 Task: Creation of Loops in Flows
Action: Mouse moved to (369, 205)
Screenshot: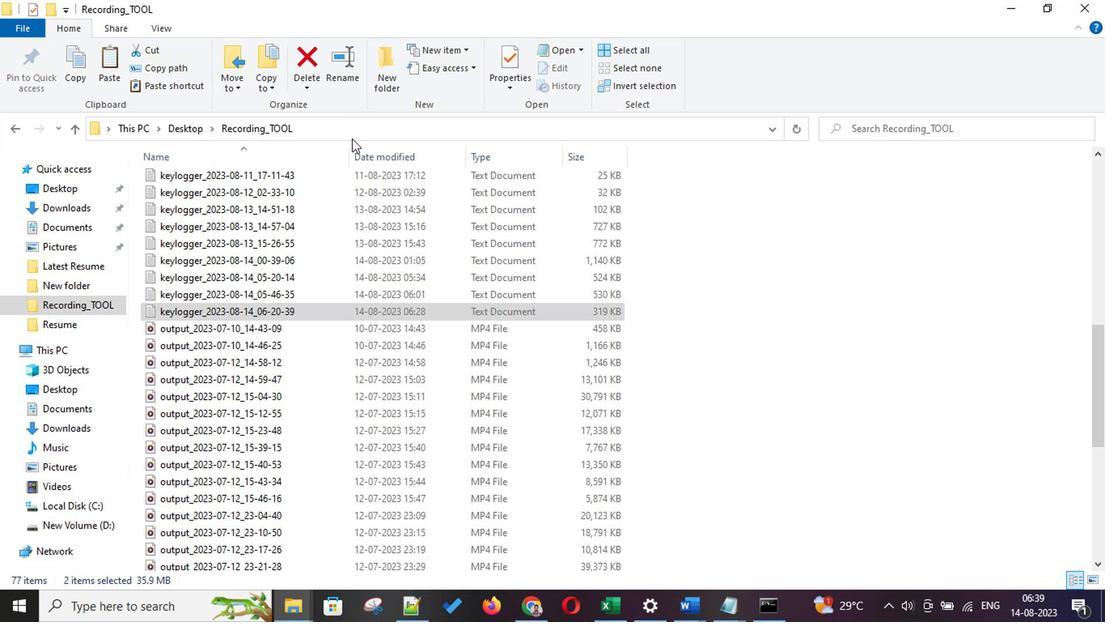 
Action: Key pressed <Key.alt_l><Key.tab><Key.tab>
Screenshot: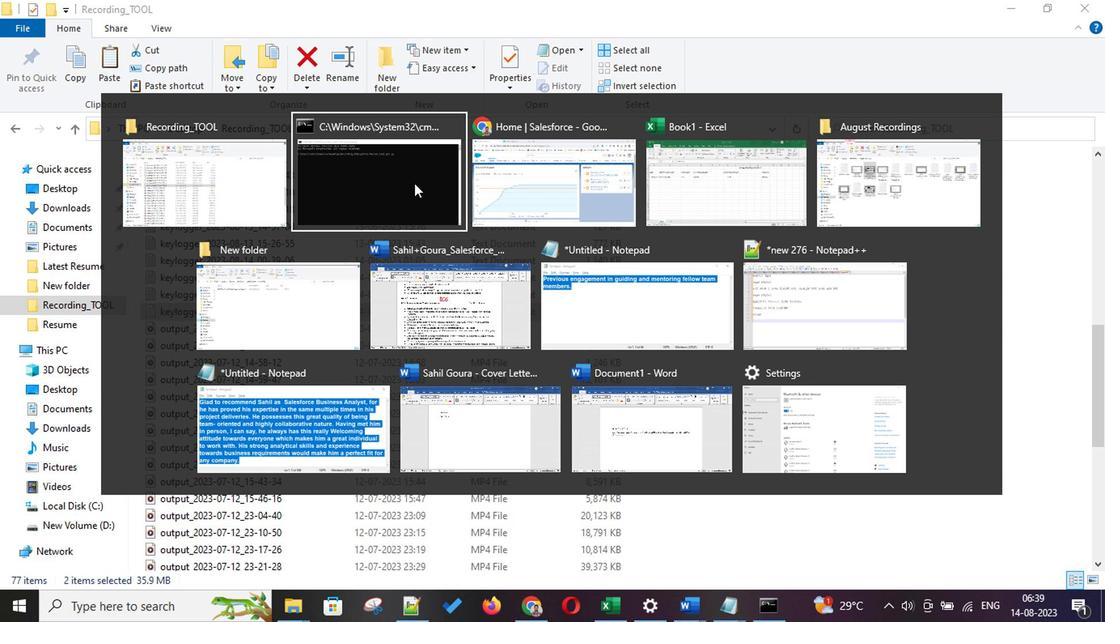 
Action: Mouse moved to (267, 74)
Screenshot: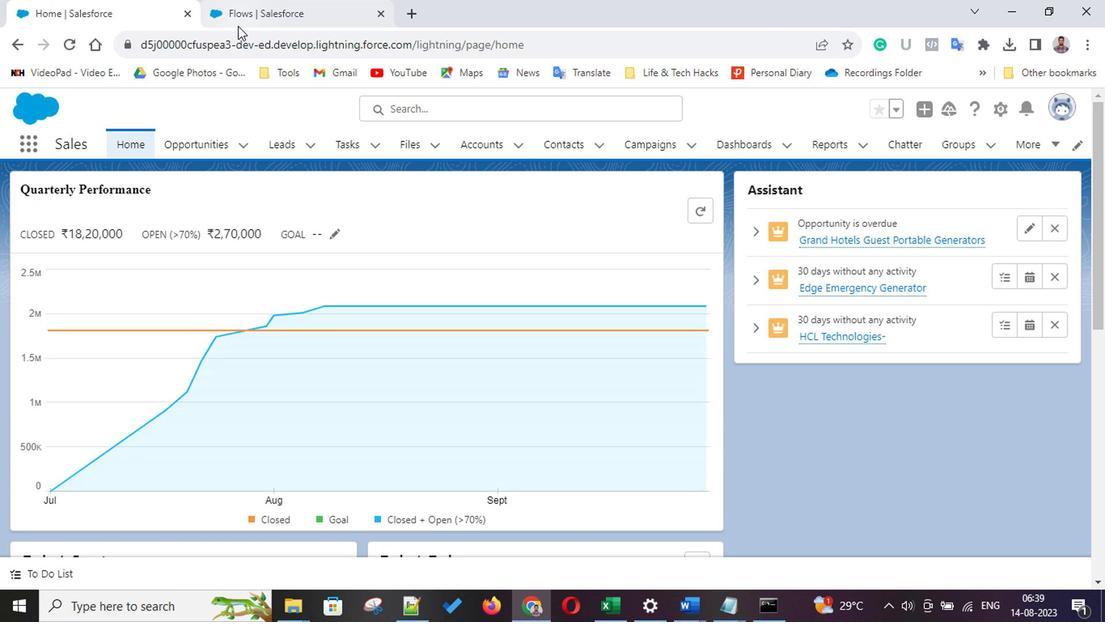 
Action: Mouse pressed left at (267, 74)
Screenshot: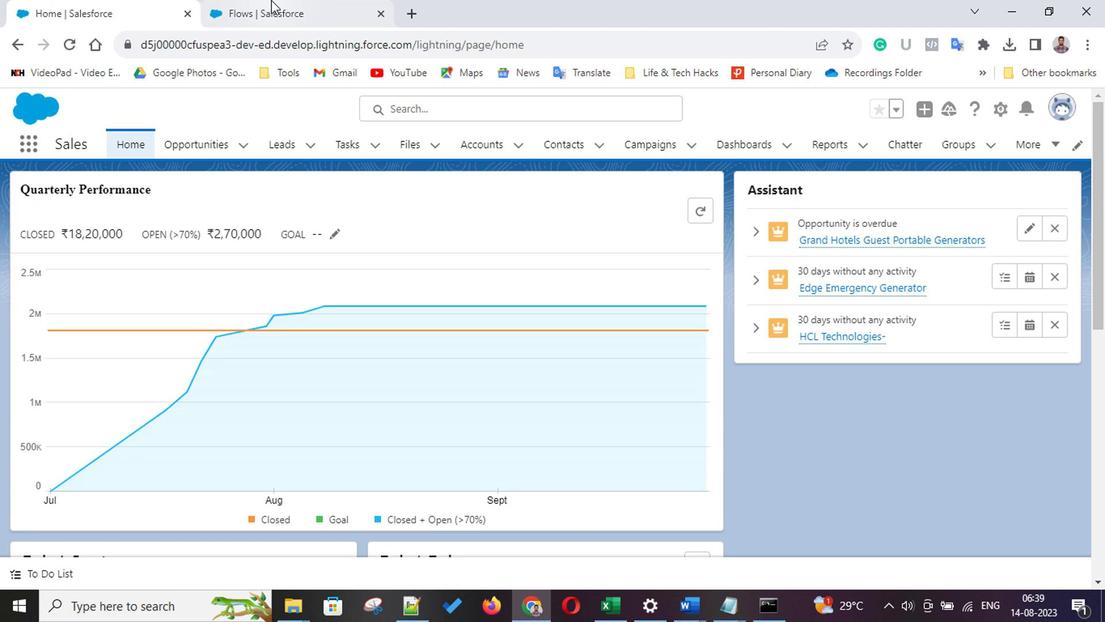 
Action: Mouse moved to (817, 215)
Screenshot: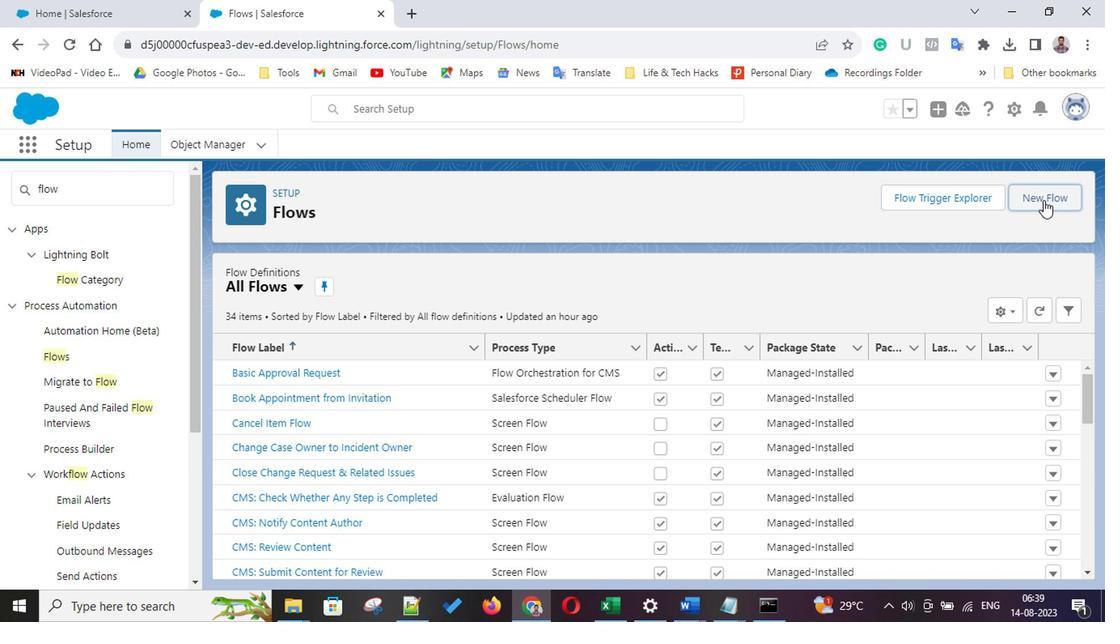 
Action: Mouse pressed left at (817, 215)
Screenshot: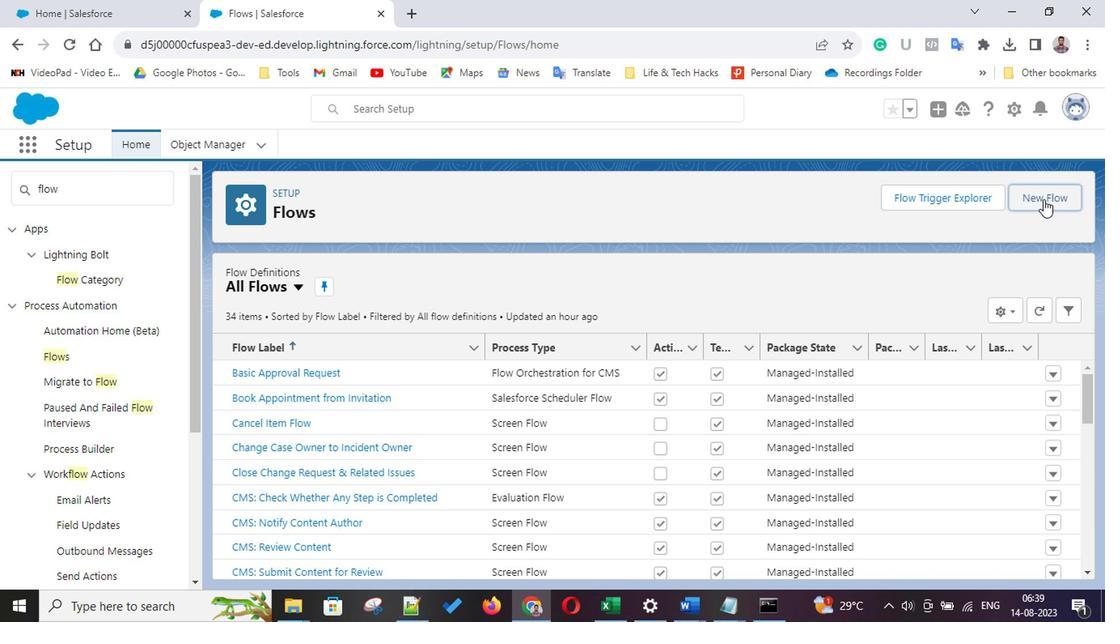 
Action: Mouse moved to (780, 428)
Screenshot: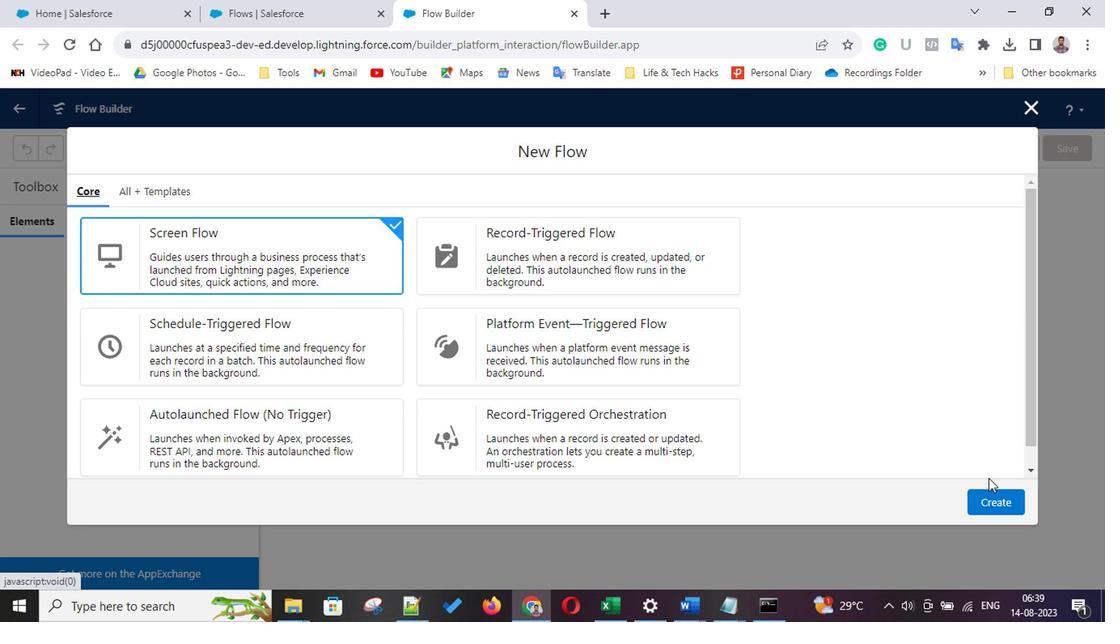 
Action: Mouse pressed left at (780, 428)
Screenshot: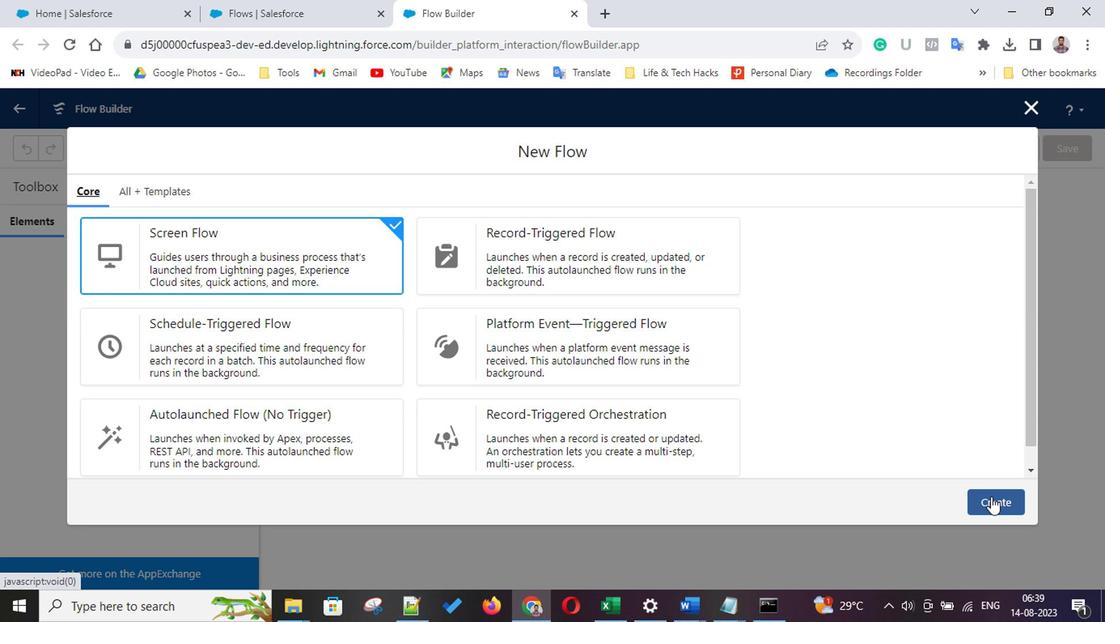 
Action: Mouse moved to (468, 290)
Screenshot: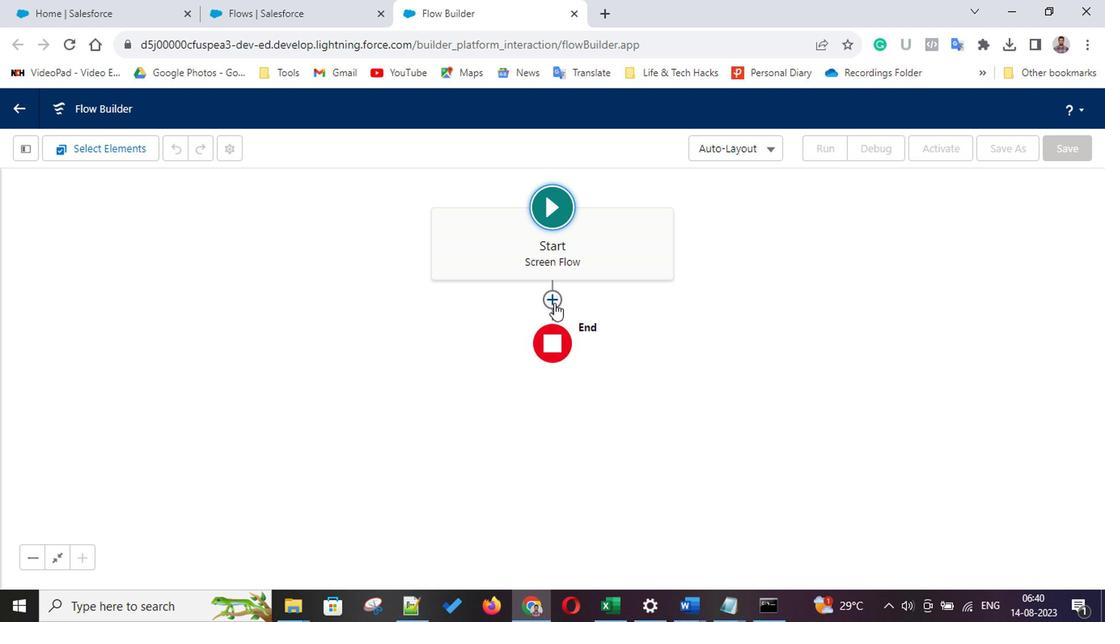
Action: Mouse pressed left at (468, 290)
Screenshot: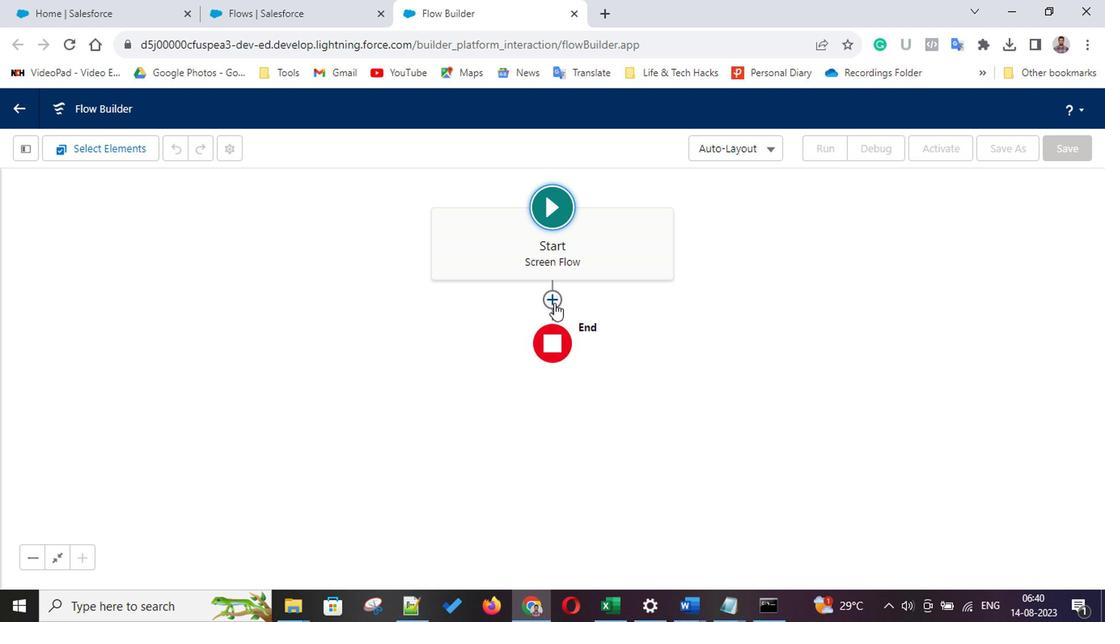 
Action: Mouse moved to (525, 298)
Screenshot: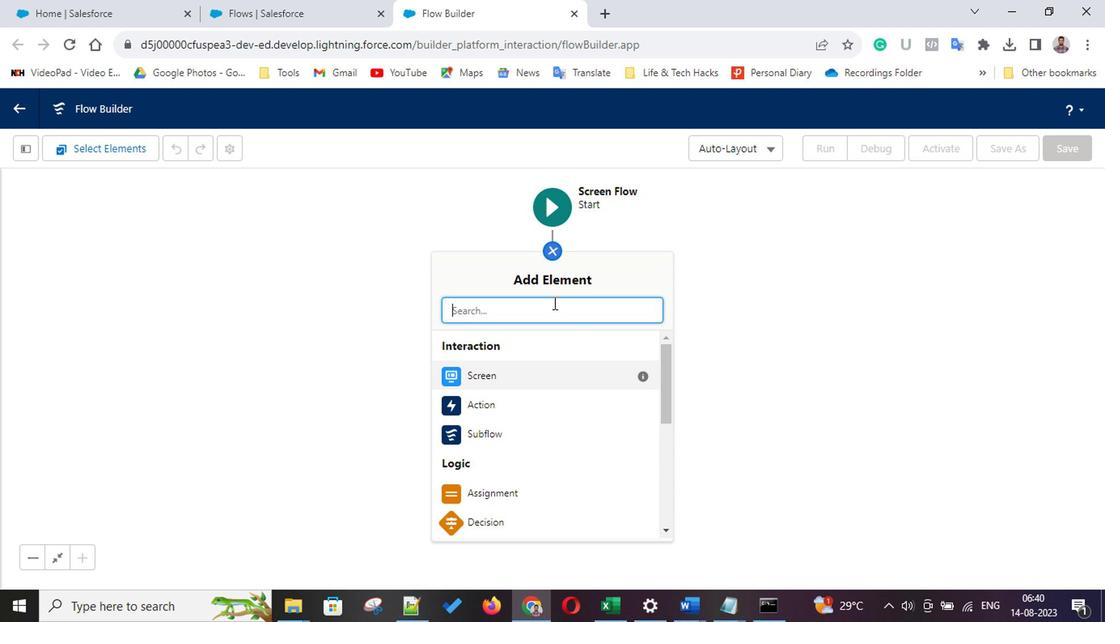 
Action: Key pressed loo
Screenshot: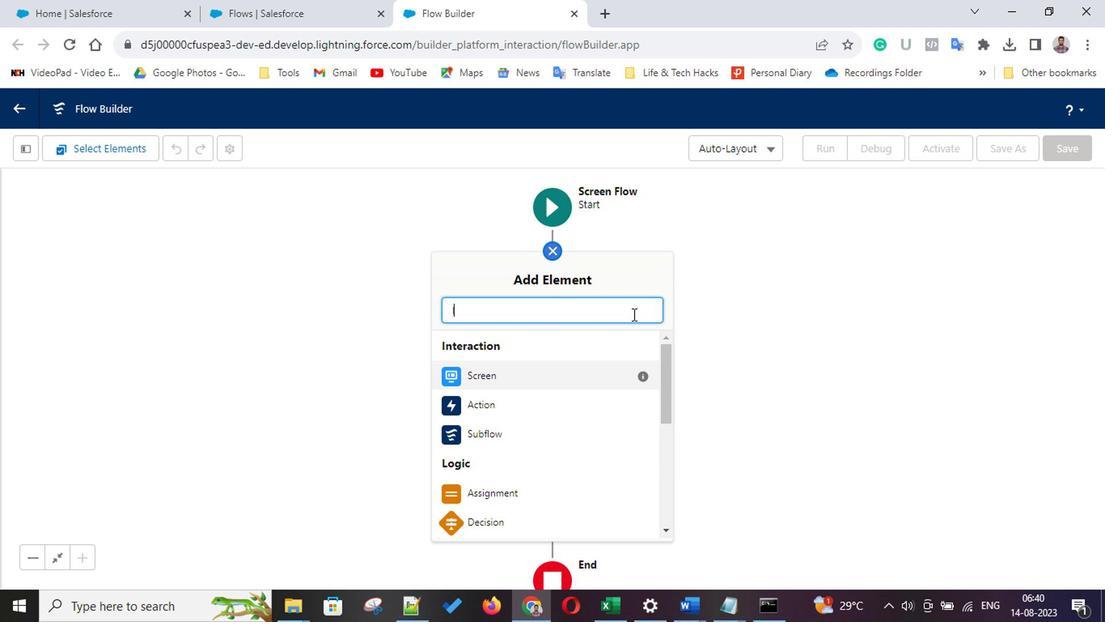 
Action: Mouse moved to (491, 322)
Screenshot: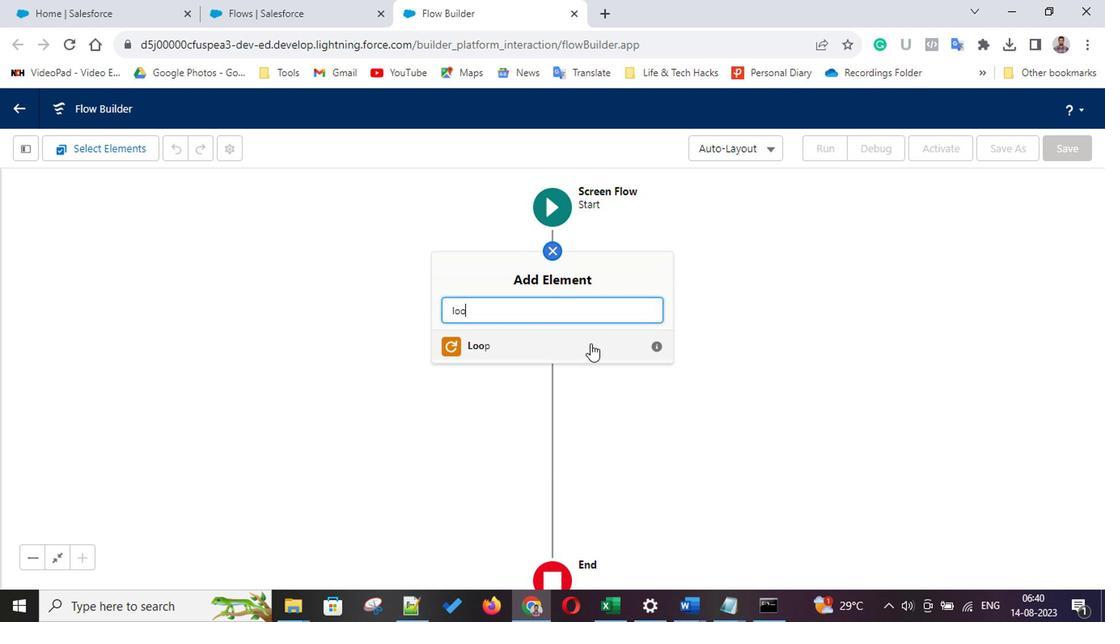 
Action: Mouse pressed left at (491, 322)
Screenshot: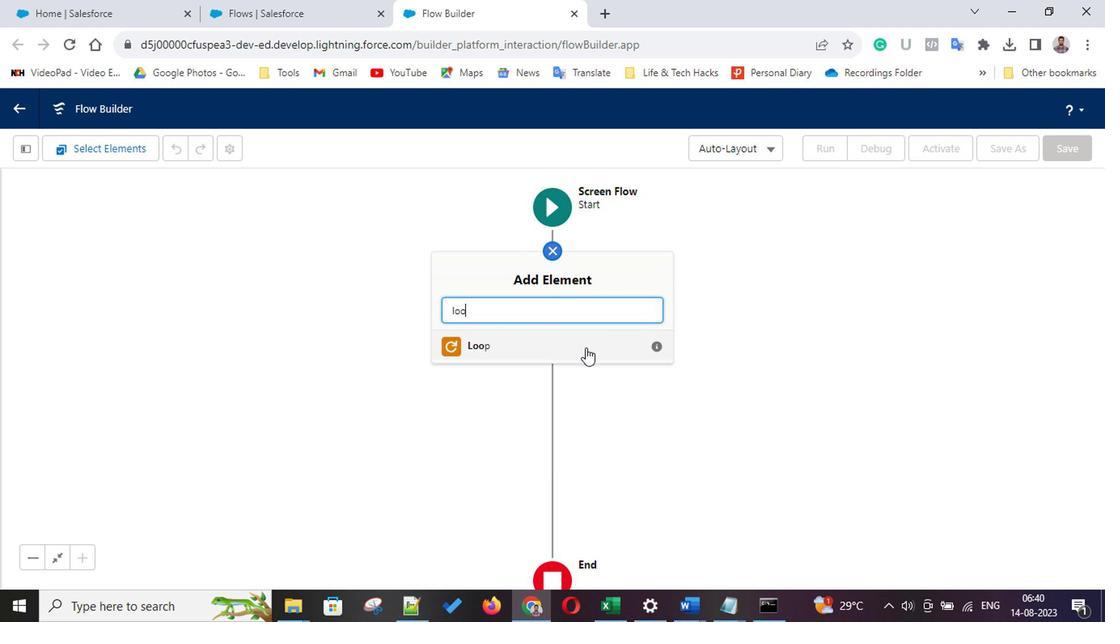 
Action: Mouse moved to (303, 263)
Screenshot: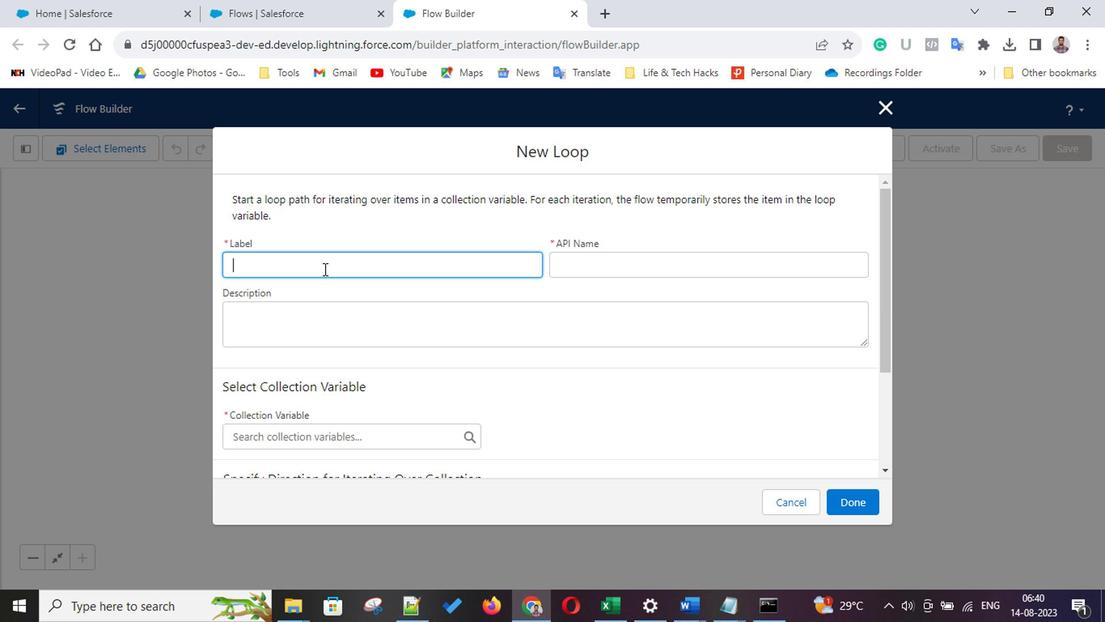 
Action: Mouse pressed left at (303, 263)
Screenshot: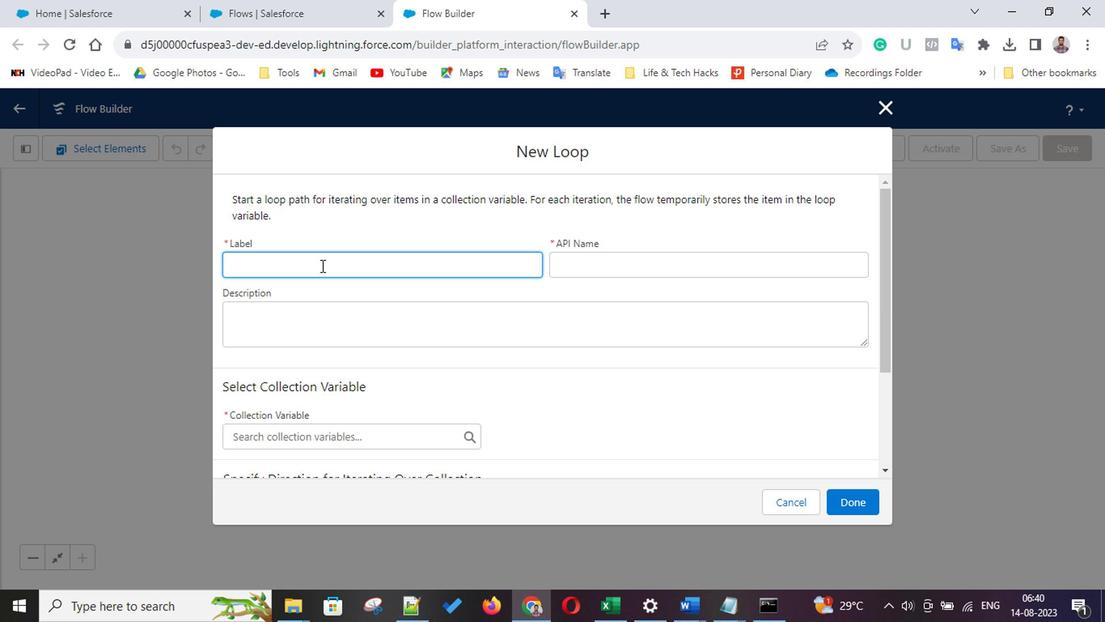 
Action: Mouse moved to (347, 338)
Screenshot: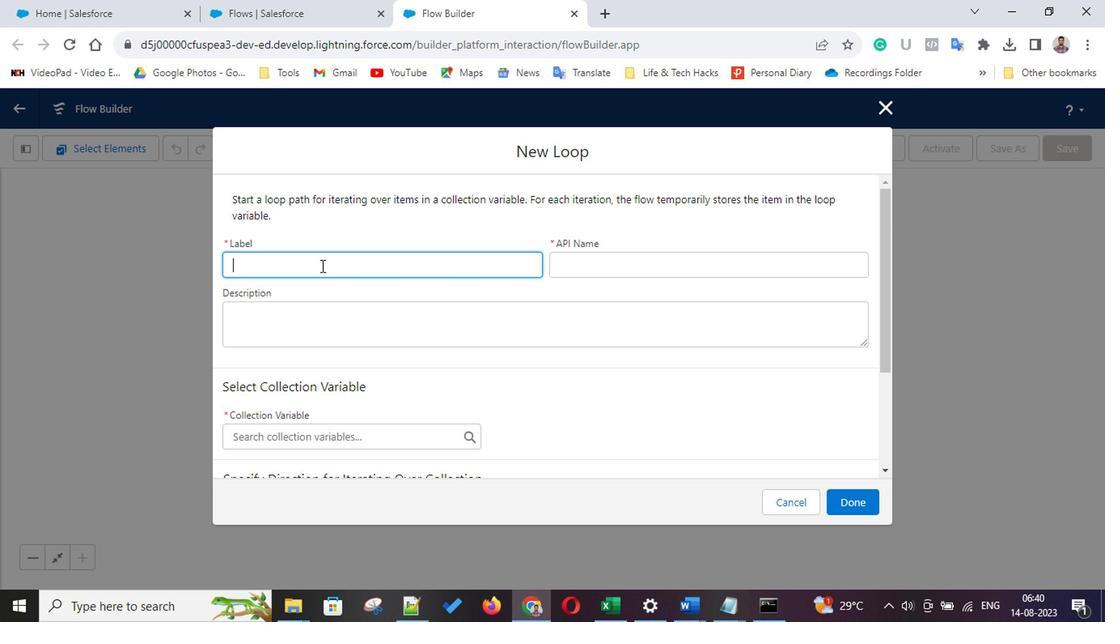 
Action: Mouse scrolled (347, 338) with delta (0, 0)
Screenshot: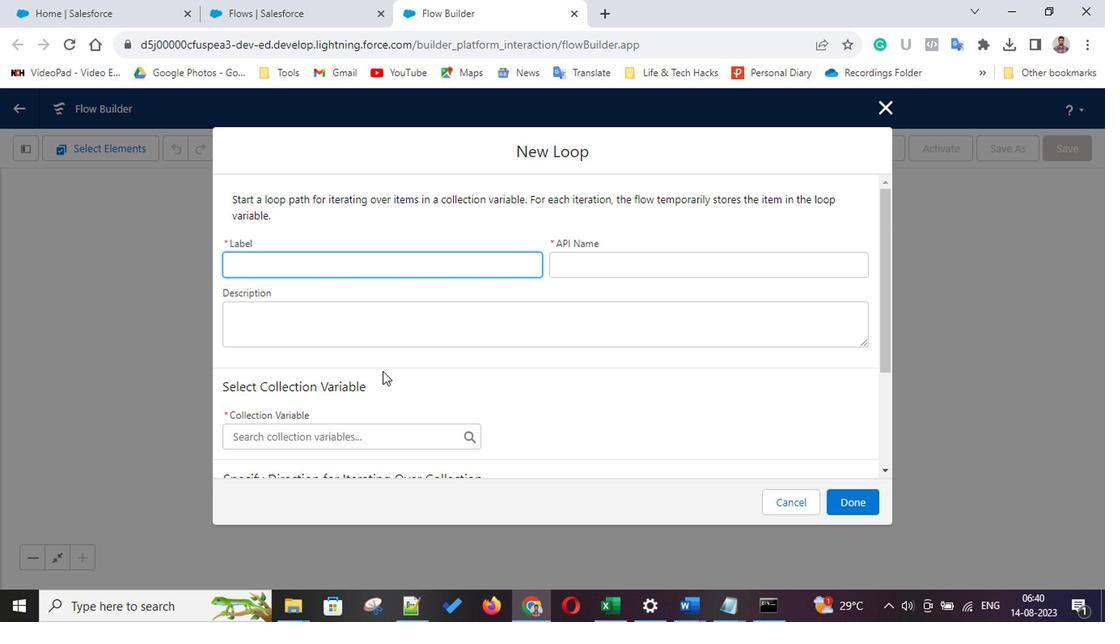 
Action: Mouse scrolled (347, 338) with delta (0, 0)
Screenshot: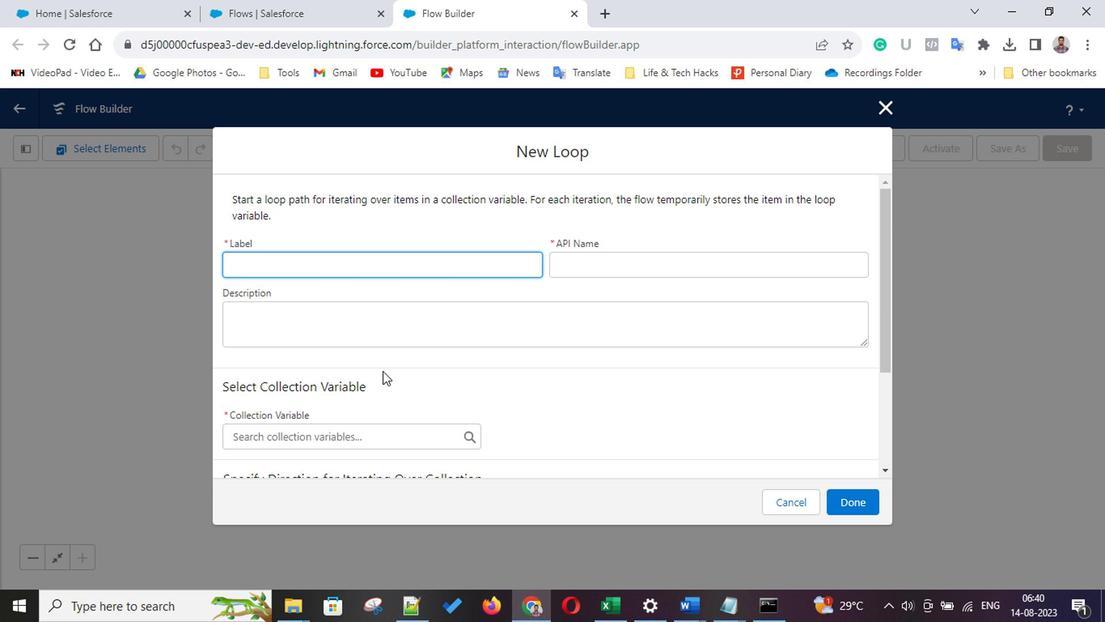 
Action: Mouse scrolled (347, 338) with delta (0, 0)
Screenshot: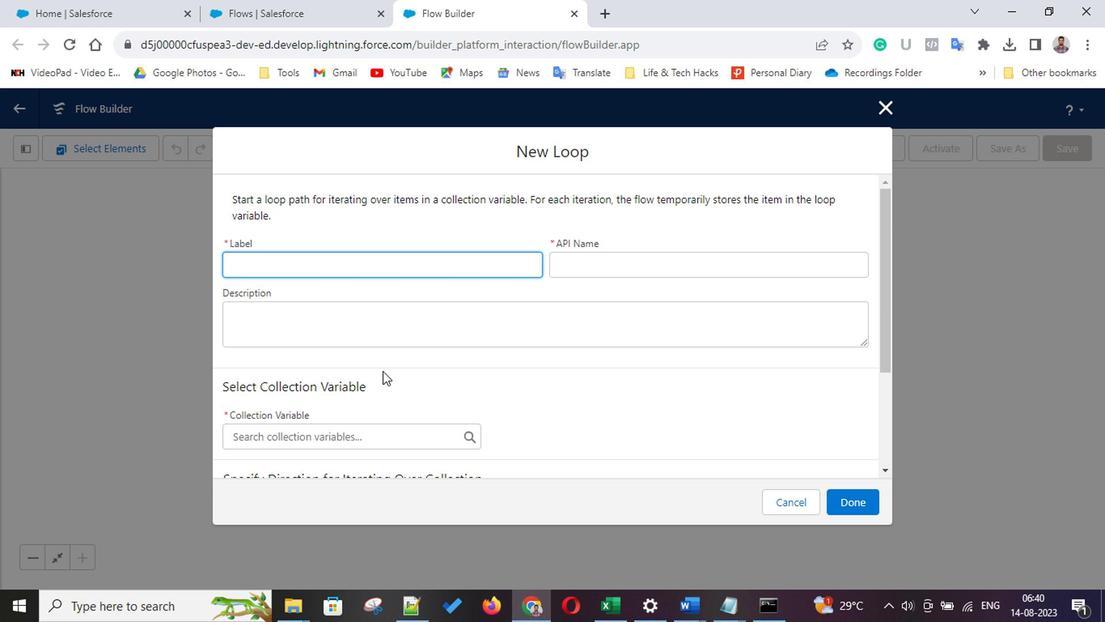 
Action: Mouse scrolled (347, 338) with delta (0, 0)
Screenshot: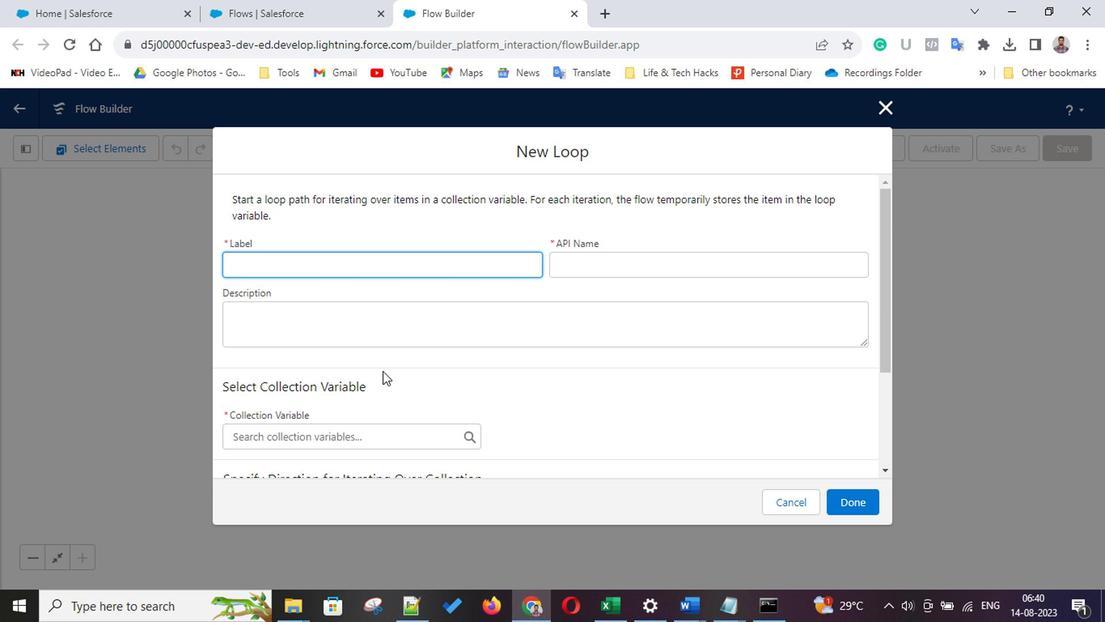 
Action: Mouse scrolled (347, 338) with delta (0, 0)
Screenshot: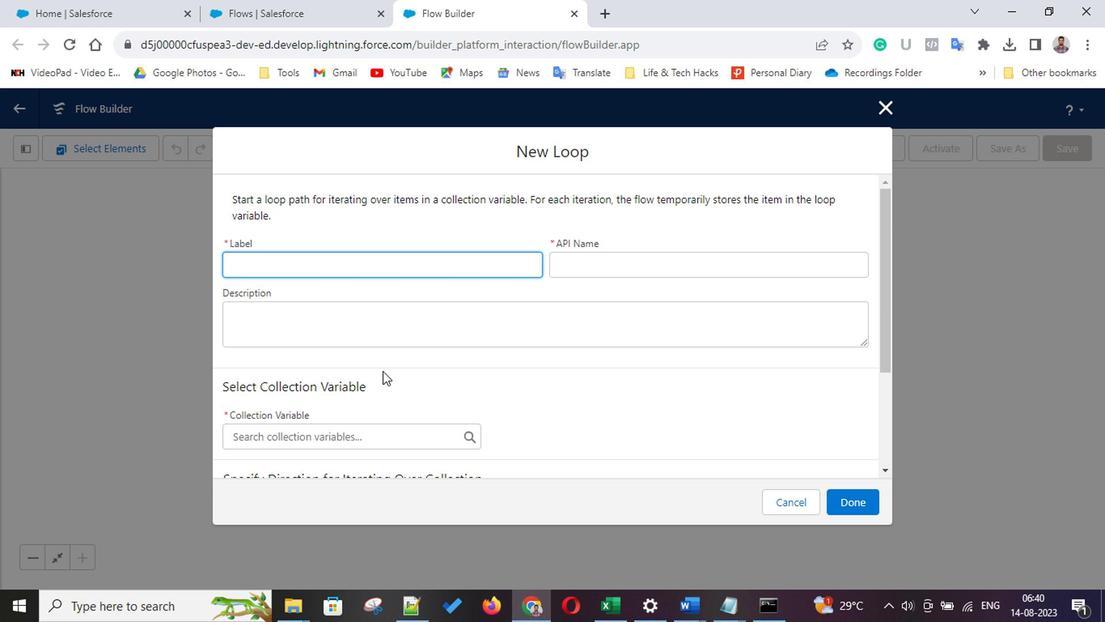 
Action: Mouse scrolled (347, 338) with delta (0, 0)
Screenshot: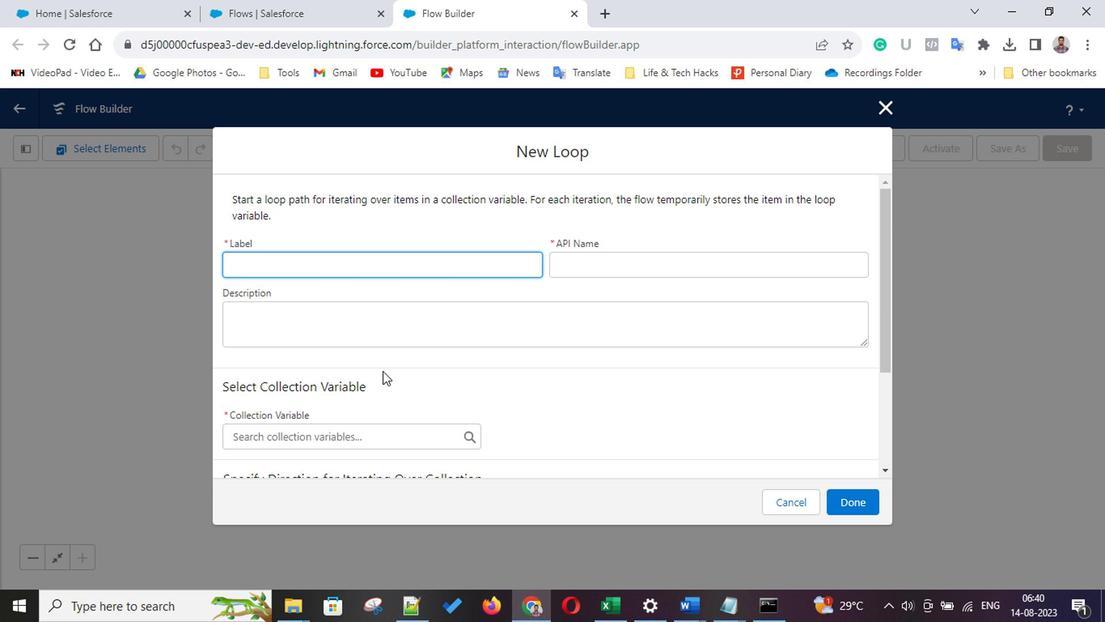 
Action: Mouse scrolled (347, 338) with delta (0, 0)
Screenshot: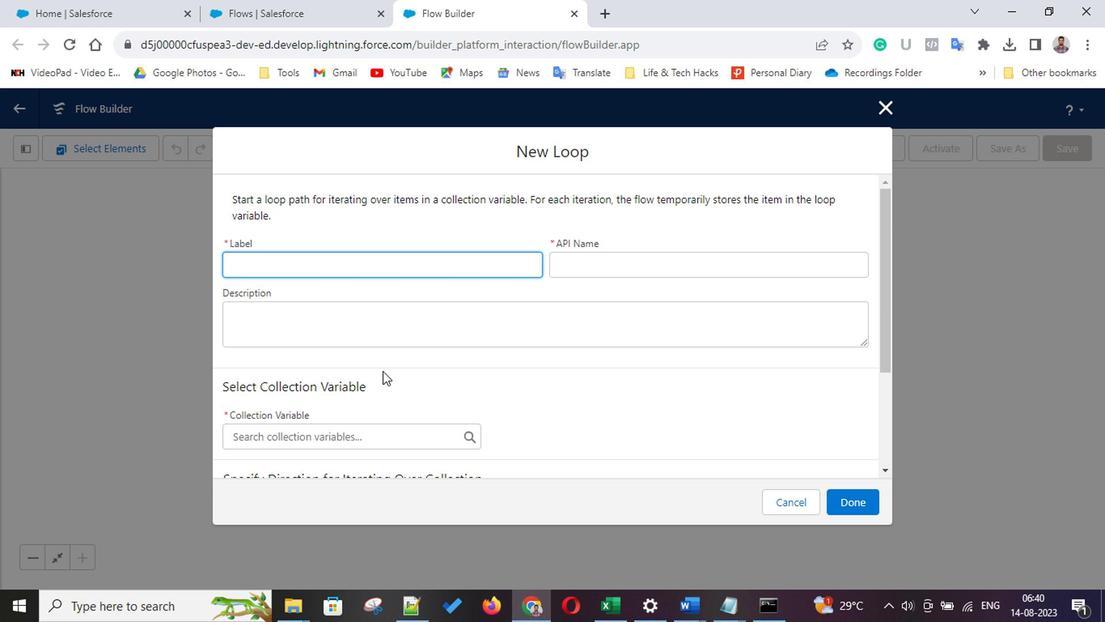
Action: Mouse scrolled (347, 338) with delta (0, 0)
Screenshot: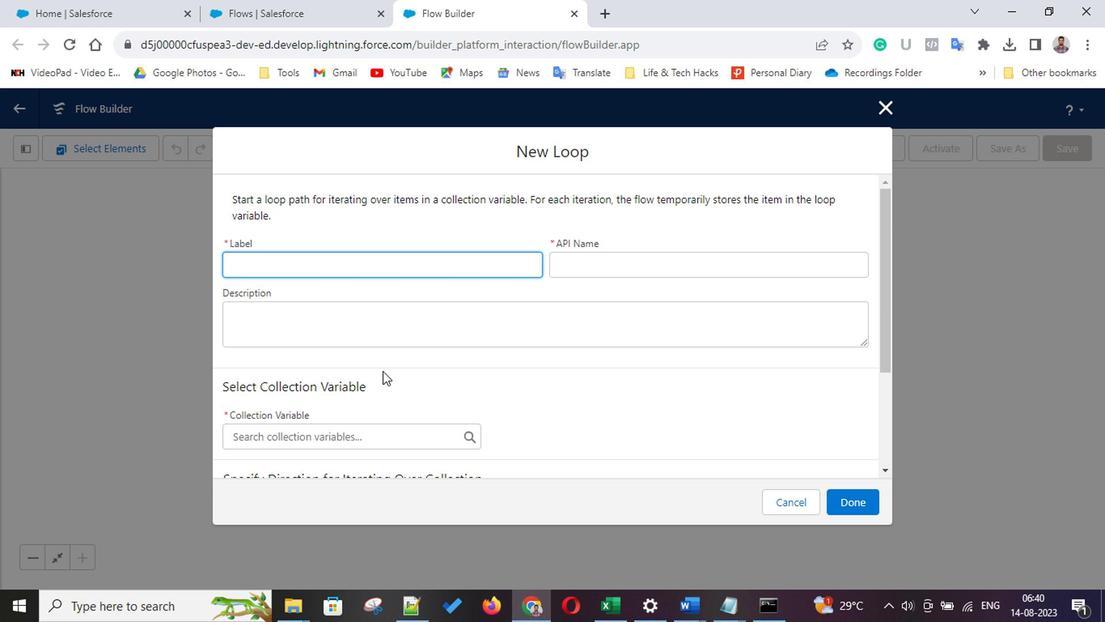 
Action: Mouse scrolled (347, 338) with delta (0, 0)
Screenshot: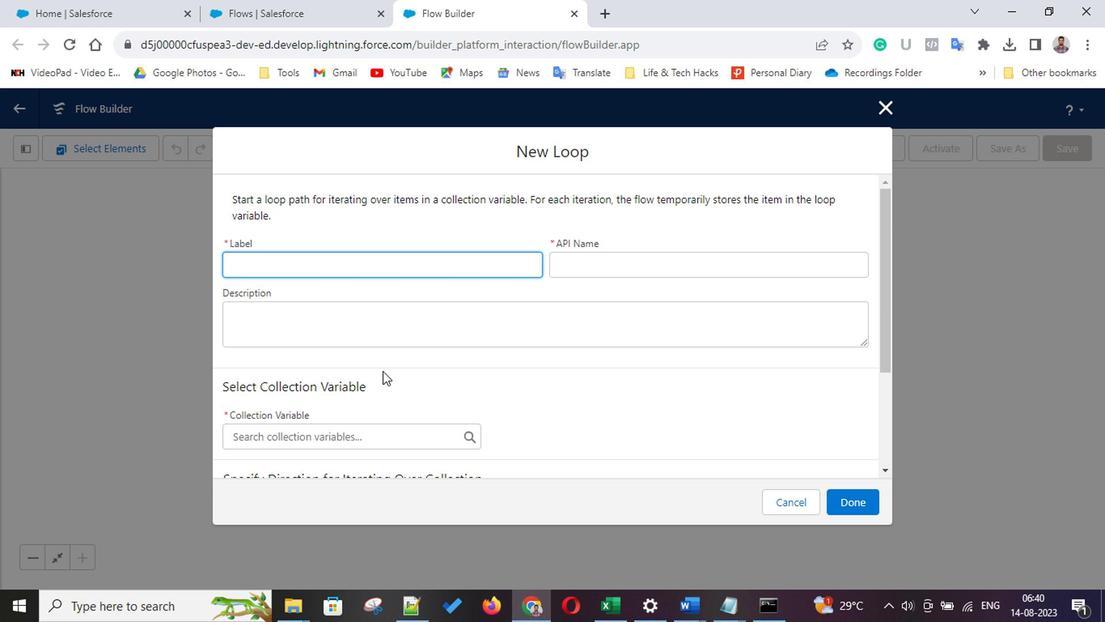 
Action: Mouse scrolled (347, 338) with delta (0, 0)
Screenshot: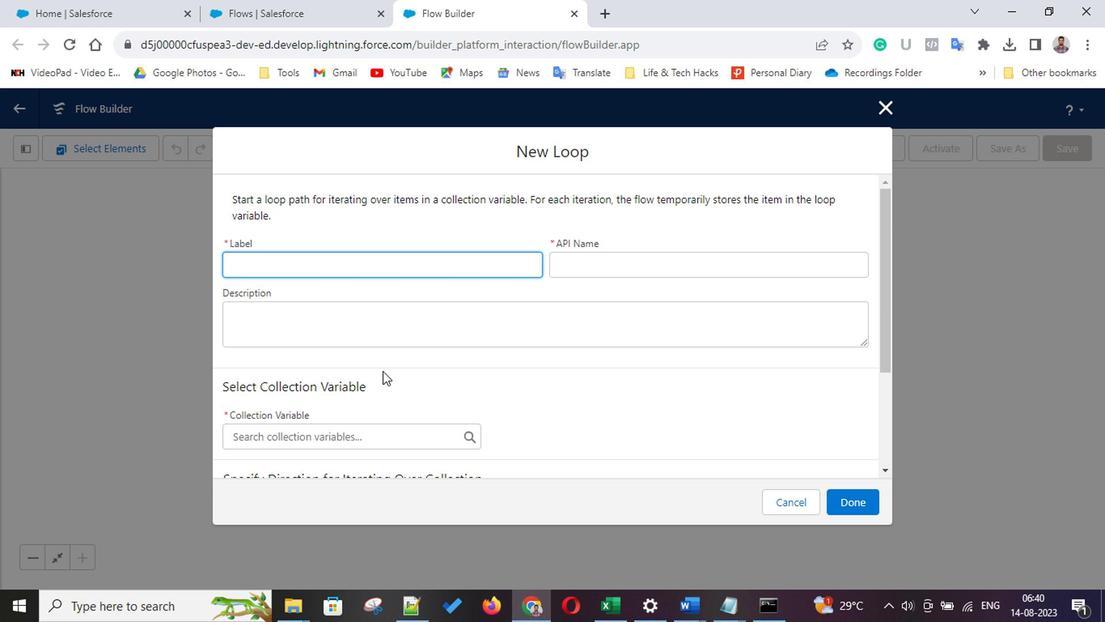 
Action: Mouse scrolled (347, 338) with delta (0, 0)
Screenshot: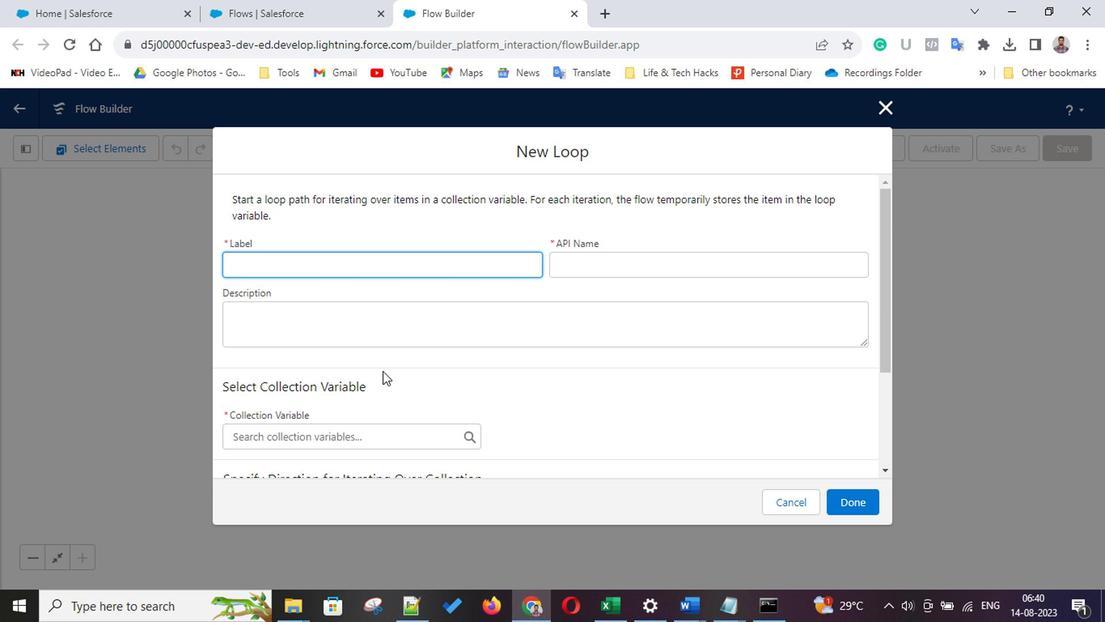 
Action: Mouse scrolled (347, 338) with delta (0, 0)
Screenshot: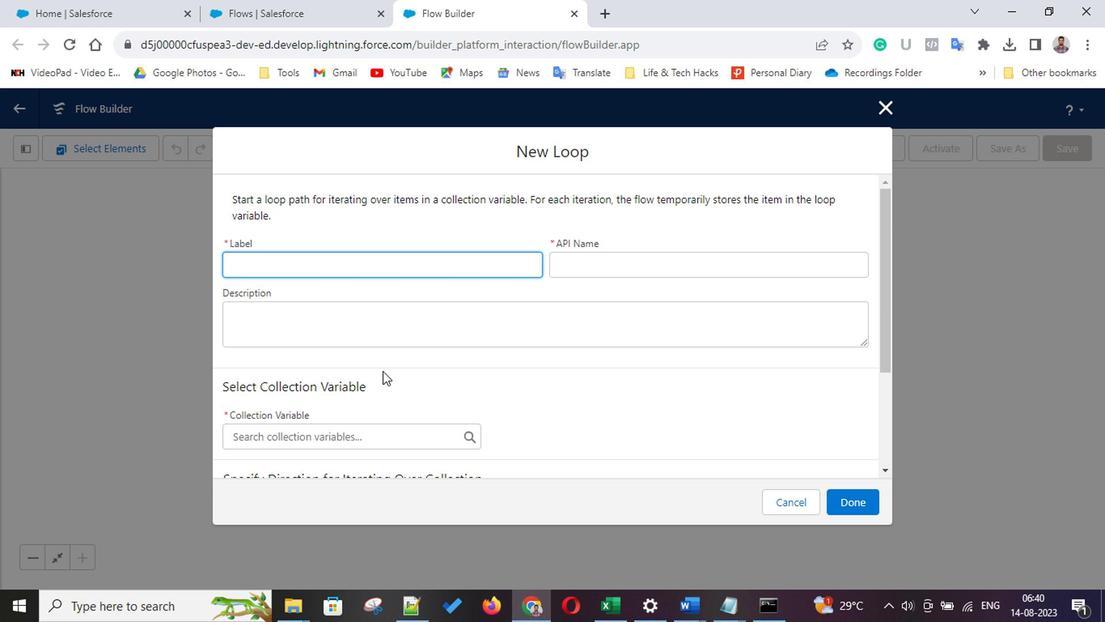 
Action: Mouse scrolled (347, 338) with delta (0, 0)
Screenshot: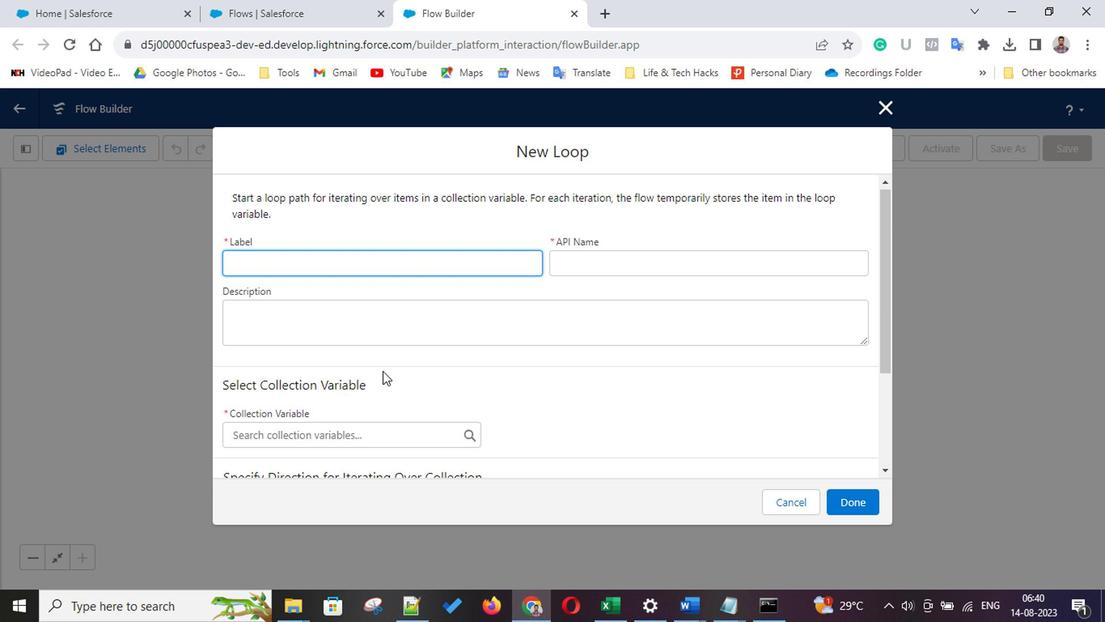 
Action: Mouse scrolled (347, 338) with delta (0, 0)
Screenshot: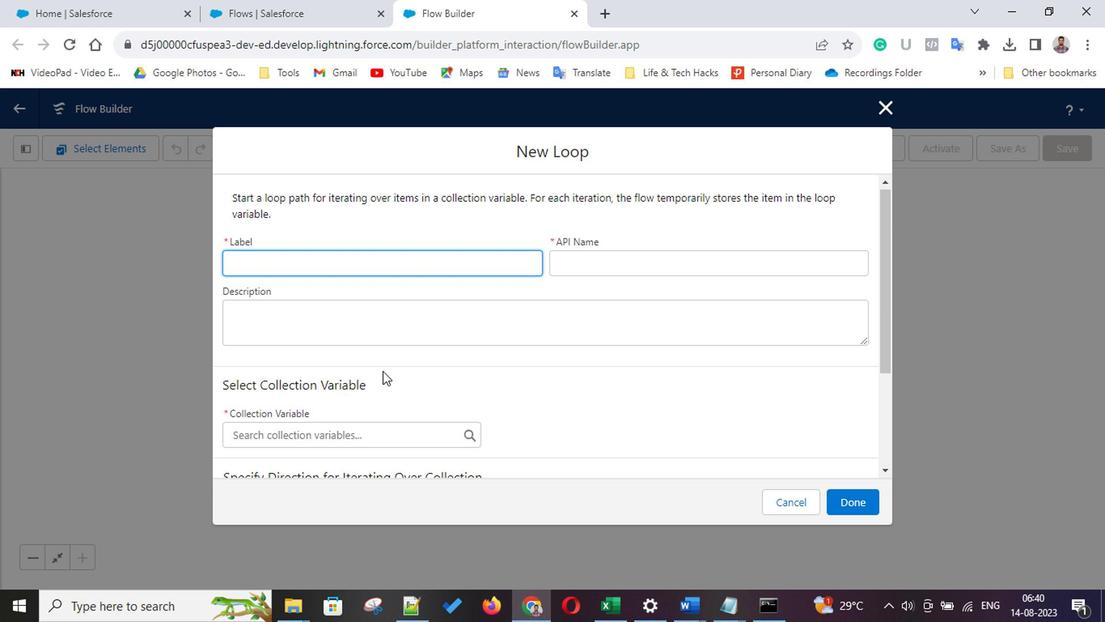 
Action: Mouse scrolled (347, 338) with delta (0, 0)
Screenshot: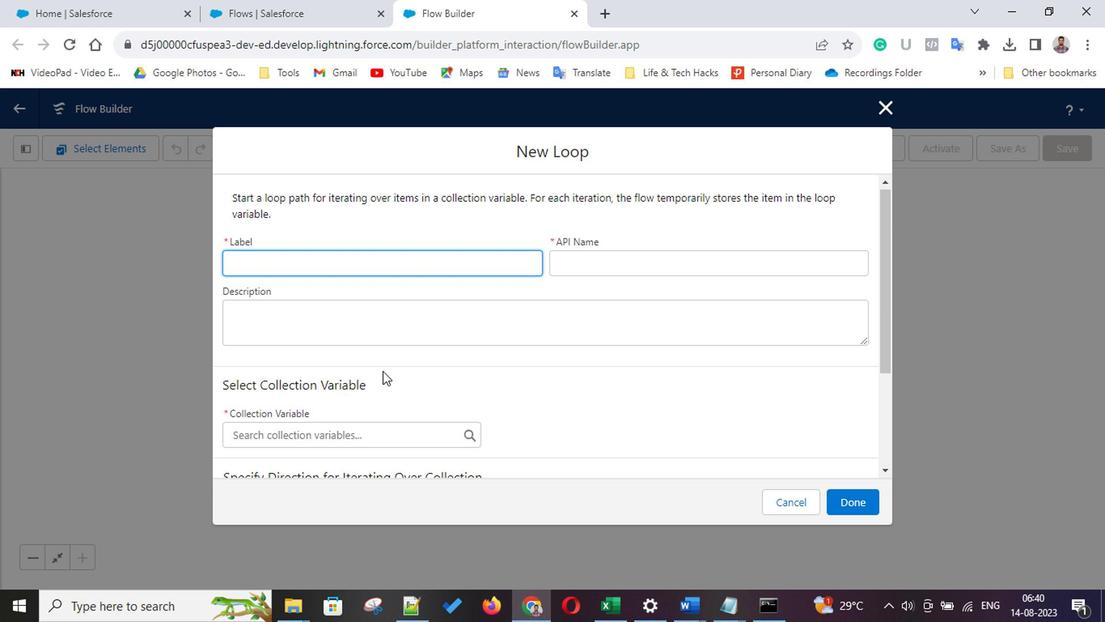 
Action: Mouse scrolled (347, 338) with delta (0, 0)
Screenshot: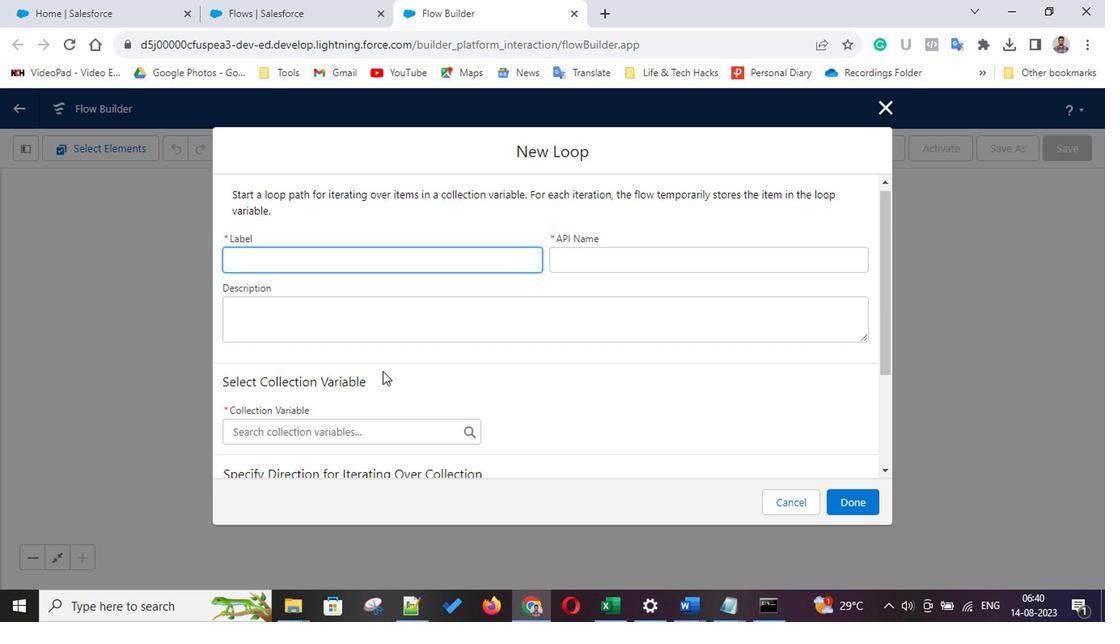 
Action: Mouse scrolled (347, 338) with delta (0, 0)
Screenshot: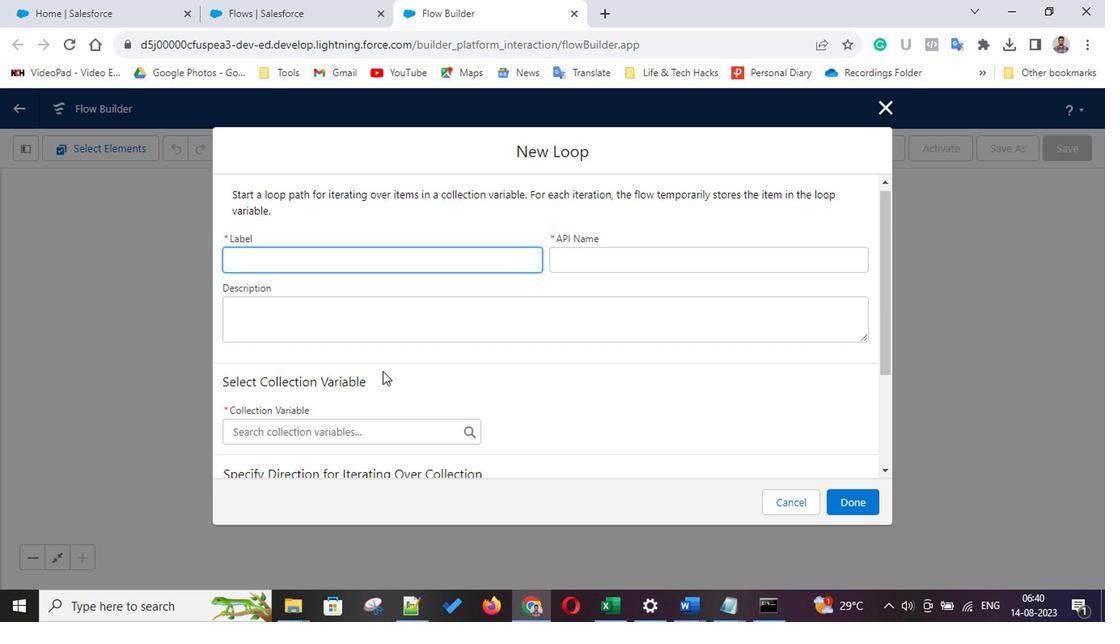 
Action: Mouse scrolled (347, 338) with delta (0, 0)
Screenshot: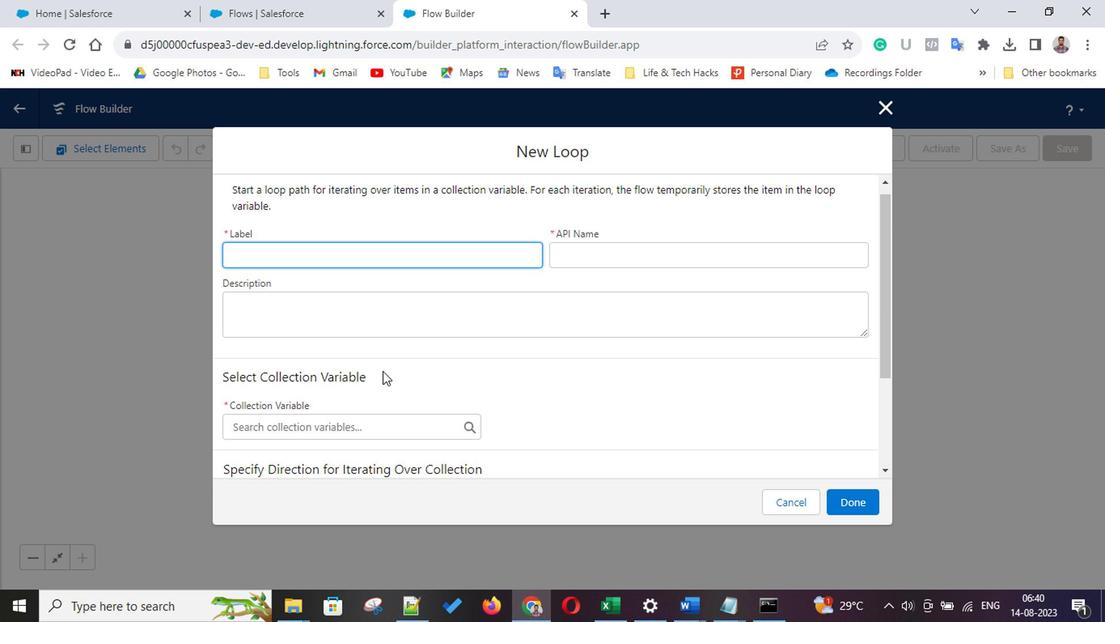 
Action: Mouse scrolled (347, 338) with delta (0, 0)
Screenshot: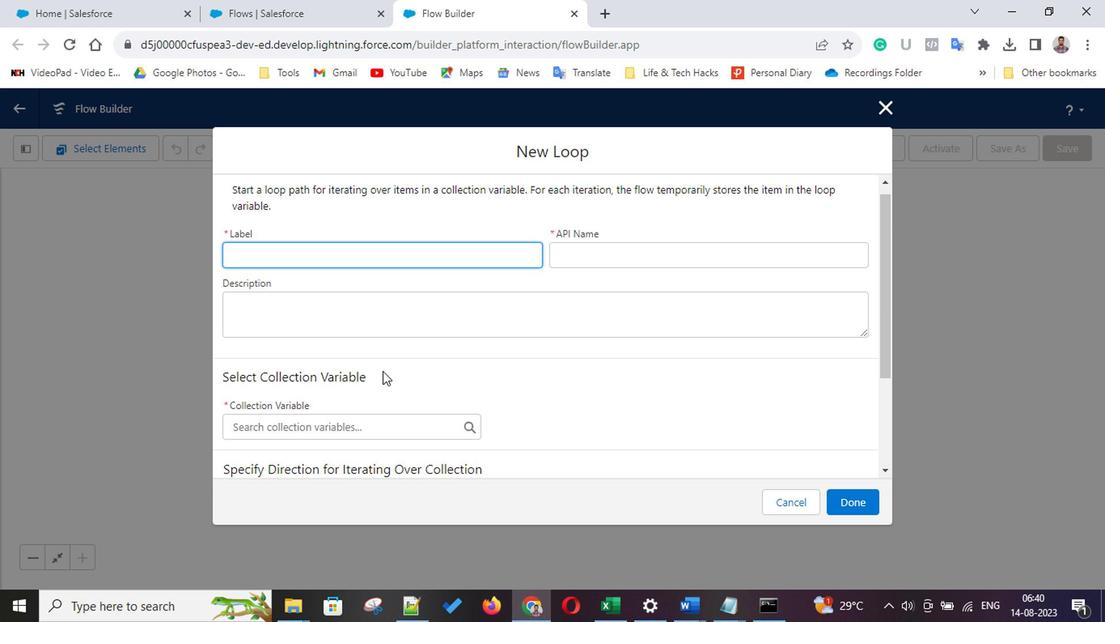 
Action: Mouse moved to (704, 148)
Screenshot: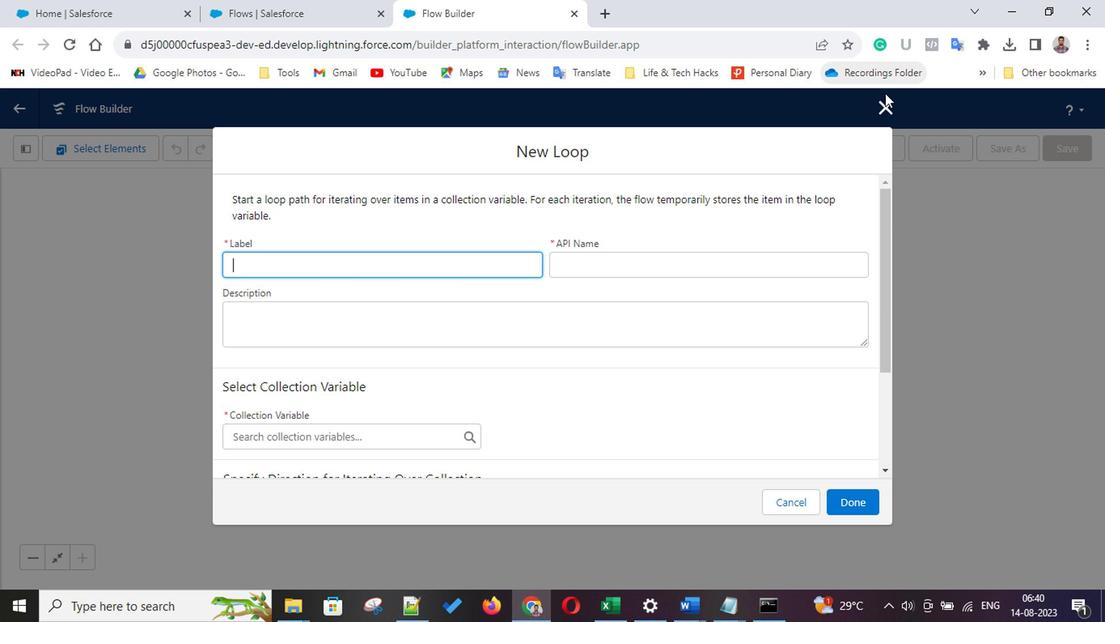 
Action: Mouse pressed left at (704, 148)
Screenshot: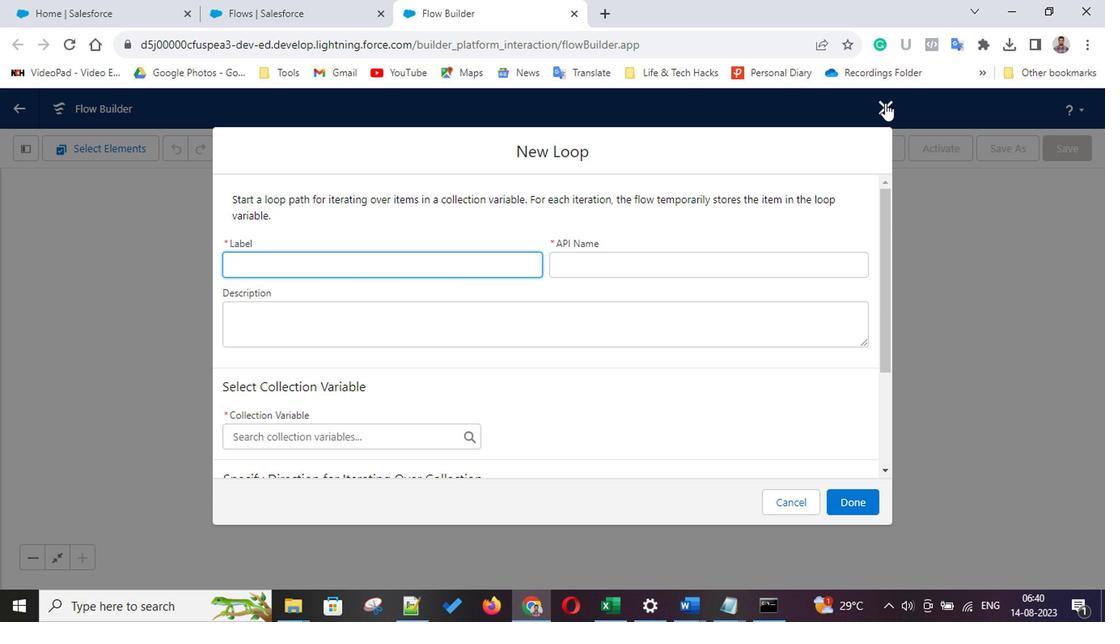 
Action: Mouse moved to (468, 256)
Screenshot: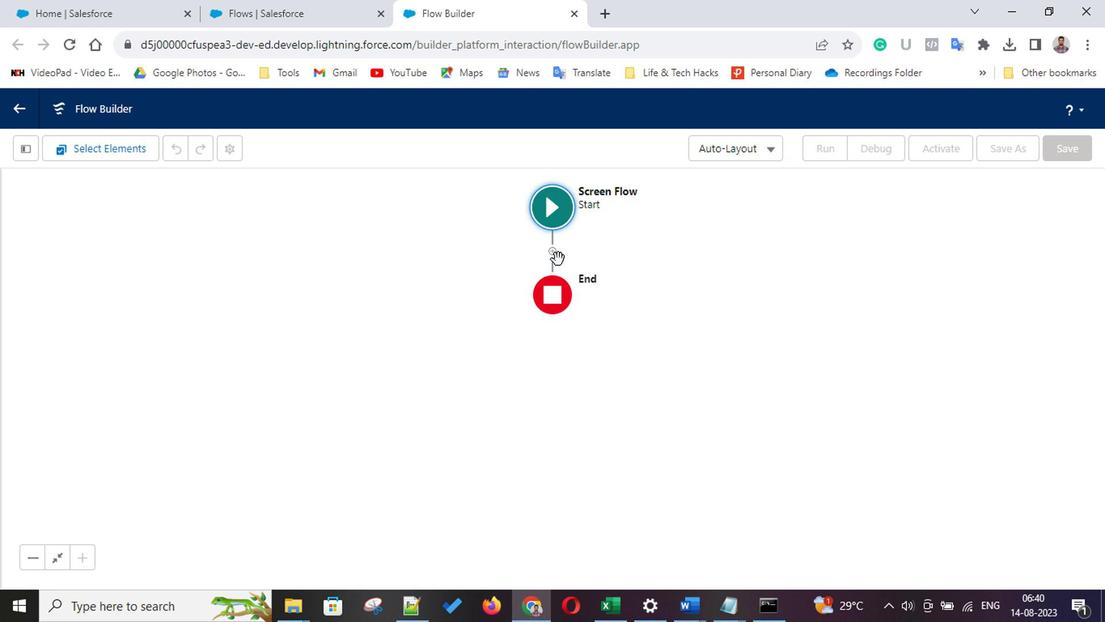 
Action: Mouse pressed left at (468, 256)
Screenshot: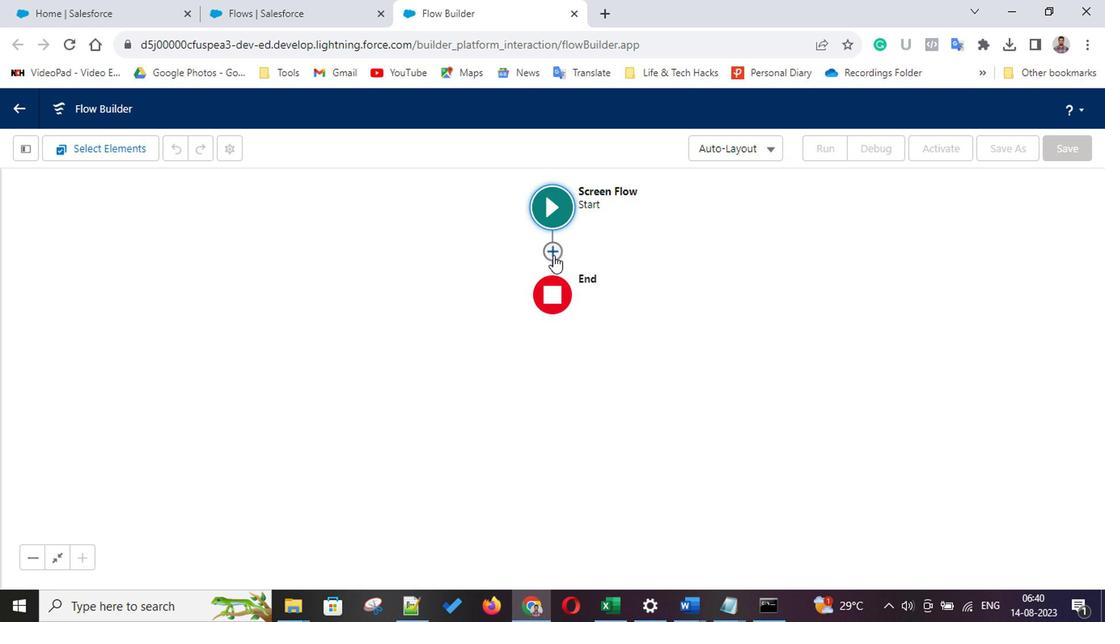 
Action: Mouse moved to (448, 296)
Screenshot: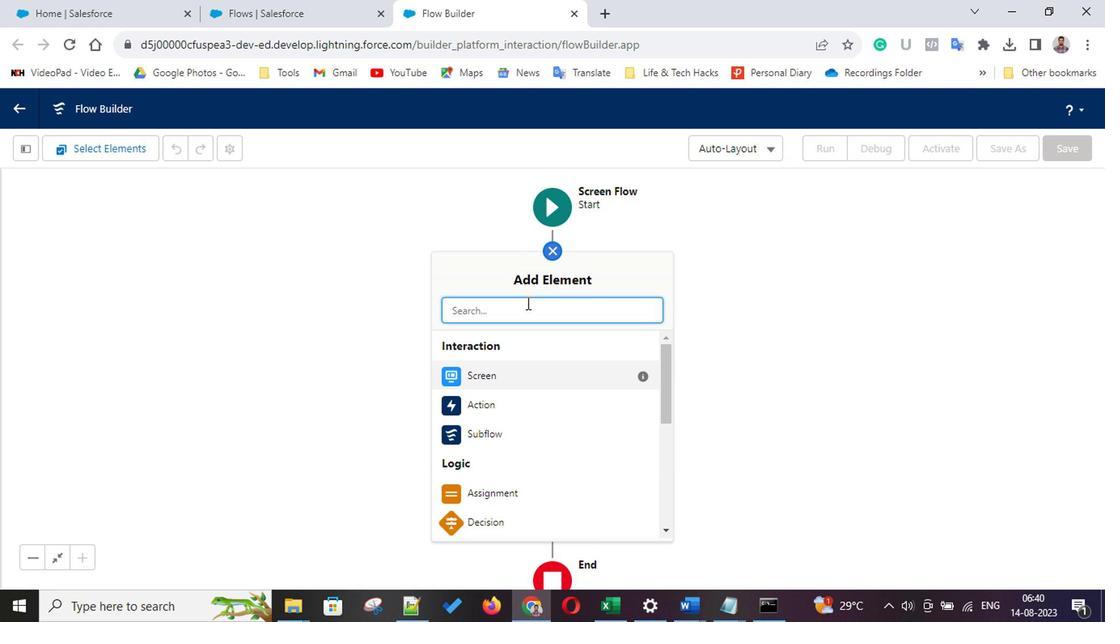 
Action: Key pressed get
Screenshot: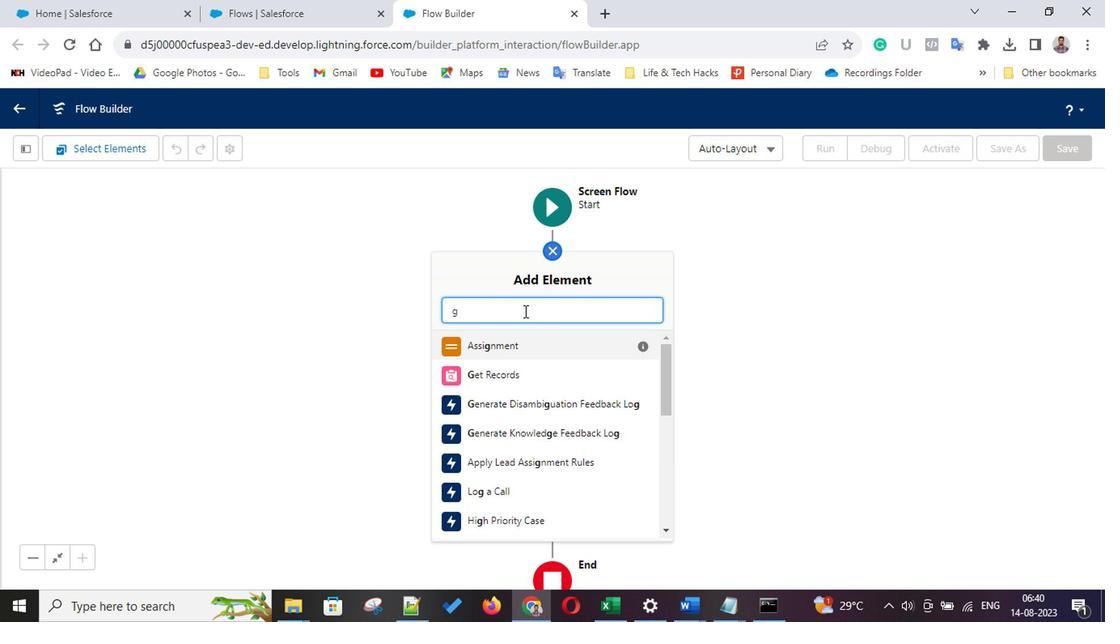 
Action: Mouse moved to (428, 320)
Screenshot: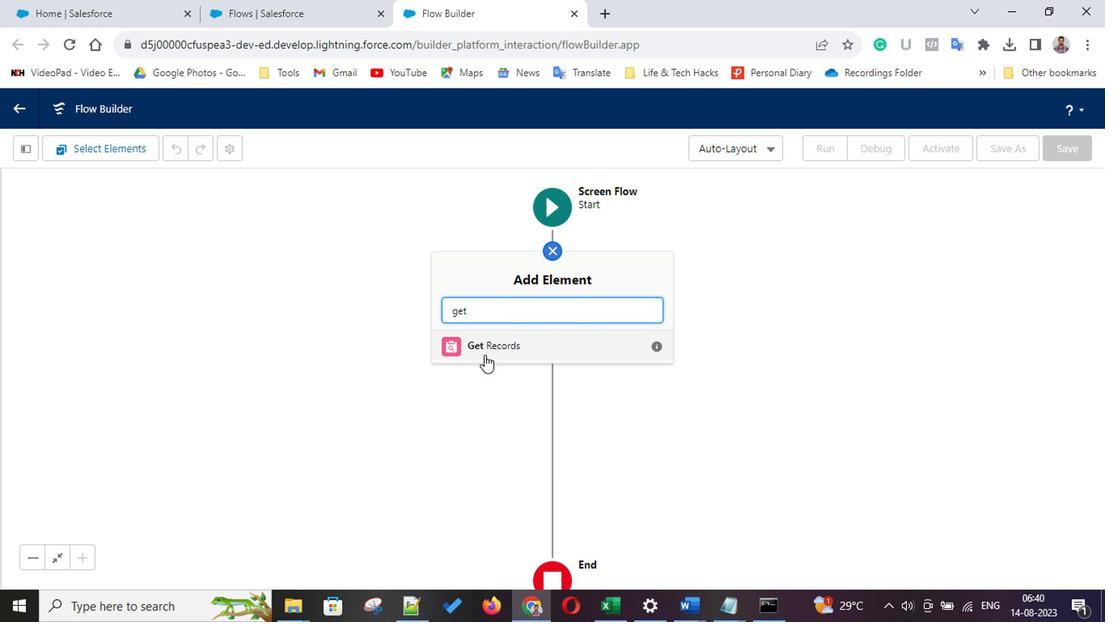 
Action: Mouse pressed left at (428, 320)
Screenshot: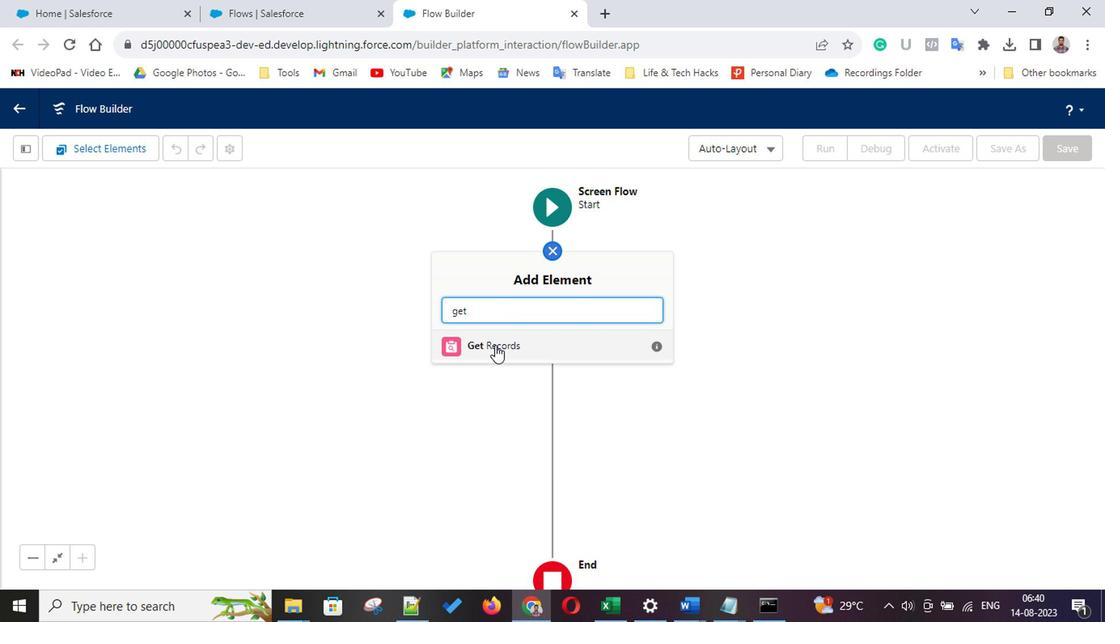 
Action: Mouse moved to (321, 264)
Screenshot: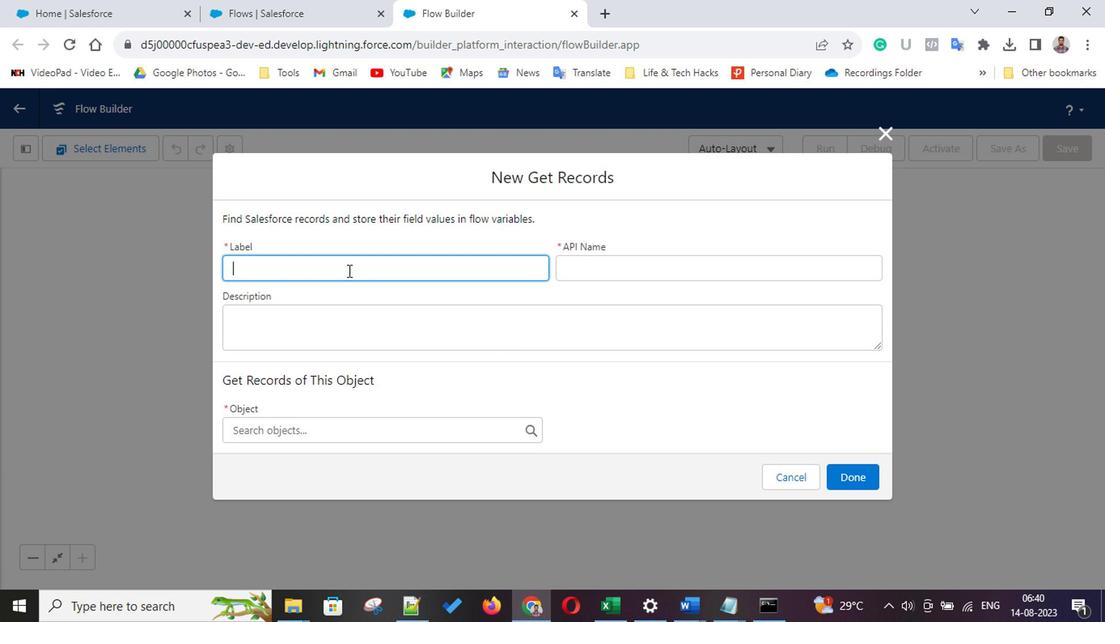 
Action: Key pressed <Key.shift>All<Key.space><Key.shift>Accio<Key.backspace><Key.backspace>ounts
Screenshot: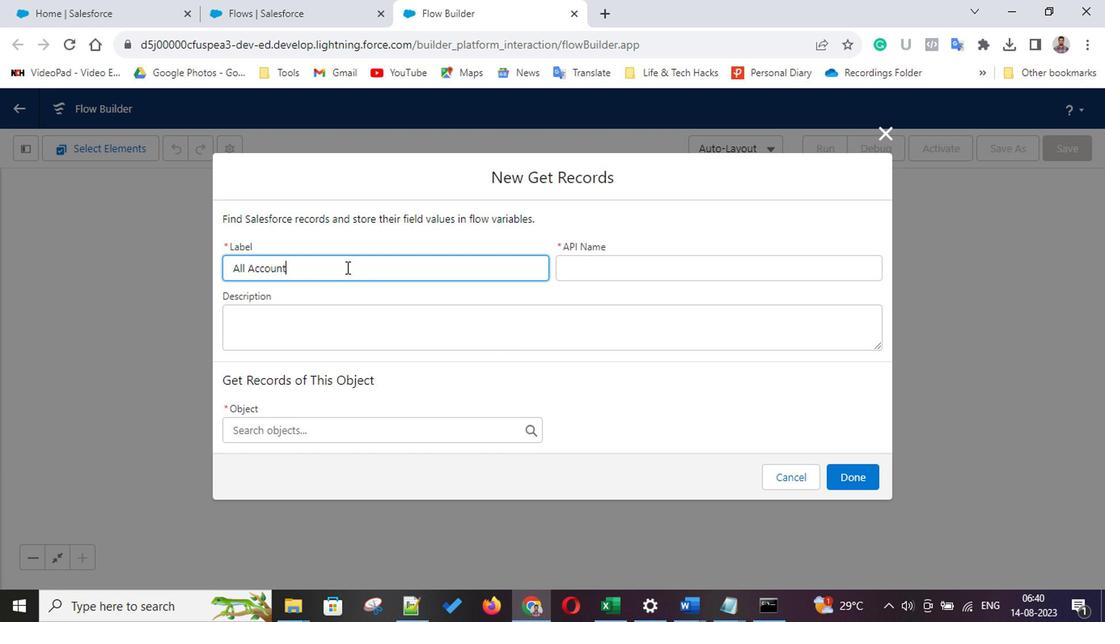 
Action: Mouse moved to (507, 258)
Screenshot: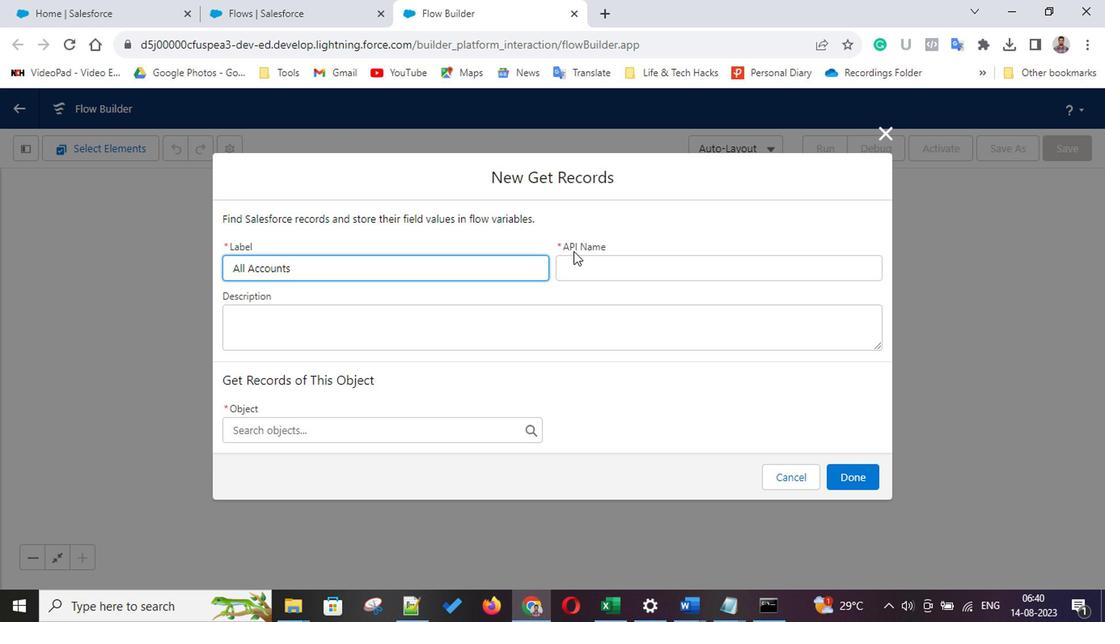 
Action: Mouse pressed left at (507, 258)
Screenshot: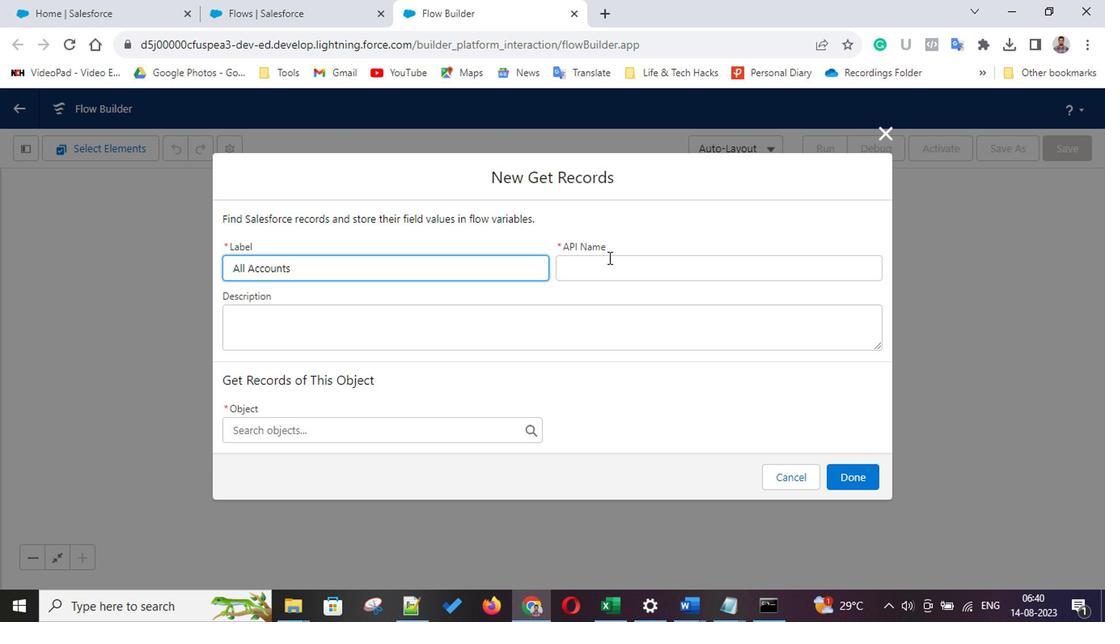 
Action: Mouse moved to (468, 302)
Screenshot: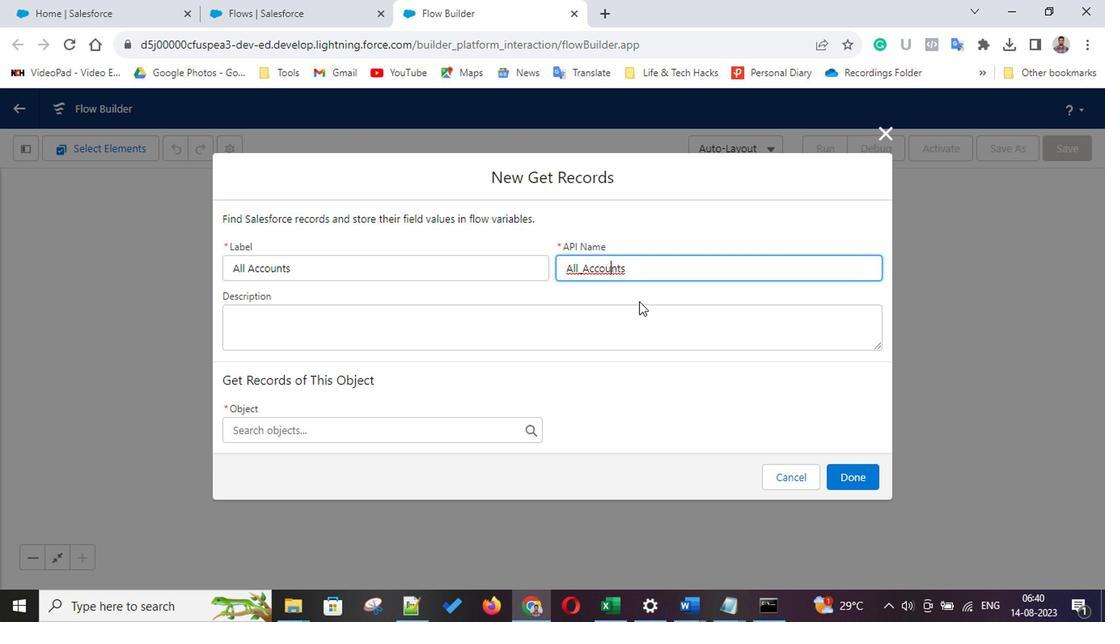 
Action: Mouse pressed left at (468, 302)
Screenshot: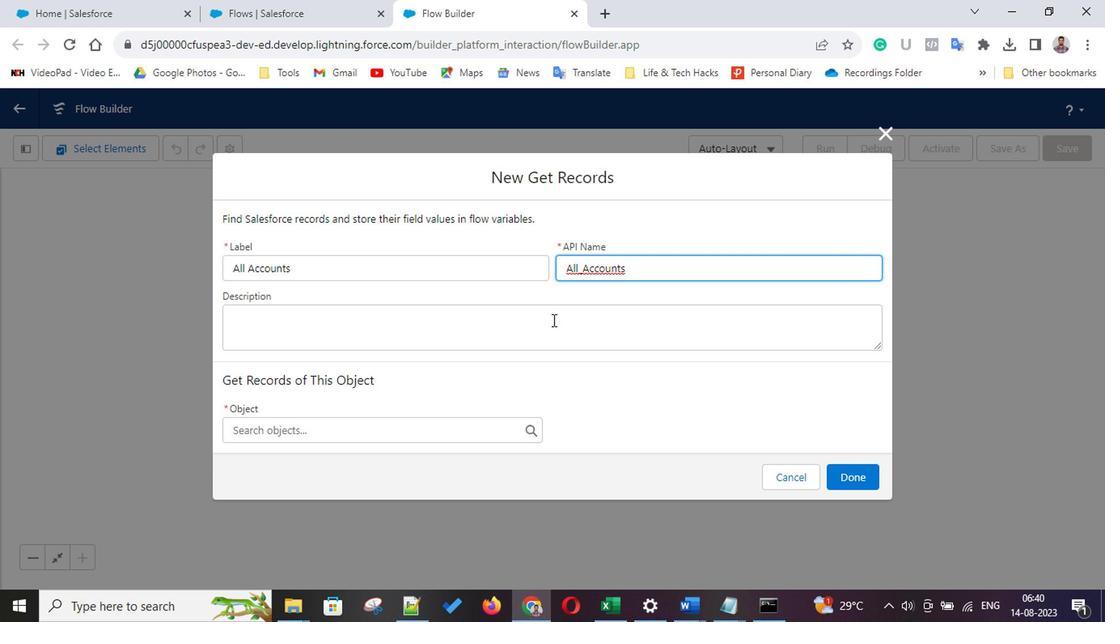 
Action: Mouse scrolled (468, 301) with delta (0, 0)
Screenshot: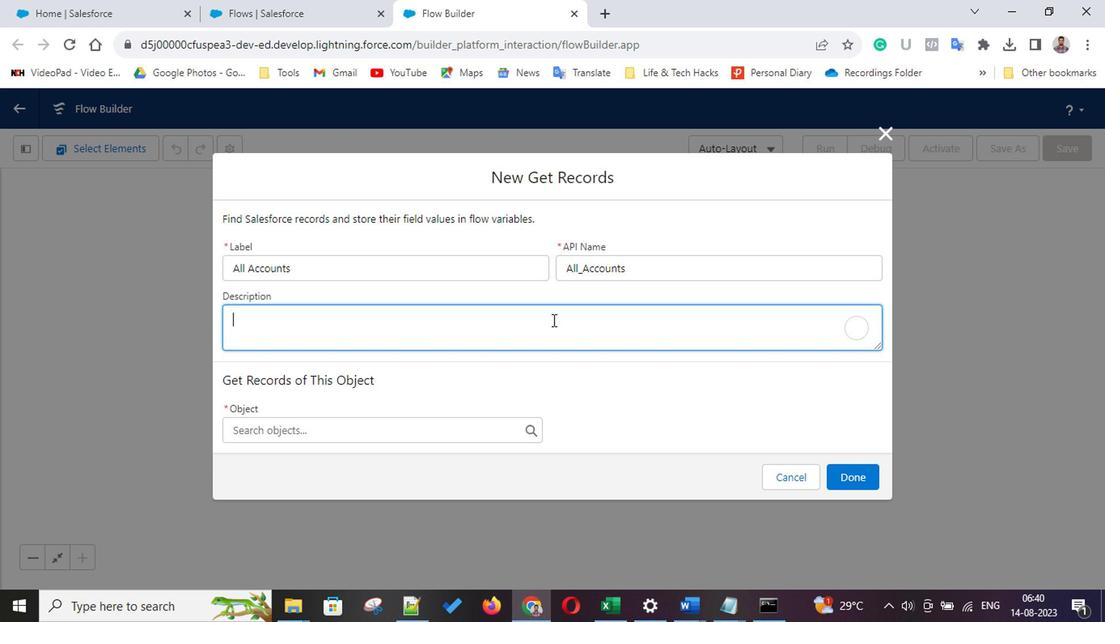 
Action: Mouse scrolled (468, 301) with delta (0, 0)
Screenshot: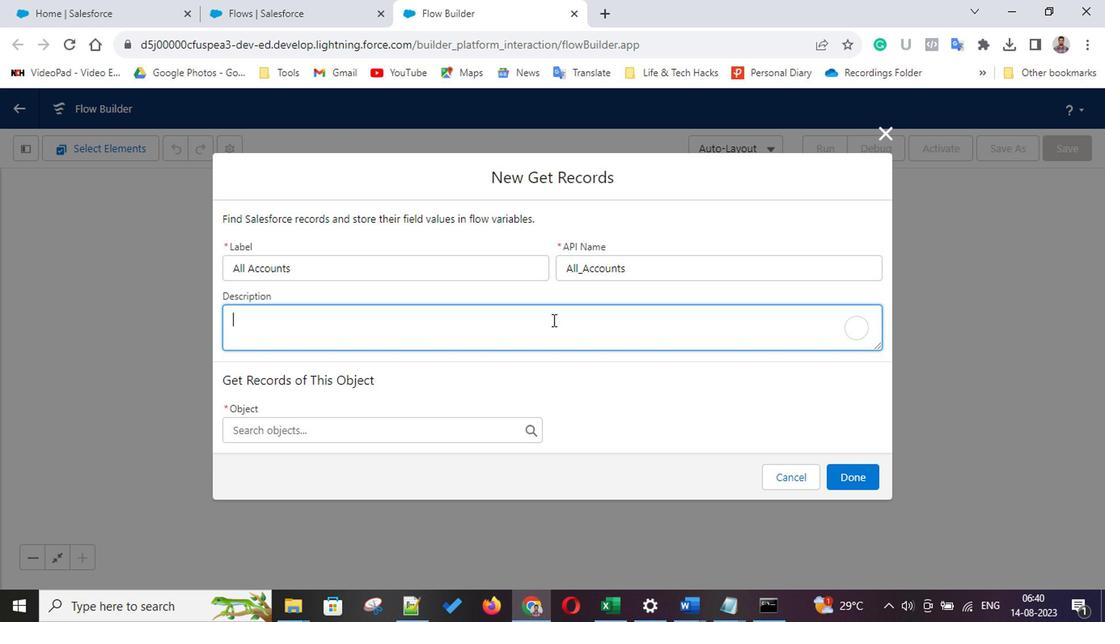 
Action: Mouse scrolled (468, 301) with delta (0, 0)
Screenshot: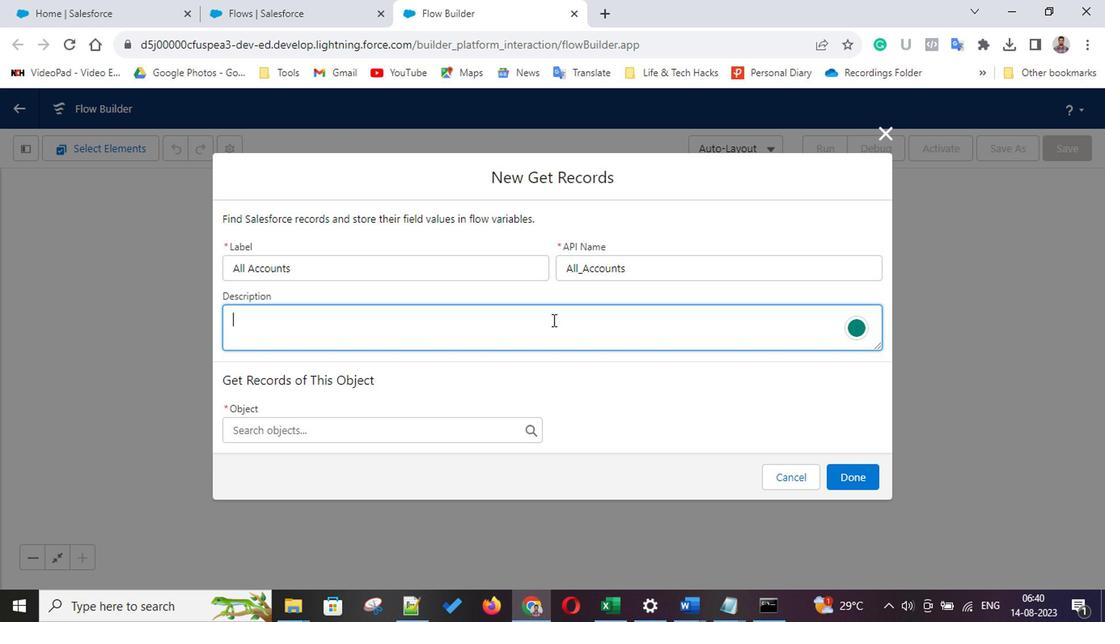 
Action: Mouse scrolled (468, 301) with delta (0, 0)
Screenshot: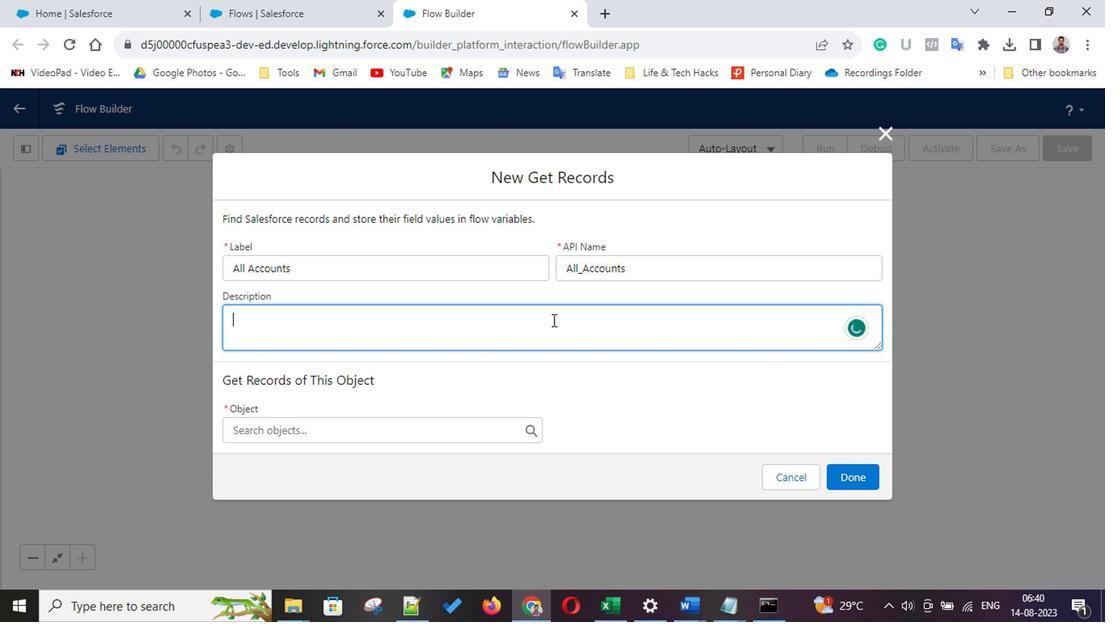
Action: Mouse scrolled (468, 301) with delta (0, 0)
Screenshot: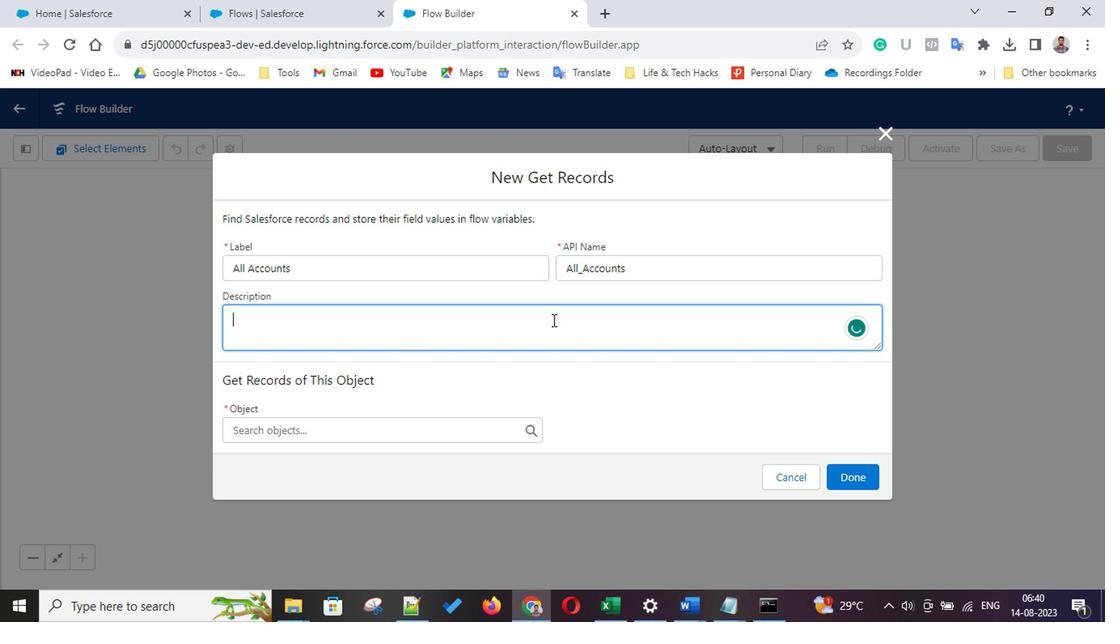 
Action: Mouse scrolled (468, 301) with delta (0, 0)
Screenshot: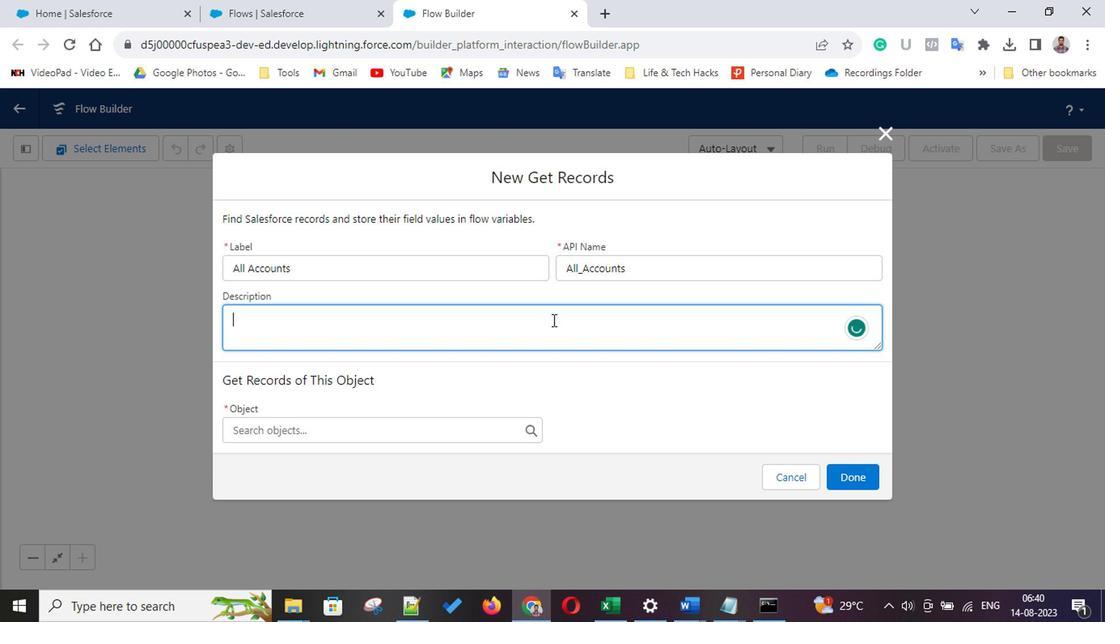 
Action: Mouse scrolled (468, 301) with delta (0, 0)
Screenshot: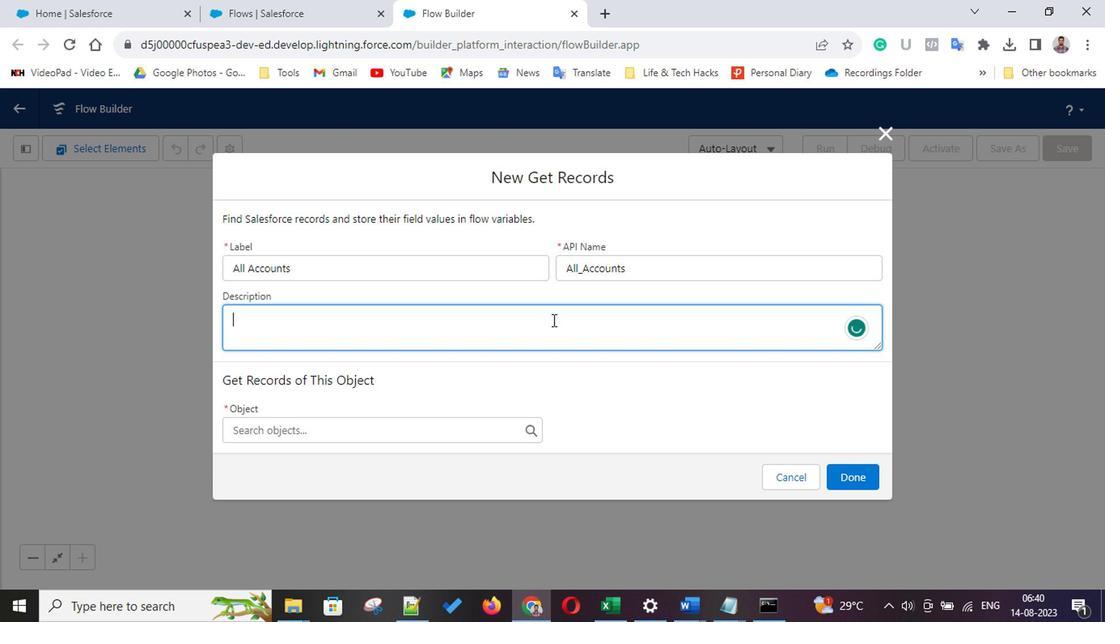 
Action: Mouse moved to (355, 372)
Screenshot: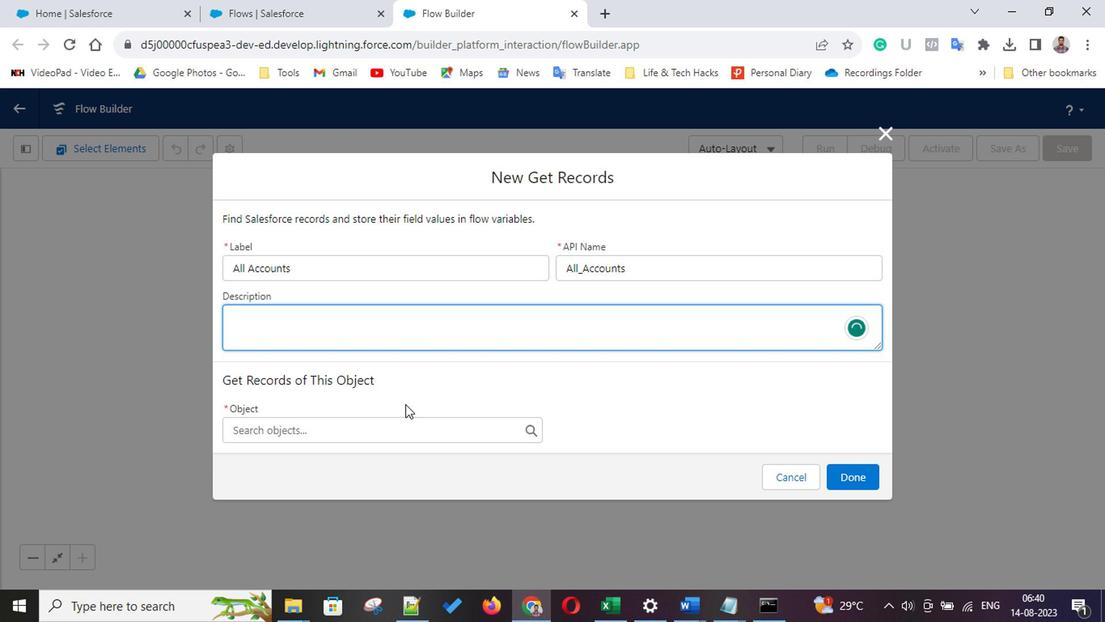 
Action: Mouse pressed left at (355, 372)
Screenshot: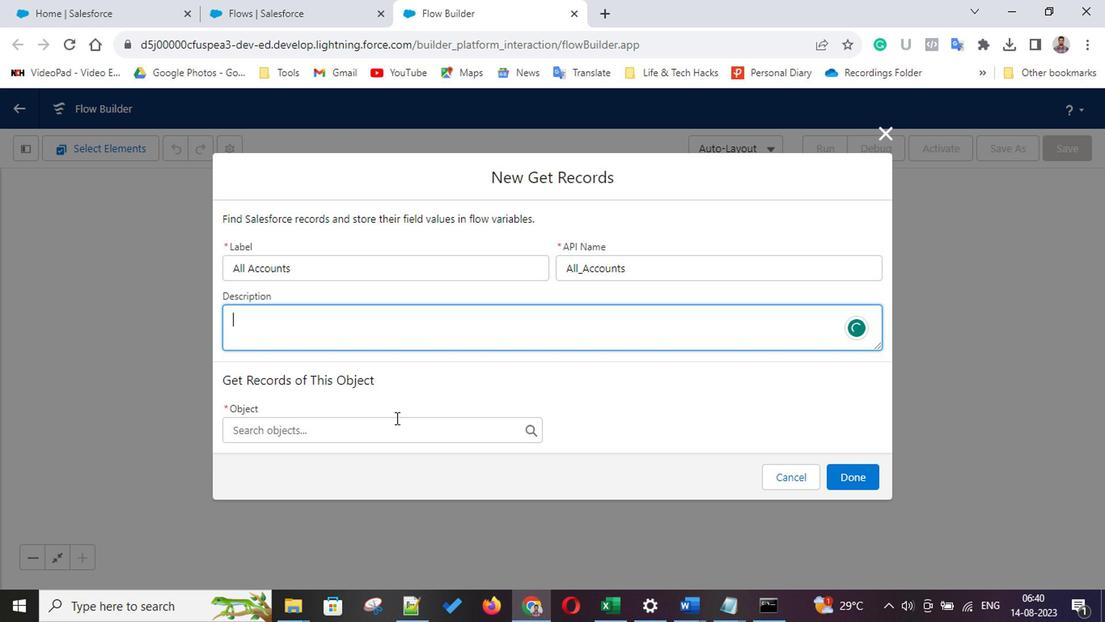 
Action: Key pressed <Key.shift>Acc
Screenshot: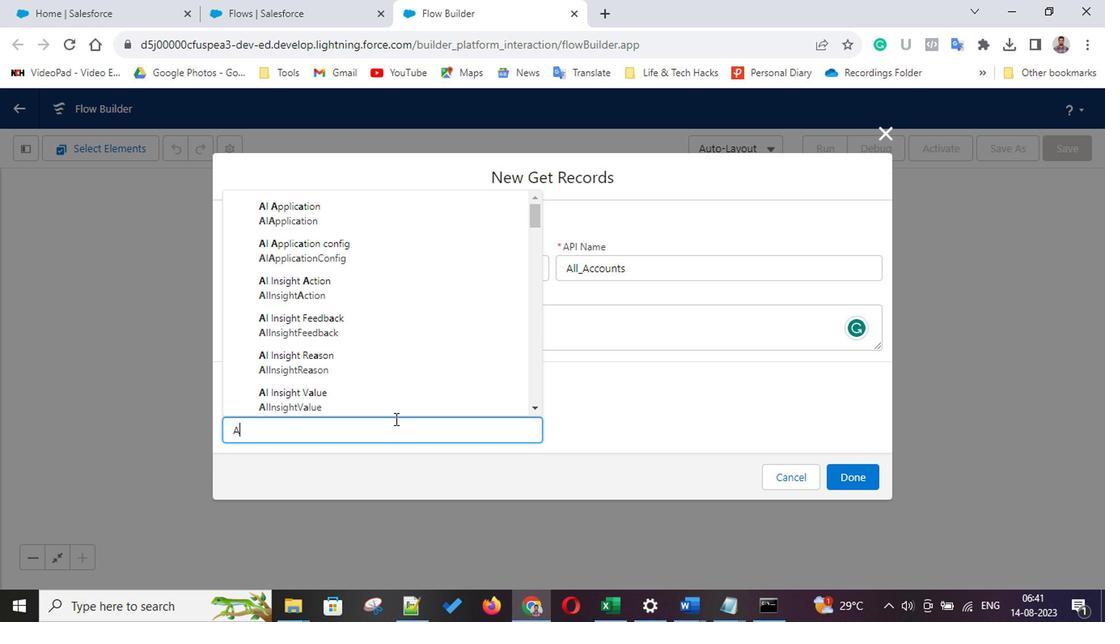 
Action: Mouse moved to (305, 249)
Screenshot: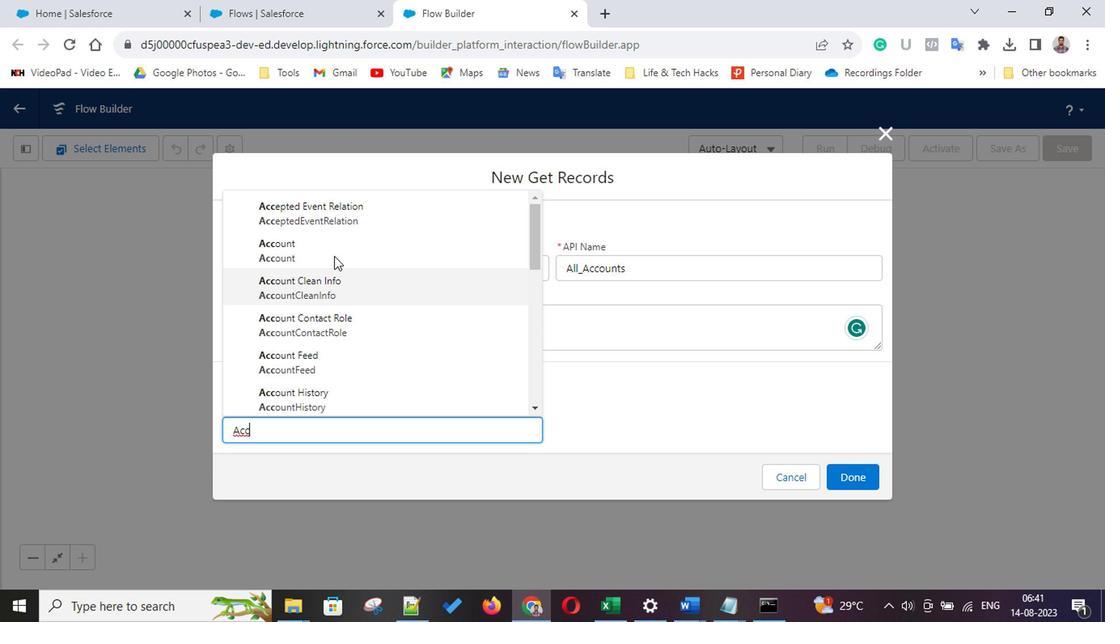 
Action: Mouse pressed left at (305, 249)
Screenshot: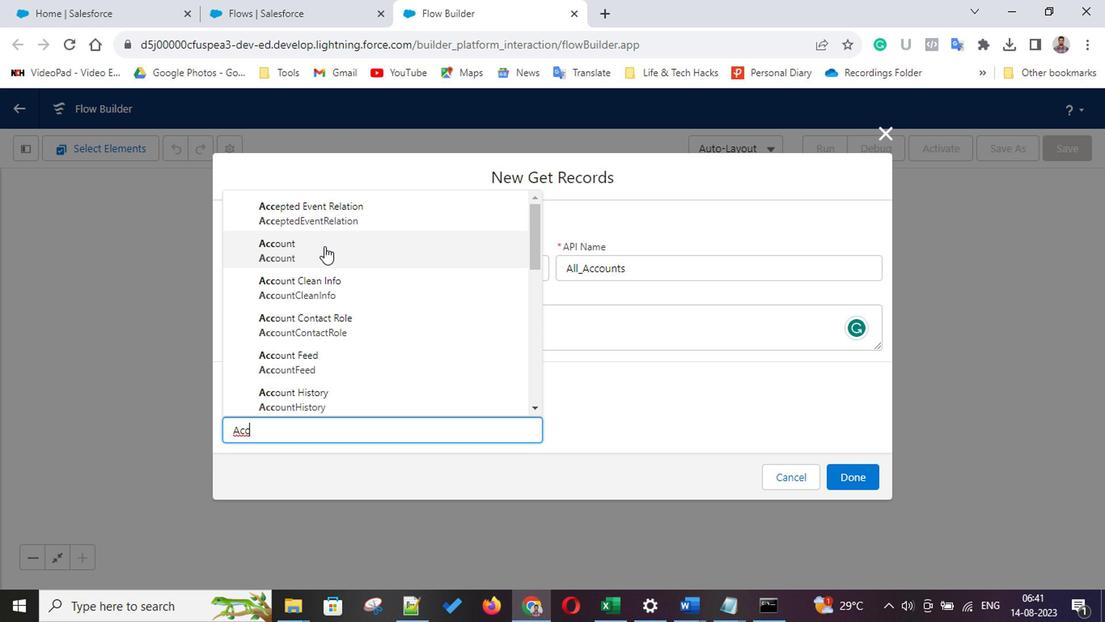 
Action: Mouse moved to (433, 339)
Screenshot: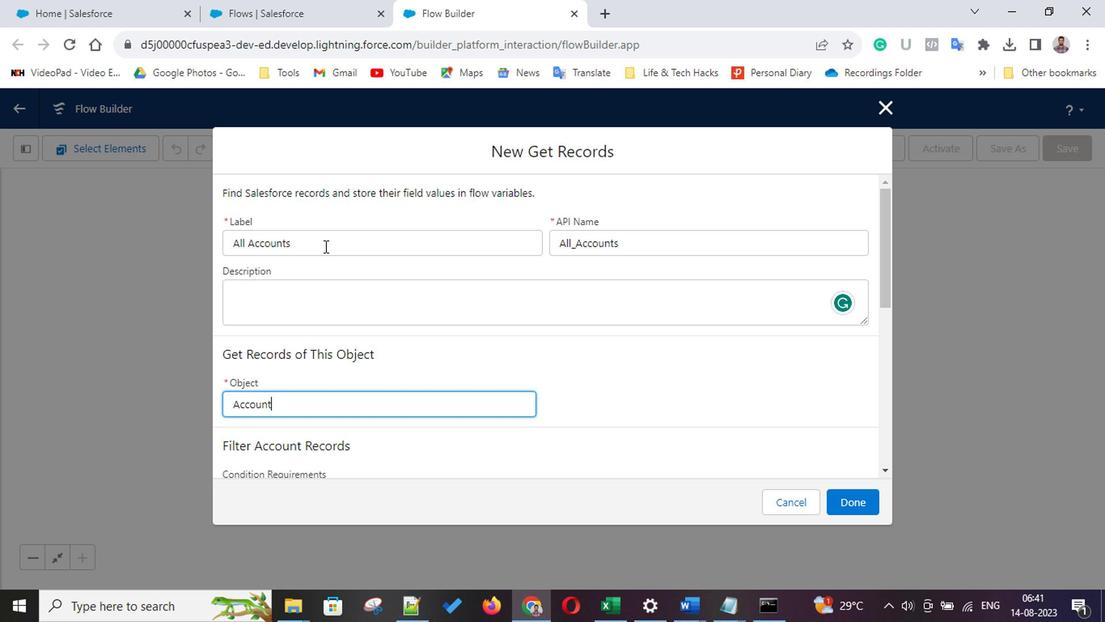 
Action: Mouse scrolled (433, 339) with delta (0, 0)
Screenshot: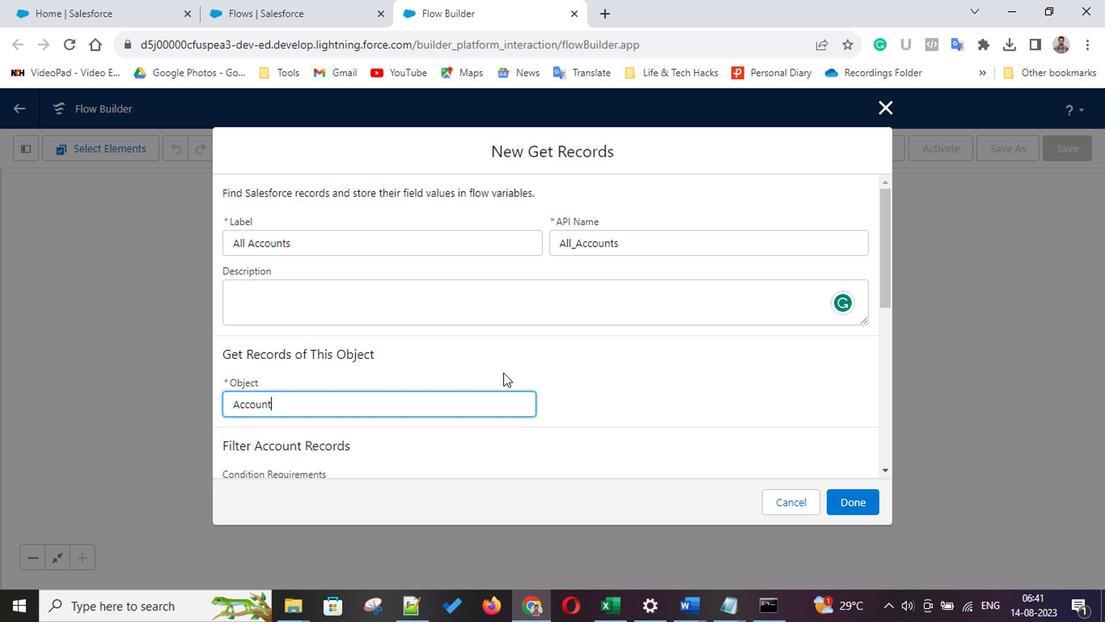 
Action: Mouse scrolled (433, 339) with delta (0, 0)
Screenshot: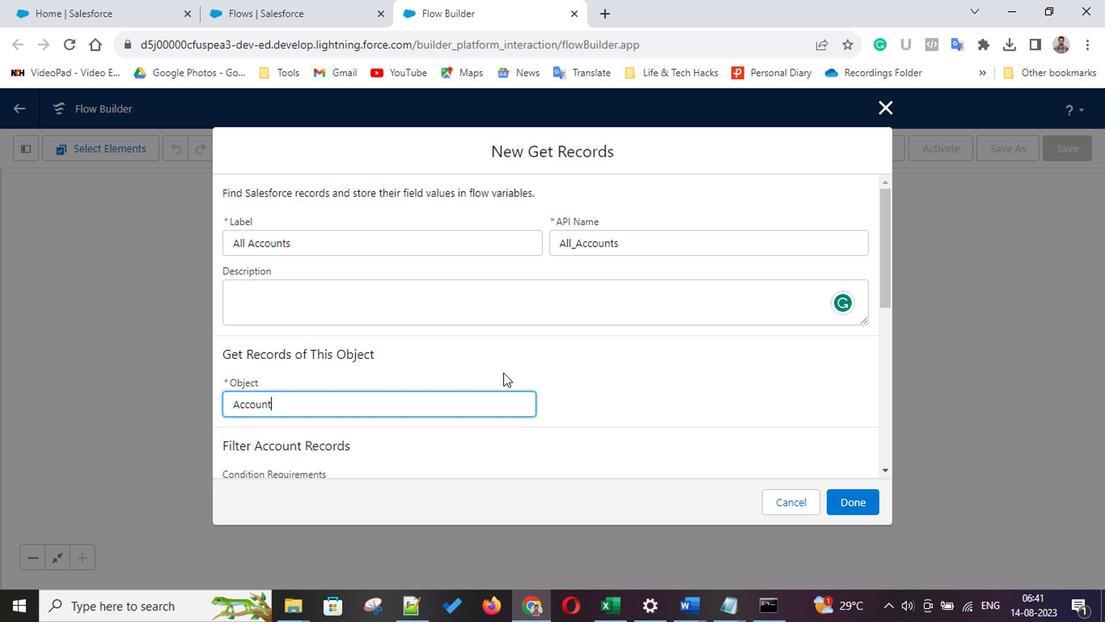 
Action: Mouse scrolled (433, 339) with delta (0, 0)
Screenshot: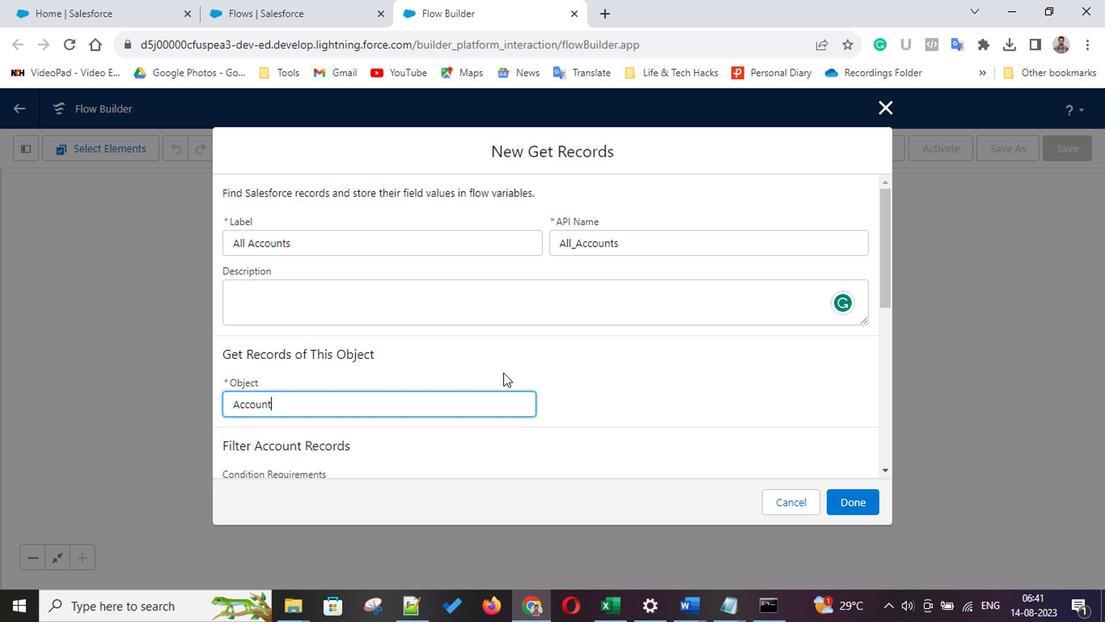 
Action: Mouse scrolled (433, 339) with delta (0, 0)
Screenshot: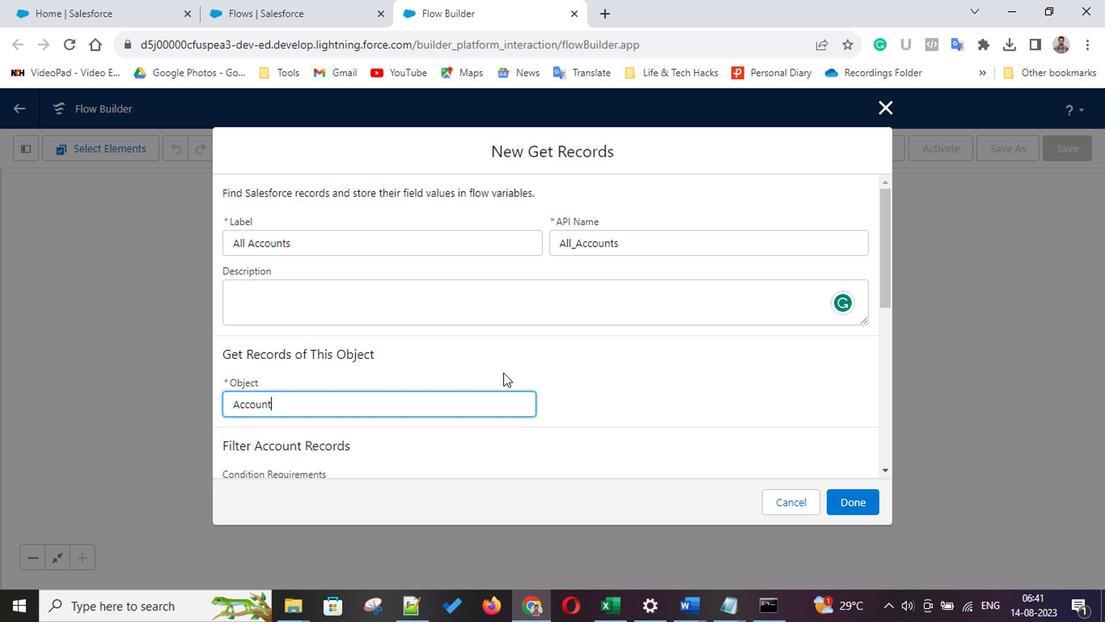 
Action: Mouse scrolled (433, 339) with delta (0, 0)
Screenshot: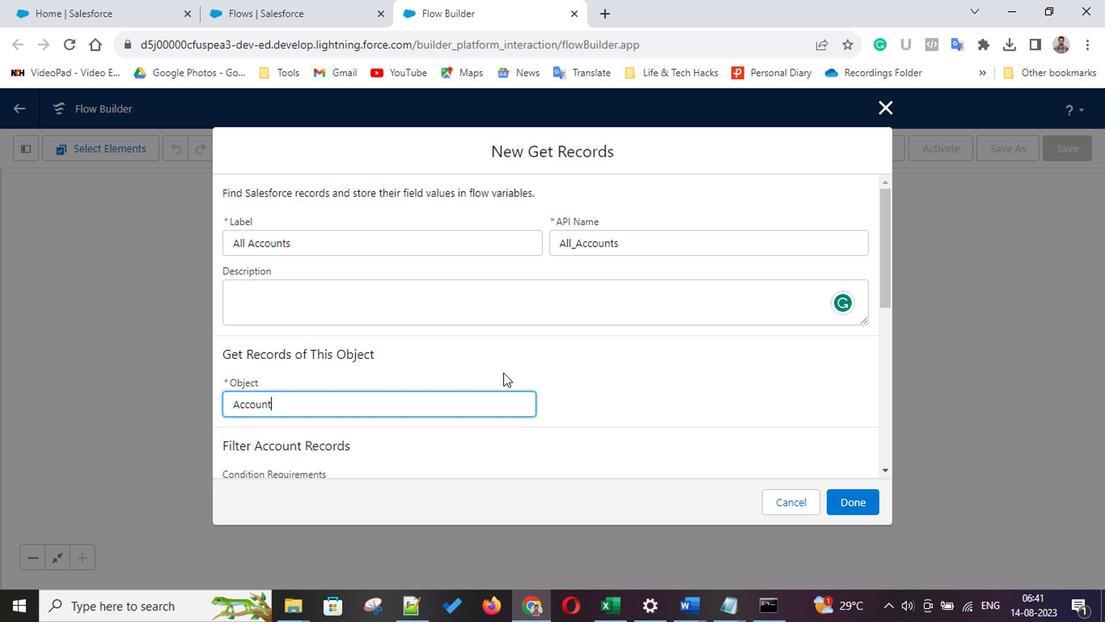 
Action: Mouse scrolled (433, 339) with delta (0, 0)
Screenshot: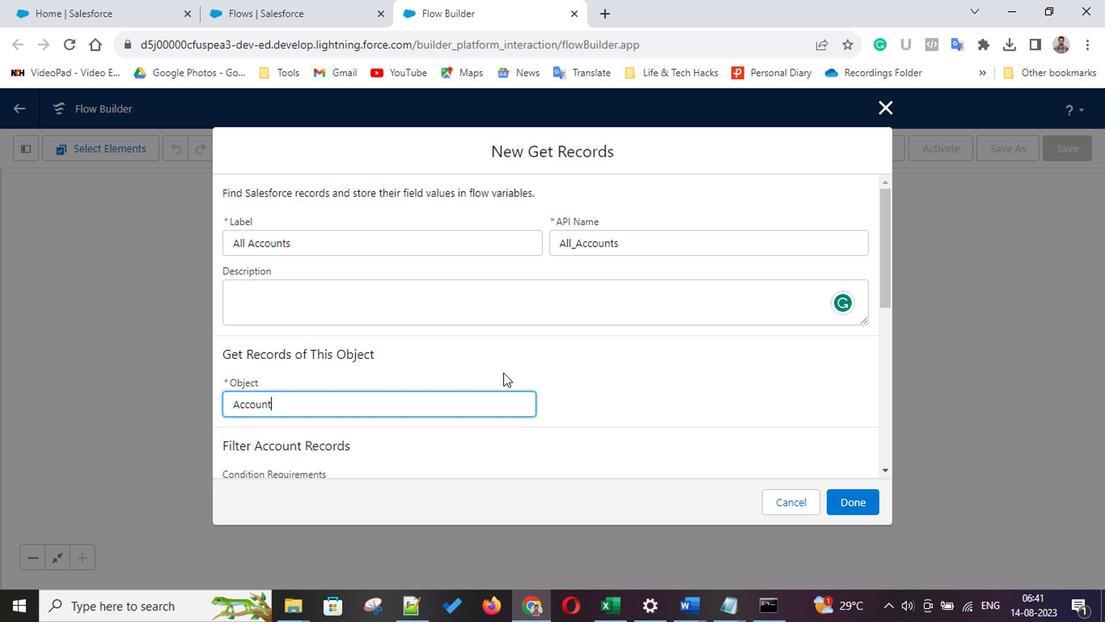 
Action: Mouse scrolled (433, 339) with delta (0, 0)
Screenshot: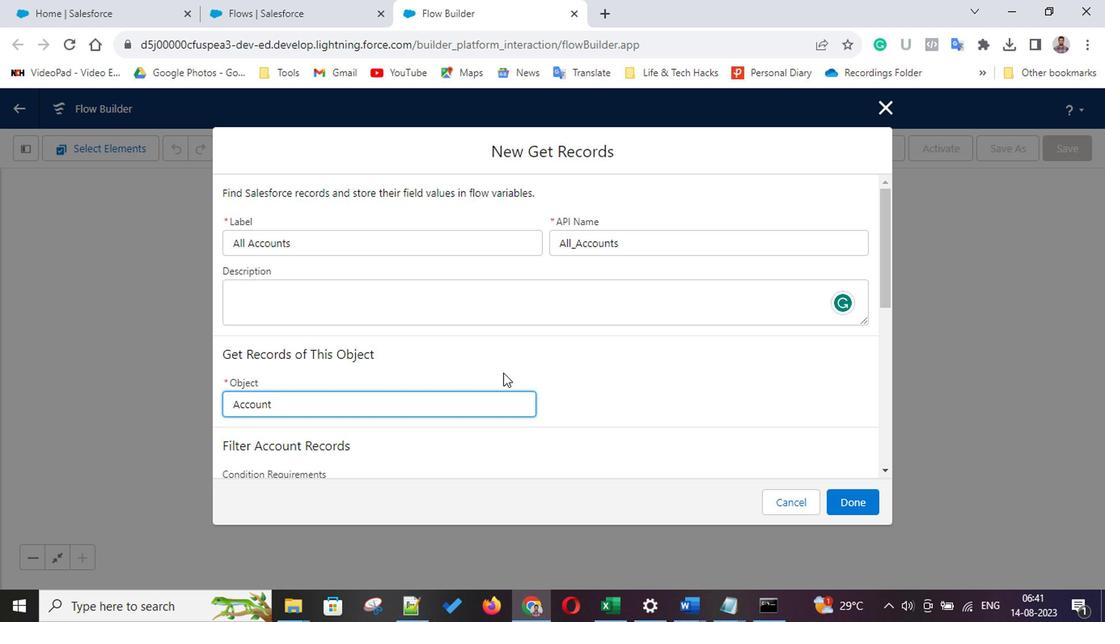 
Action: Mouse scrolled (433, 339) with delta (0, 0)
Screenshot: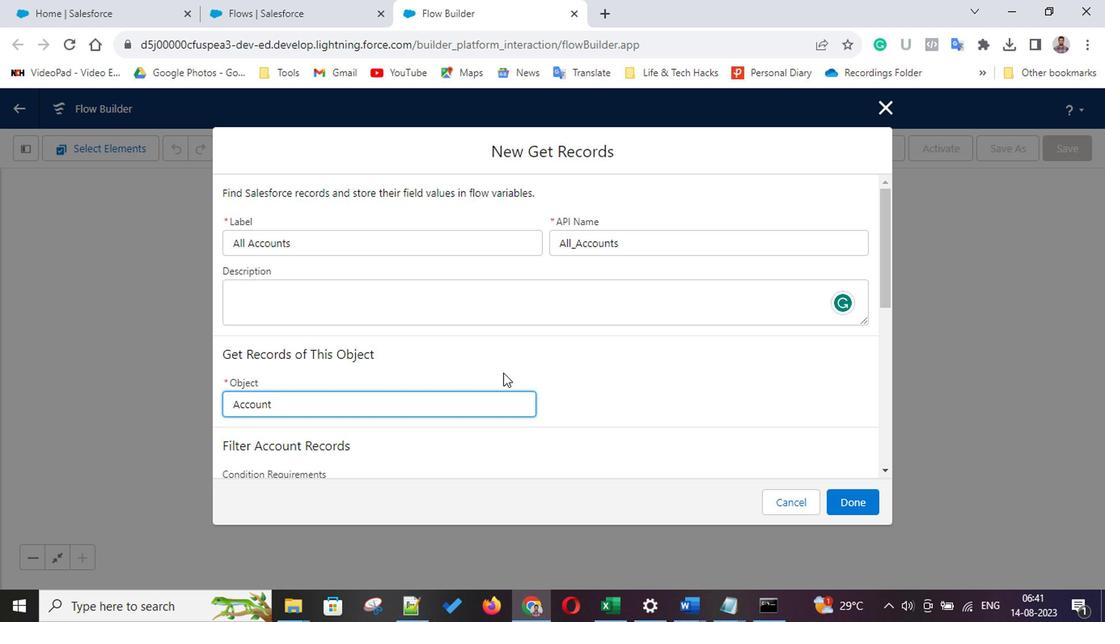 
Action: Mouse scrolled (433, 339) with delta (0, 0)
Screenshot: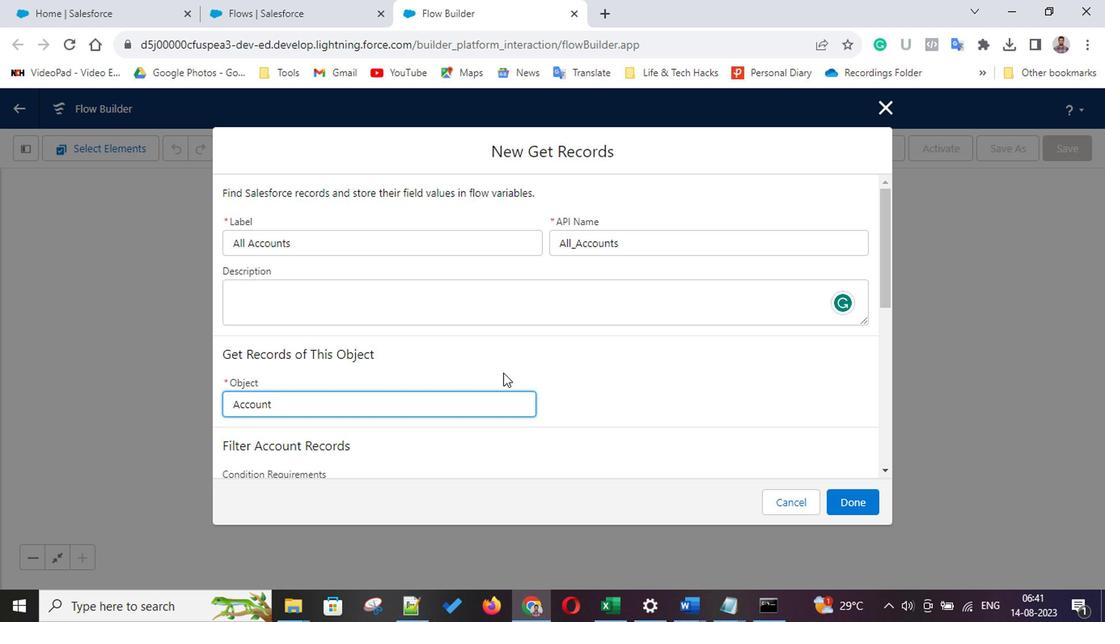 
Action: Mouse moved to (347, 301)
Screenshot: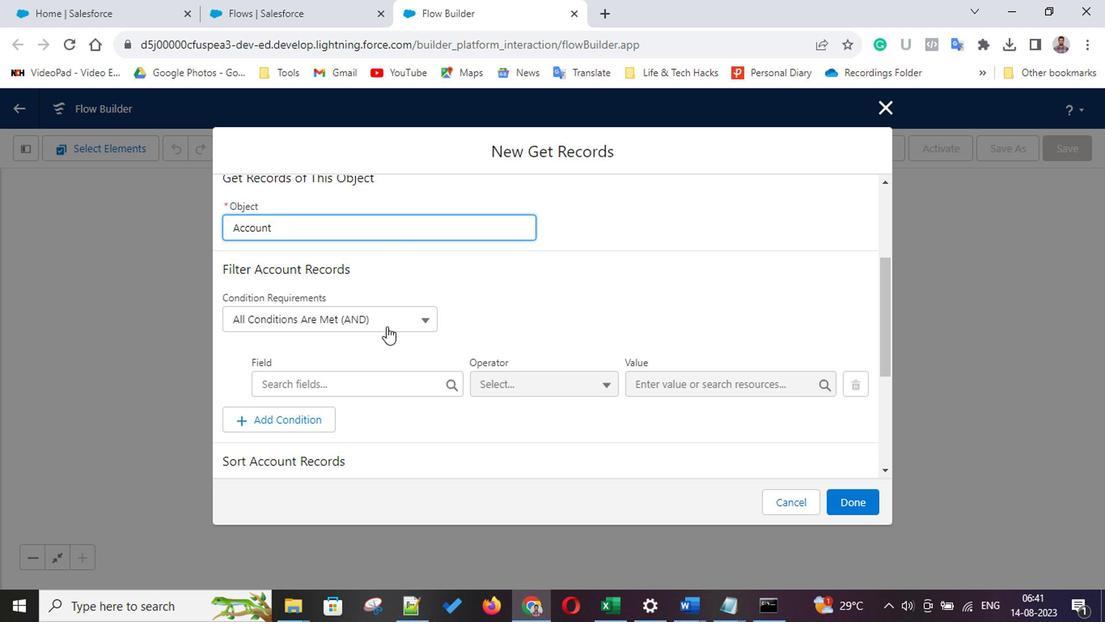 
Action: Mouse scrolled (347, 300) with delta (0, 0)
Screenshot: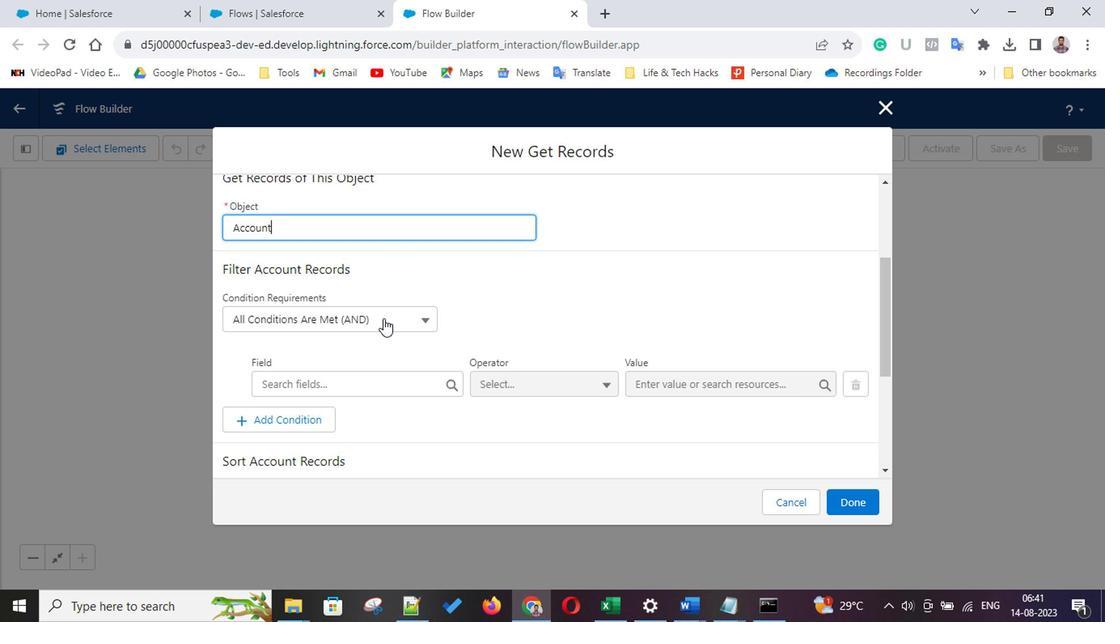 
Action: Mouse scrolled (347, 300) with delta (0, 0)
Screenshot: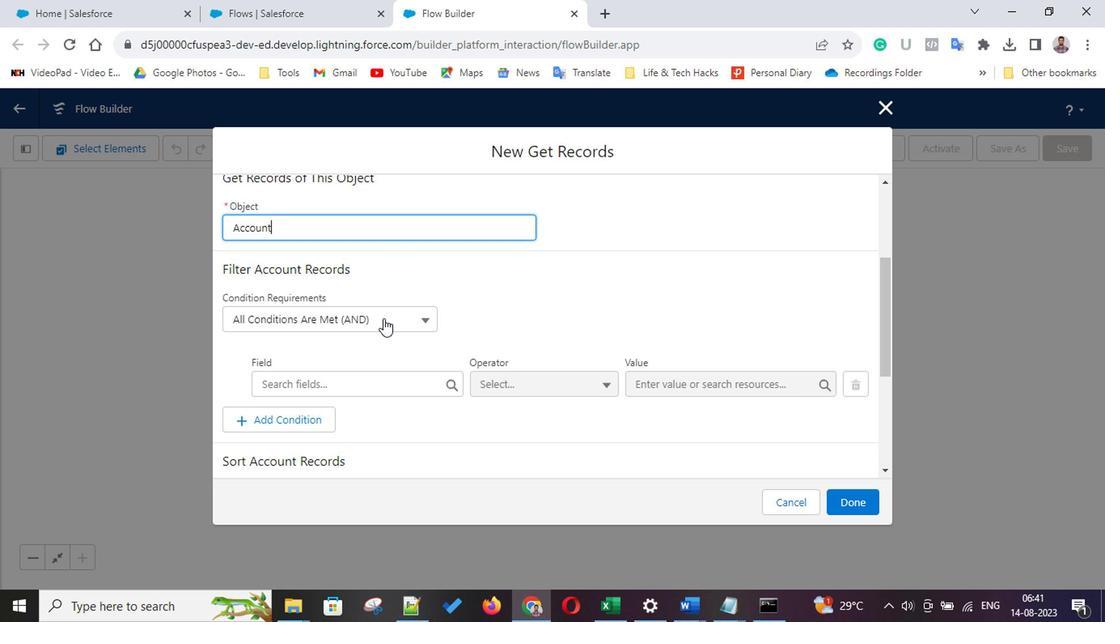 
Action: Mouse scrolled (347, 300) with delta (0, 0)
Screenshot: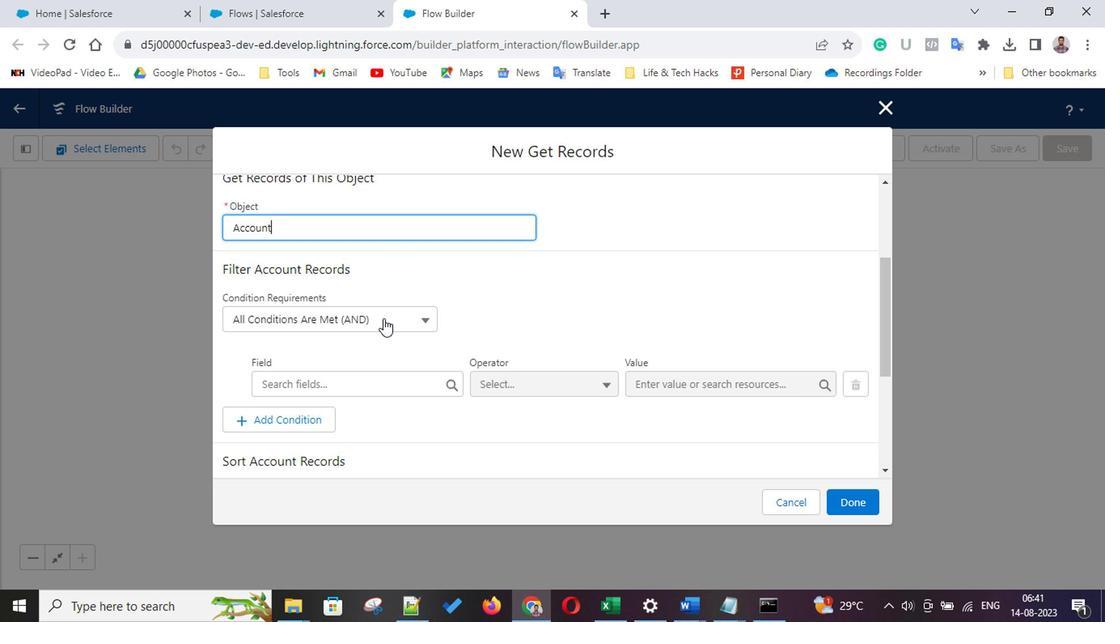 
Action: Mouse scrolled (347, 300) with delta (0, 0)
Screenshot: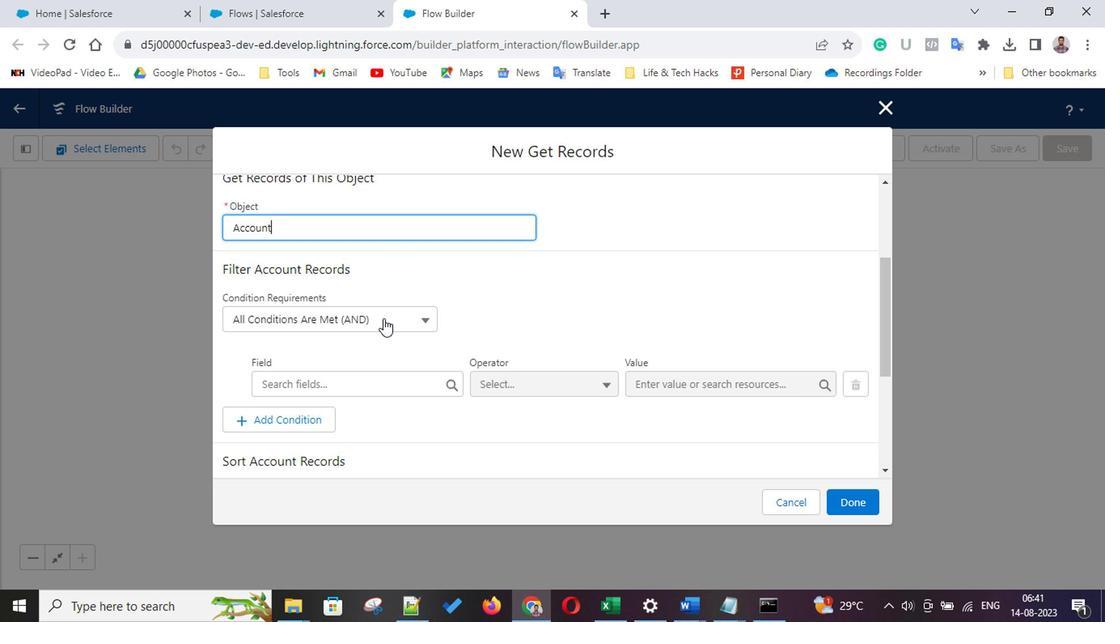 
Action: Mouse scrolled (347, 300) with delta (0, 0)
Screenshot: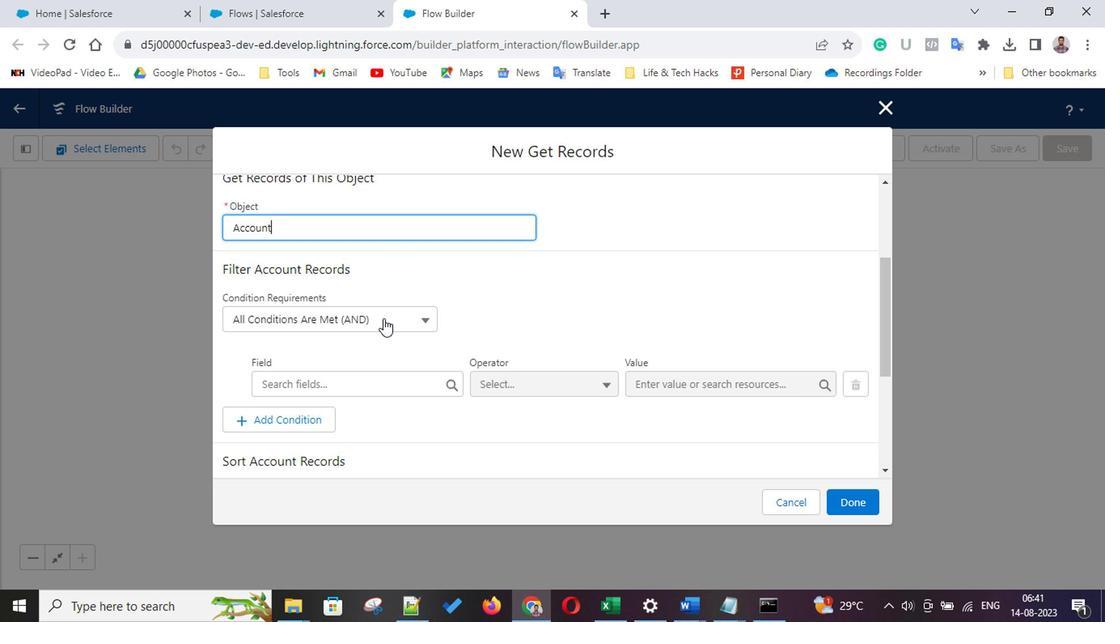 
Action: Mouse scrolled (347, 300) with delta (0, 0)
Screenshot: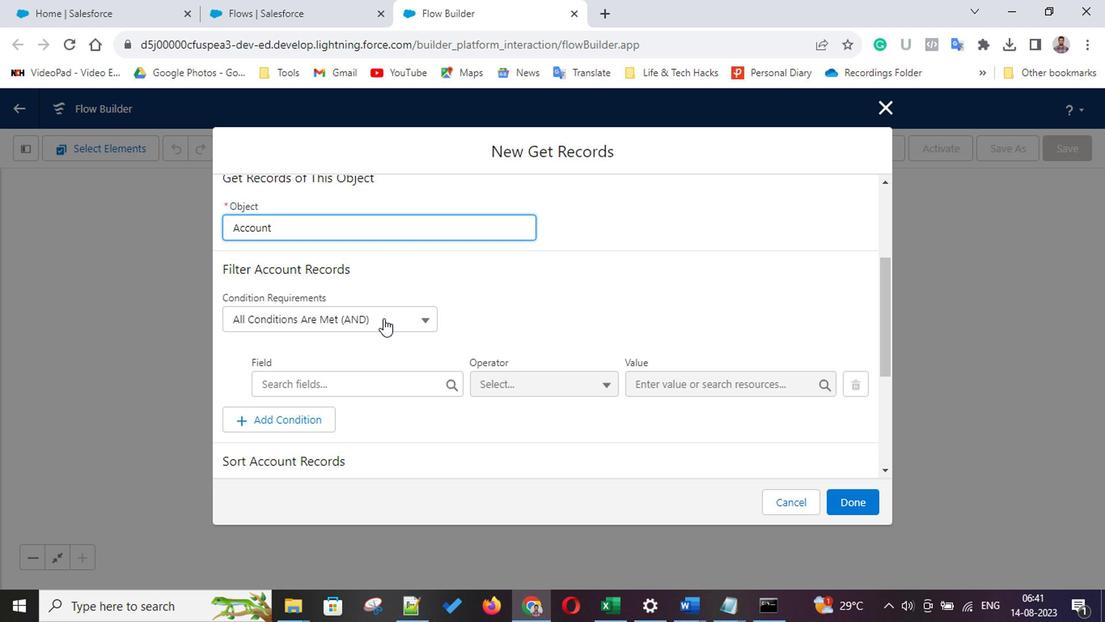 
Action: Mouse scrolled (347, 300) with delta (0, 0)
Screenshot: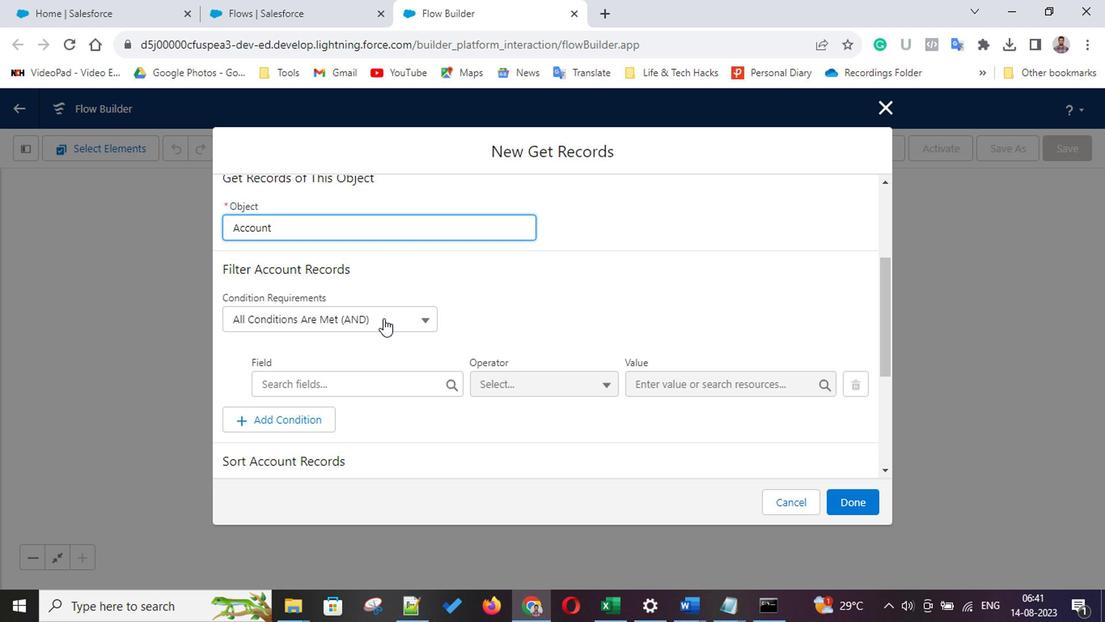 
Action: Mouse moved to (345, 265)
Screenshot: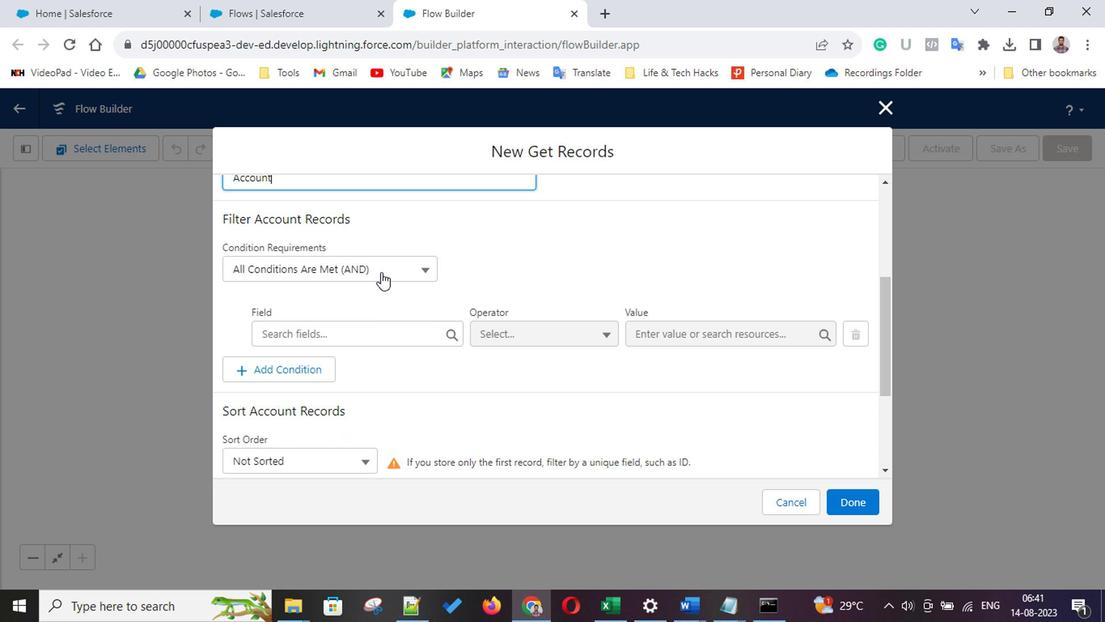 
Action: Mouse pressed left at (345, 265)
Screenshot: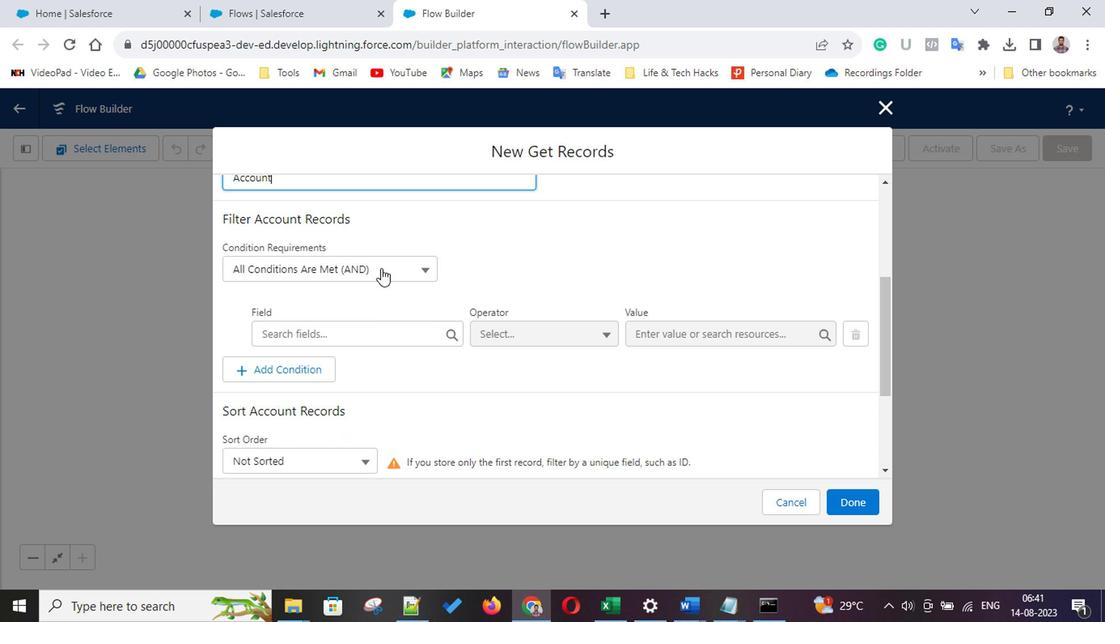 
Action: Mouse moved to (323, 285)
Screenshot: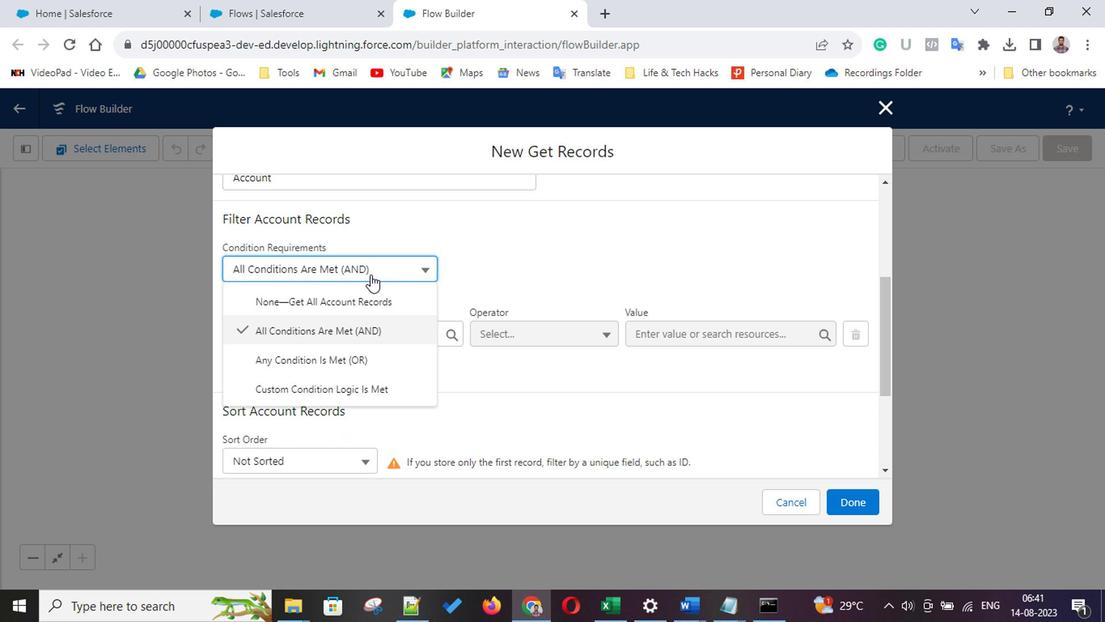 
Action: Mouse pressed left at (323, 285)
Screenshot: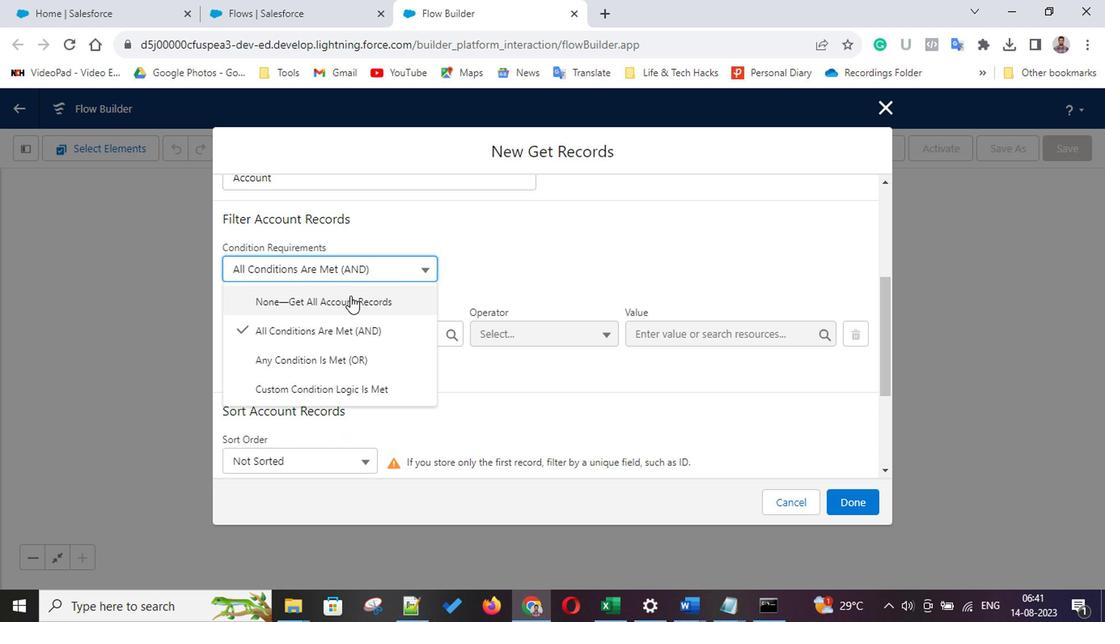 
Action: Mouse moved to (410, 366)
Screenshot: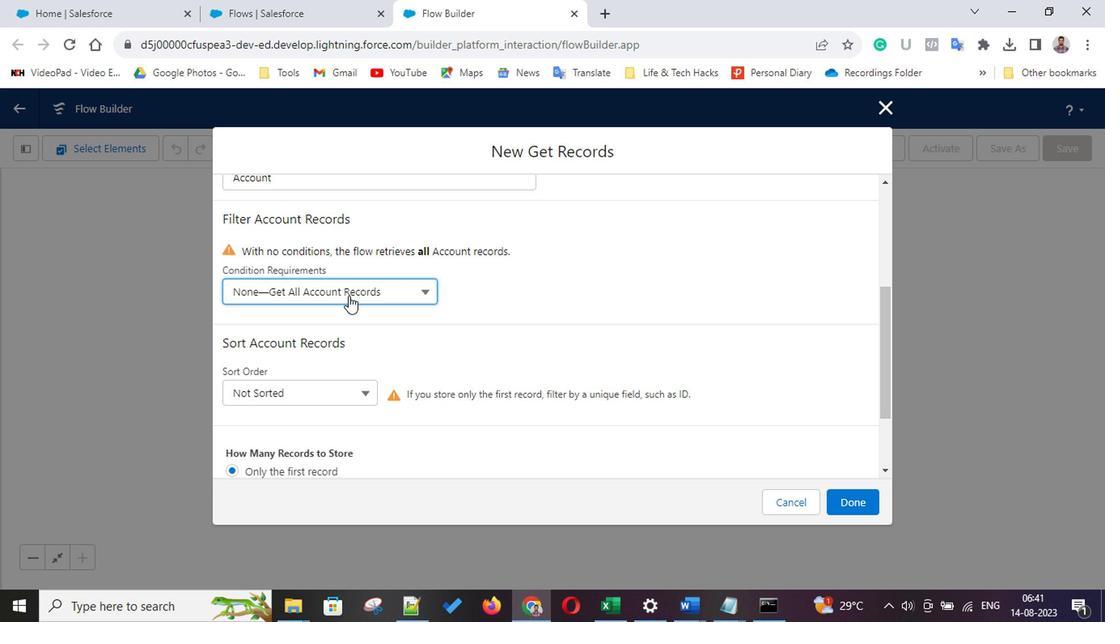 
Action: Mouse scrolled (410, 366) with delta (0, 0)
Screenshot: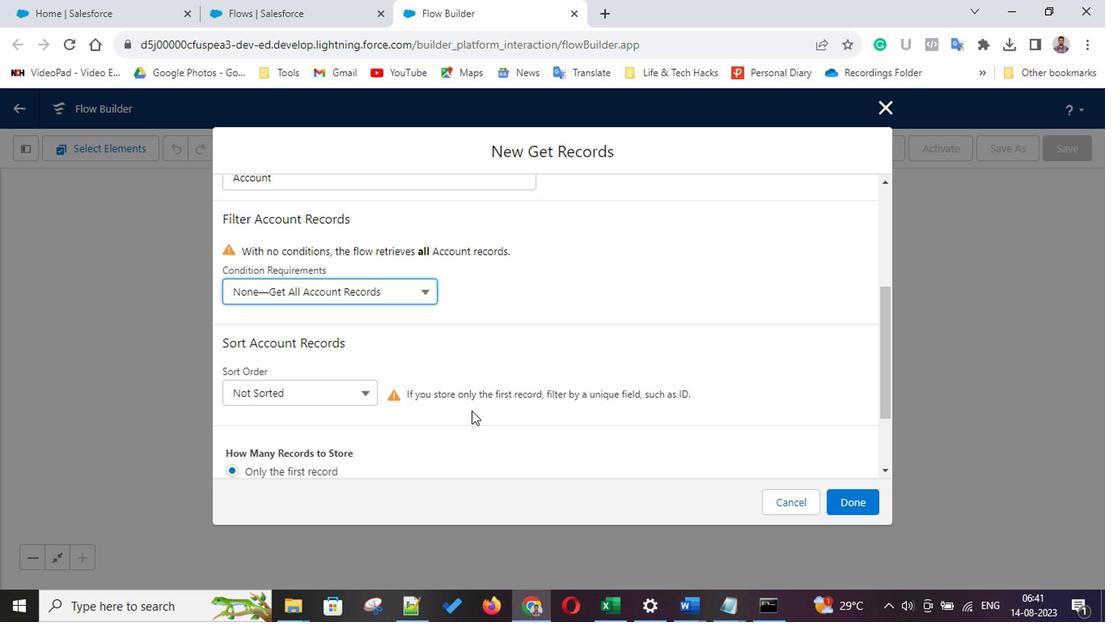 
Action: Mouse scrolled (410, 366) with delta (0, 0)
Screenshot: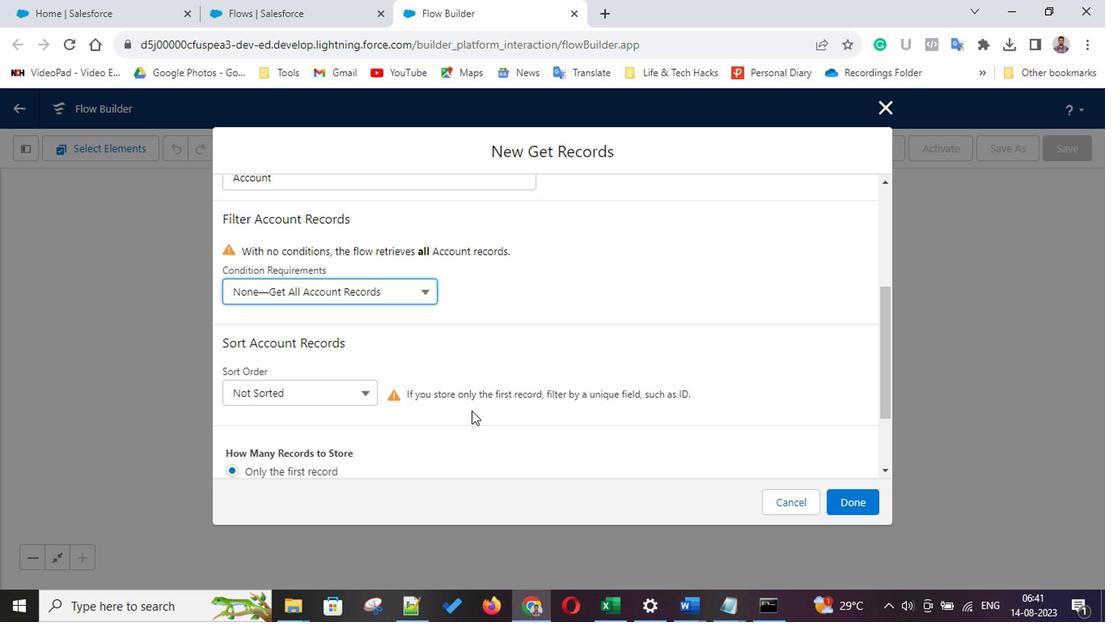 
Action: Mouse scrolled (410, 366) with delta (0, 0)
Screenshot: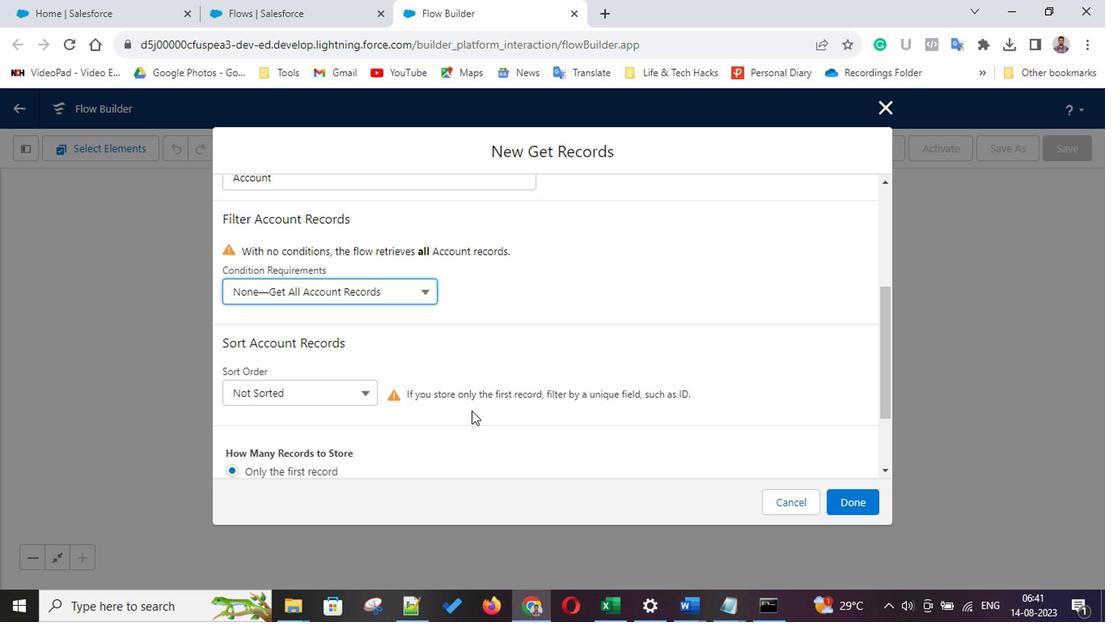 
Action: Mouse scrolled (410, 366) with delta (0, 0)
Screenshot: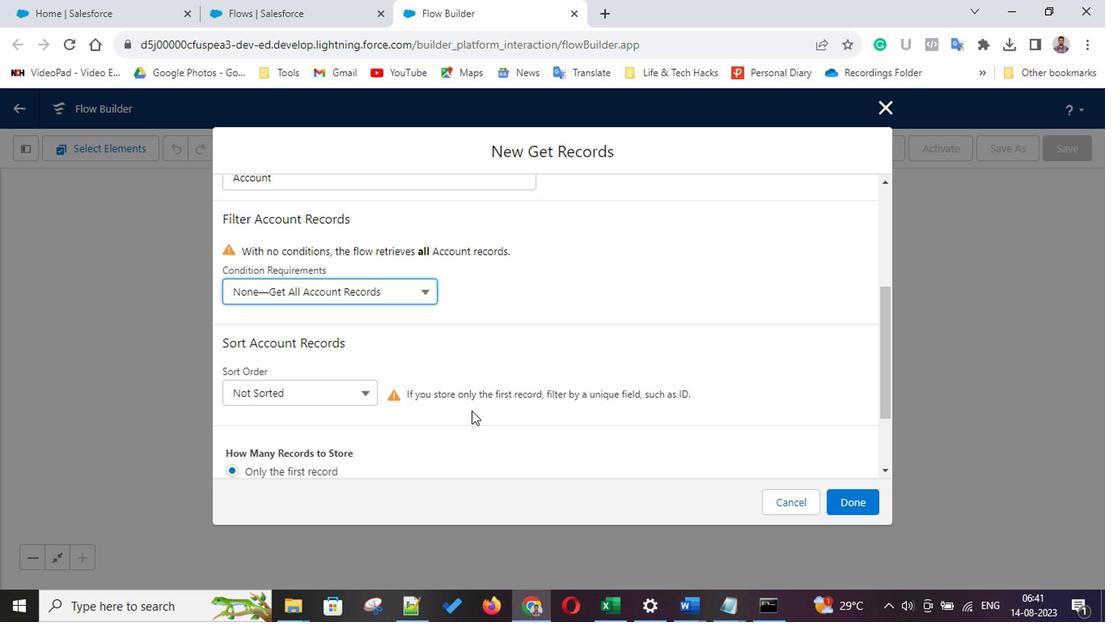 
Action: Mouse scrolled (410, 366) with delta (0, 0)
Screenshot: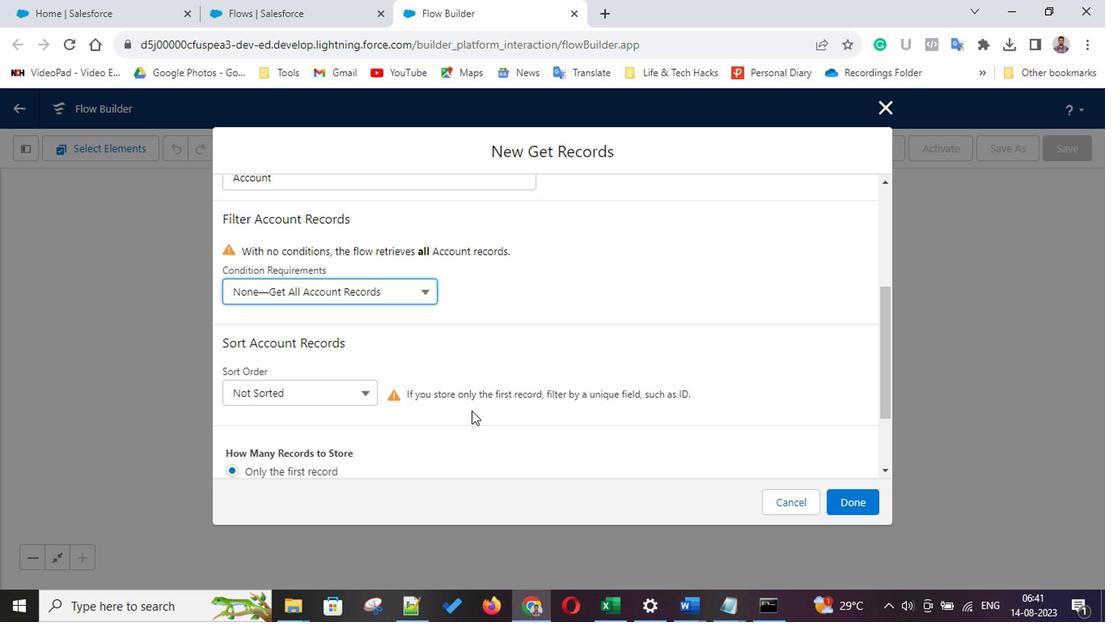 
Action: Mouse scrolled (410, 366) with delta (0, 0)
Screenshot: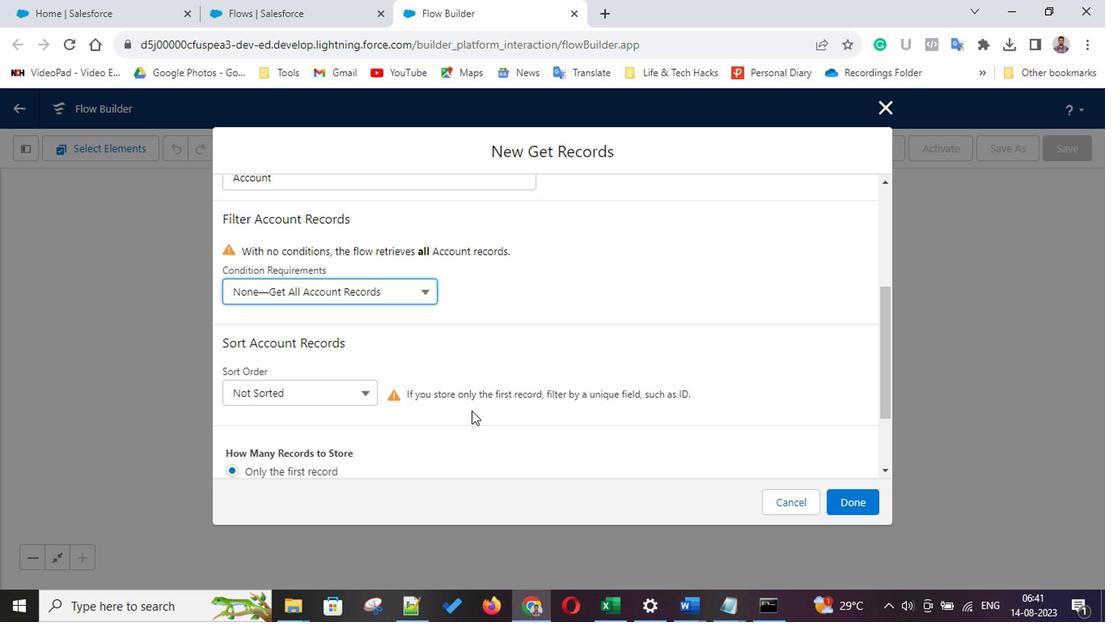 
Action: Mouse scrolled (410, 366) with delta (0, 0)
Screenshot: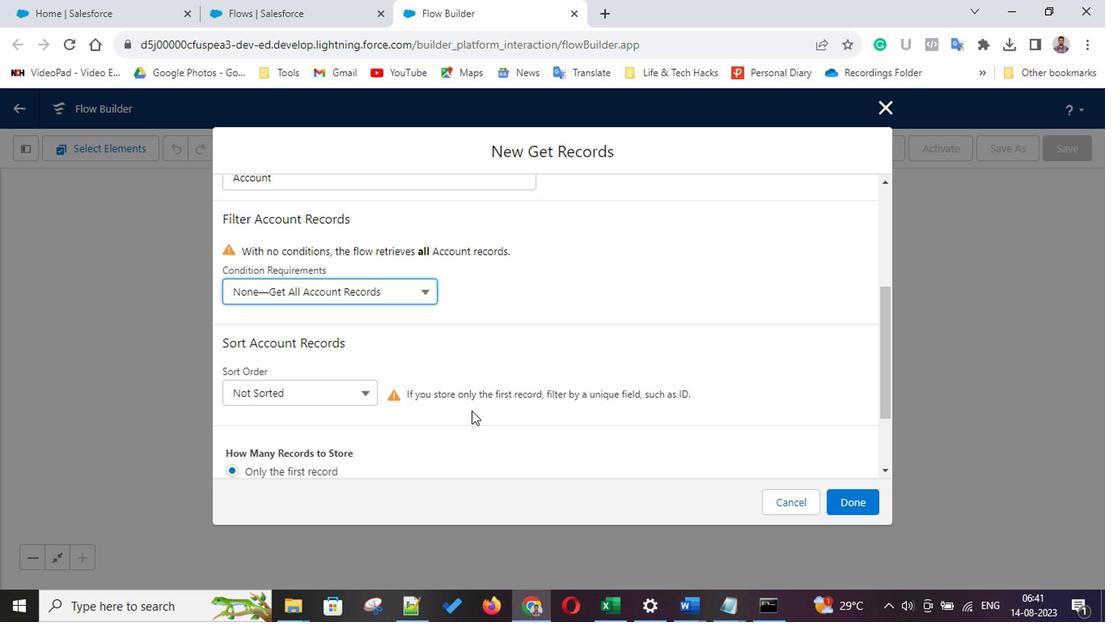 
Action: Mouse scrolled (410, 366) with delta (0, 0)
Screenshot: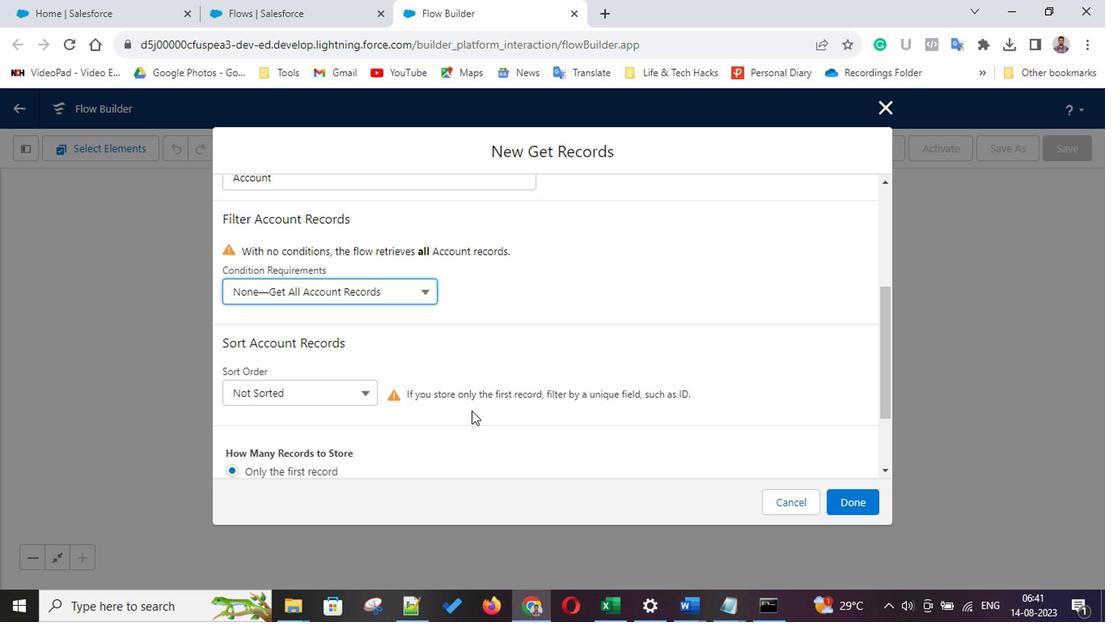 
Action: Mouse scrolled (410, 366) with delta (0, 0)
Screenshot: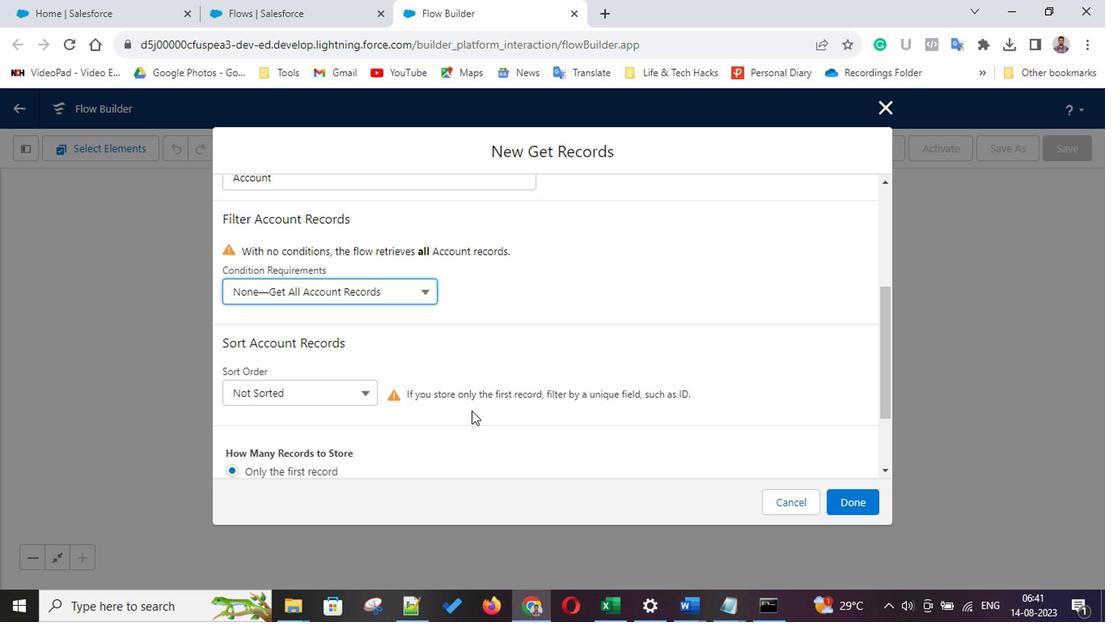 
Action: Mouse scrolled (410, 366) with delta (0, 0)
Screenshot: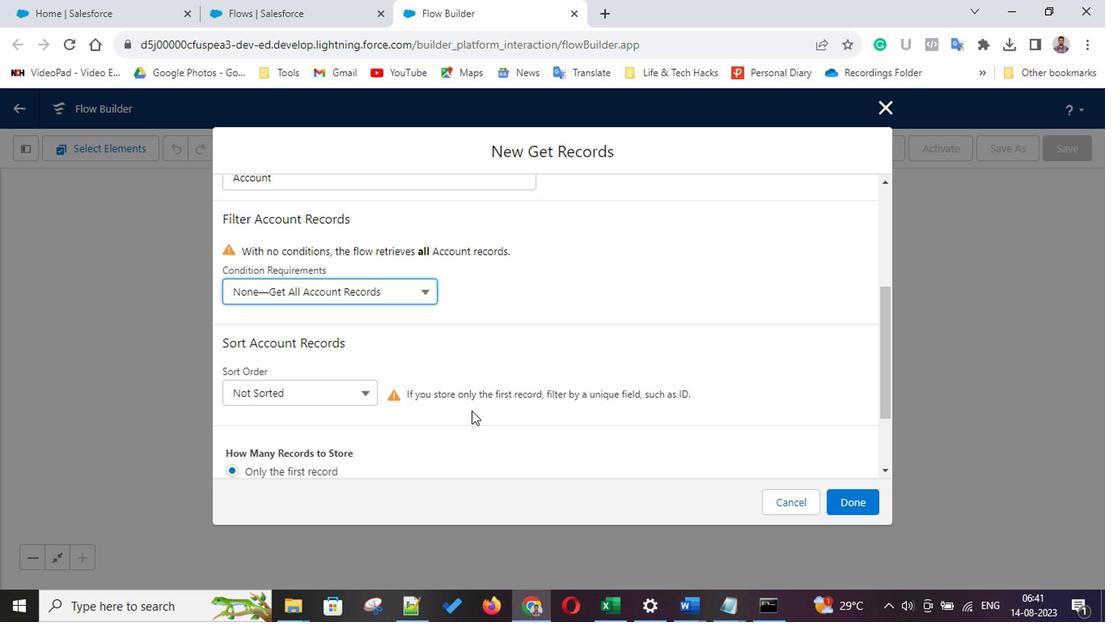 
Action: Mouse moved to (239, 351)
Screenshot: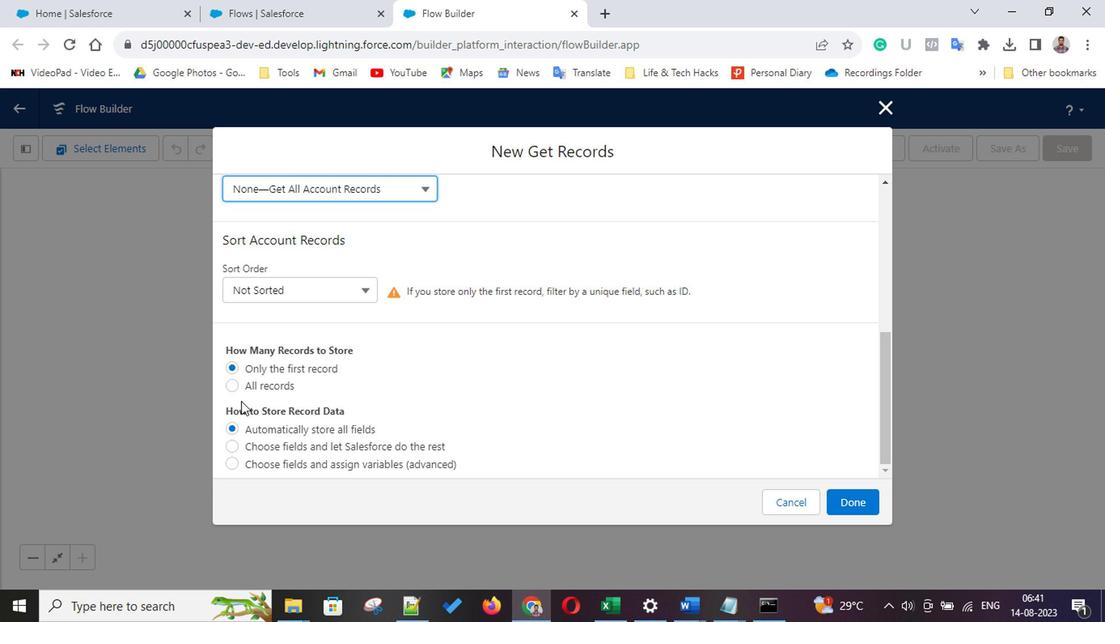 
Action: Mouse pressed left at (239, 351)
Screenshot: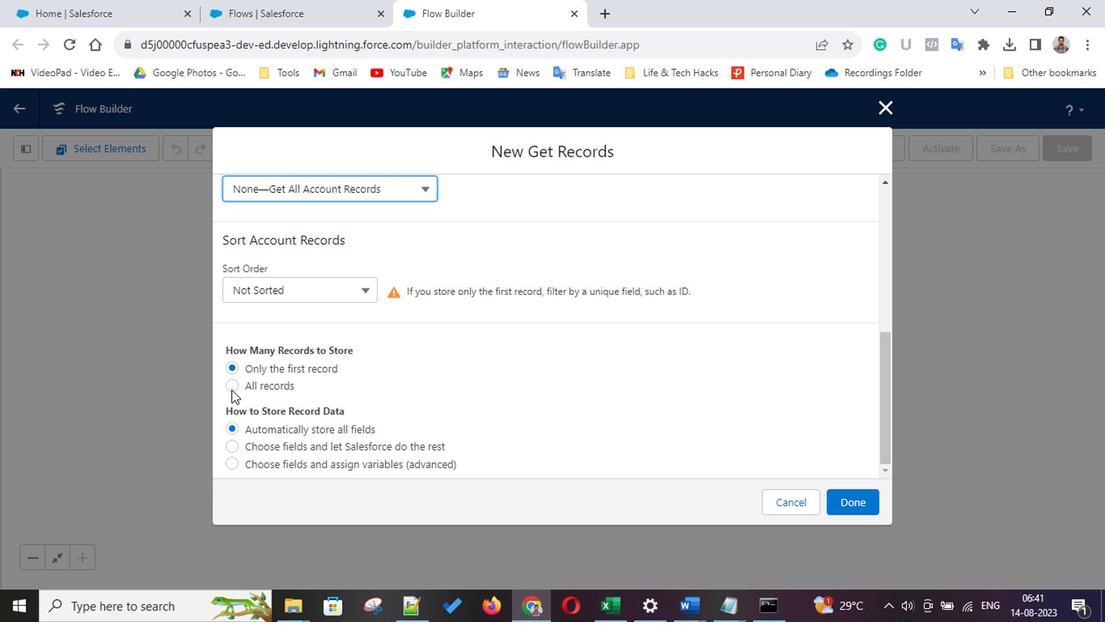 
Action: Mouse moved to (680, 436)
Screenshot: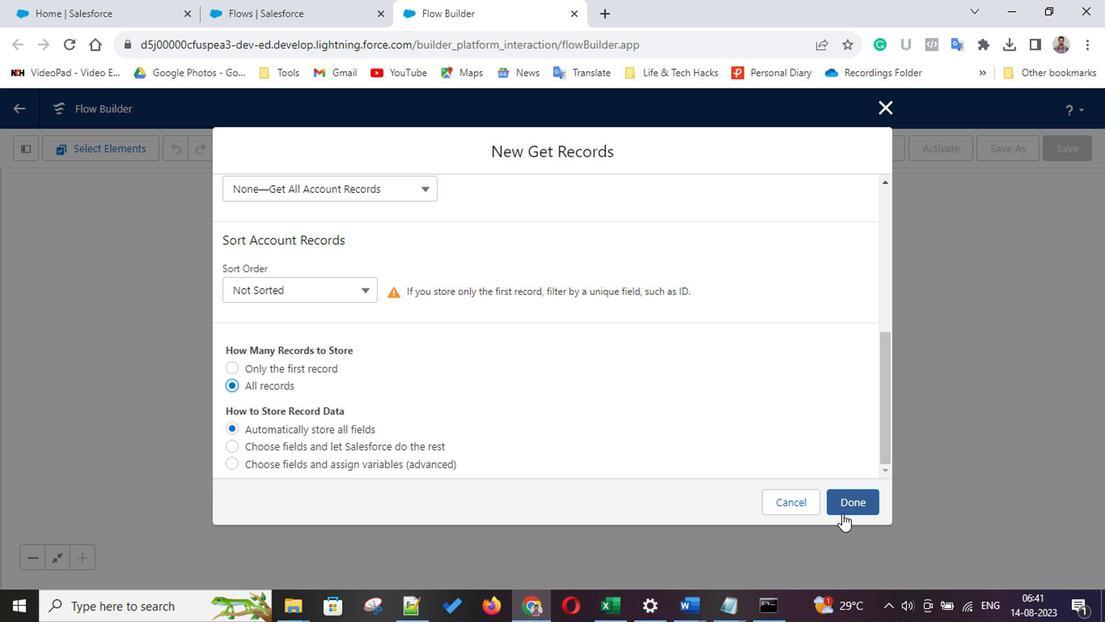 
Action: Mouse pressed left at (680, 436)
Screenshot: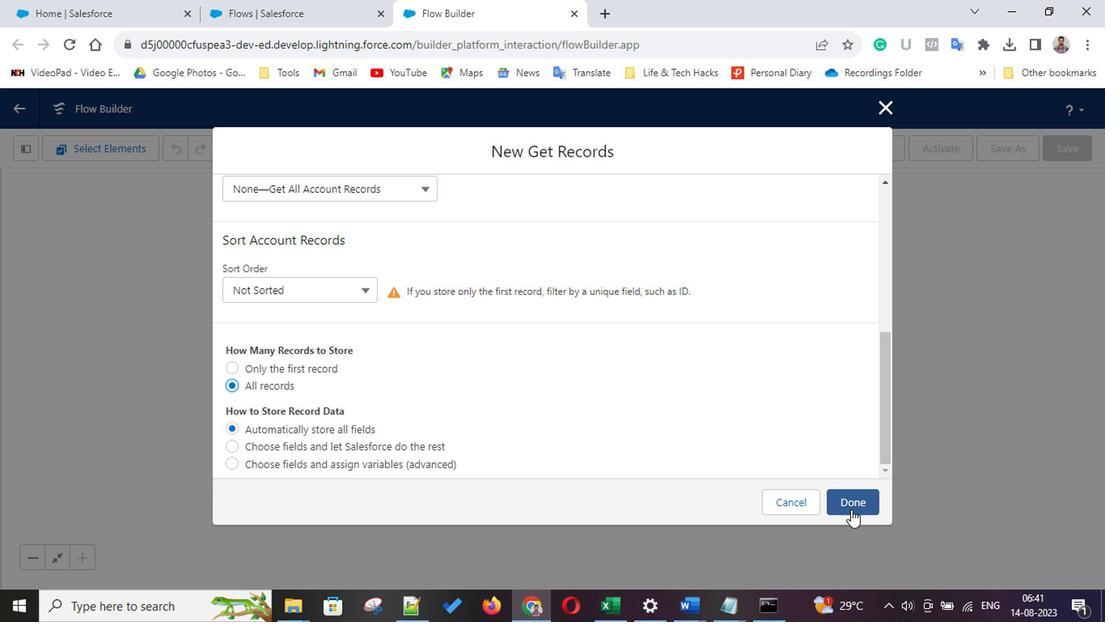 
Action: Mouse moved to (469, 315)
Screenshot: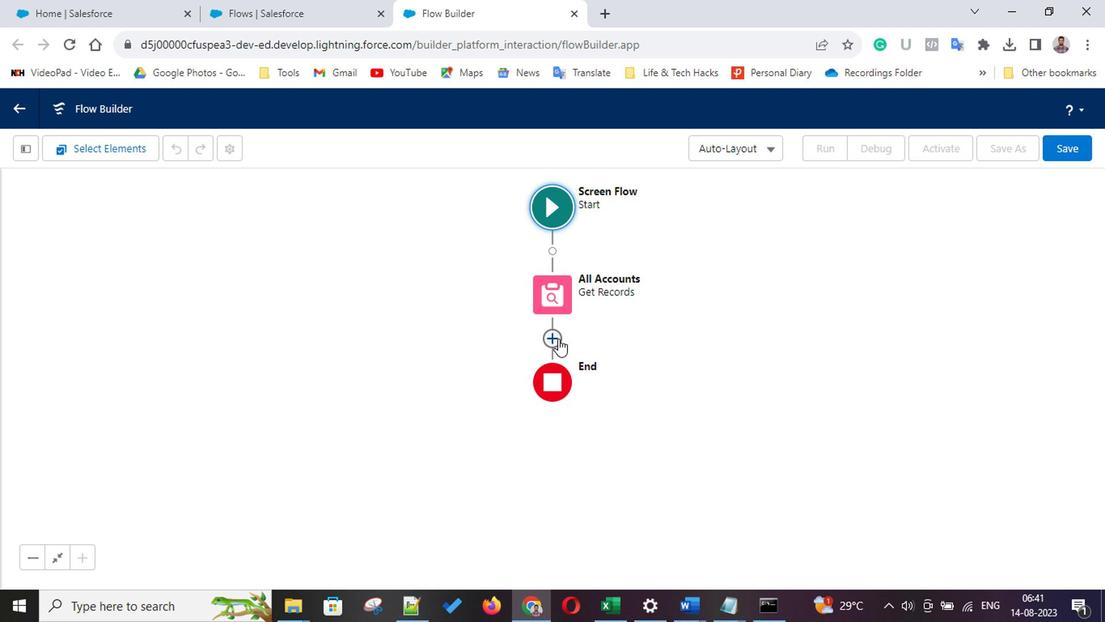 
Action: Mouse pressed left at (469, 315)
Screenshot: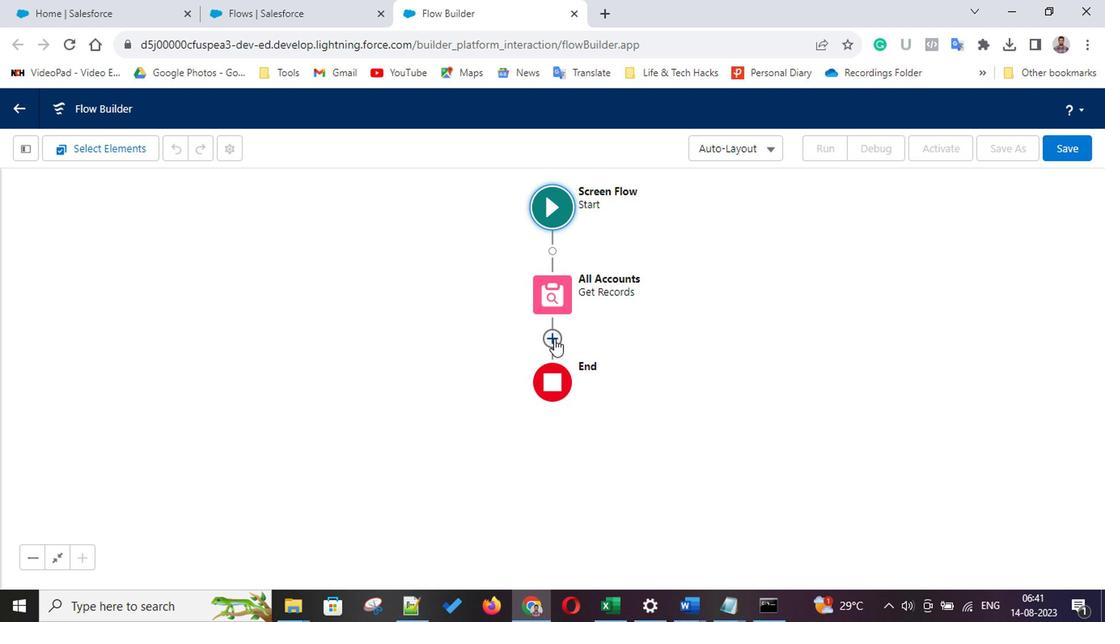 
Action: Key pressed loo
Screenshot: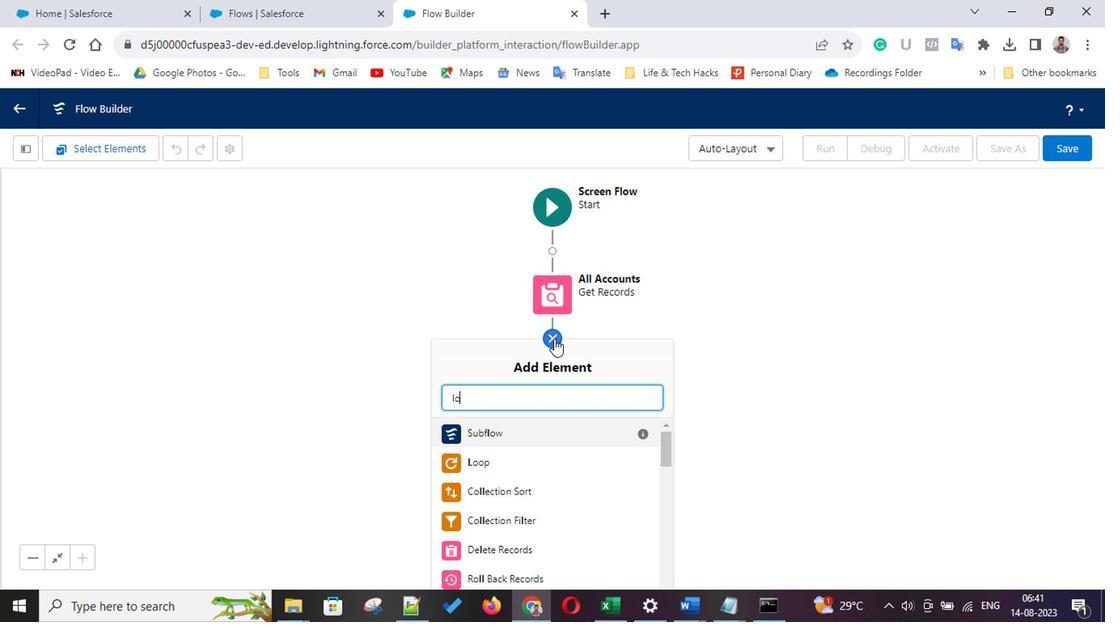 
Action: Mouse moved to (446, 381)
Screenshot: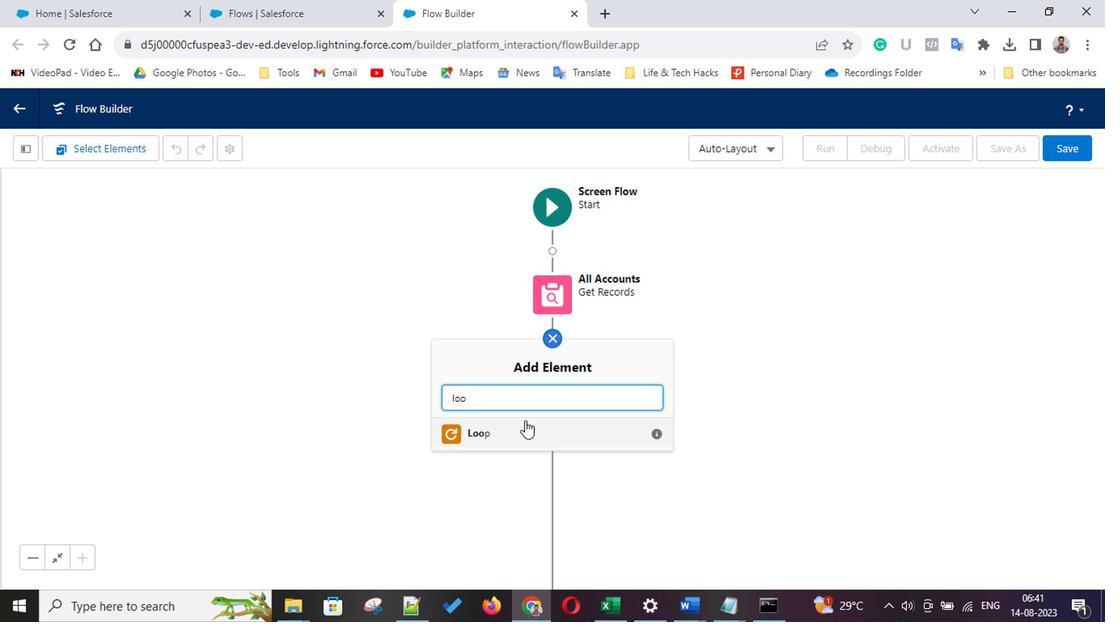 
Action: Mouse pressed left at (446, 381)
Screenshot: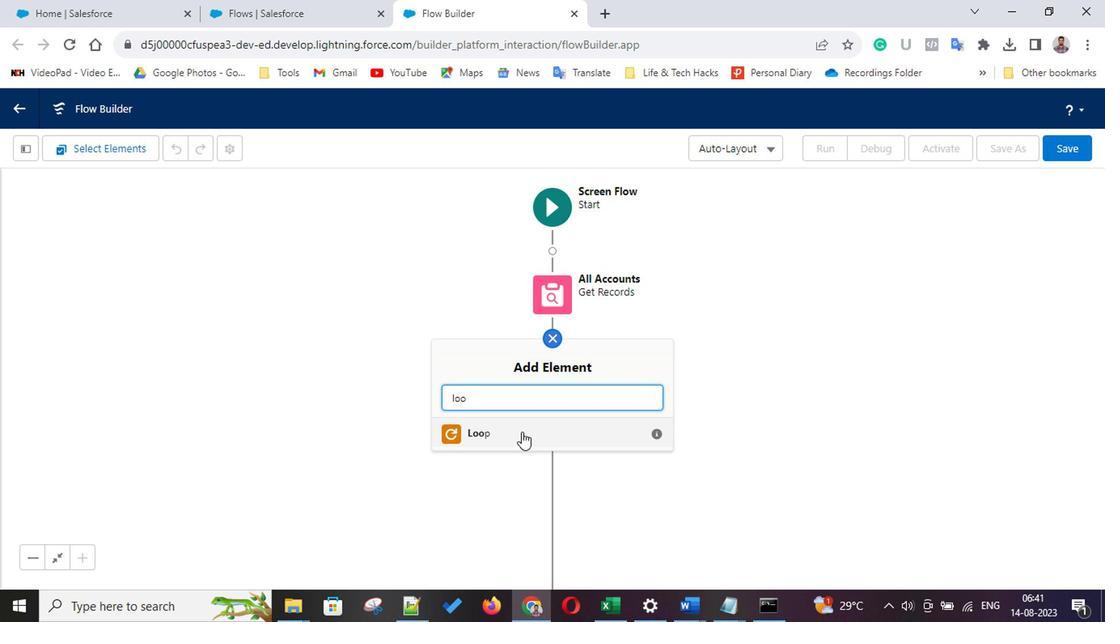 
Action: Mouse moved to (292, 259)
Screenshot: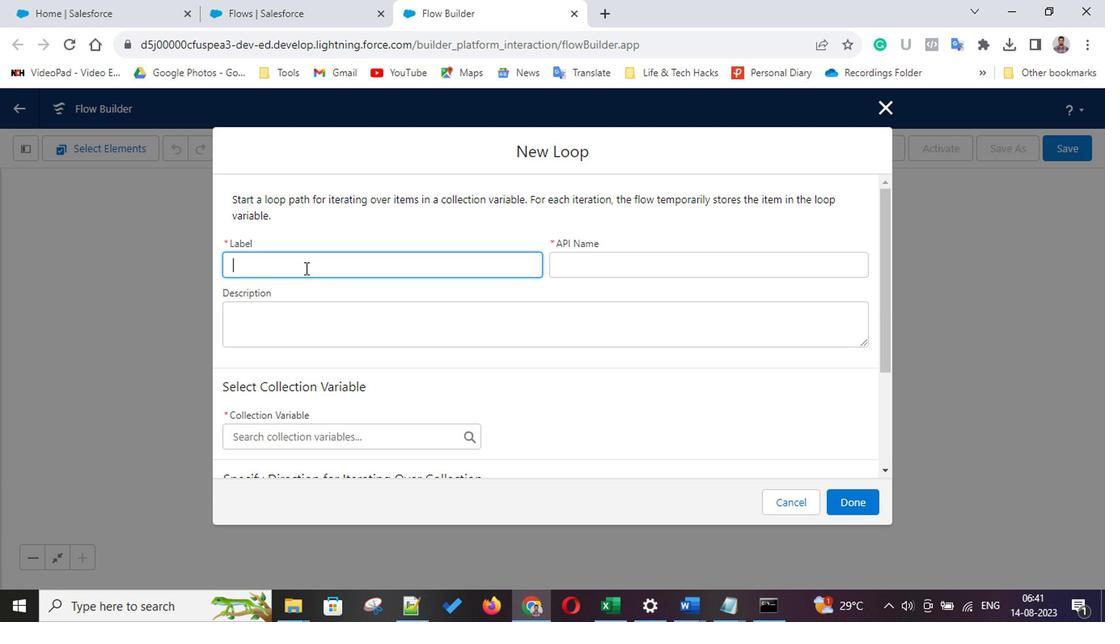 
Action: Key pressed <Key.shift>A<Key.backspace>acc
Screenshot: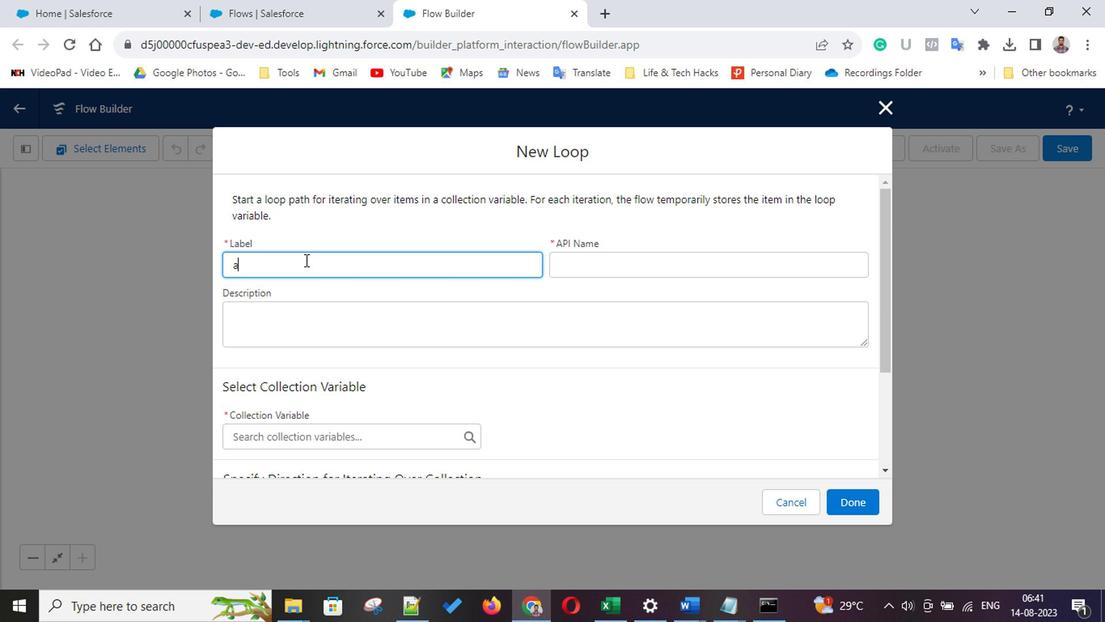 
Action: Mouse moved to (432, 296)
Screenshot: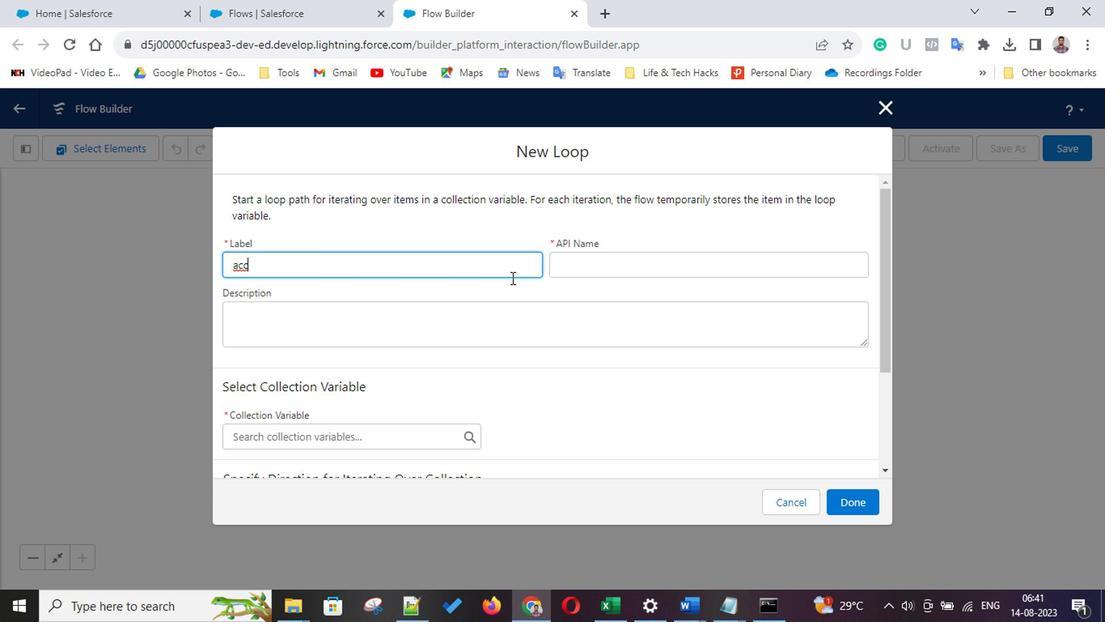
Action: Mouse pressed left at (432, 296)
Screenshot: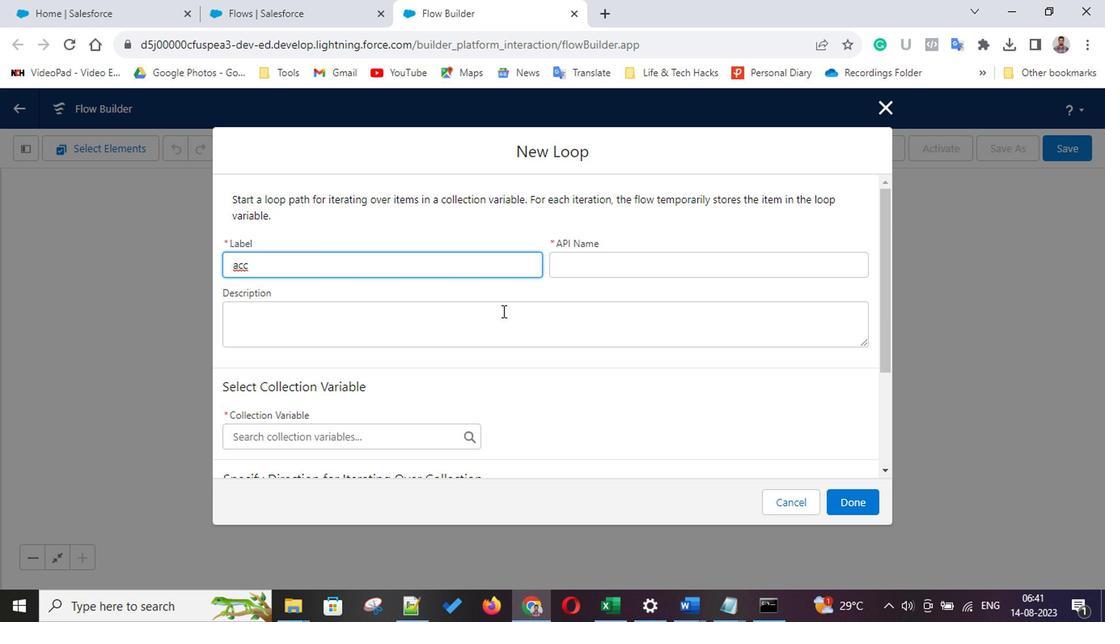 
Action: Mouse moved to (326, 381)
Screenshot: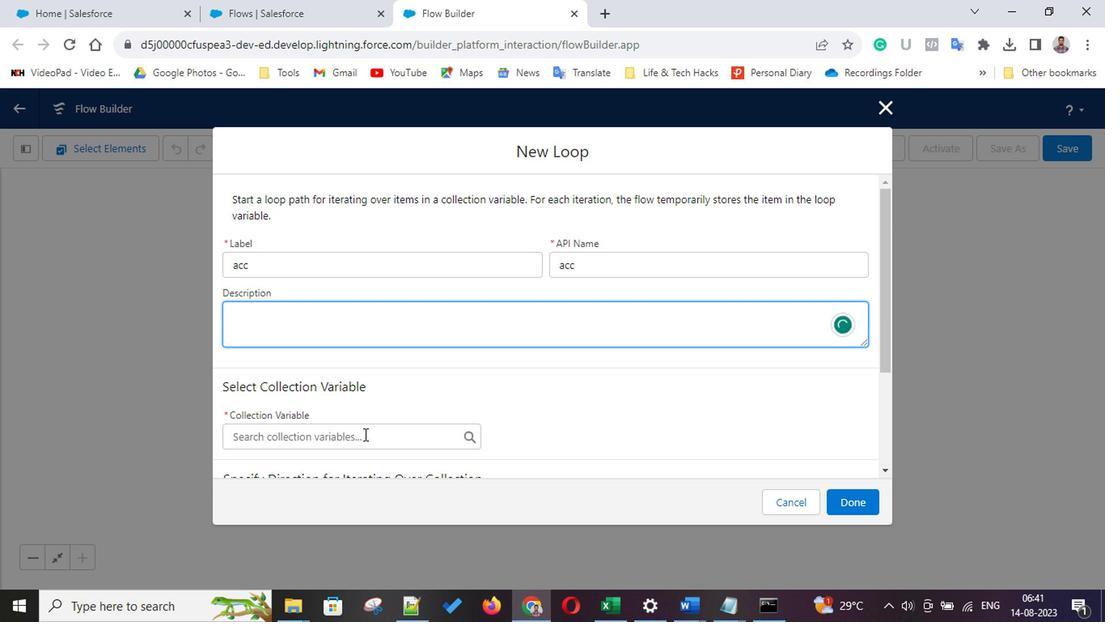 
Action: Mouse pressed left at (326, 381)
Screenshot: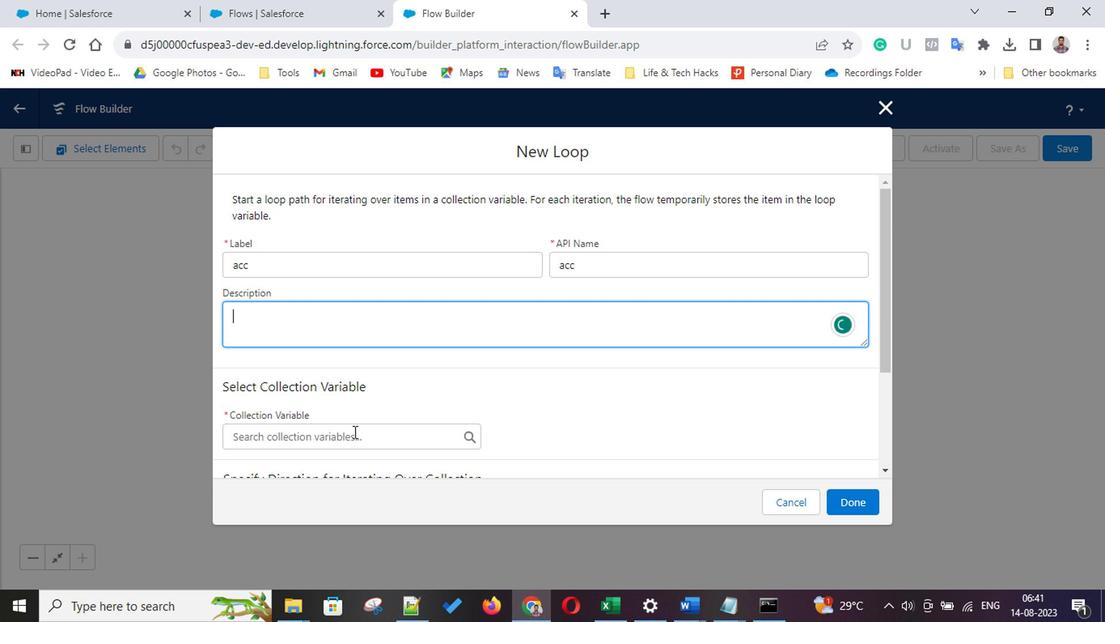 
Action: Mouse moved to (297, 437)
Screenshot: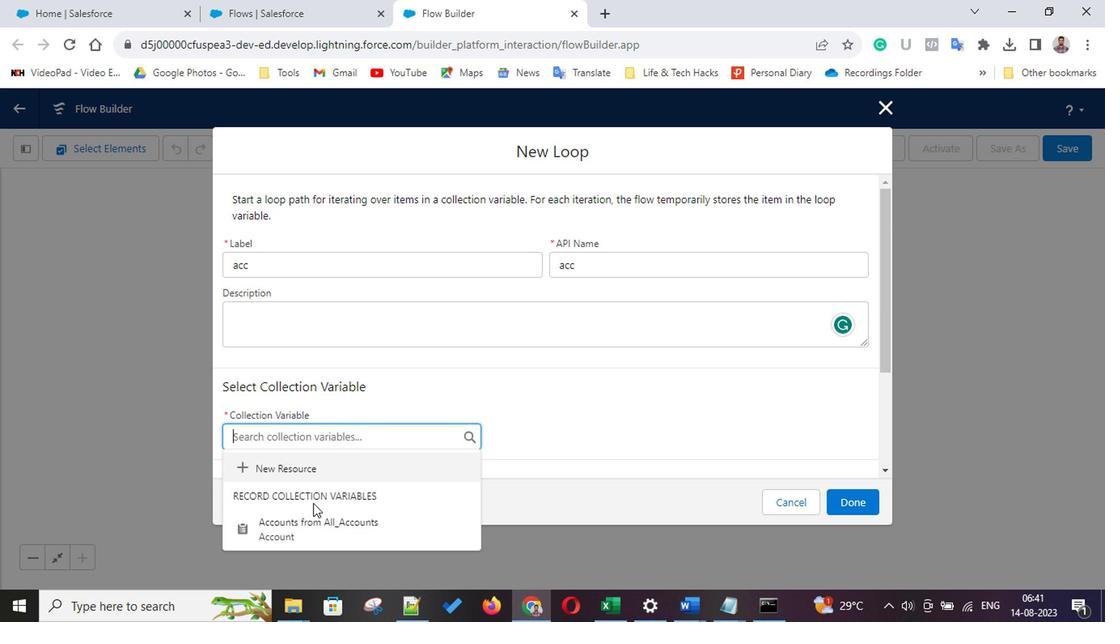 
Action: Mouse pressed left at (297, 437)
Screenshot: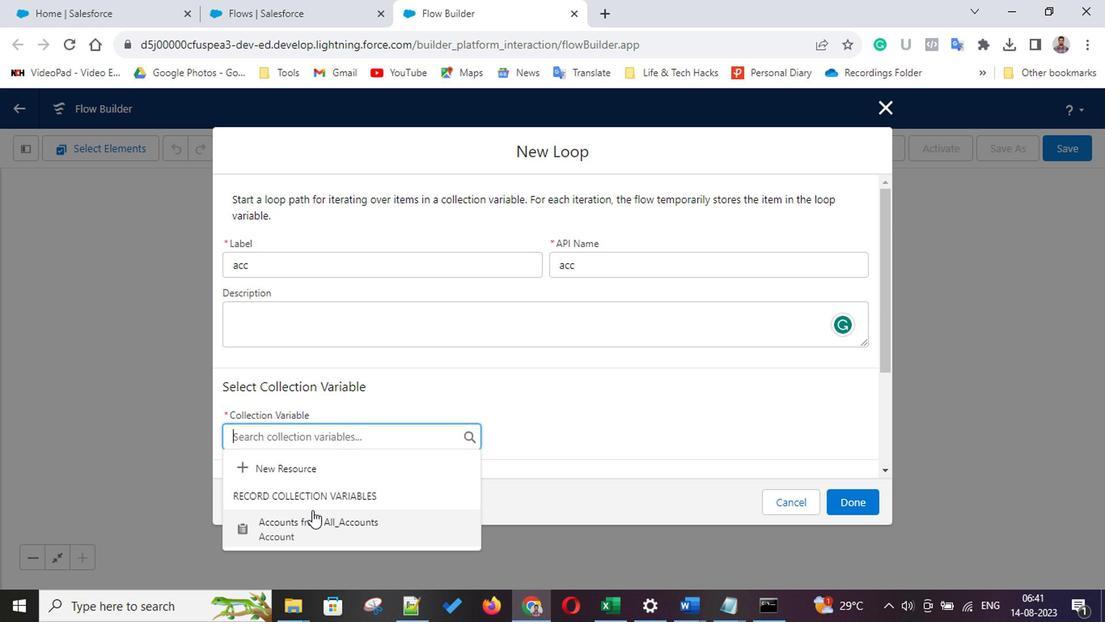 
Action: Mouse moved to (444, 381)
Screenshot: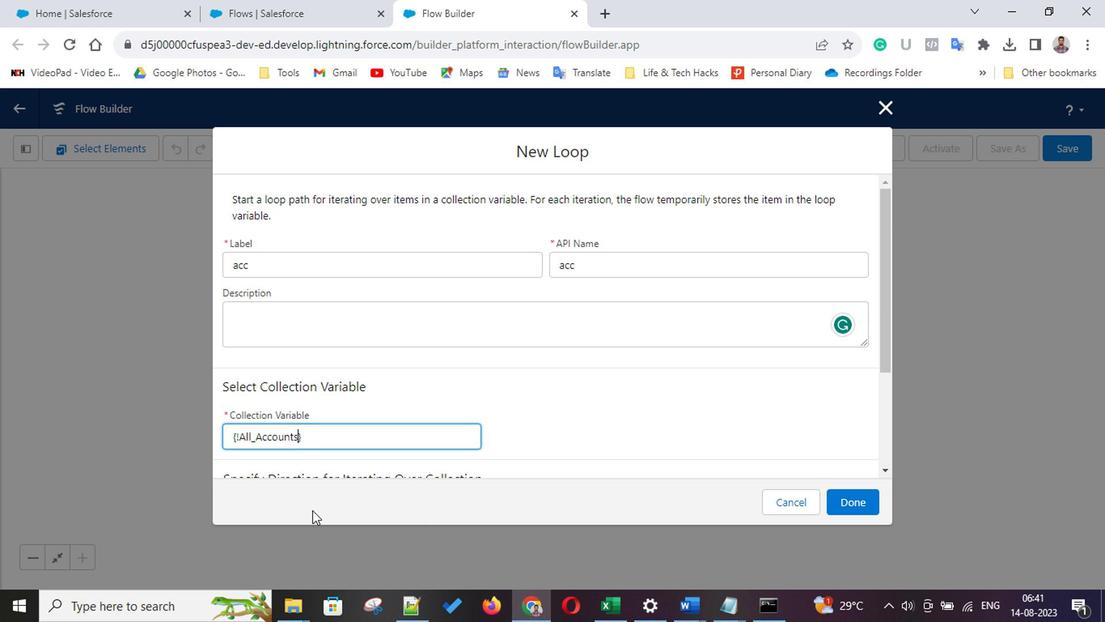 
Action: Mouse scrolled (444, 381) with delta (0, 0)
Screenshot: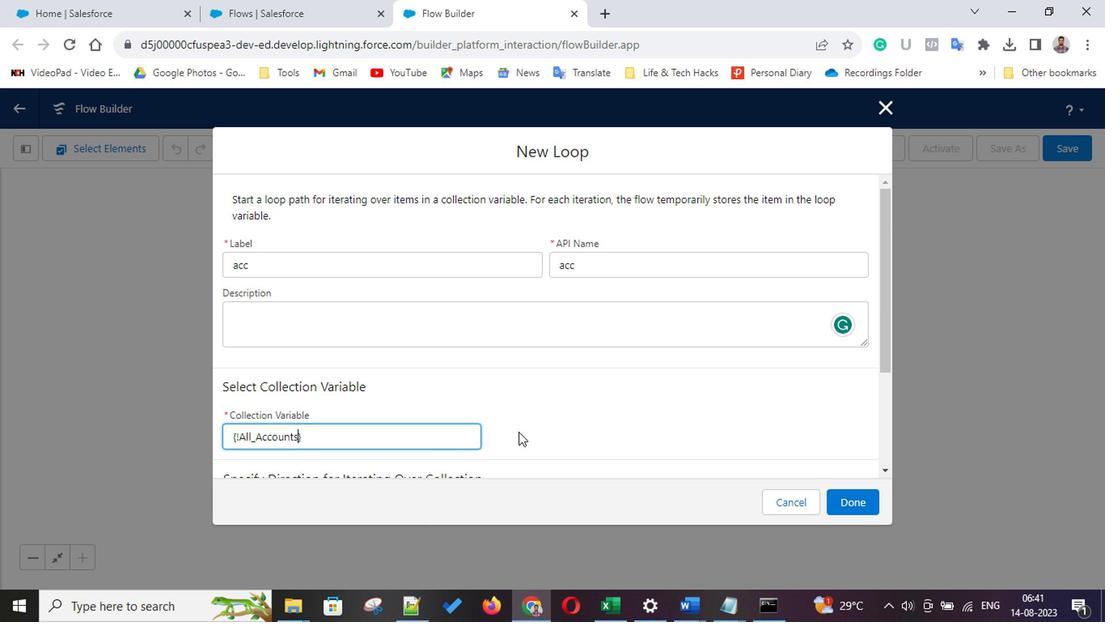 
Action: Mouse scrolled (444, 381) with delta (0, 0)
Screenshot: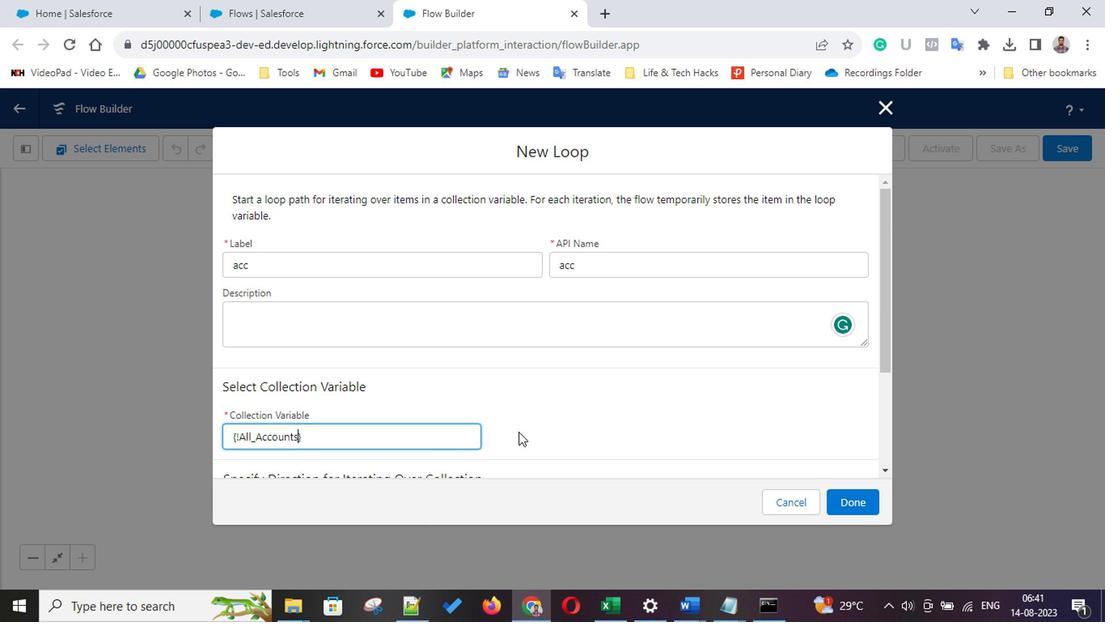 
Action: Mouse scrolled (444, 381) with delta (0, 0)
Screenshot: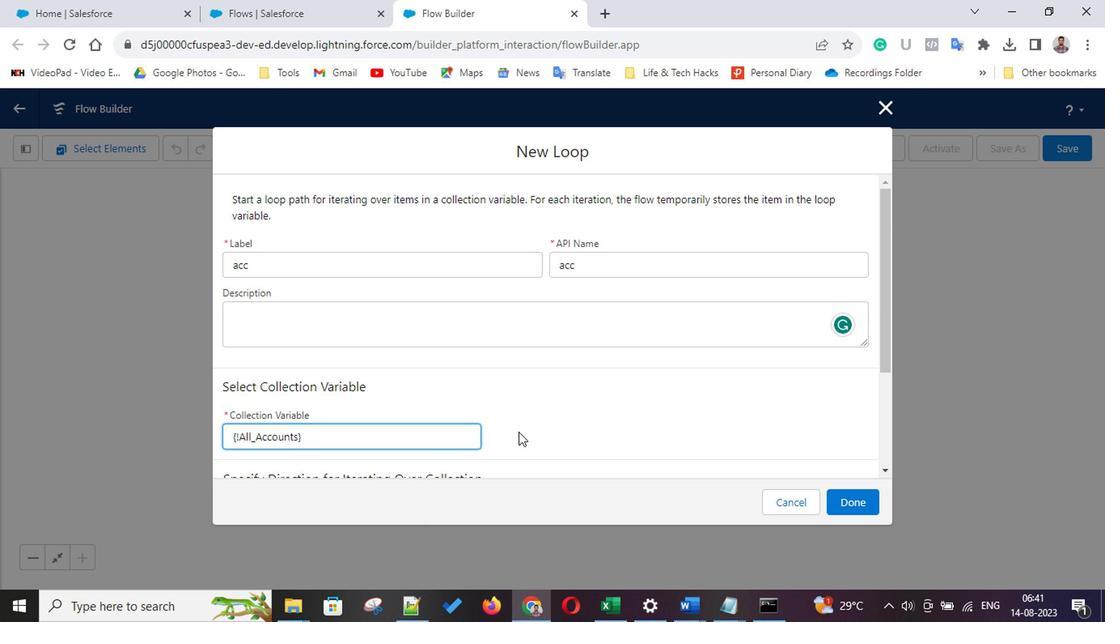 
Action: Mouse scrolled (444, 381) with delta (0, 0)
Screenshot: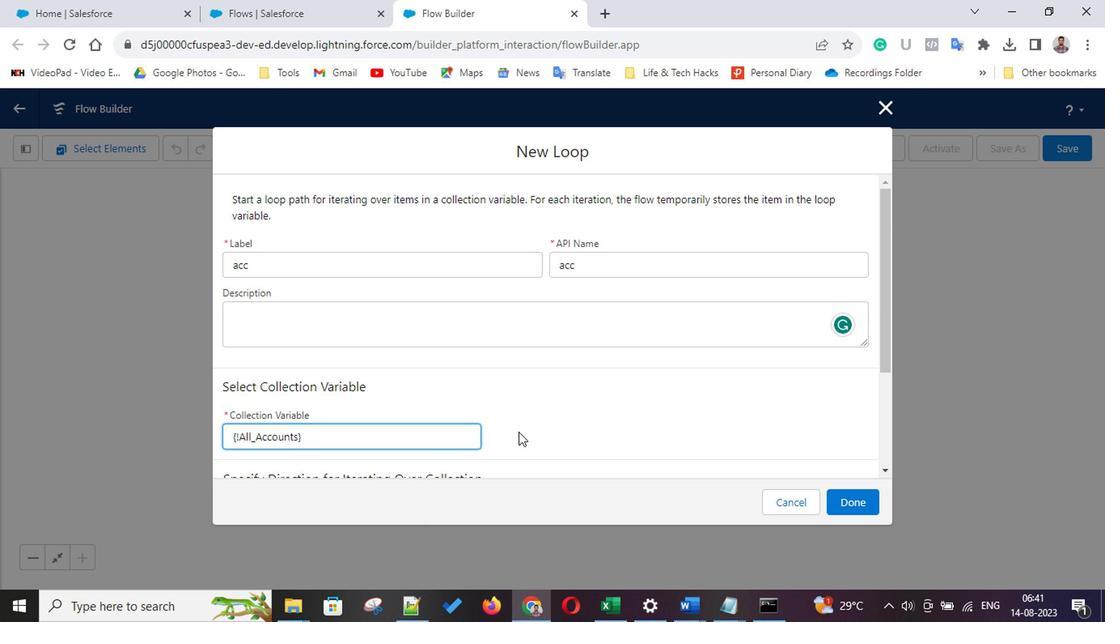
Action: Mouse scrolled (444, 381) with delta (0, 0)
Screenshot: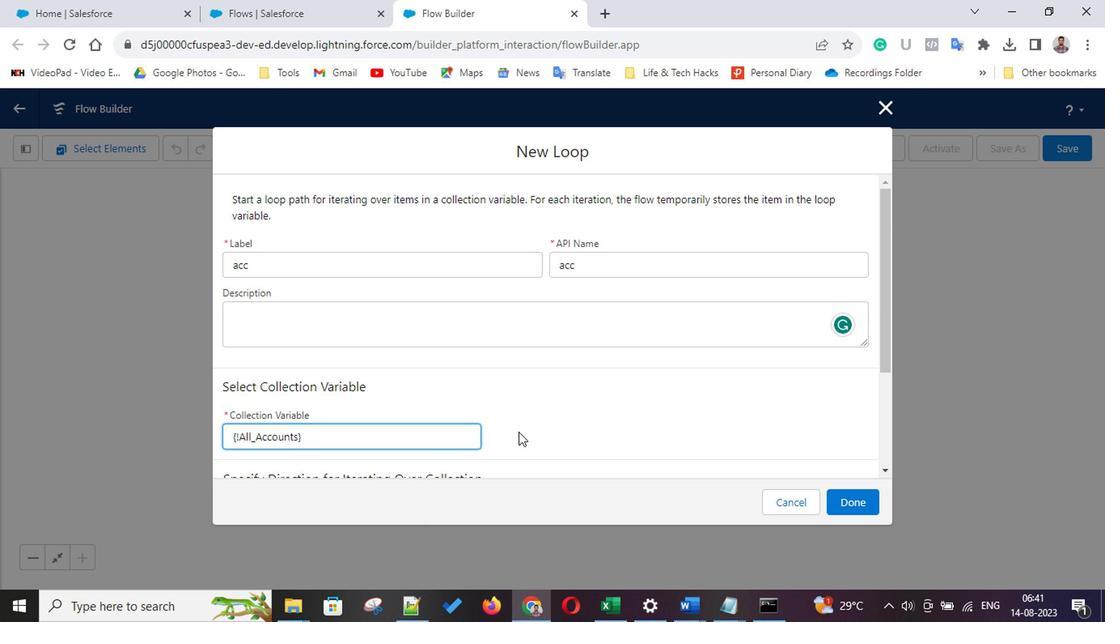 
Action: Mouse scrolled (444, 381) with delta (0, 0)
Screenshot: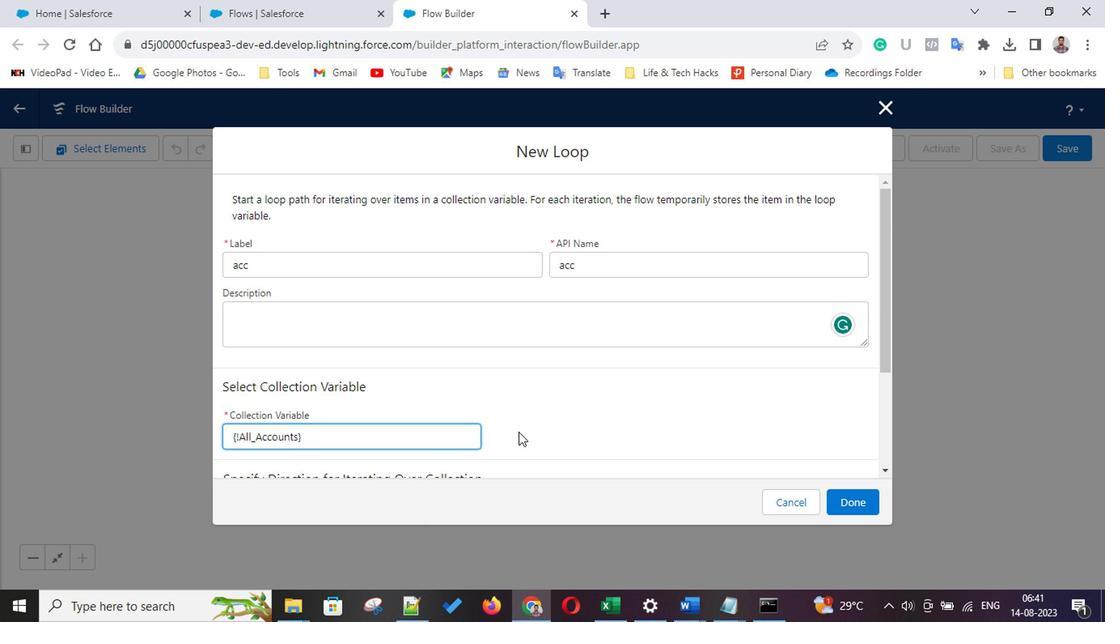 
Action: Mouse scrolled (444, 381) with delta (0, 0)
Screenshot: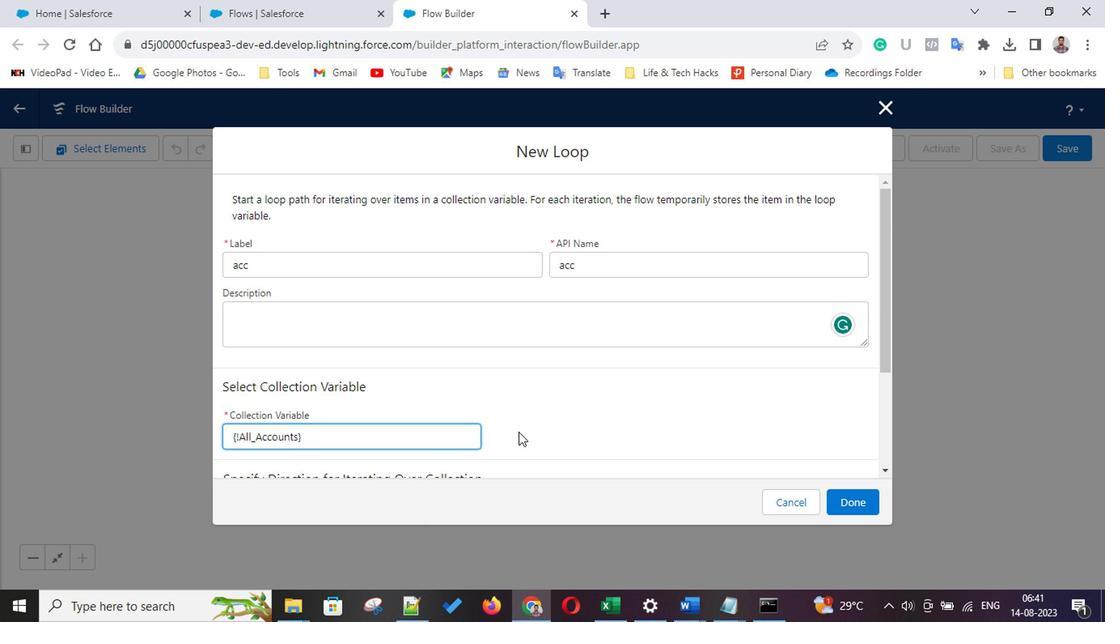 
Action: Mouse scrolled (444, 381) with delta (0, 0)
Screenshot: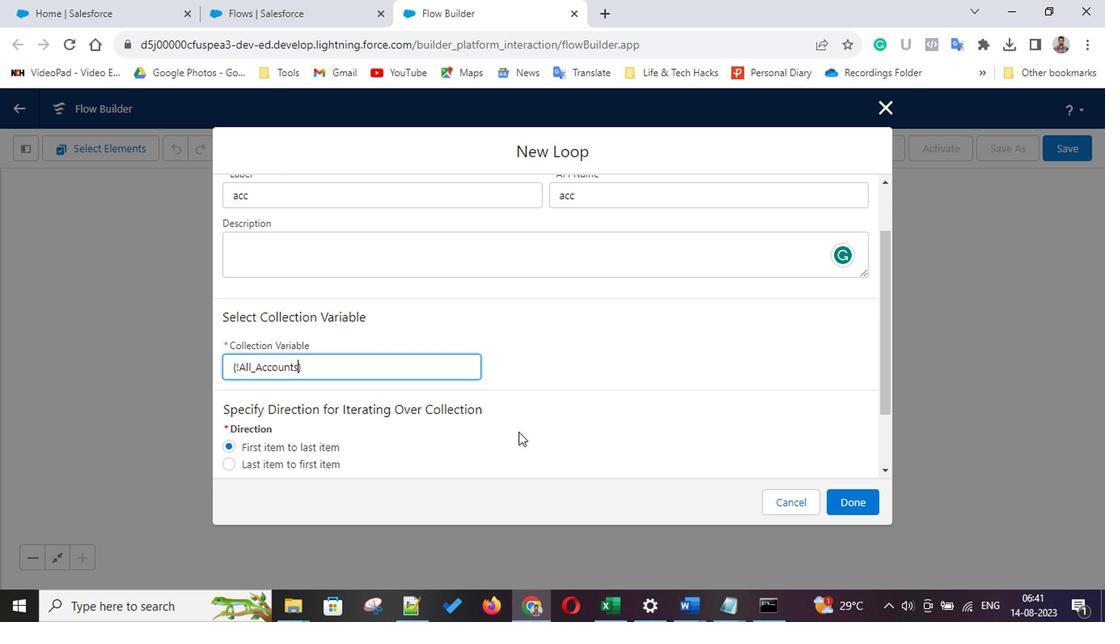 
Action: Mouse scrolled (444, 381) with delta (0, 0)
Screenshot: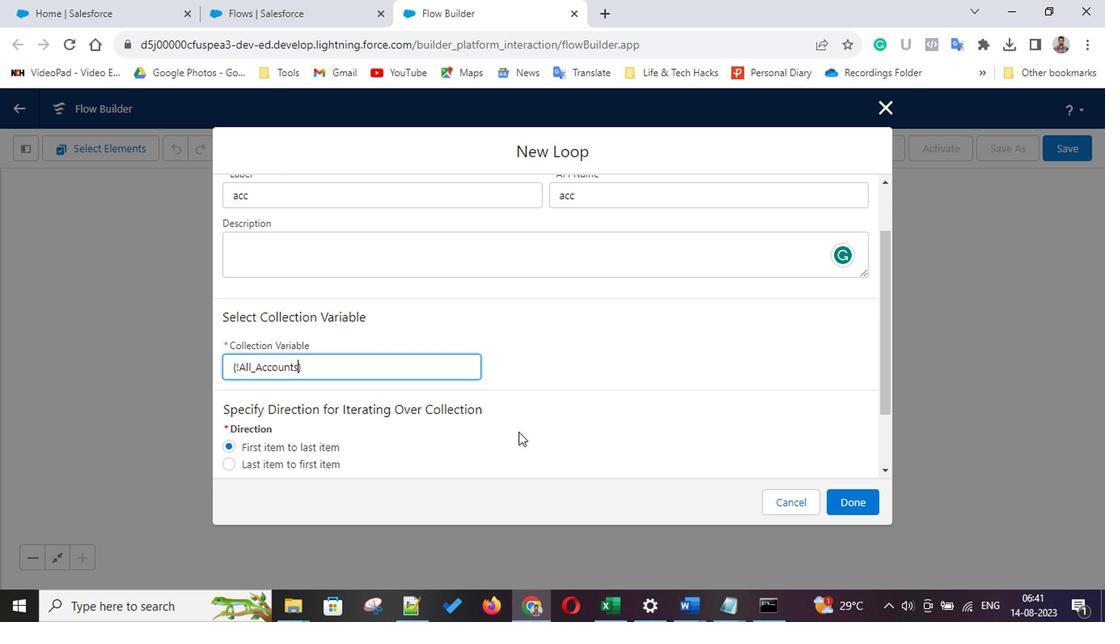 
Action: Mouse scrolled (444, 381) with delta (0, 0)
Screenshot: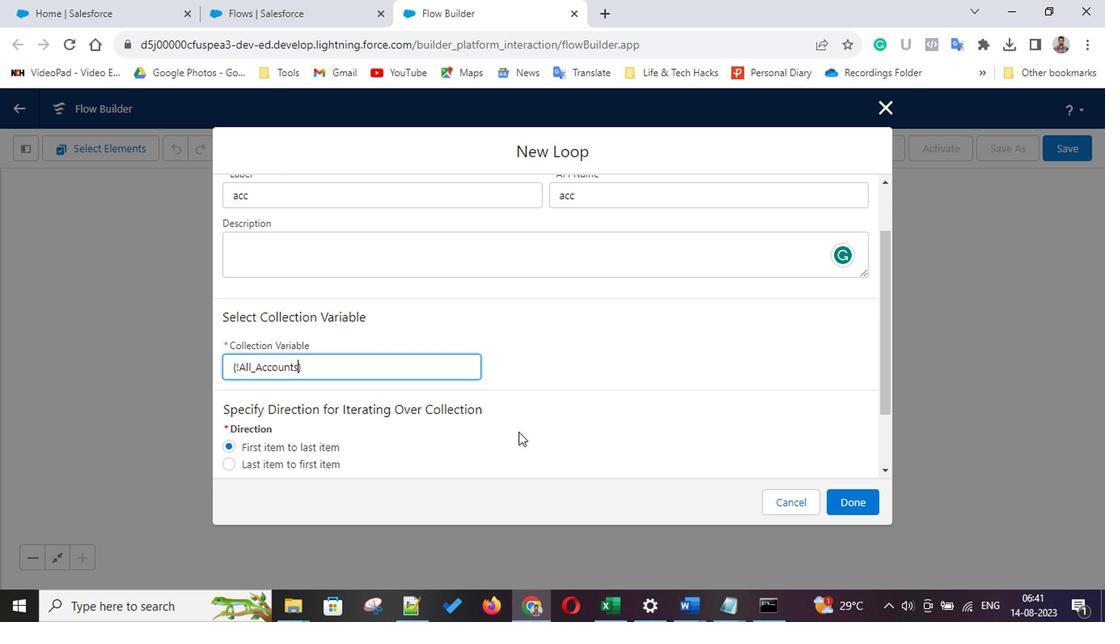 
Action: Mouse scrolled (444, 381) with delta (0, 0)
Screenshot: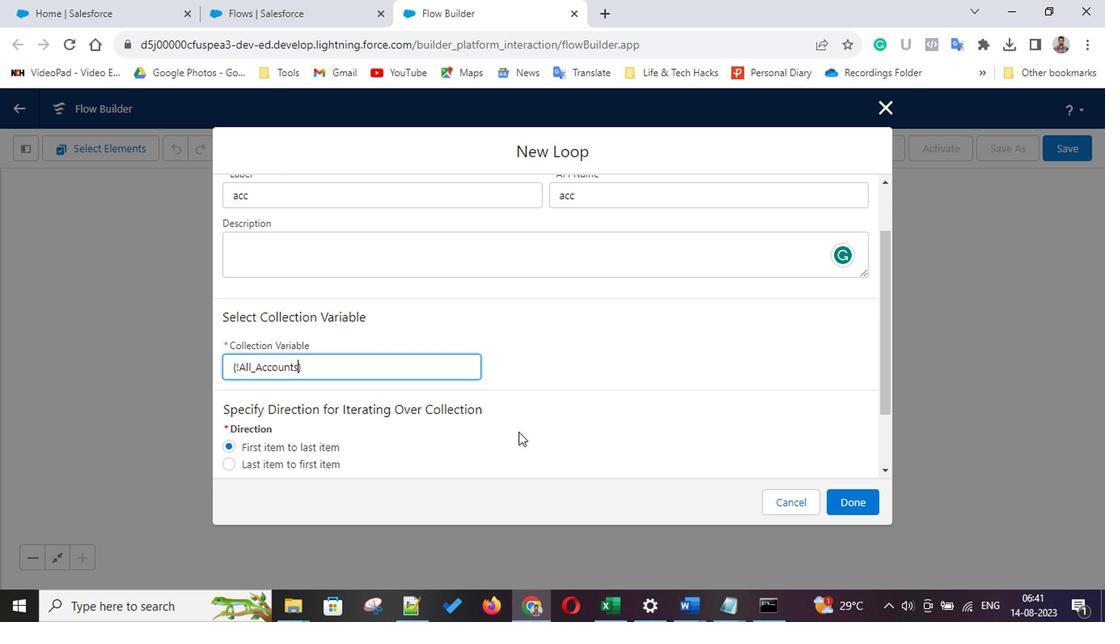 
Action: Mouse scrolled (444, 381) with delta (0, 0)
Screenshot: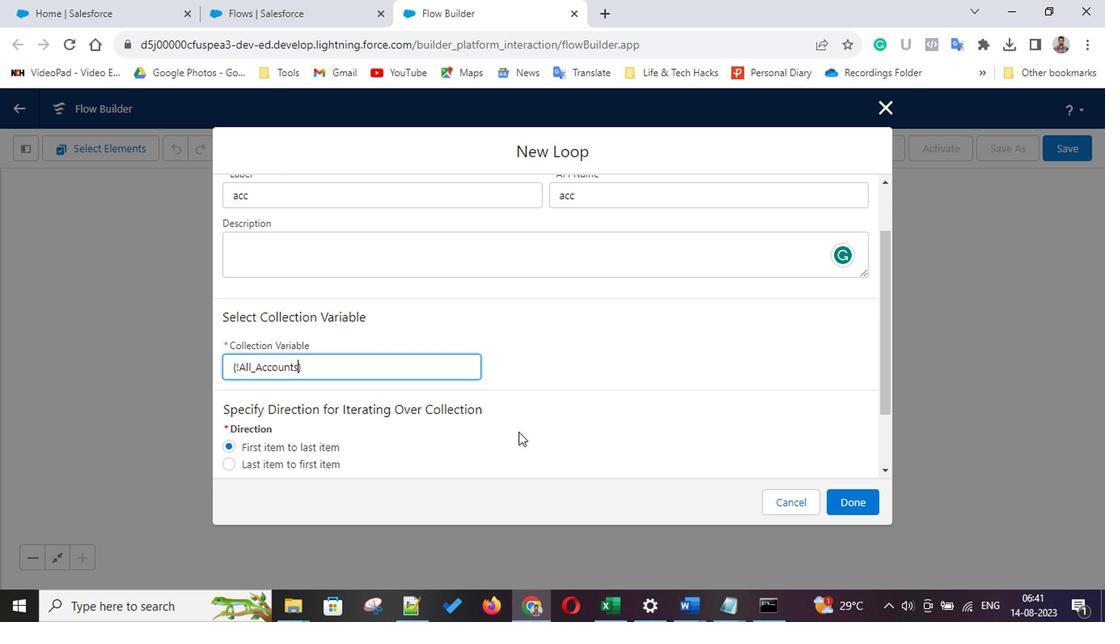 
Action: Mouse scrolled (444, 381) with delta (0, 0)
Screenshot: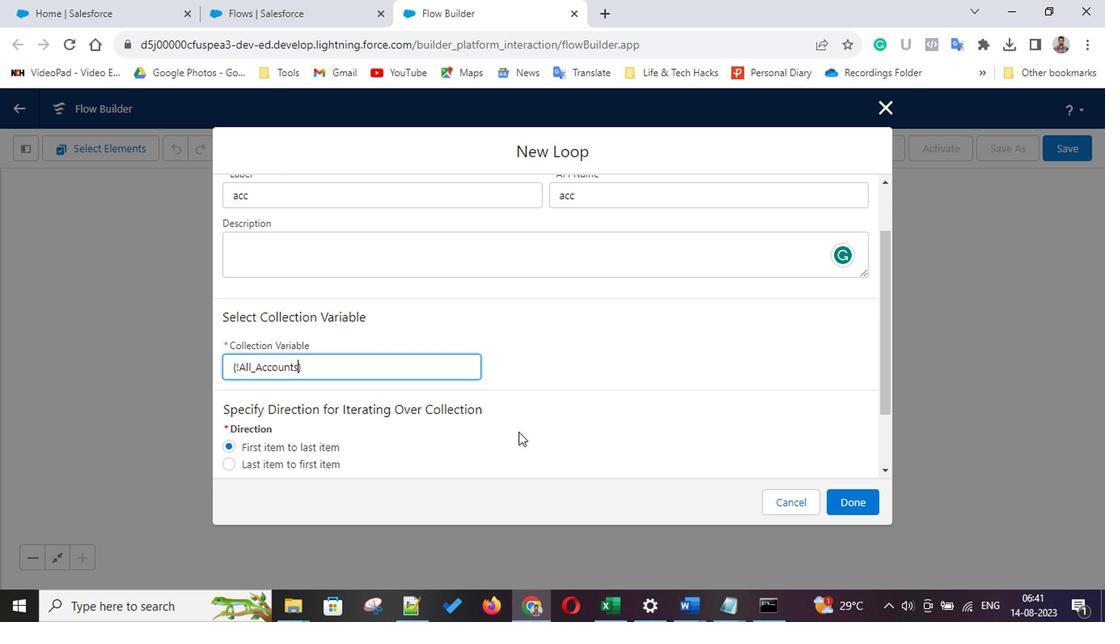 
Action: Mouse scrolled (444, 381) with delta (0, 0)
Screenshot: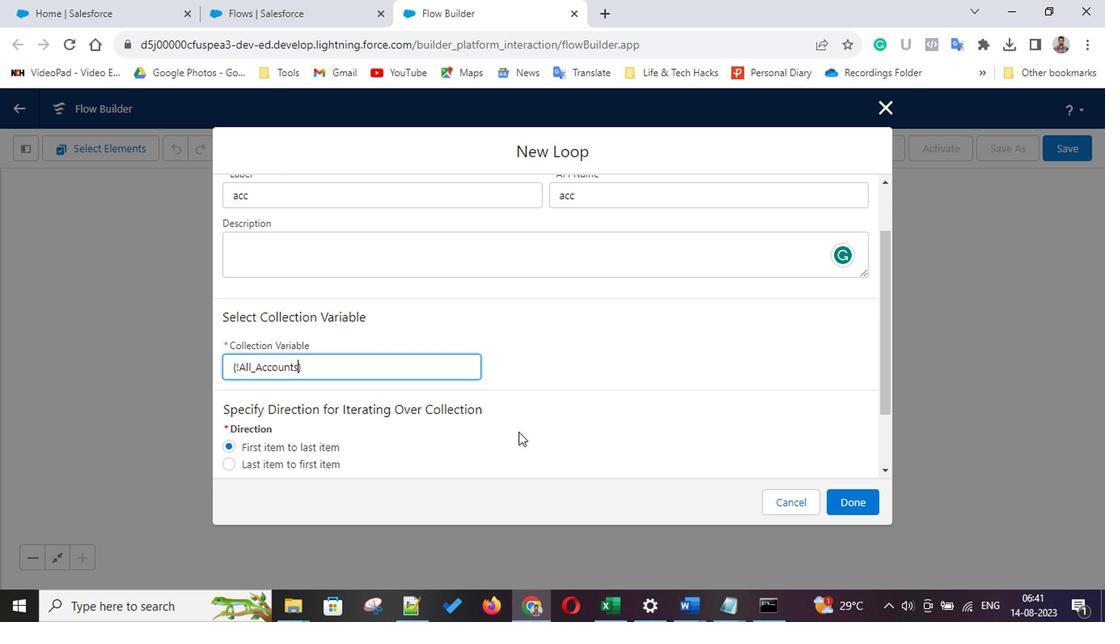 
Action: Mouse scrolled (444, 381) with delta (0, 0)
Screenshot: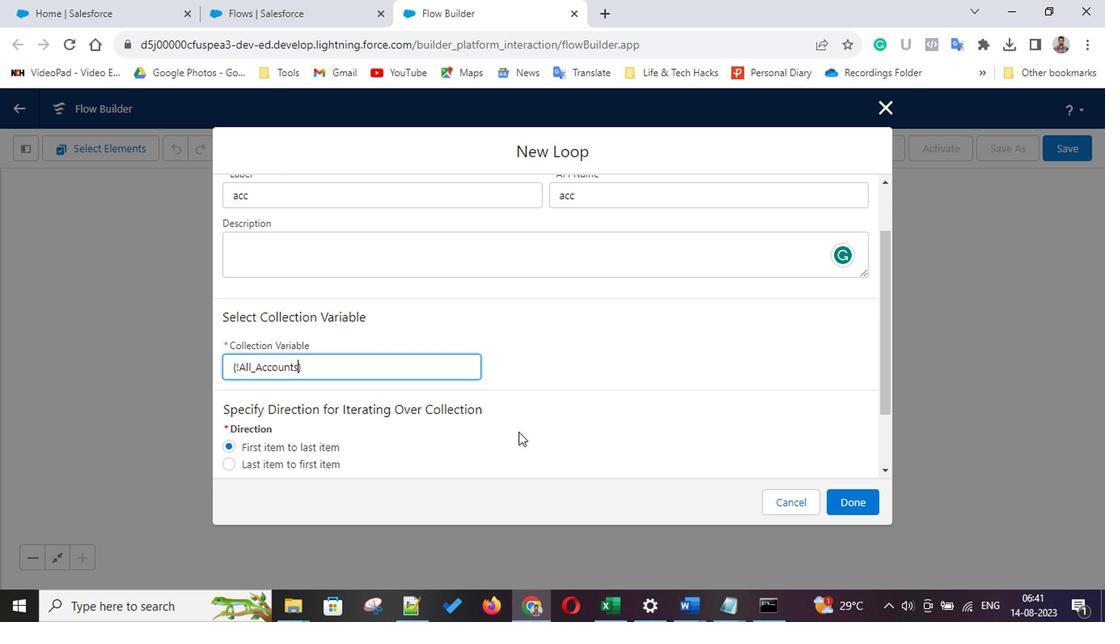 
Action: Mouse moved to (677, 427)
Screenshot: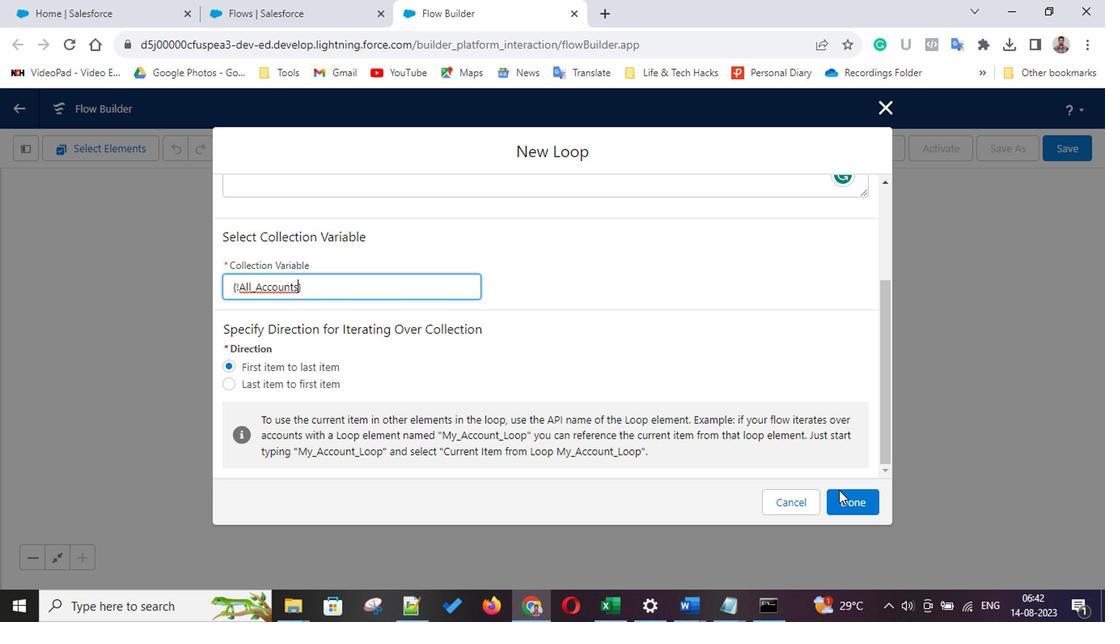 
Action: Mouse pressed left at (677, 427)
Screenshot: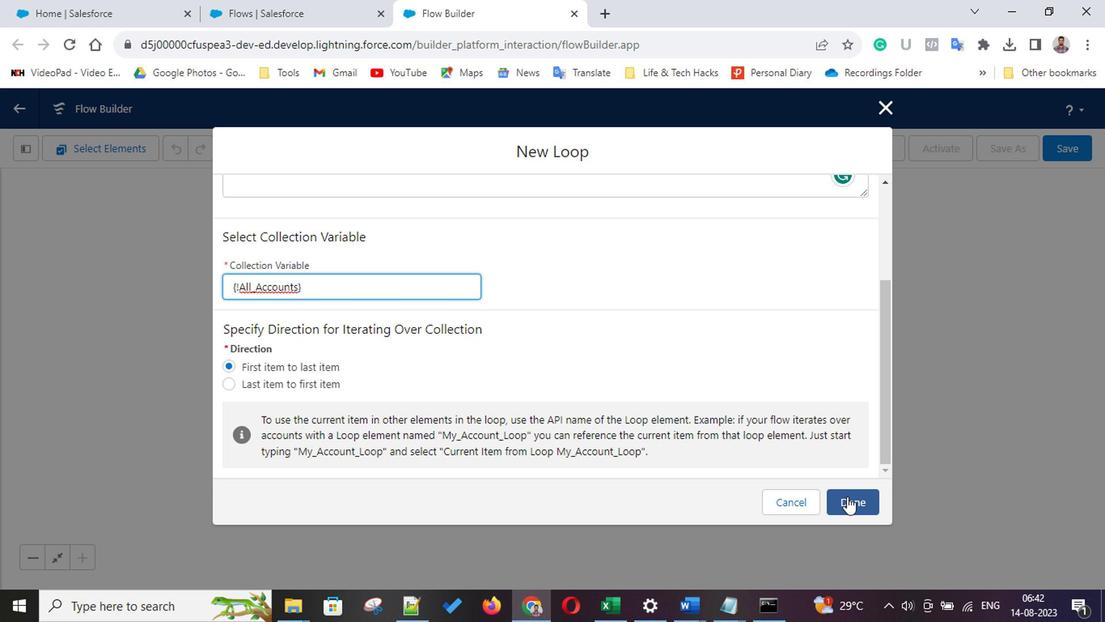 
Action: Mouse moved to (471, 395)
Screenshot: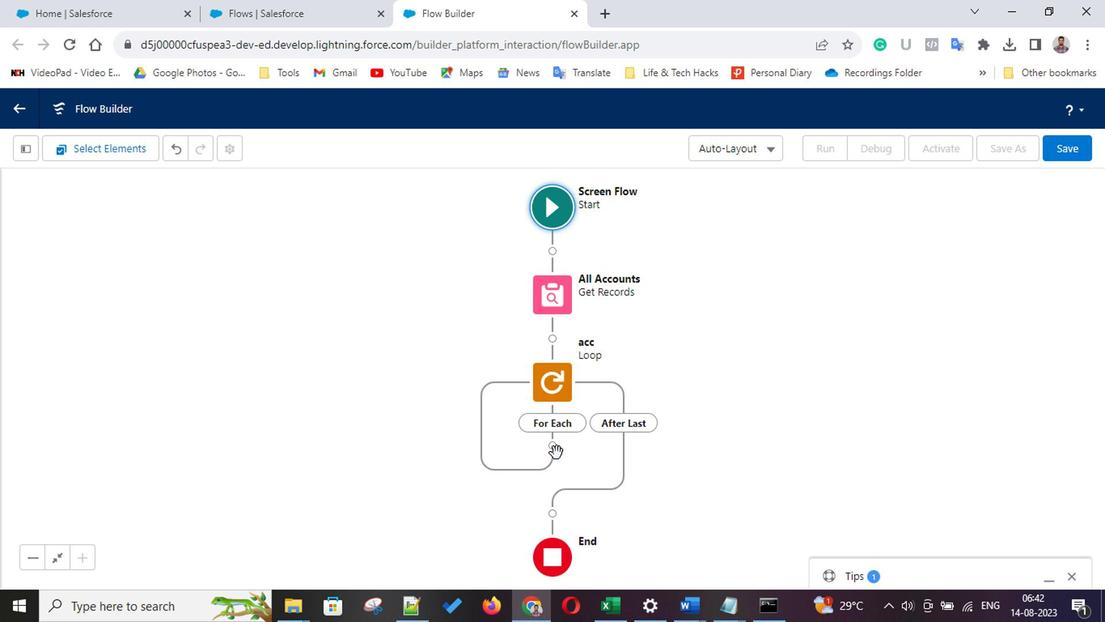 
Action: Mouse pressed left at (471, 395)
Screenshot: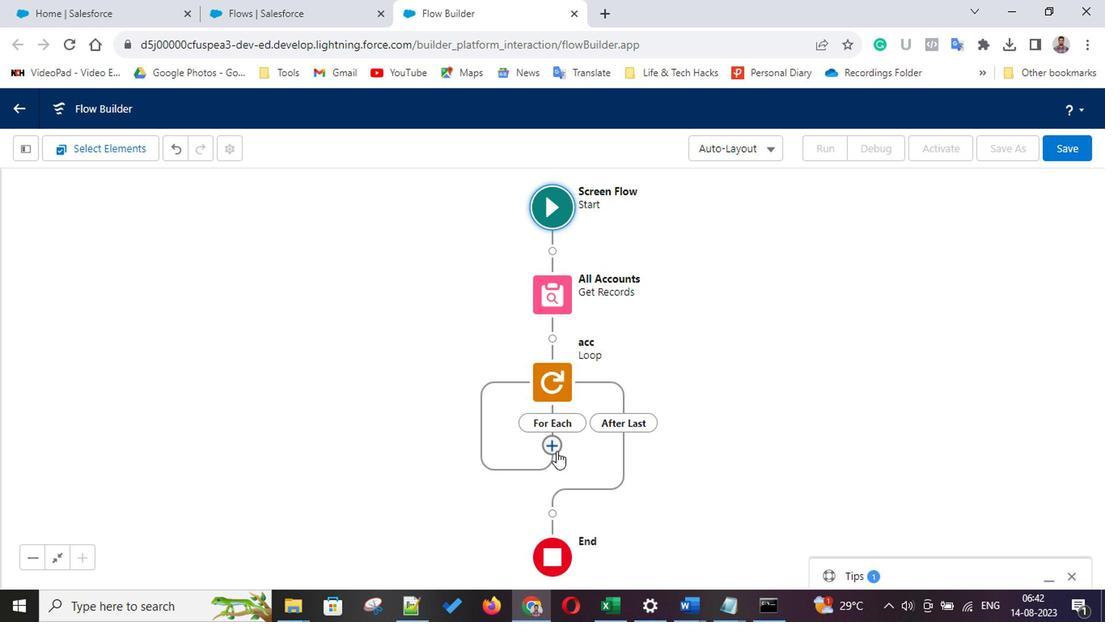 
Action: Mouse moved to (450, 437)
Screenshot: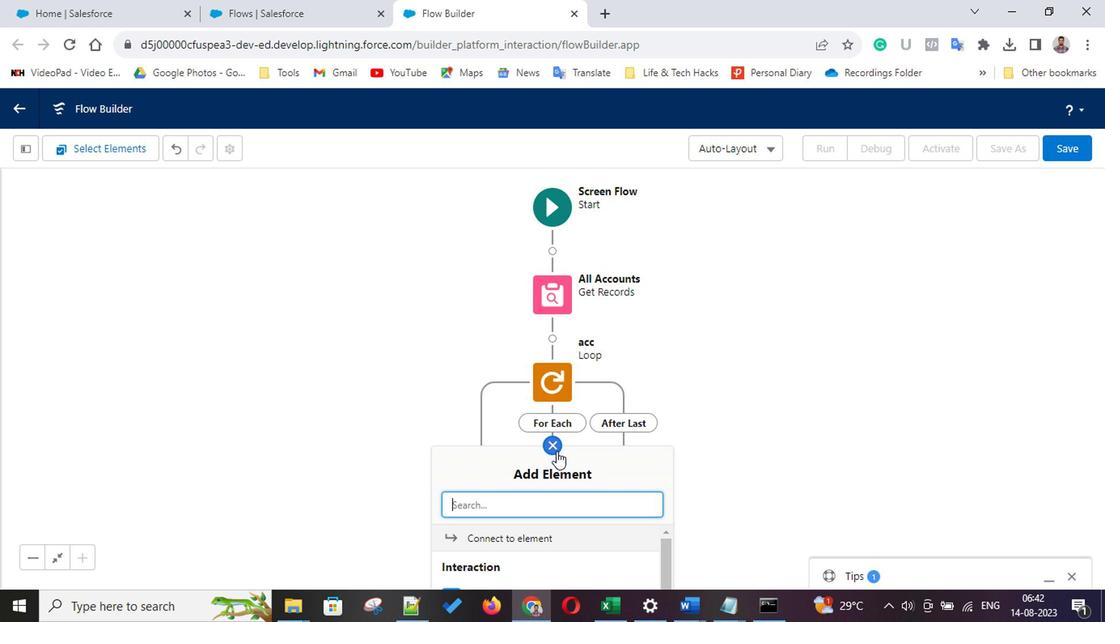 
Action: Mouse scrolled (450, 436) with delta (0, 0)
Screenshot: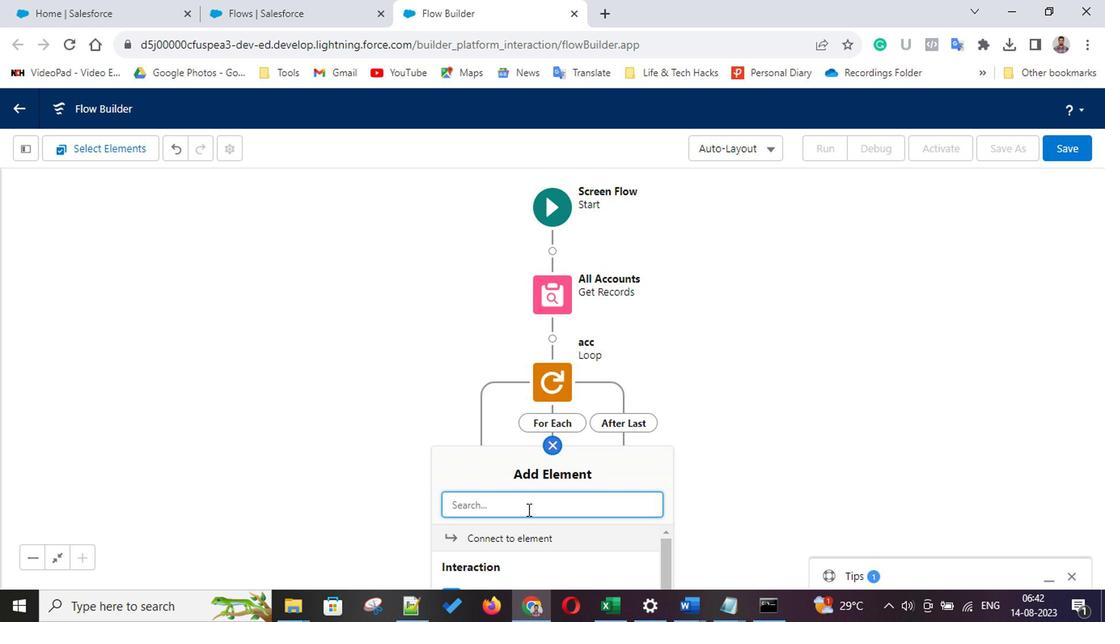 
Action: Mouse scrolled (450, 436) with delta (0, 0)
Screenshot: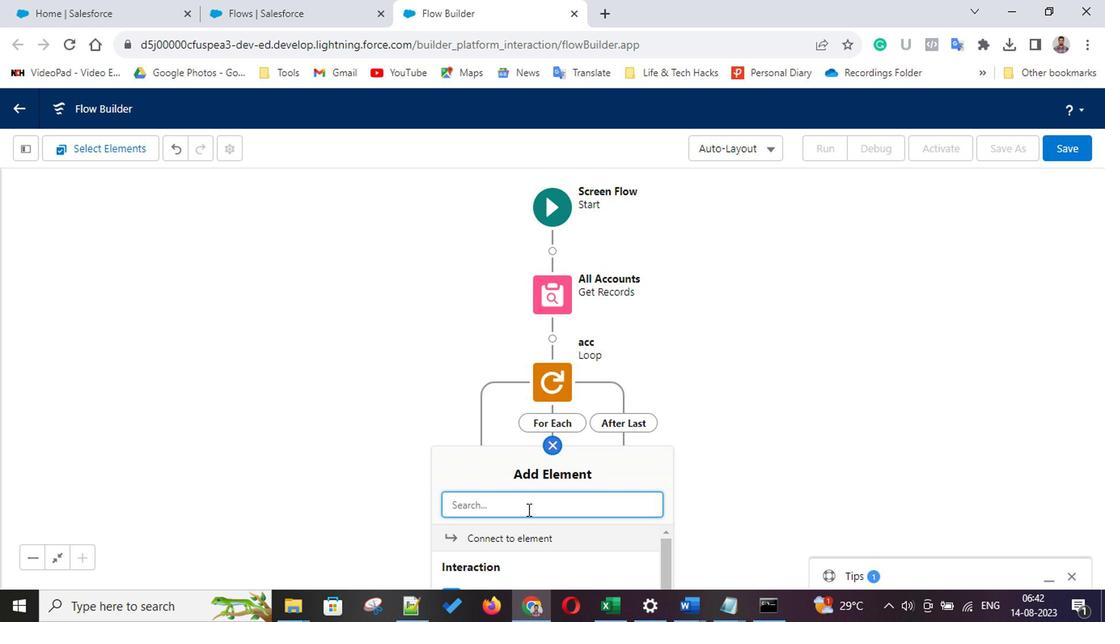 
Action: Mouse scrolled (450, 436) with delta (0, 0)
Screenshot: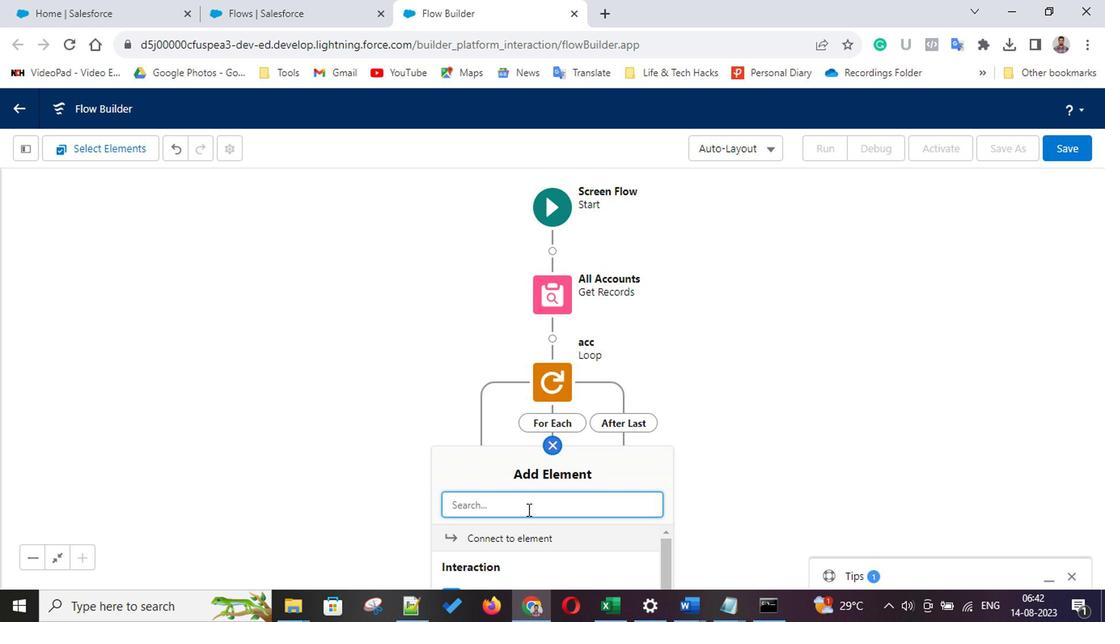 
Action: Mouse scrolled (450, 436) with delta (0, 0)
Screenshot: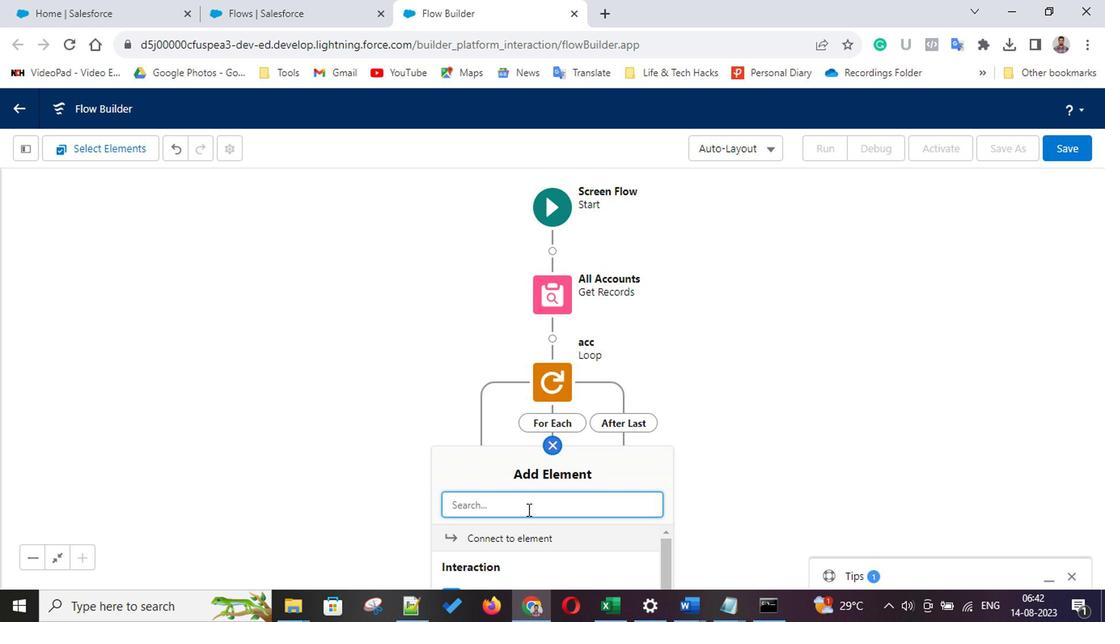 
Action: Mouse scrolled (450, 436) with delta (0, 0)
Screenshot: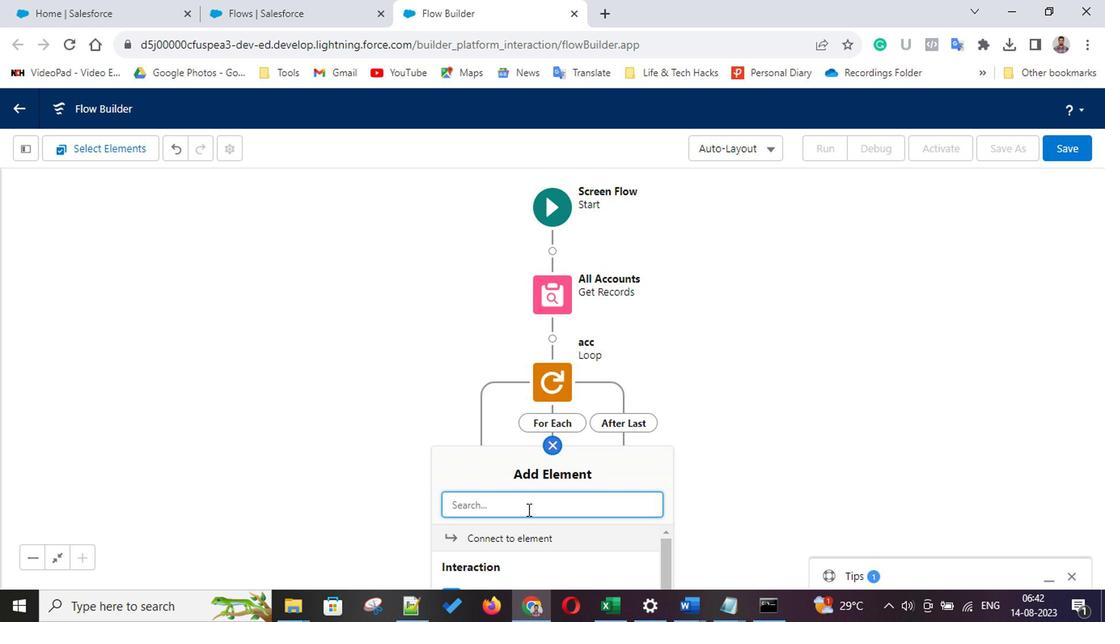 
Action: Mouse scrolled (450, 436) with delta (0, 0)
Screenshot: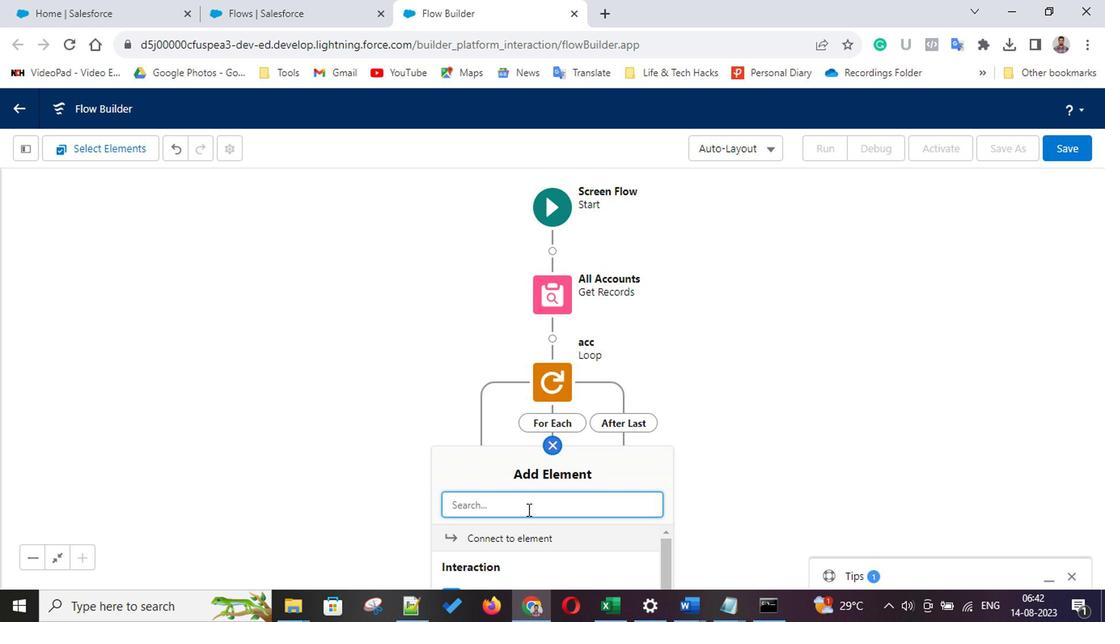 
Action: Mouse scrolled (450, 436) with delta (0, 0)
Screenshot: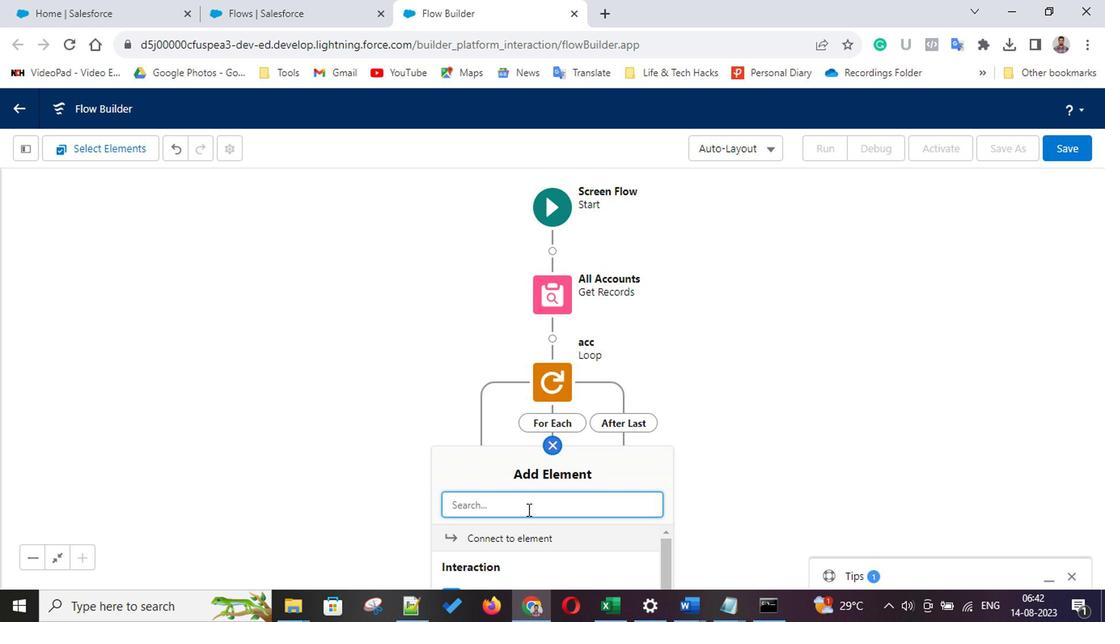 
Action: Mouse scrolled (450, 436) with delta (0, 0)
Screenshot: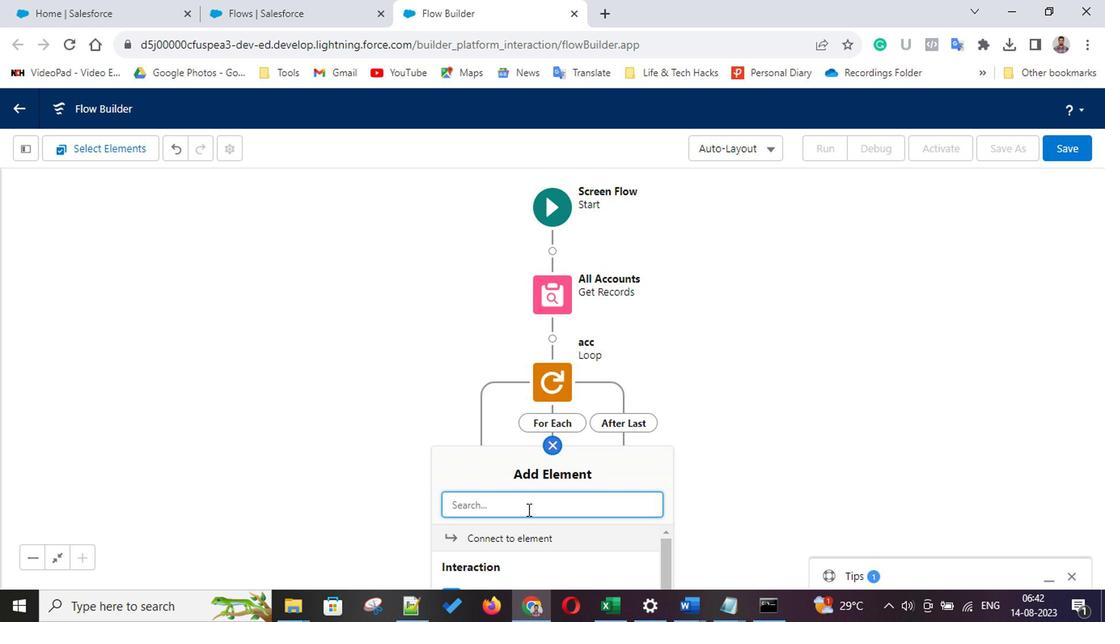 
Action: Mouse scrolled (450, 436) with delta (0, 0)
Screenshot: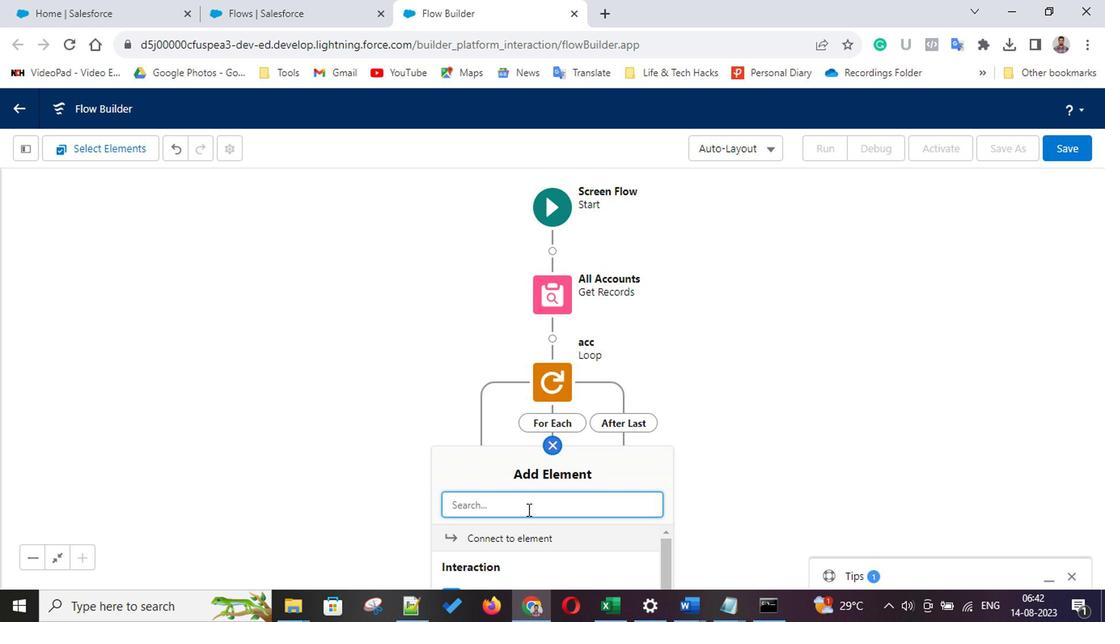 
Action: Mouse scrolled (450, 436) with delta (0, 0)
Screenshot: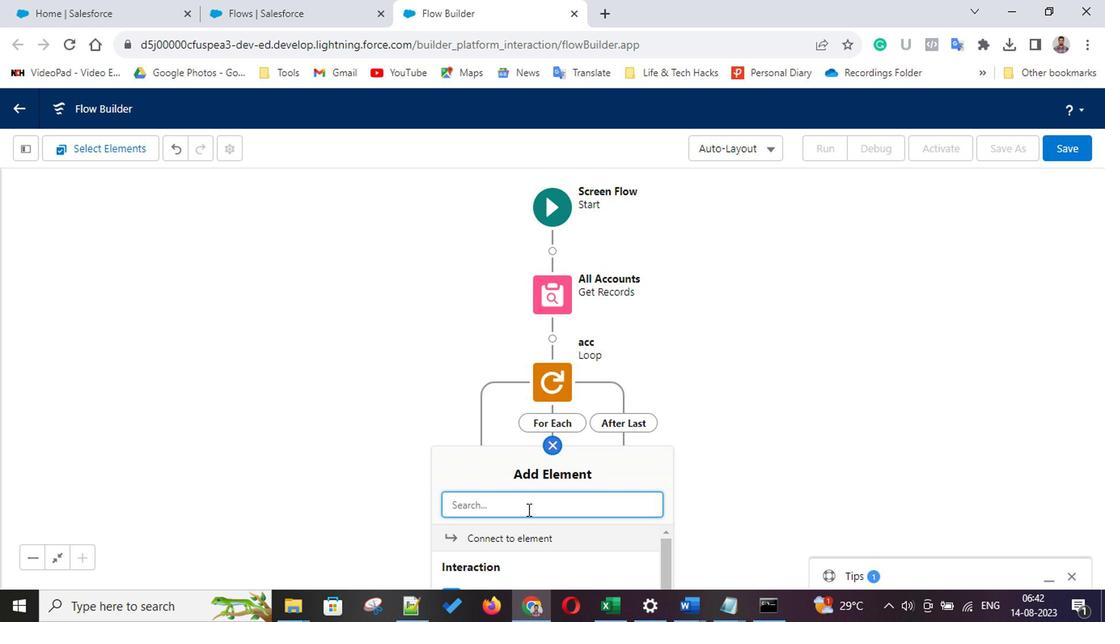 
Action: Mouse moved to (450, 431)
Screenshot: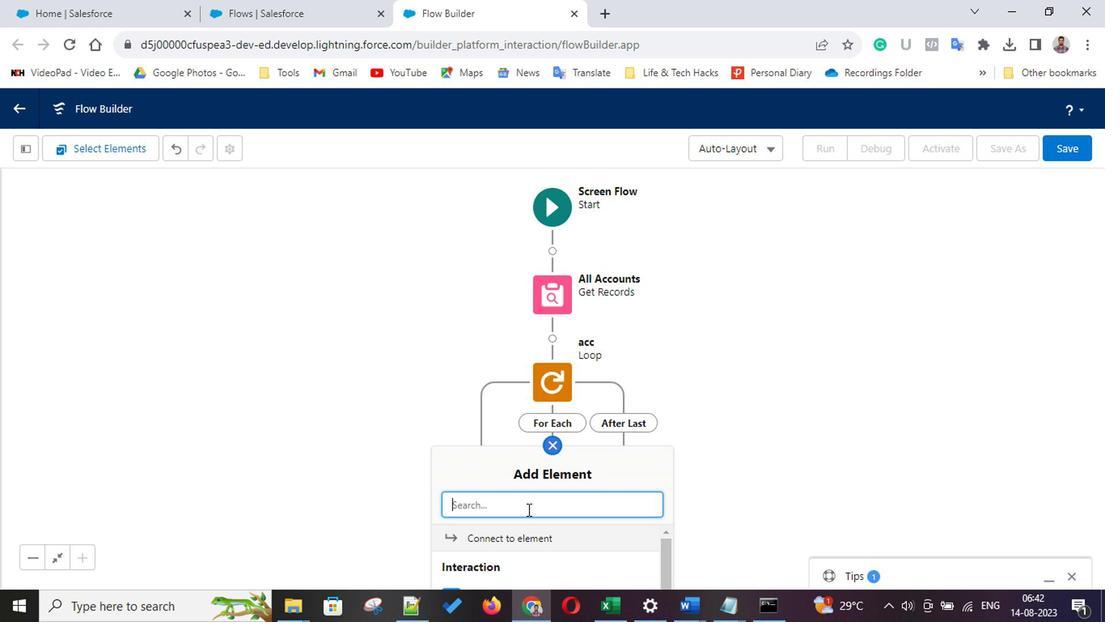
Action: Key pressed scre
Screenshot: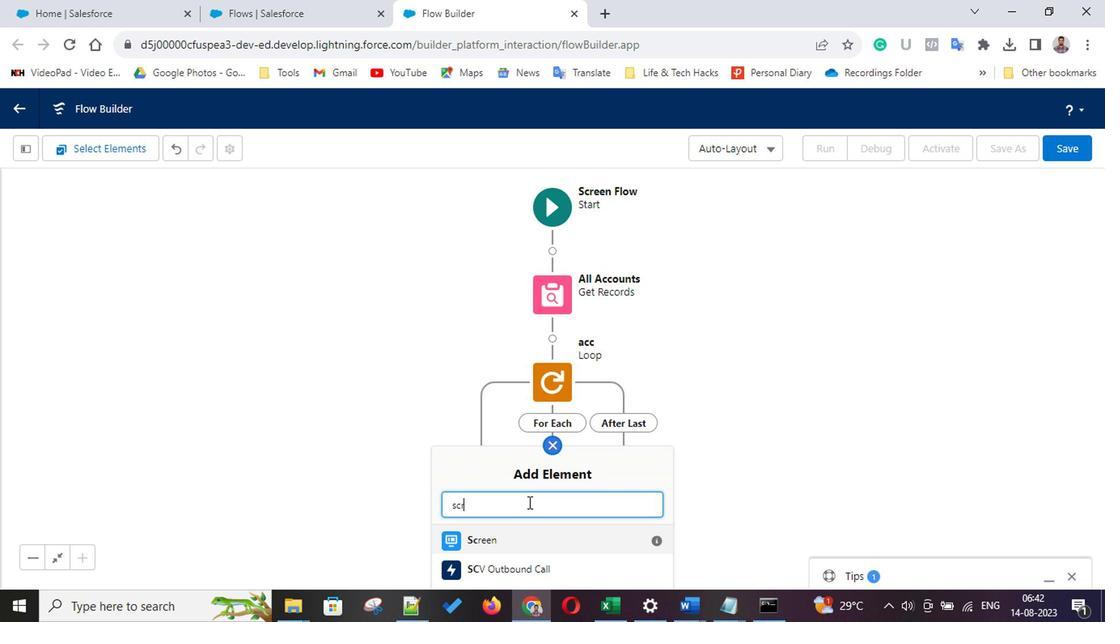 
Action: Mouse moved to (437, 456)
Screenshot: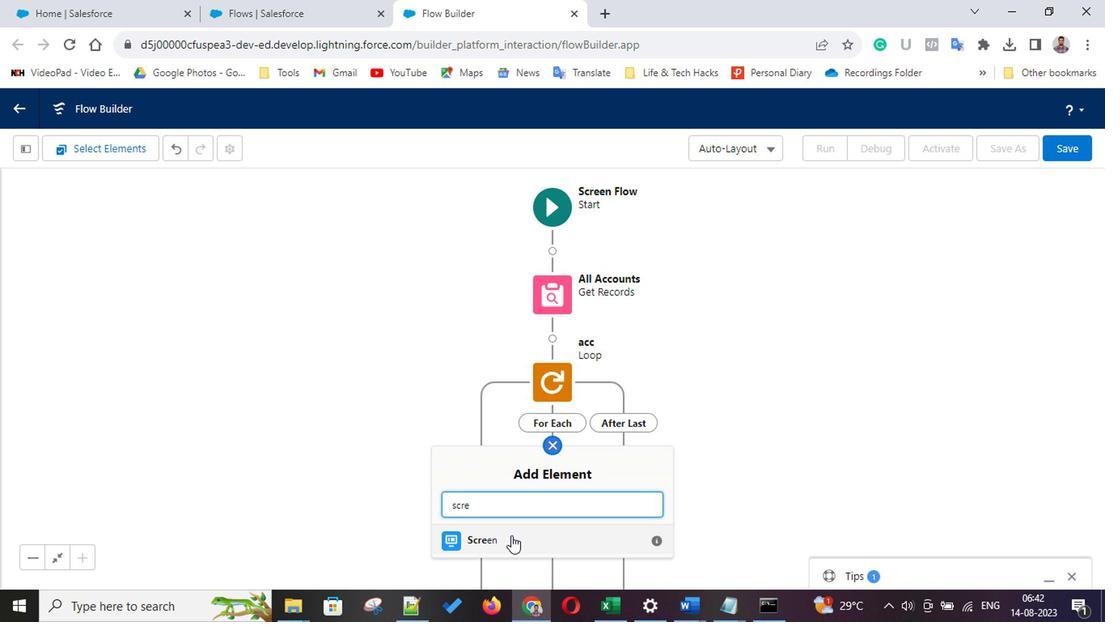 
Action: Mouse pressed left at (437, 456)
Screenshot: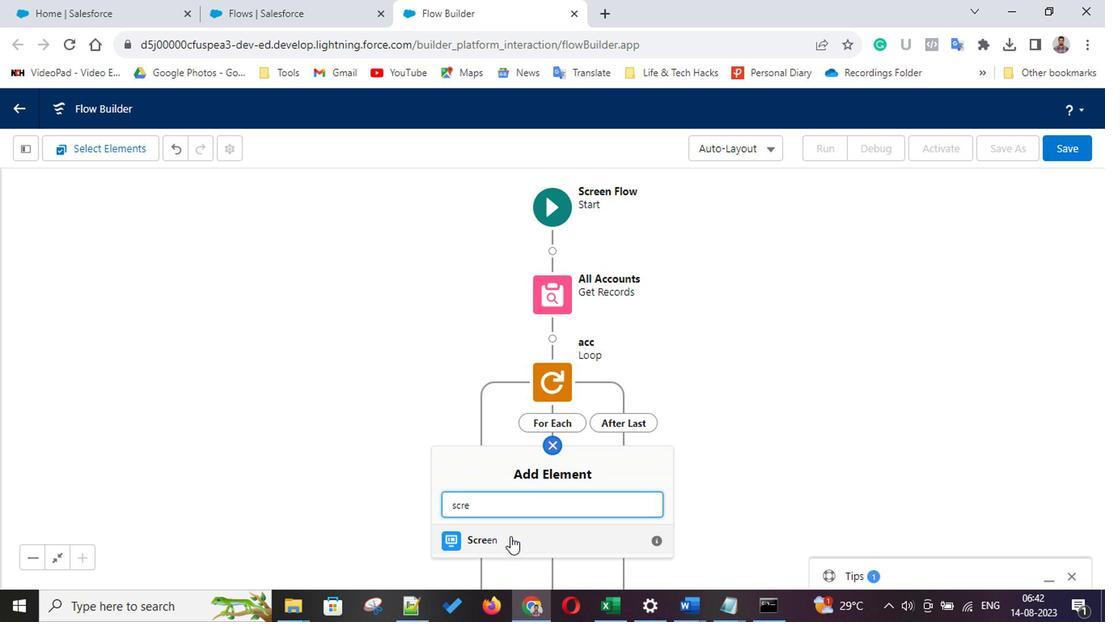 
Action: Mouse moved to (738, 275)
Screenshot: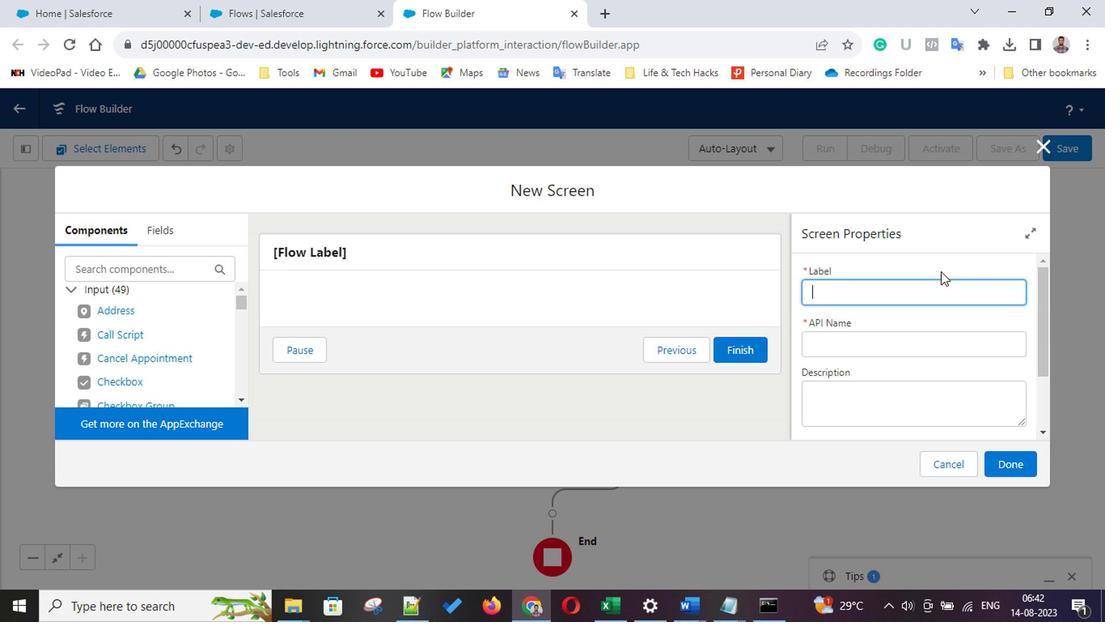 
Action: Key pressed <Key.shift>Account
Screenshot: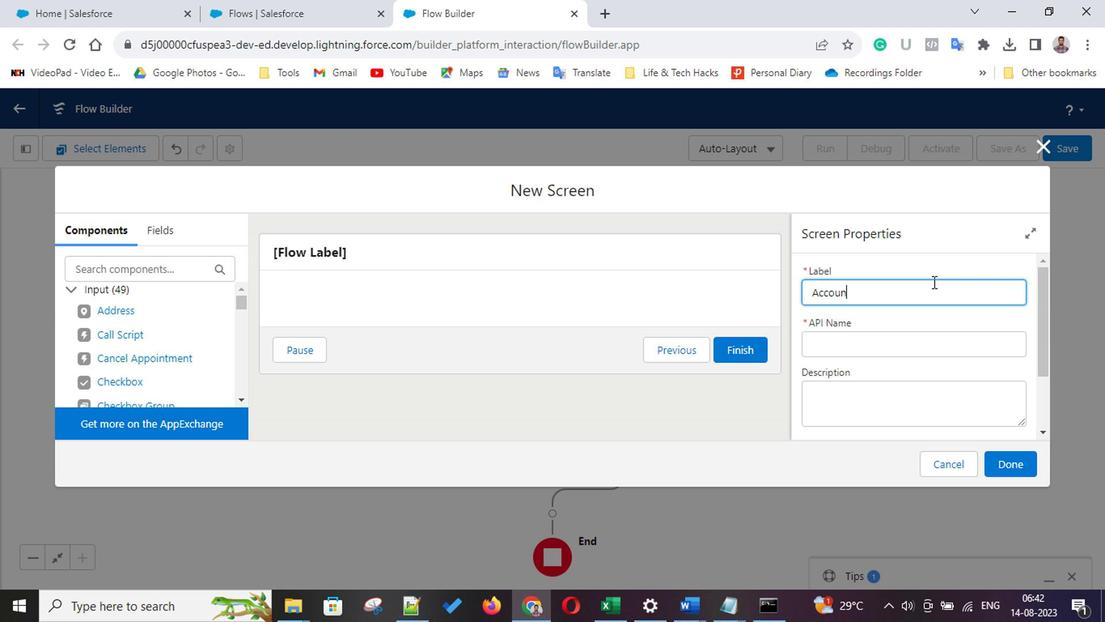 
Action: Mouse moved to (184, 262)
Screenshot: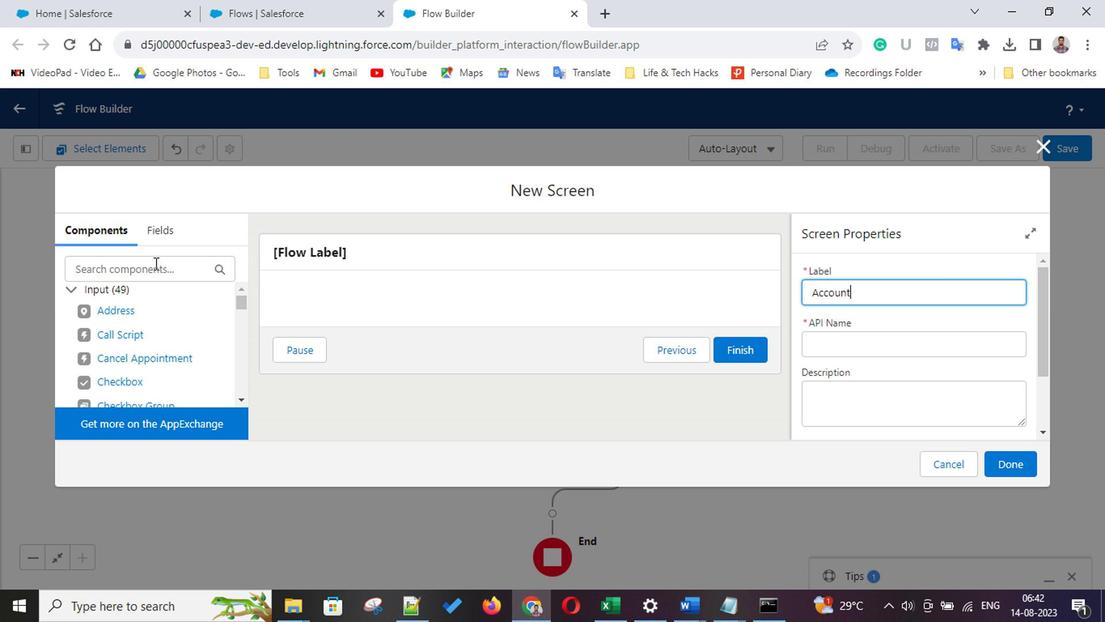 
Action: Mouse pressed left at (184, 262)
Screenshot: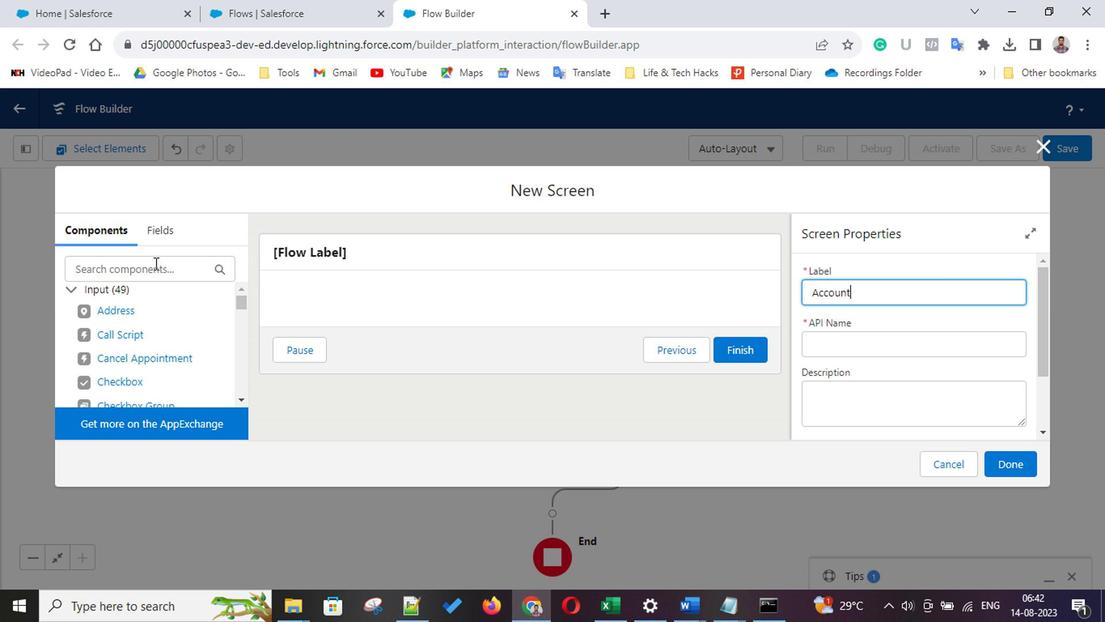 
Action: Key pressed dis
Screenshot: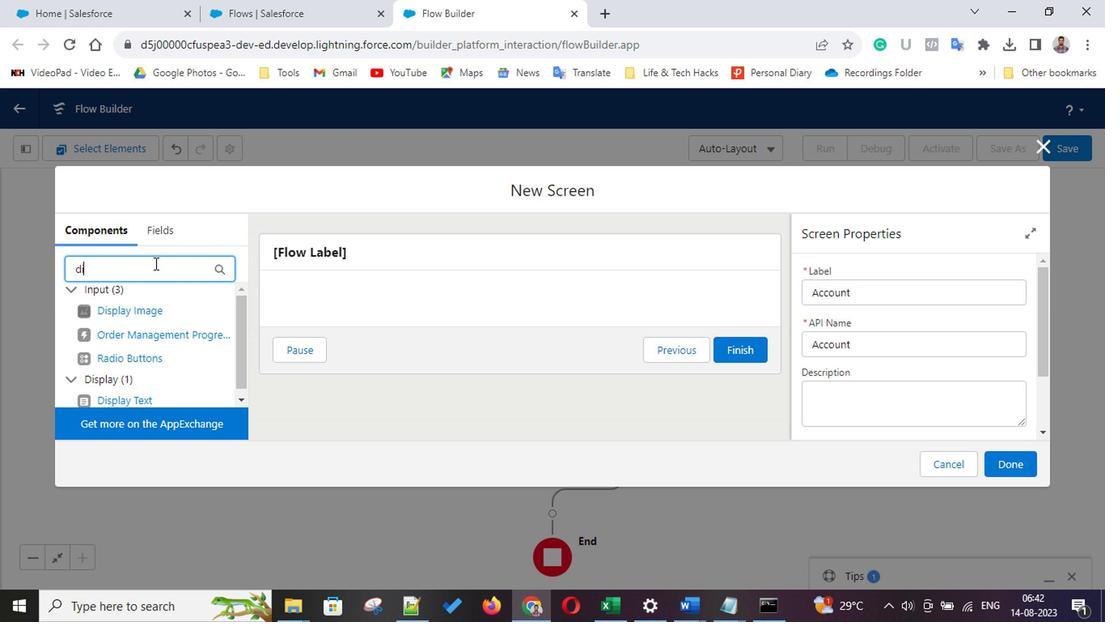 
Action: Mouse moved to (167, 293)
Screenshot: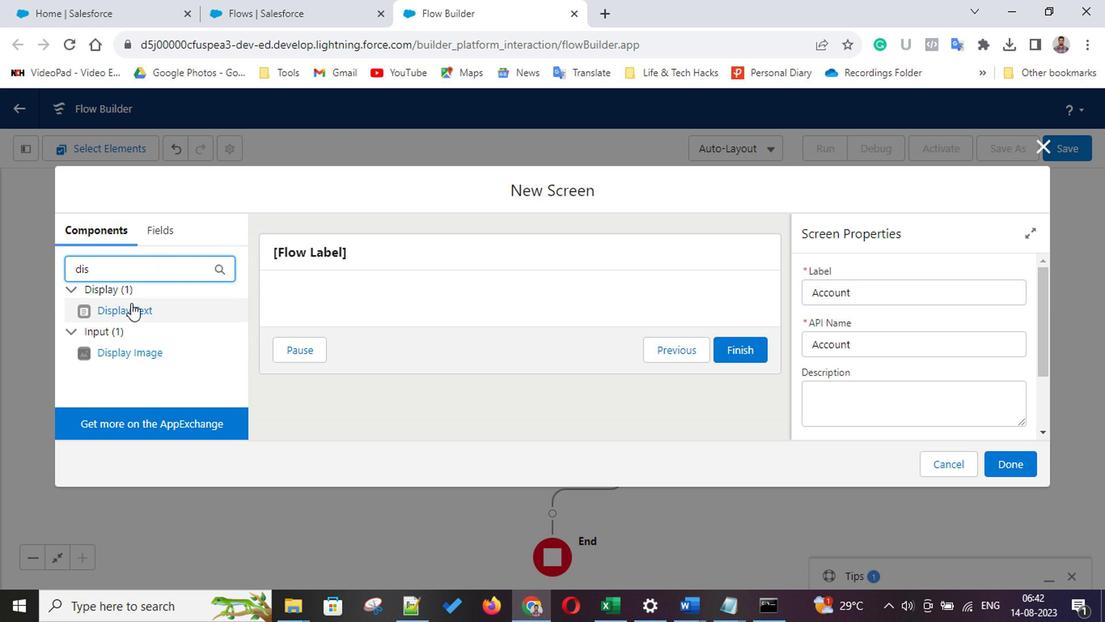 
Action: Mouse pressed left at (167, 293)
Screenshot: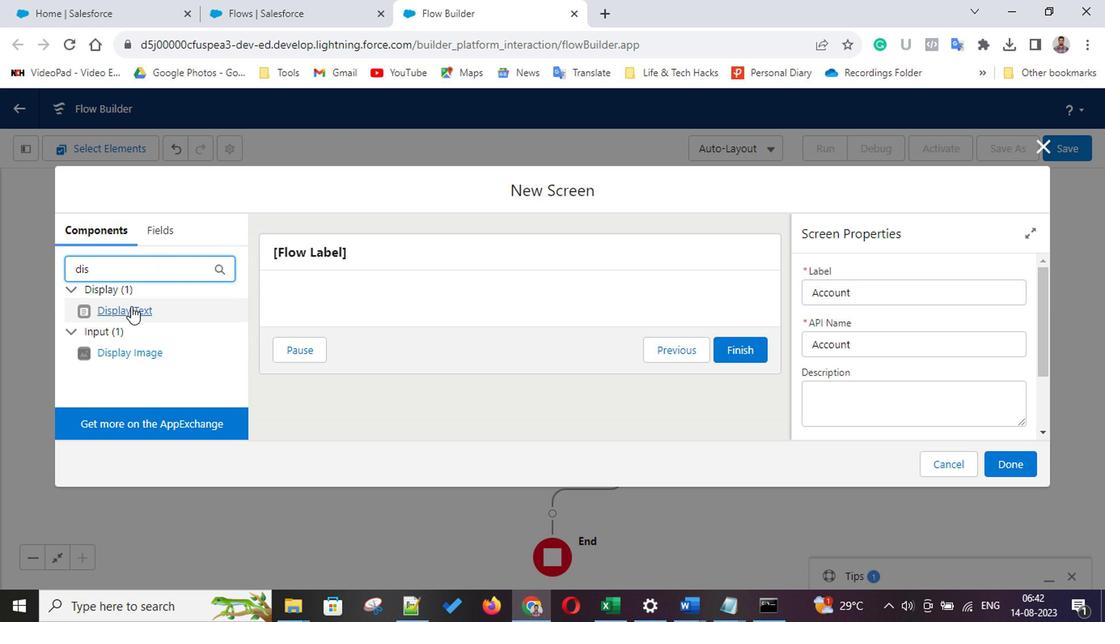 
Action: Mouse moved to (684, 279)
Screenshot: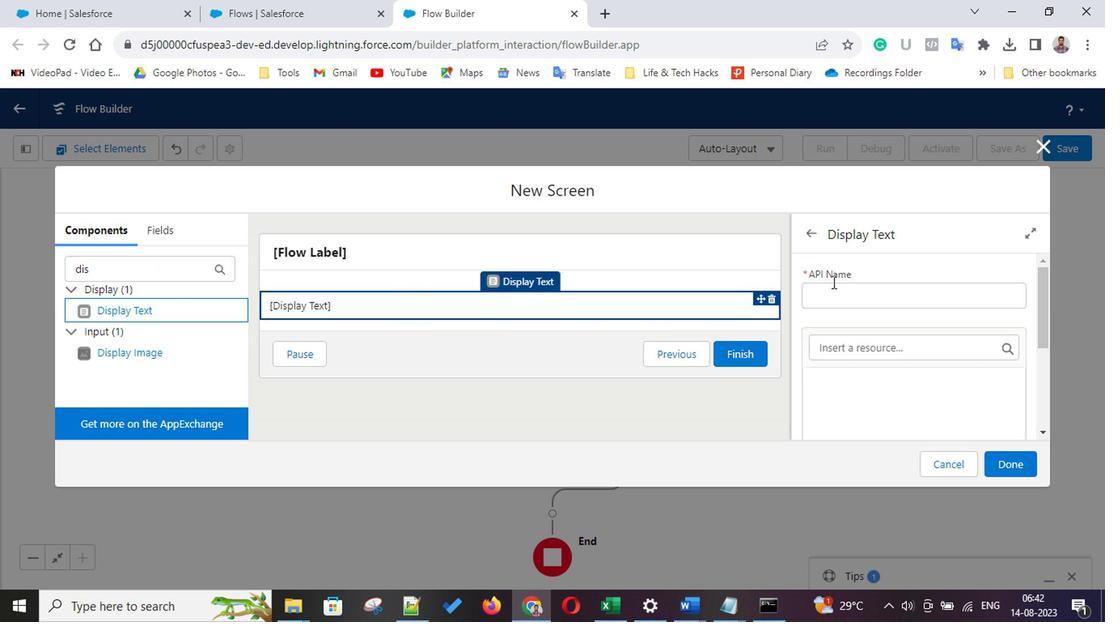 
Action: Mouse pressed left at (684, 279)
Screenshot: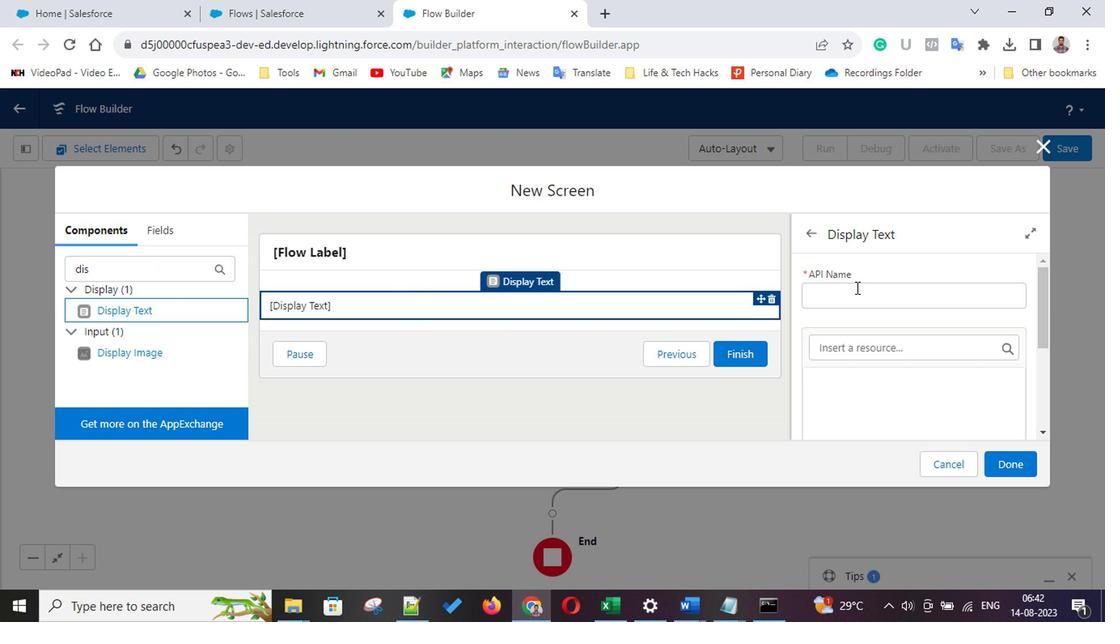 
Action: Key pressed <Key.shift>Account<Key.shift>_<Key.shift>Name<Key.shift>_<Key.shift>Display
Screenshot: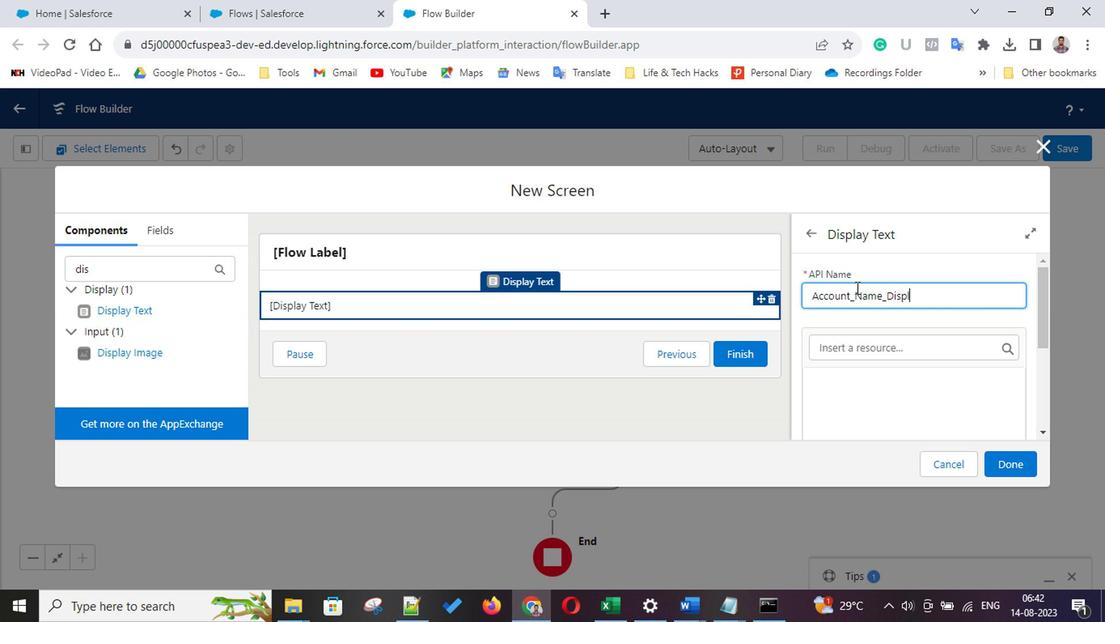 
Action: Mouse moved to (764, 281)
Screenshot: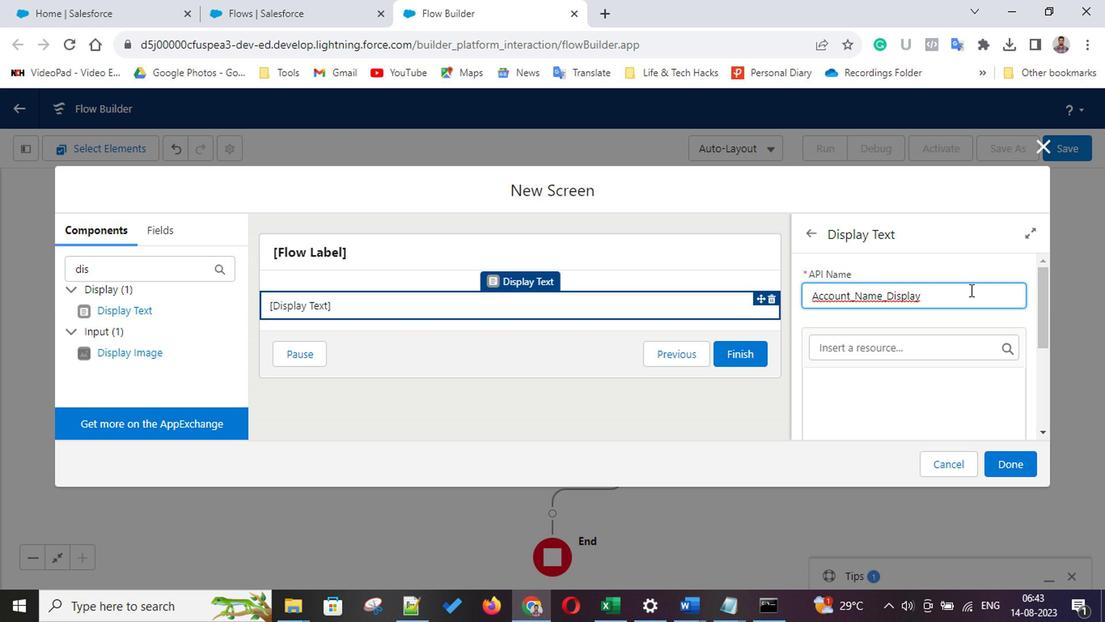 
Action: Mouse pressed left at (764, 281)
Screenshot: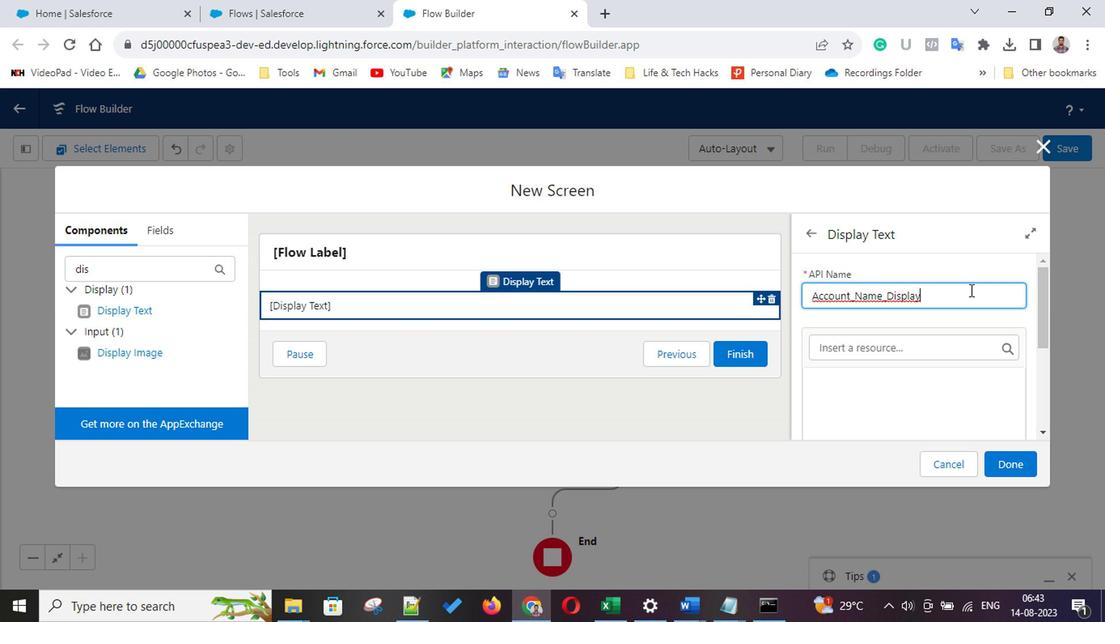 
Action: Key pressed ctrl+A<Key.shift>ctrl+Display<Key.shift>_<Key.shift>Acciou<Key.backspace><Key.backspace><Key.backspace>ount<Key.shift>_<Key.shift>Name
Screenshot: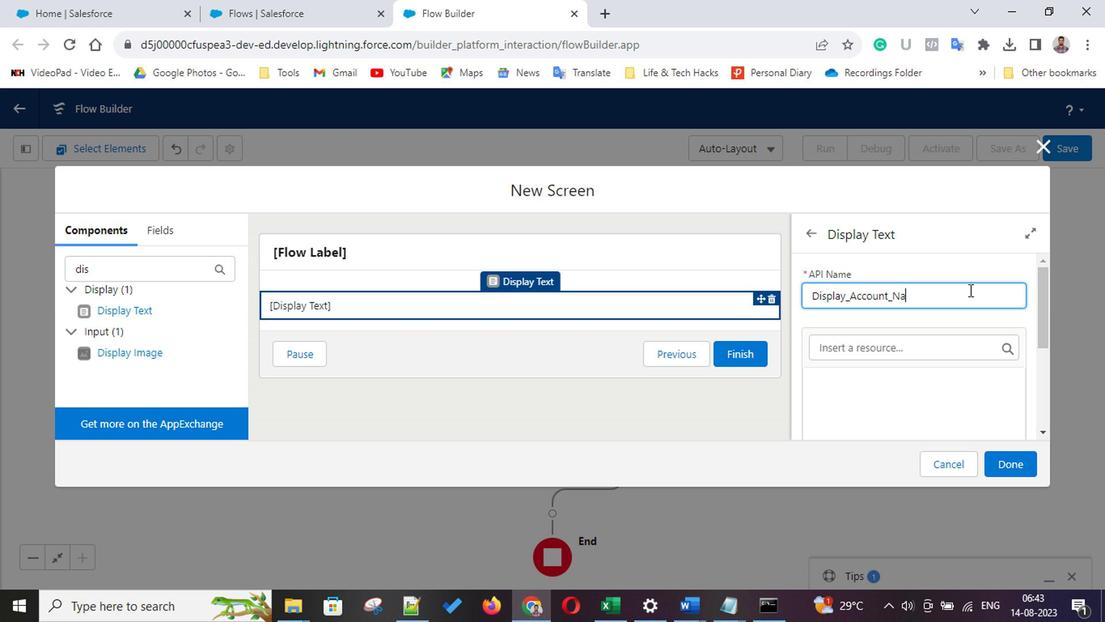 
Action: Mouse moved to (706, 355)
Screenshot: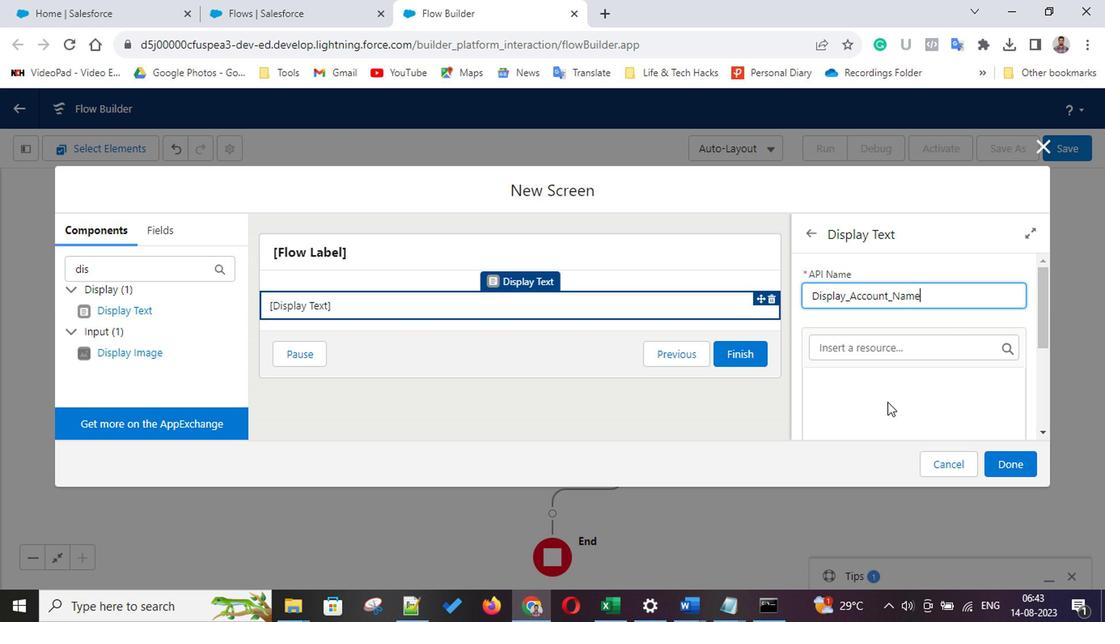 
Action: Mouse pressed left at (706, 355)
Screenshot: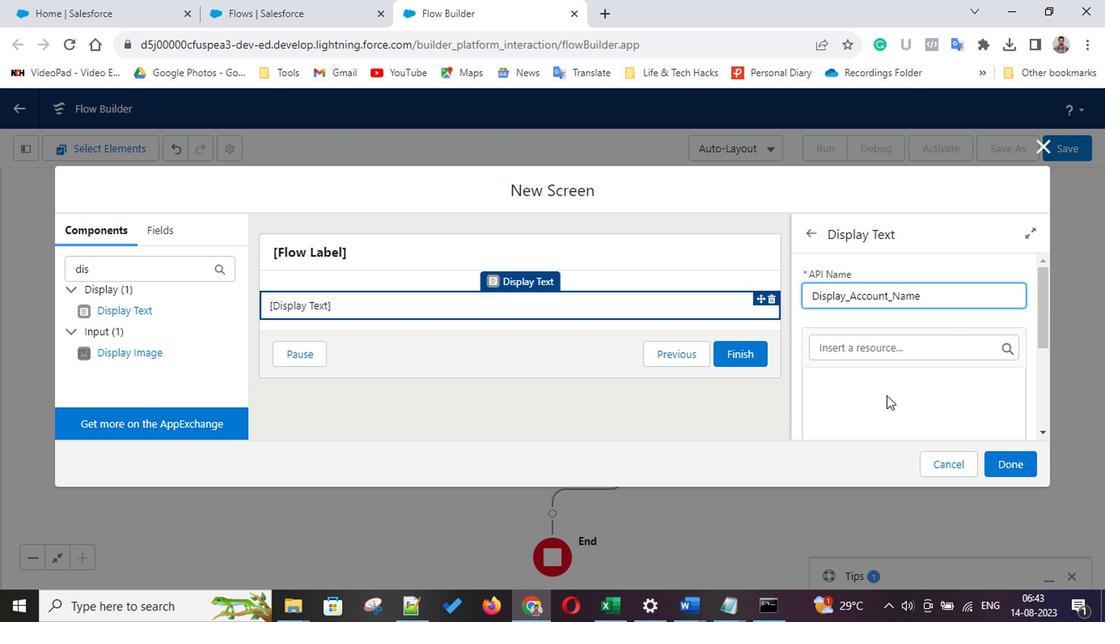 
Action: Mouse moved to (713, 354)
Screenshot: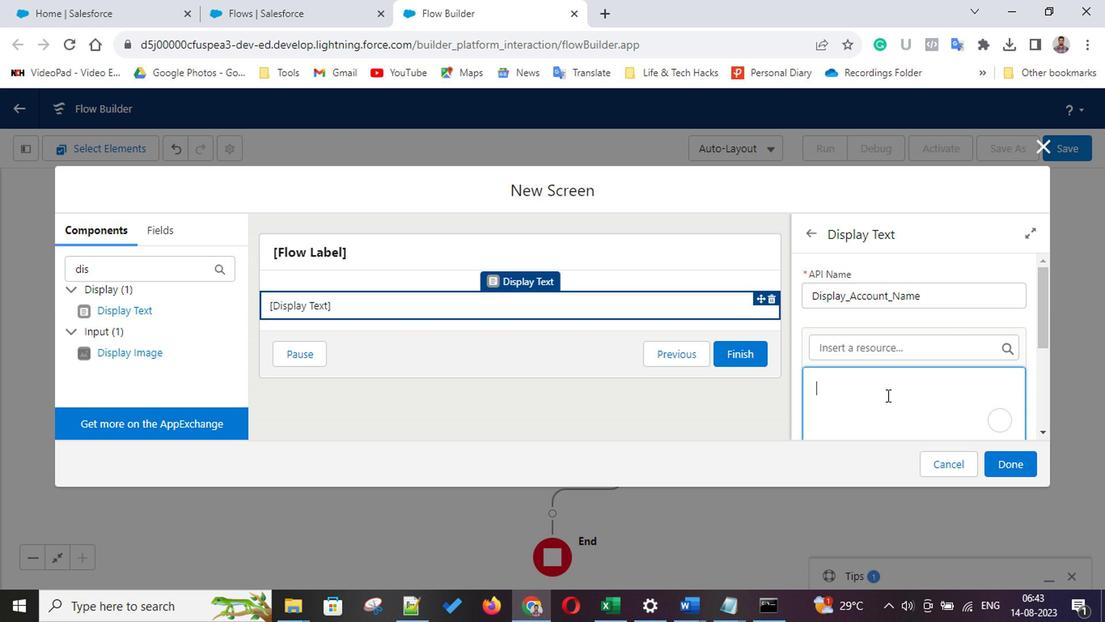 
Action: Key pressed <Key.shift><Key.shift><Key.shift><Key.shift><Key.shift><Key.shift><Key.shift>Accoubnt<Key.backspace><Key.backspace><Key.backspace>nt<Key.space><Key.shift>Name<Key.space>-<Key.space>
Screenshot: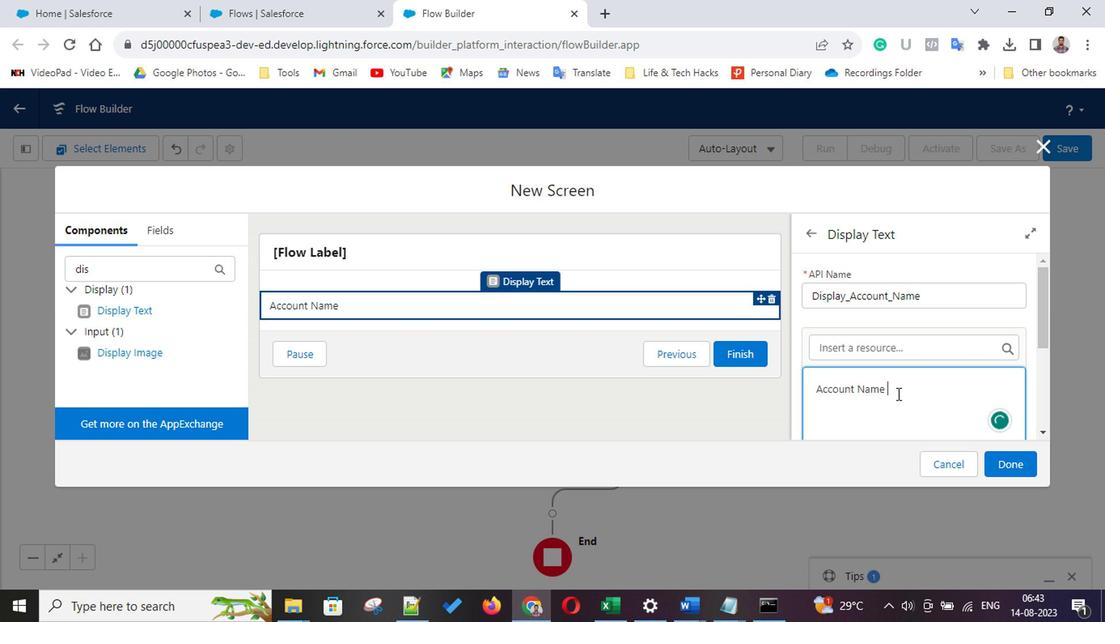 
Action: Mouse moved to (730, 322)
Screenshot: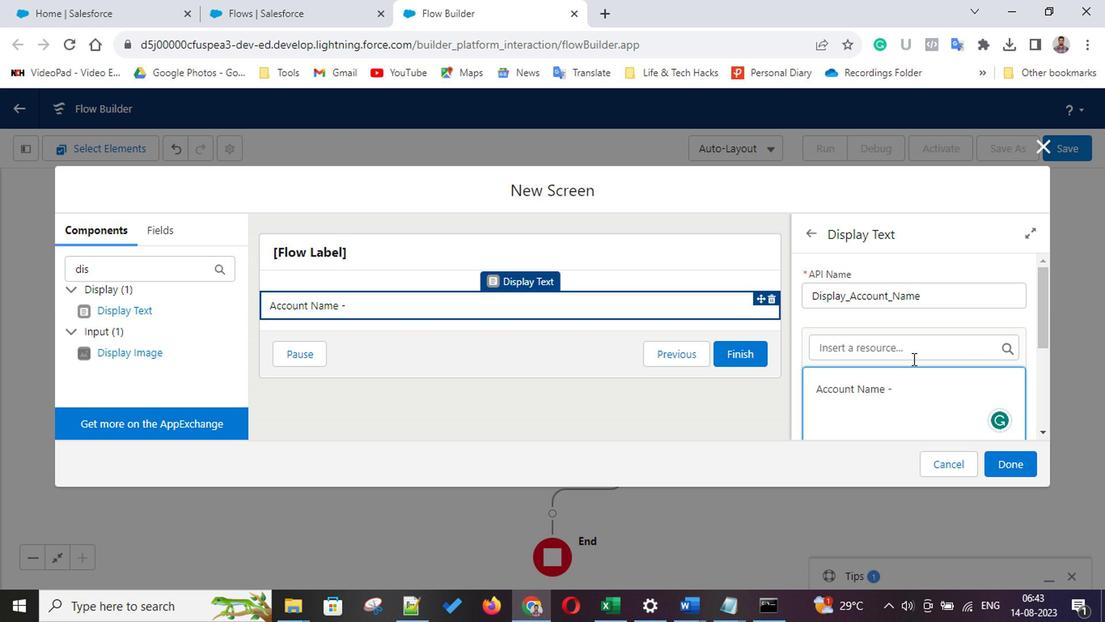 
Action: Mouse pressed left at (730, 322)
Screenshot: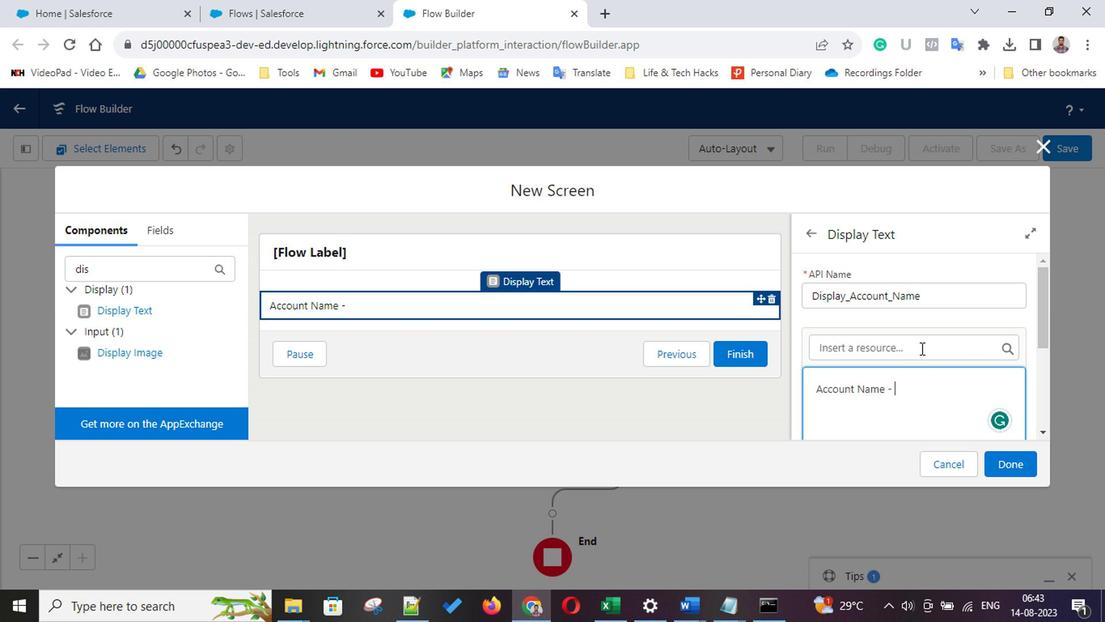 
Action: Key pressed acc
Screenshot: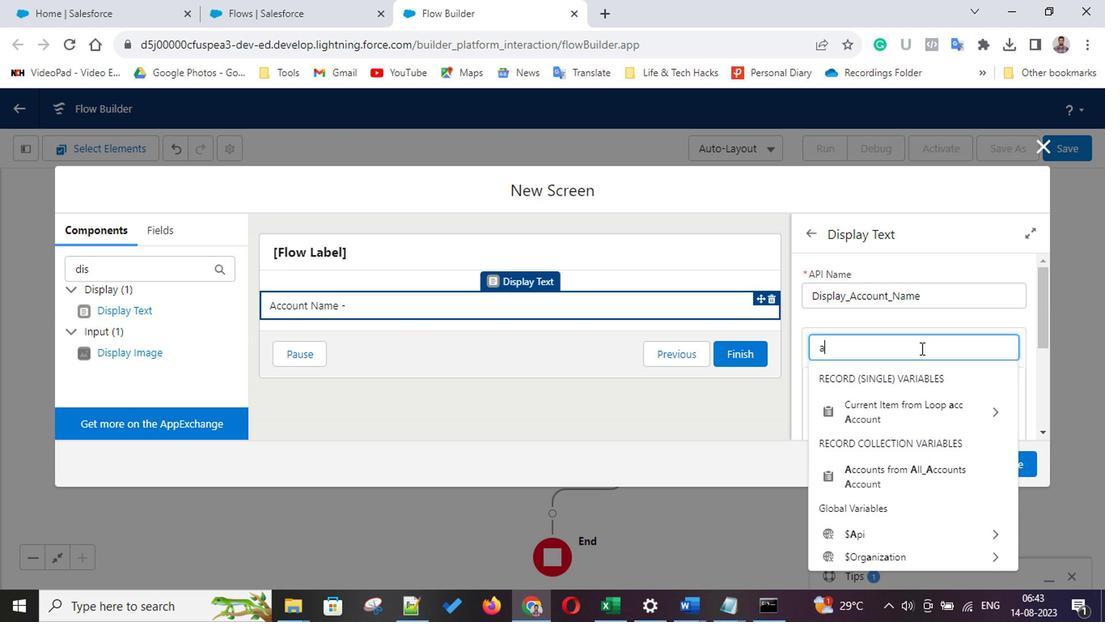 
Action: Mouse moved to (725, 369)
Screenshot: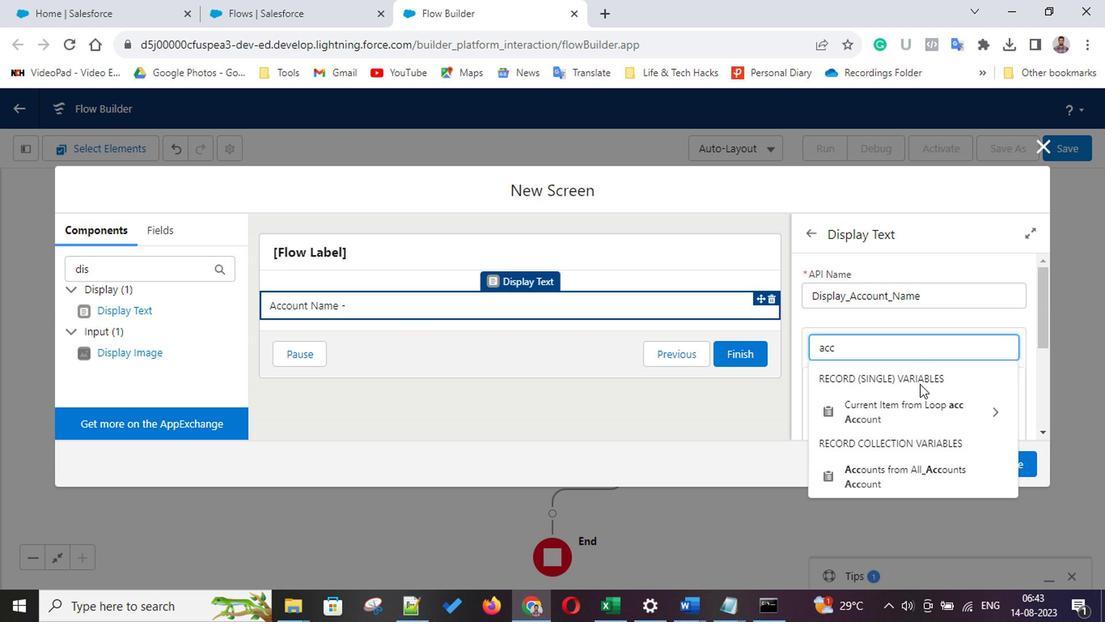 
Action: Mouse pressed left at (725, 369)
Screenshot: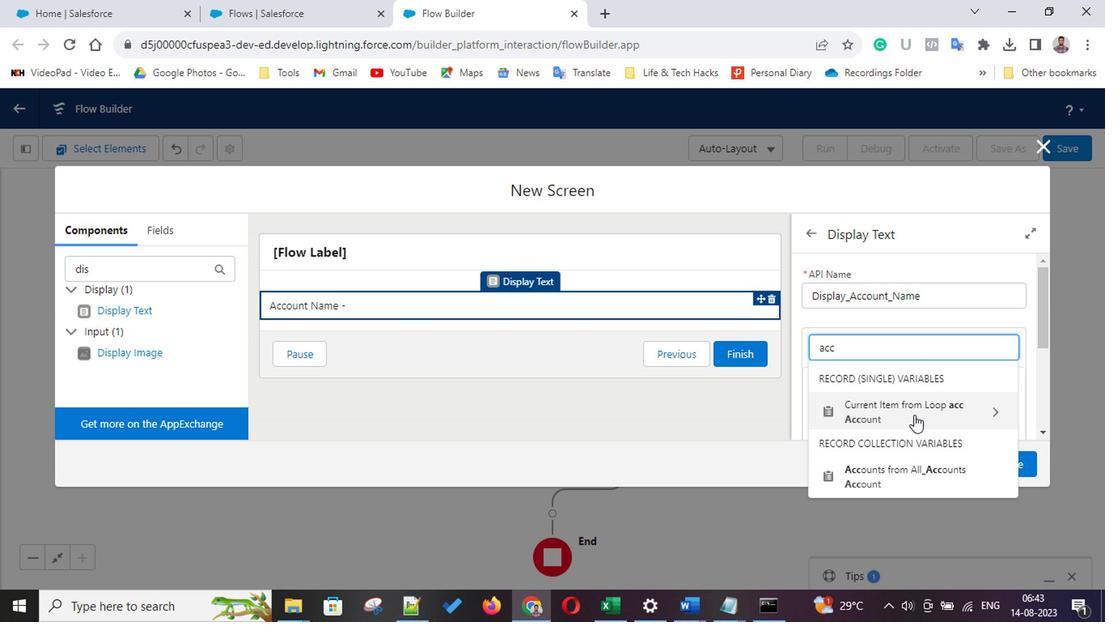 
Action: Mouse moved to (748, 354)
Screenshot: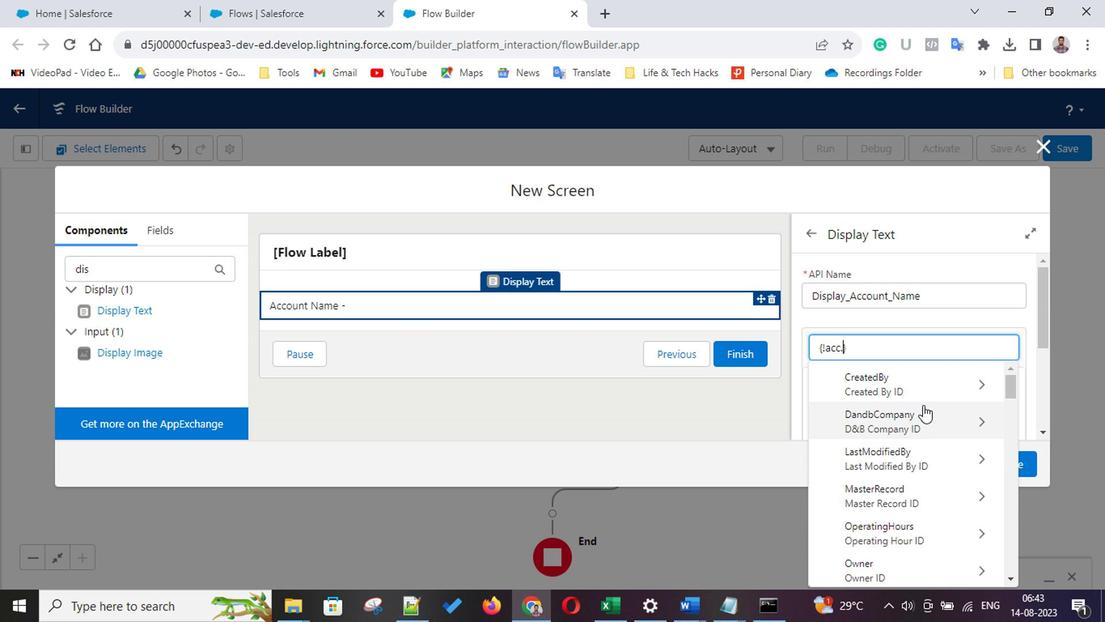 
Action: Key pressed na
Screenshot: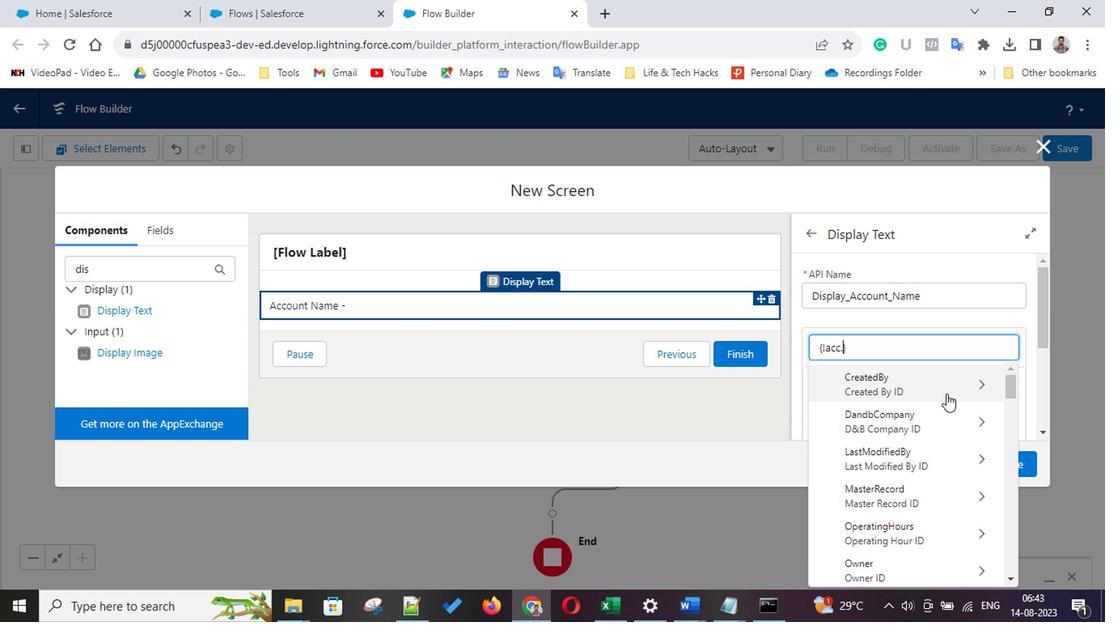 
Action: Mouse moved to (726, 392)
Screenshot: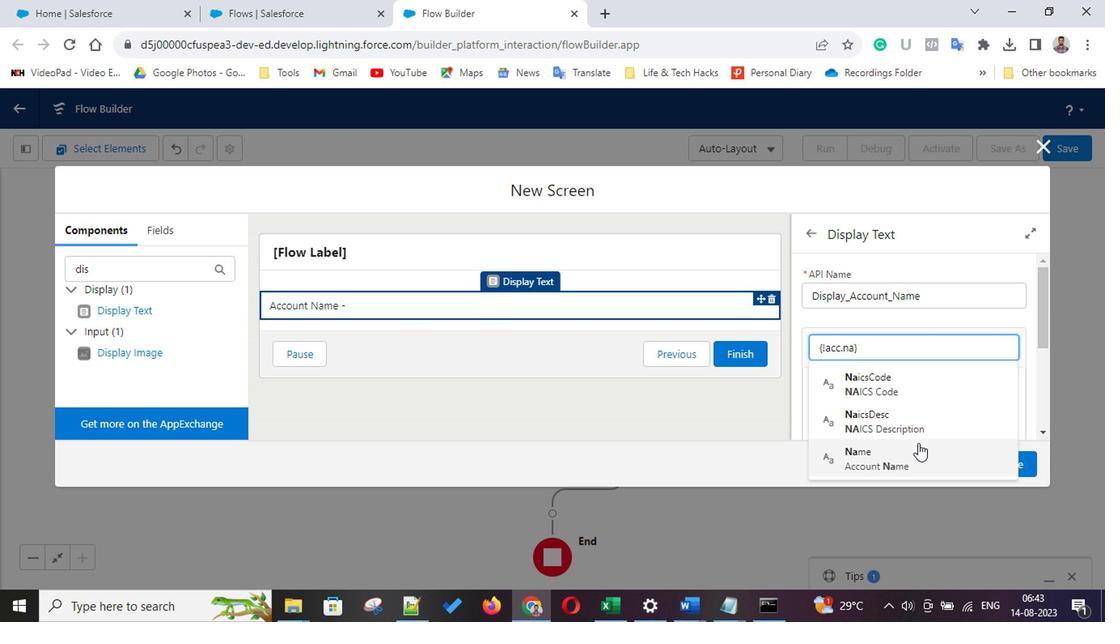 
Action: Mouse pressed left at (726, 392)
Screenshot: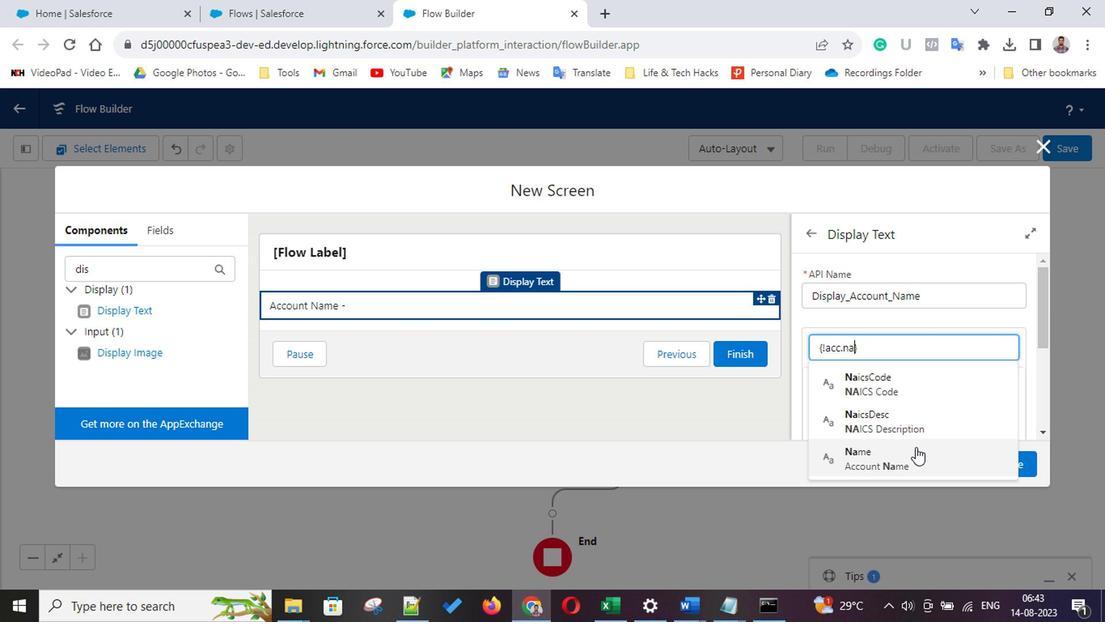 
Action: Key pressed <Key.enter><Key.shift>Count<Key.space>-<Key.space>
Screenshot: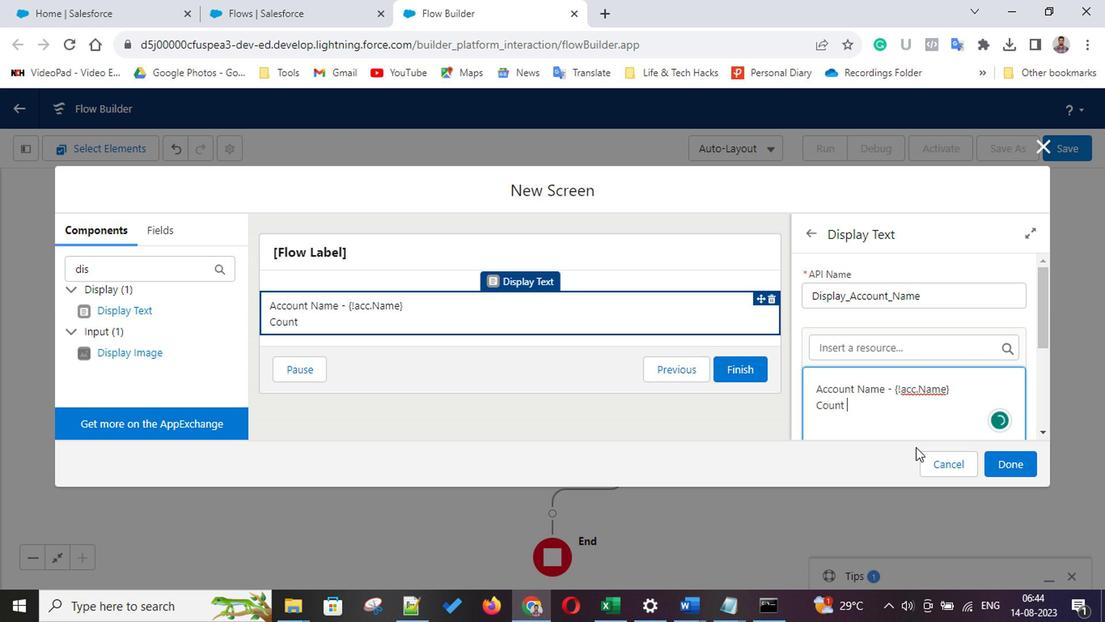 
Action: Mouse moved to (734, 316)
Screenshot: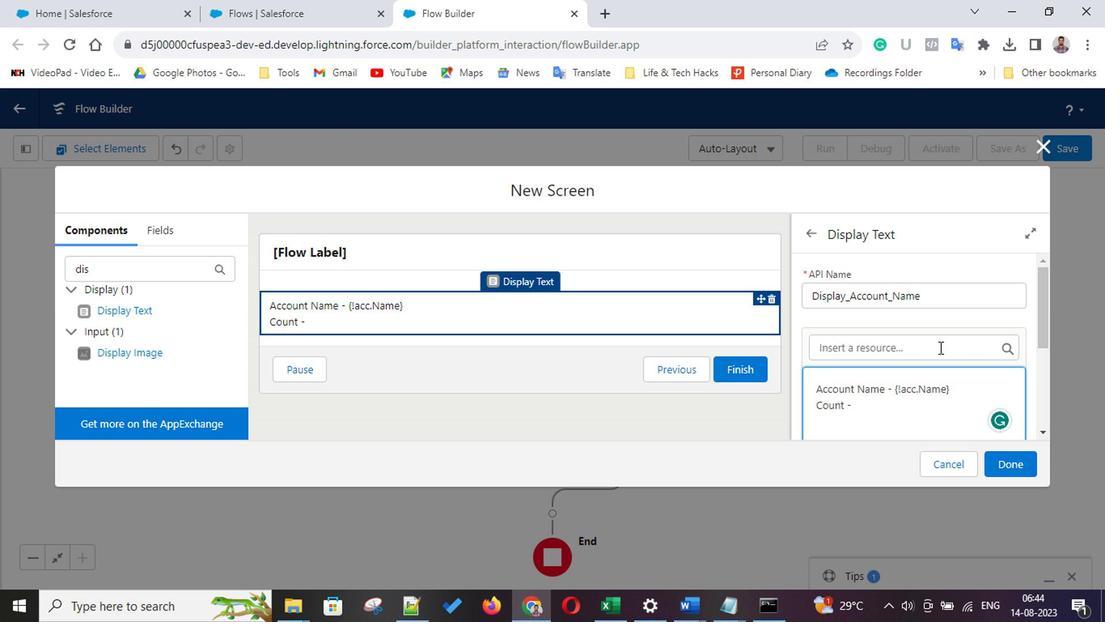 
Action: Mouse pressed left at (734, 316)
Screenshot: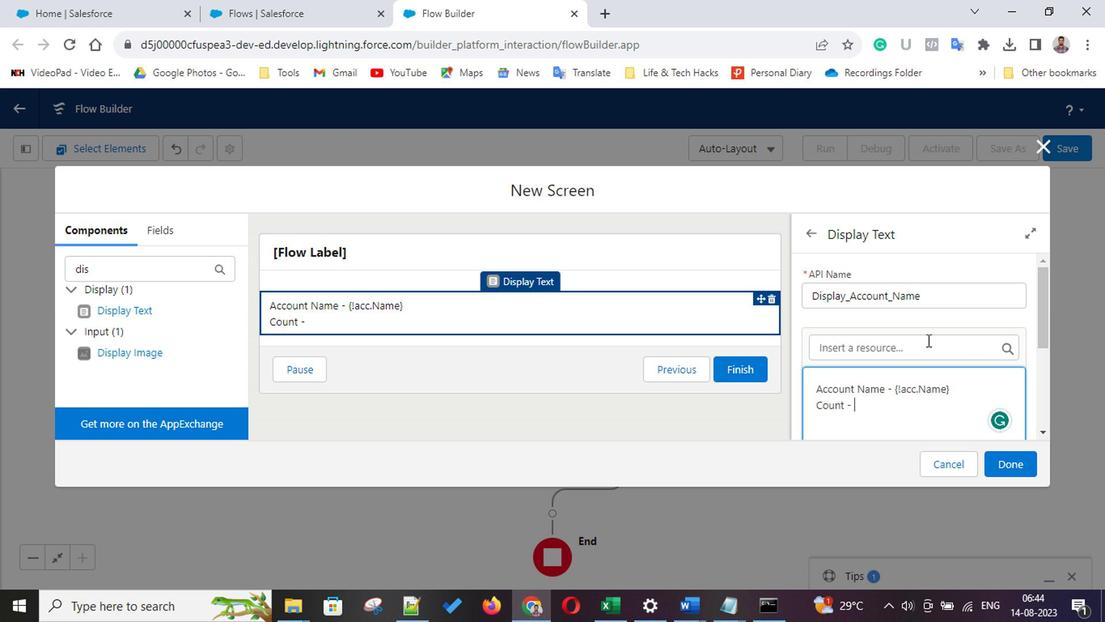 
Action: Key pressed va
Screenshot: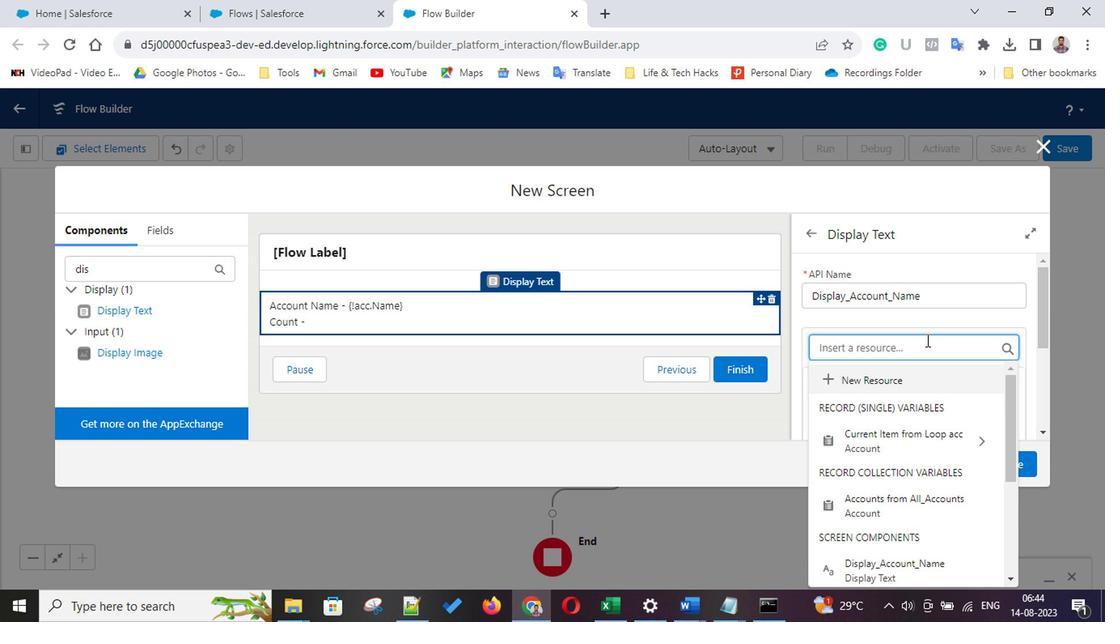 
Action: Mouse moved to (713, 325)
Screenshot: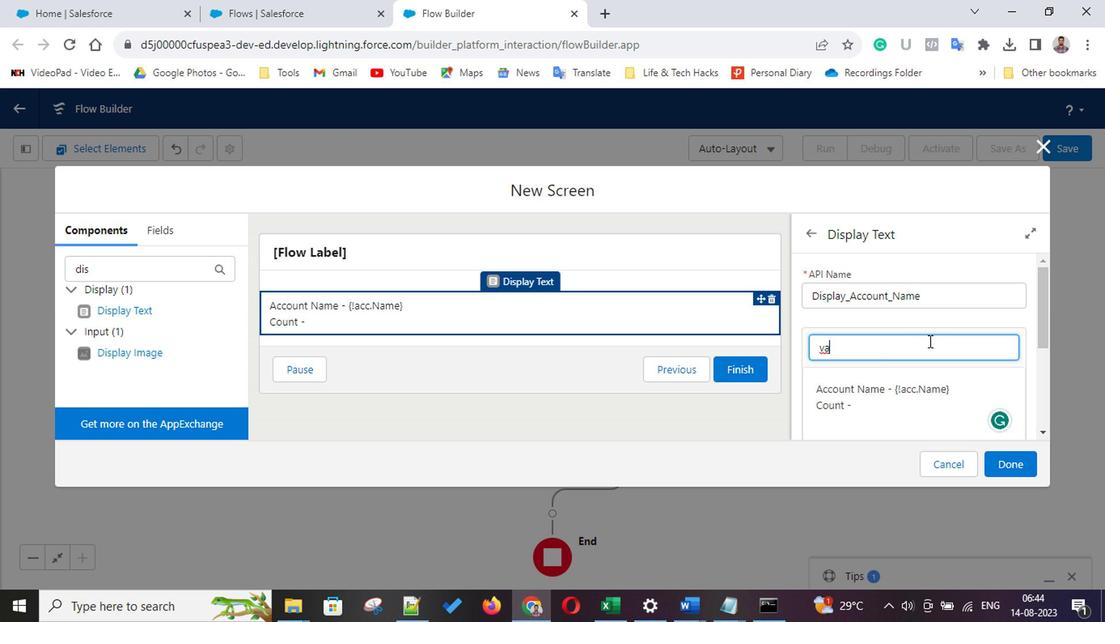 
Action: Key pressed <Key.backspace><Key.backspace>
Screenshot: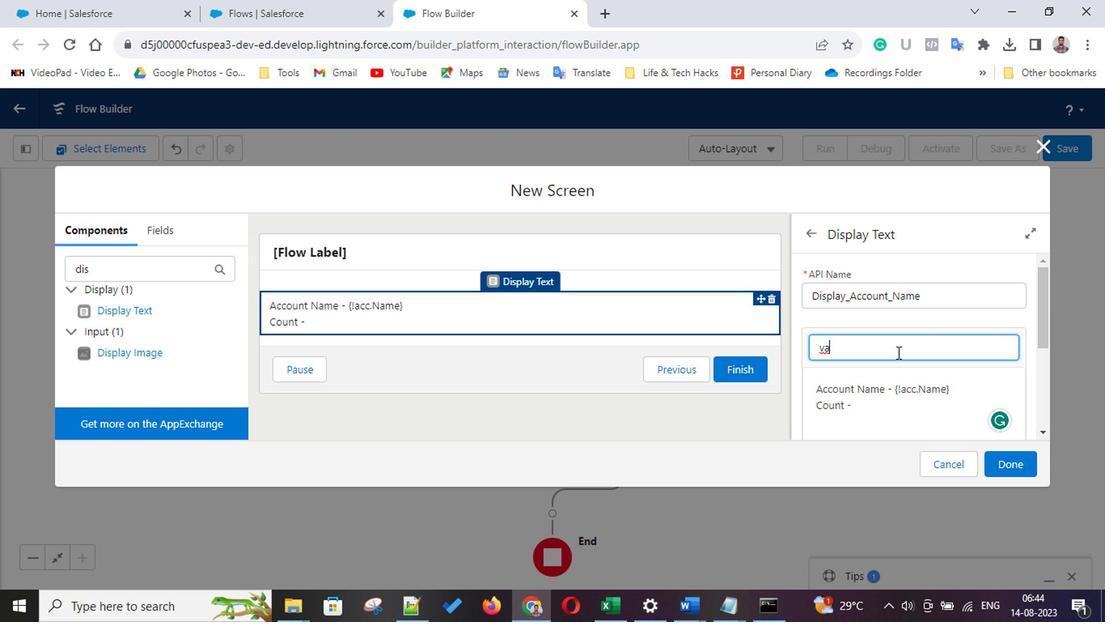 
Action: Mouse moved to (711, 334)
Screenshot: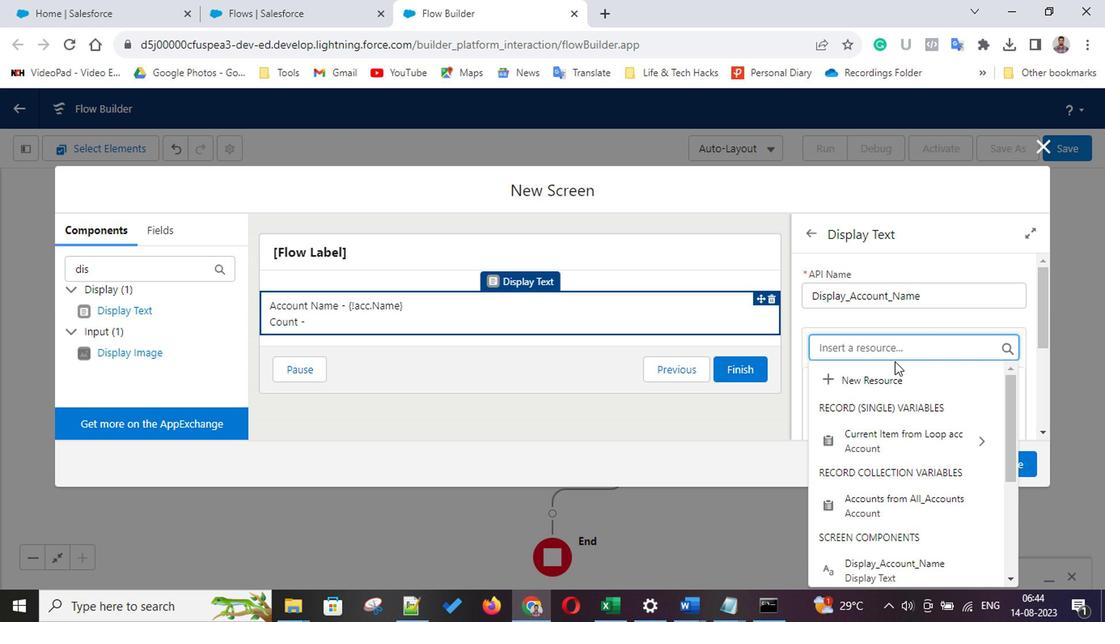 
Action: Mouse pressed left at (711, 334)
Screenshot: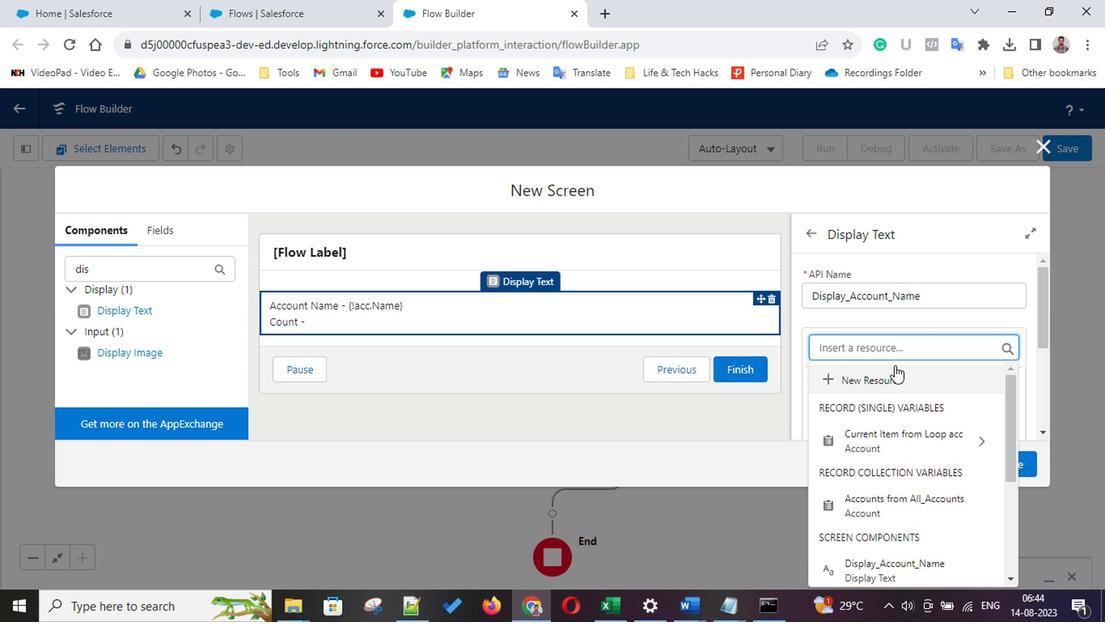 
Action: Mouse moved to (342, 264)
Screenshot: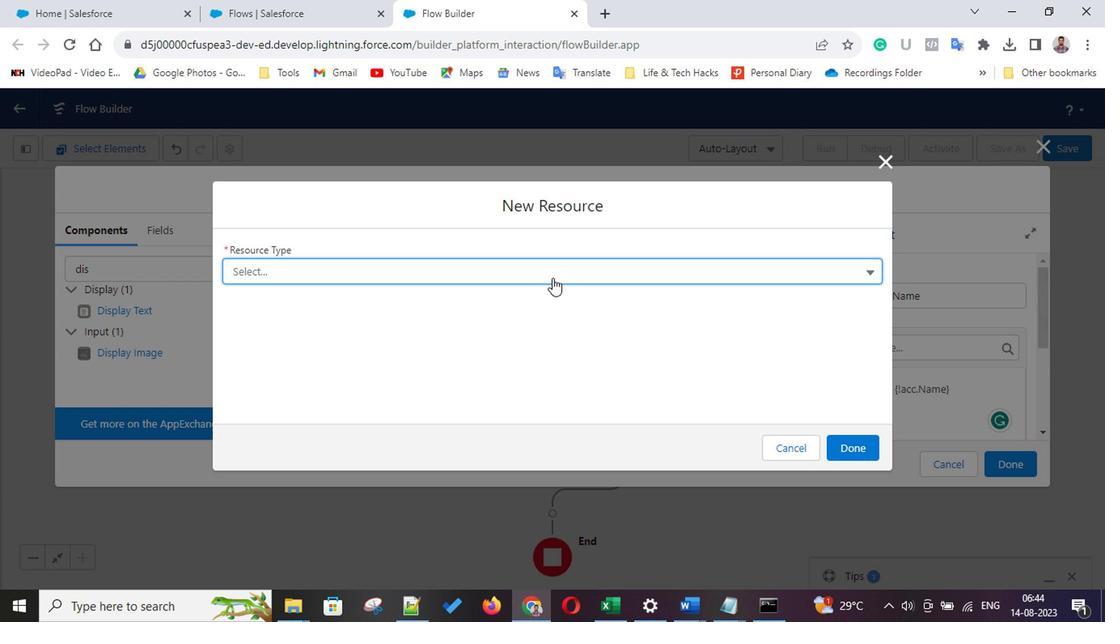 
Action: Mouse pressed left at (342, 264)
Screenshot: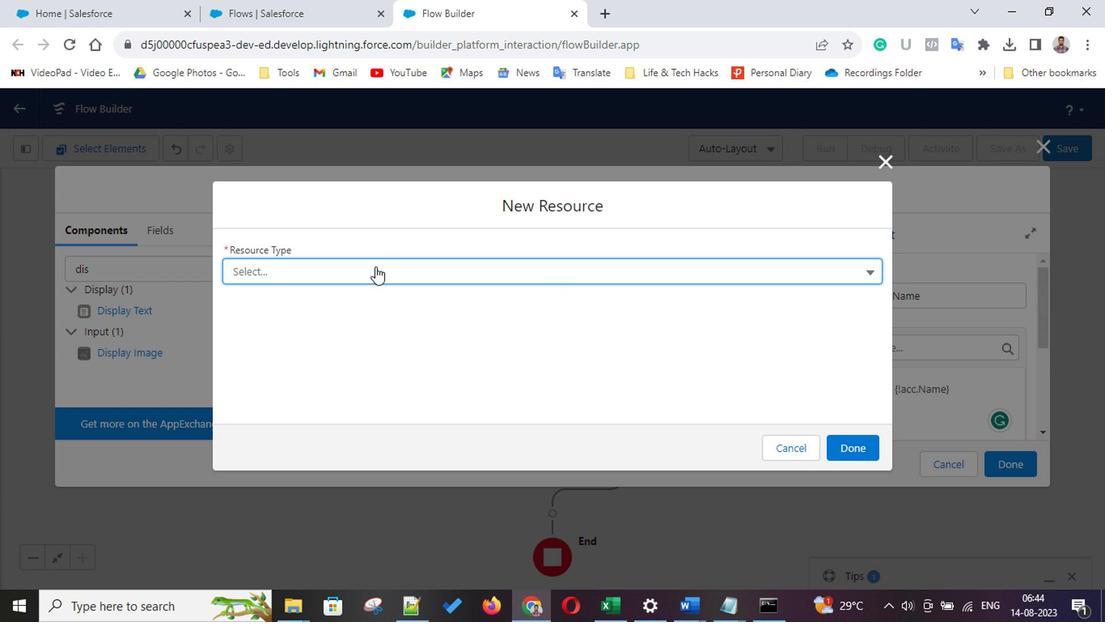 
Action: Mouse moved to (305, 292)
Screenshot: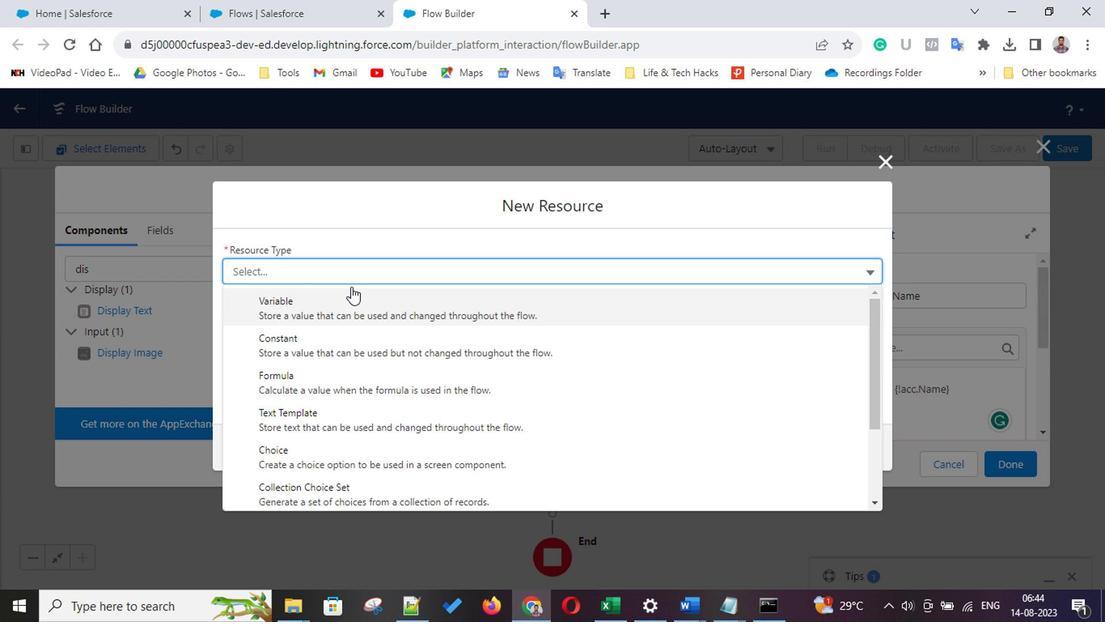 
Action: Mouse pressed left at (305, 292)
Screenshot: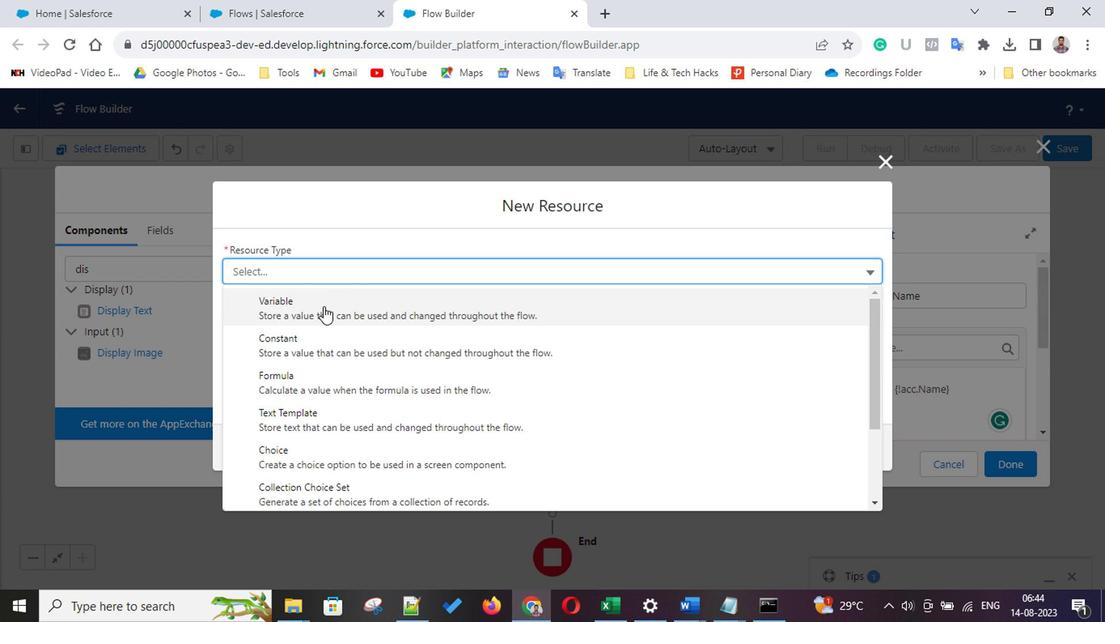 
Action: Mouse moved to (293, 287)
Screenshot: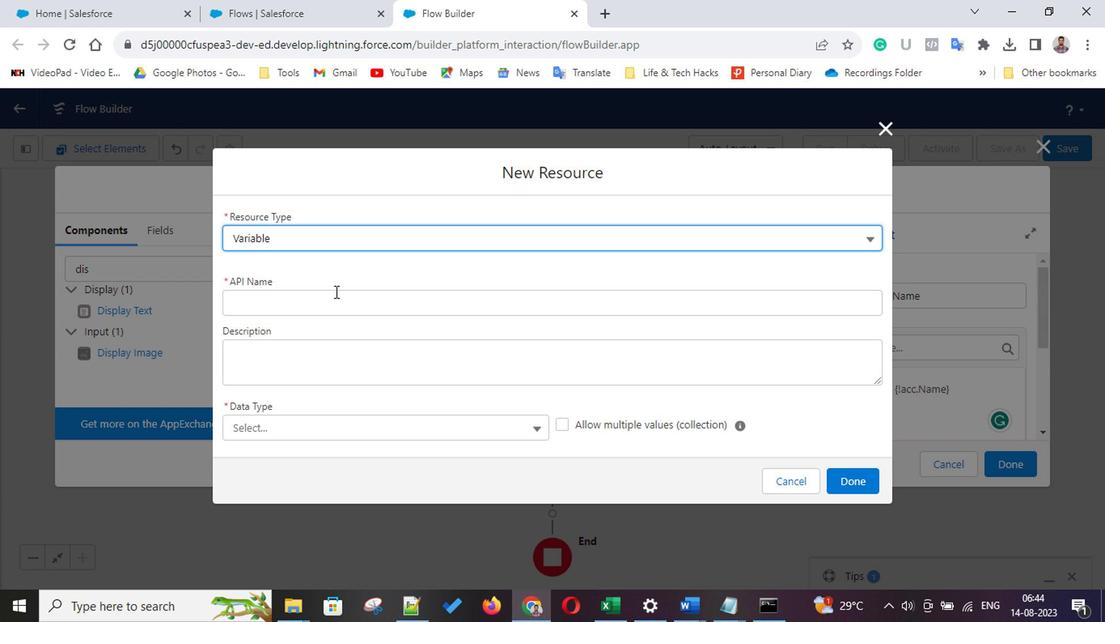 
Action: Mouse pressed left at (293, 287)
Screenshot: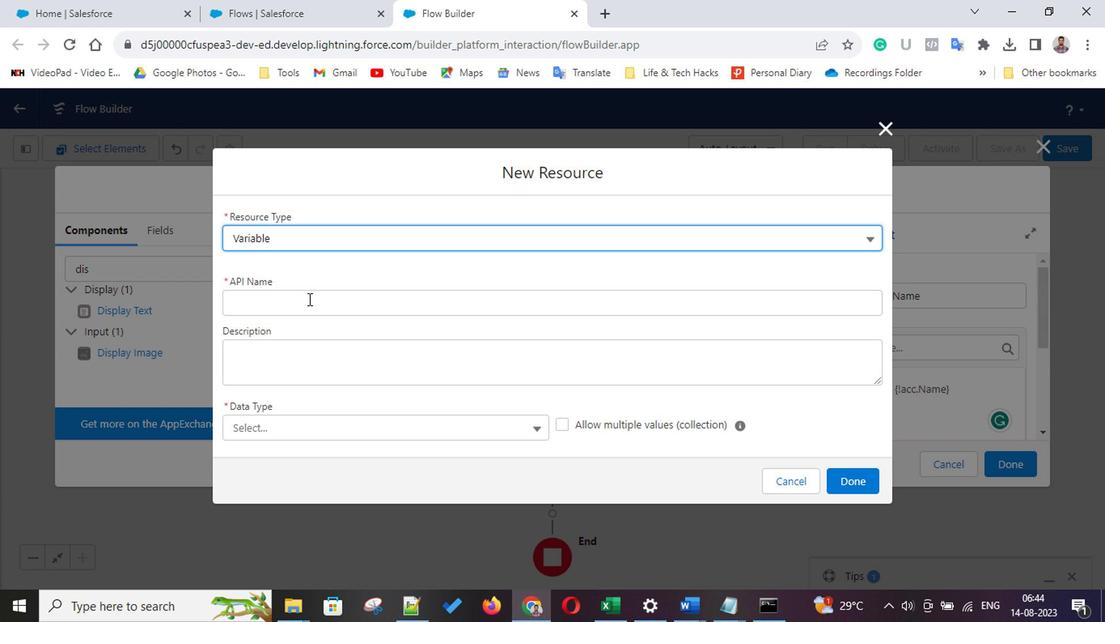 
Action: Key pressed <Key.shift>Count
Screenshot: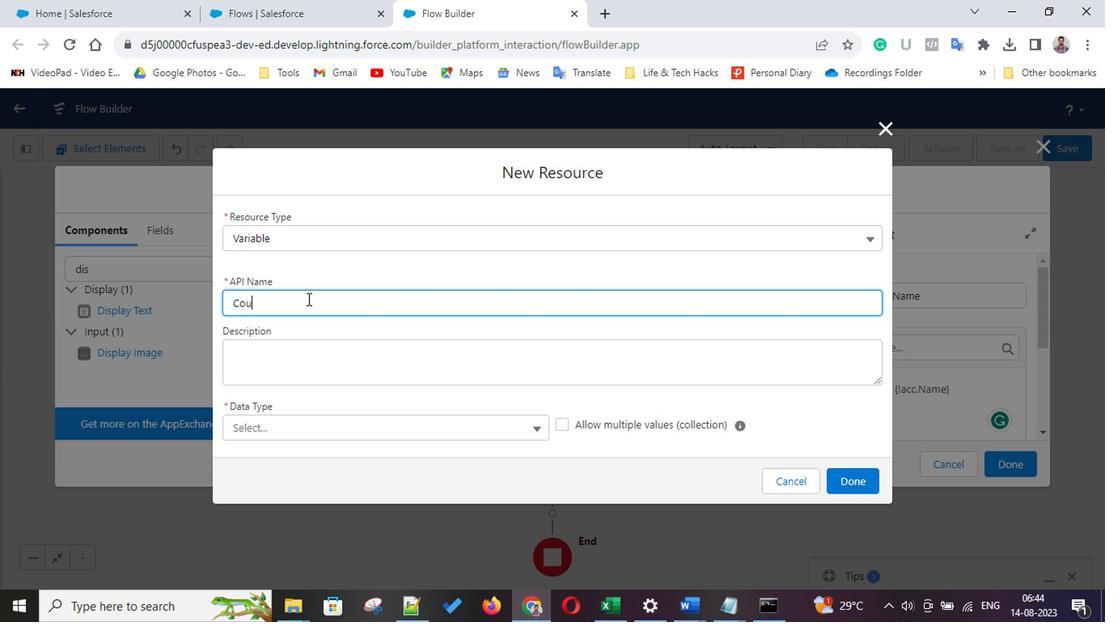 
Action: Mouse moved to (285, 374)
Screenshot: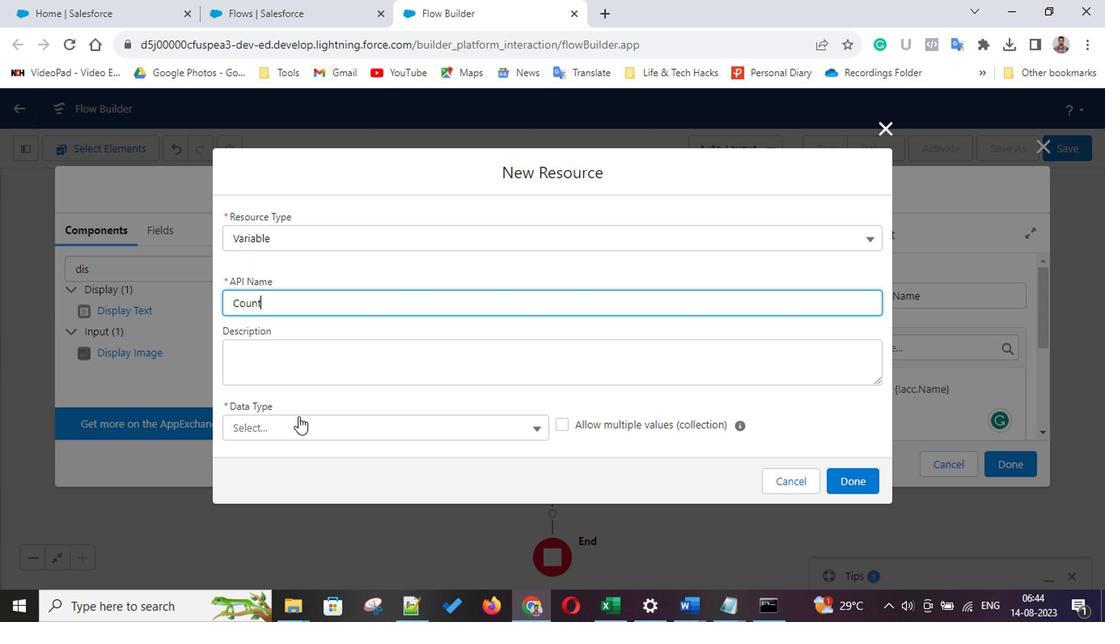 
Action: Mouse pressed left at (285, 374)
Screenshot: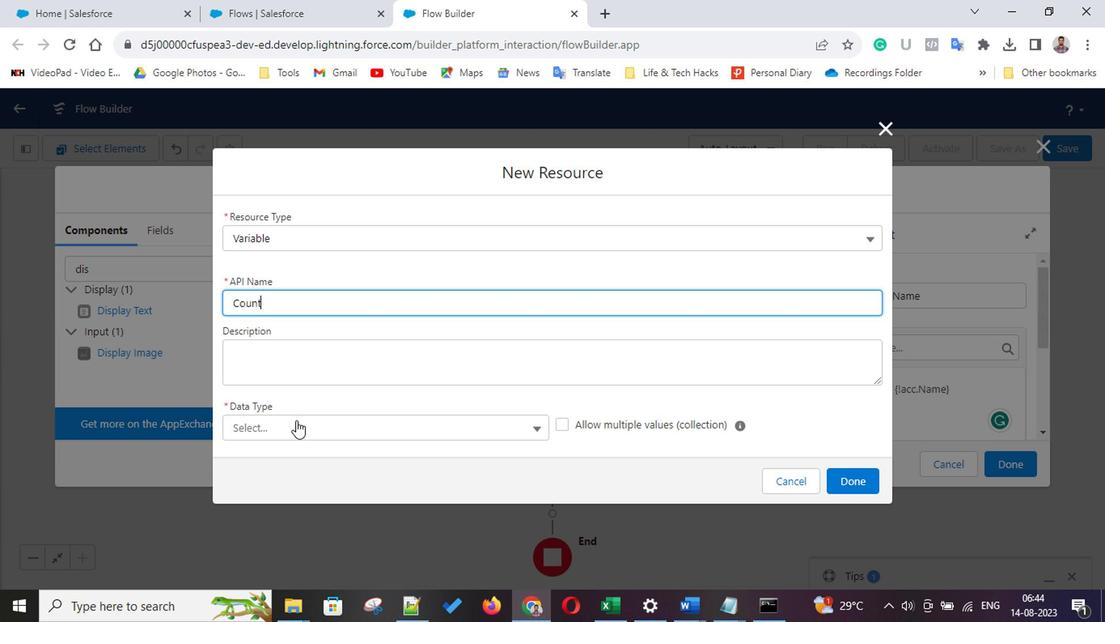 
Action: Mouse moved to (283, 261)
Screenshot: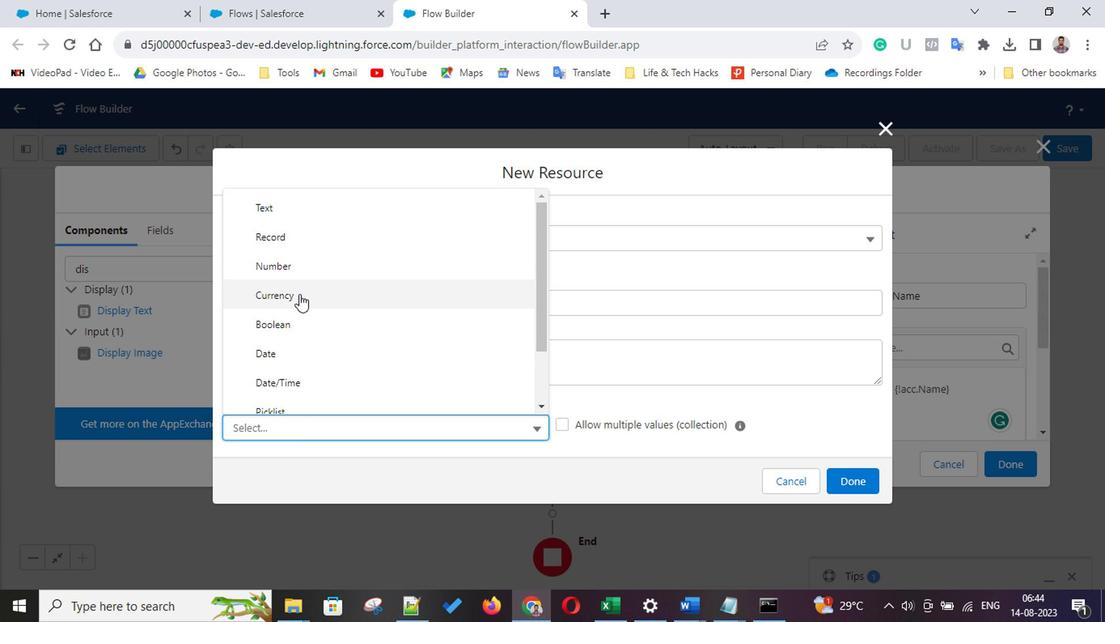 
Action: Mouse pressed left at (283, 261)
Screenshot: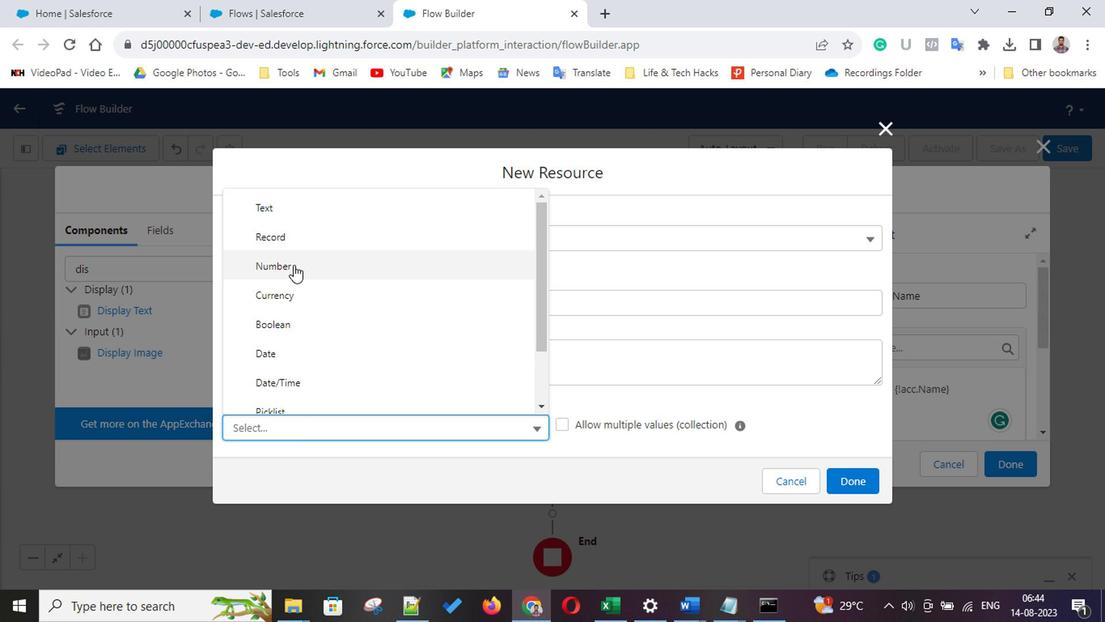 
Action: Mouse moved to (436, 336)
Screenshot: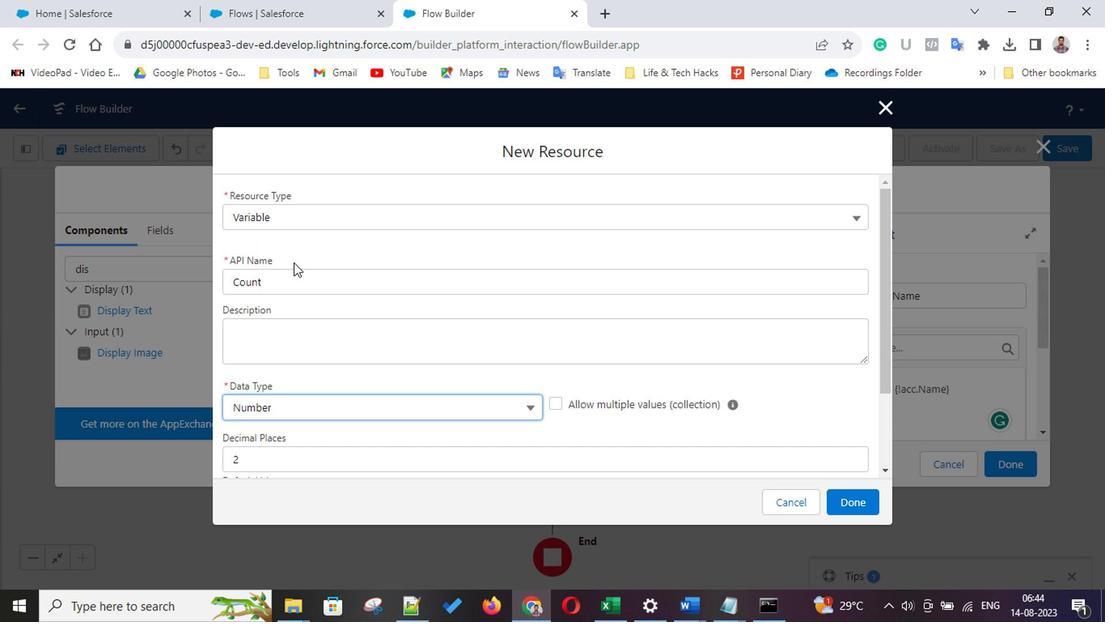 
Action: Mouse scrolled (436, 335) with delta (0, 0)
Screenshot: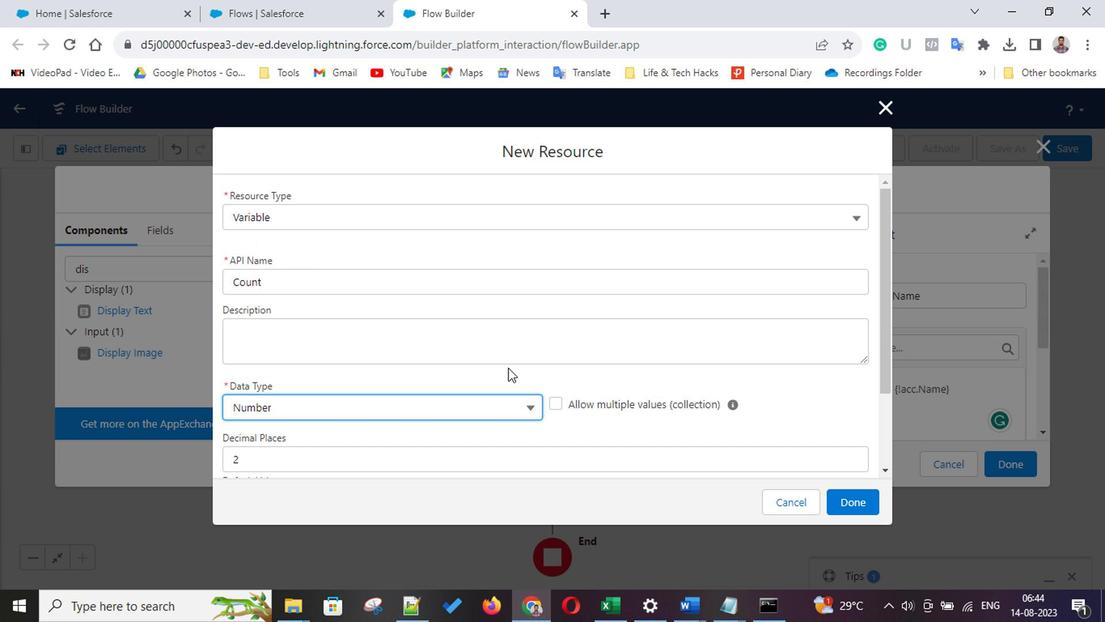 
Action: Mouse scrolled (436, 335) with delta (0, 0)
Screenshot: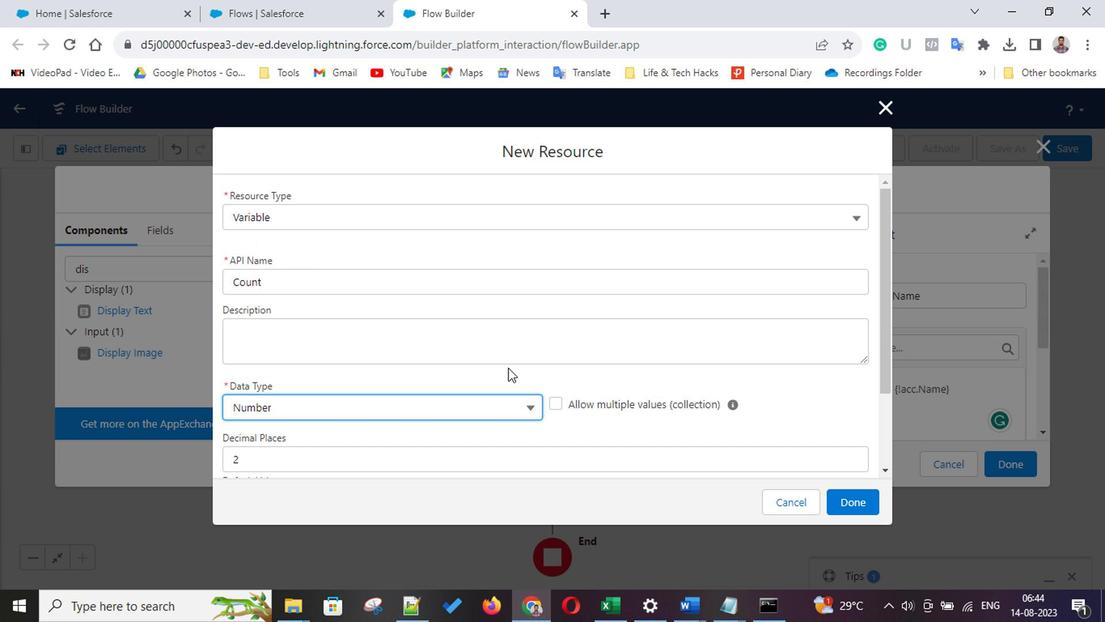 
Action: Mouse scrolled (436, 335) with delta (0, 0)
Screenshot: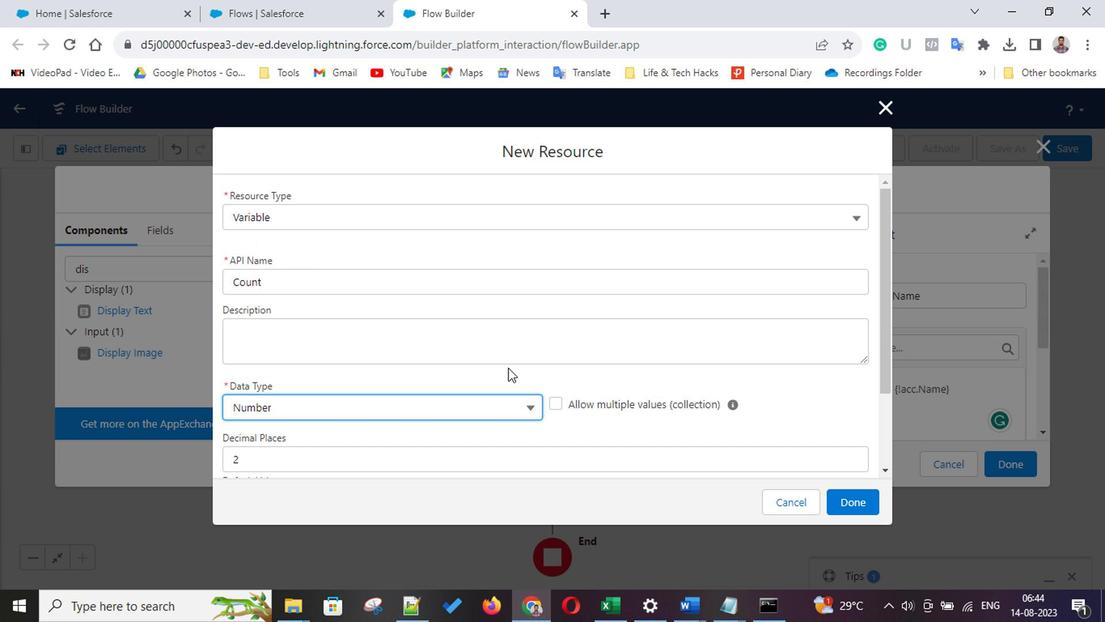 
Action: Mouse scrolled (436, 335) with delta (0, 0)
Screenshot: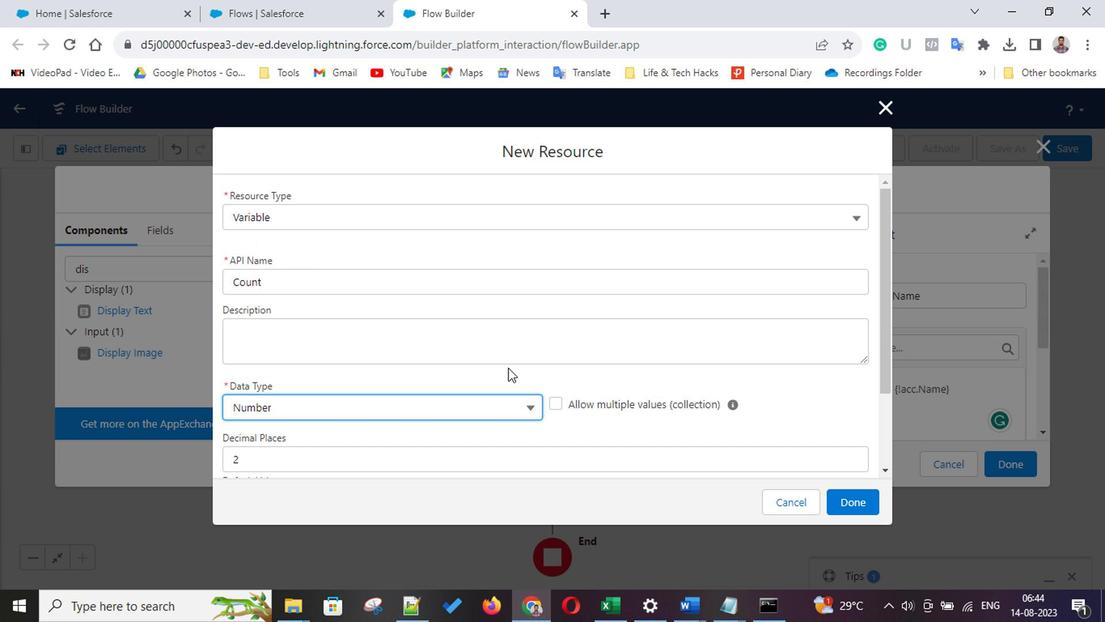 
Action: Mouse scrolled (436, 335) with delta (0, 0)
Screenshot: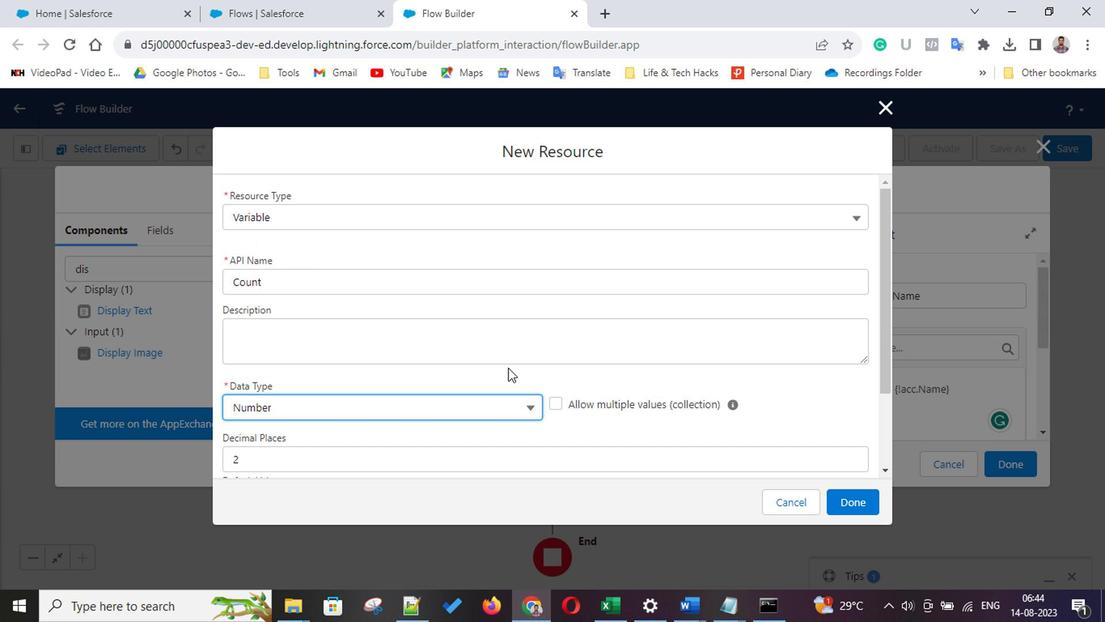 
Action: Mouse scrolled (436, 335) with delta (0, 0)
Screenshot: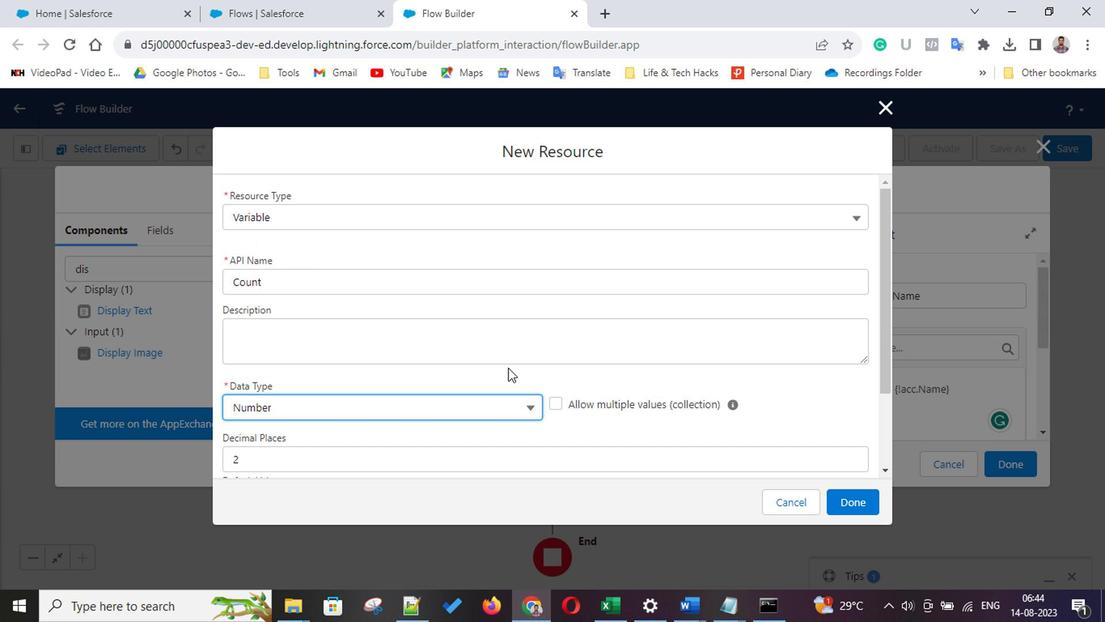 
Action: Mouse moved to (343, 319)
Screenshot: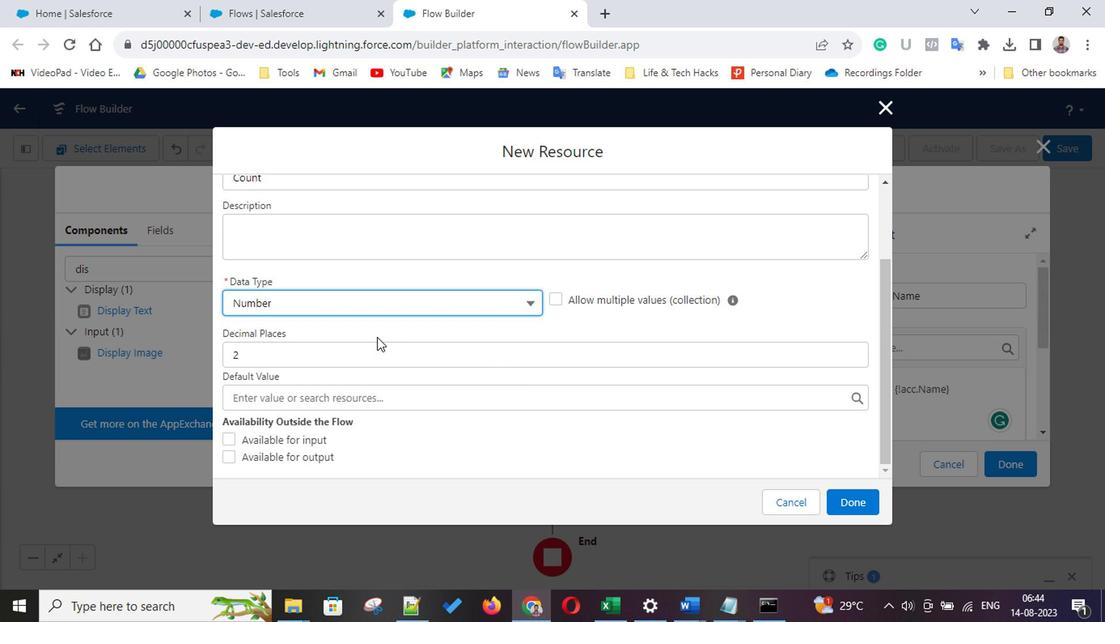 
Action: Mouse pressed left at (343, 319)
Screenshot: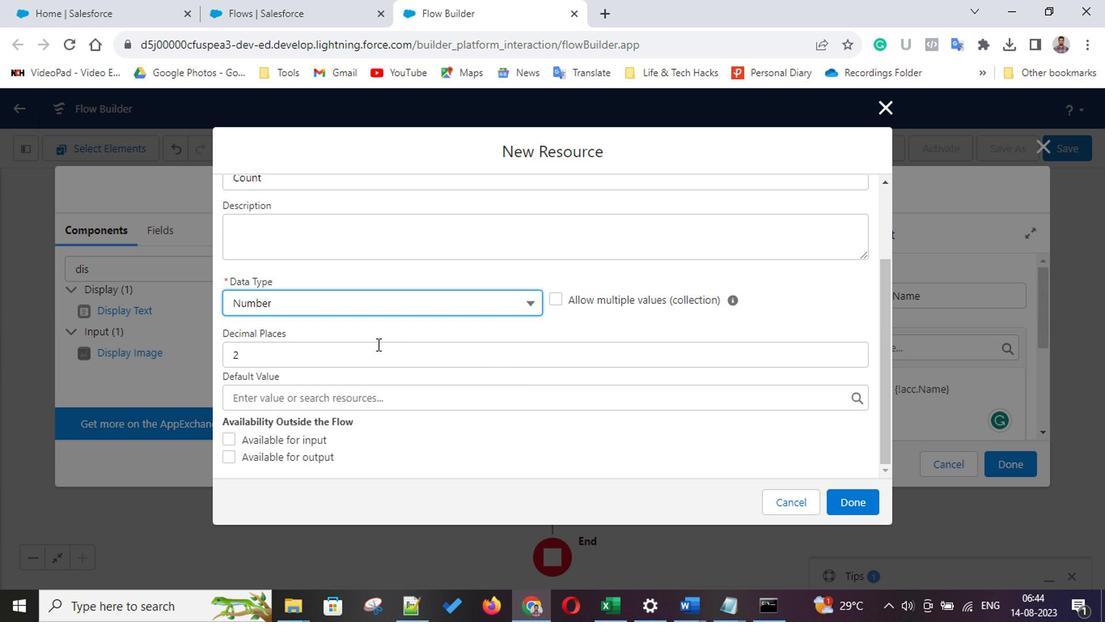 
Action: Key pressed <Key.backspace><Key.backspace>0
Screenshot: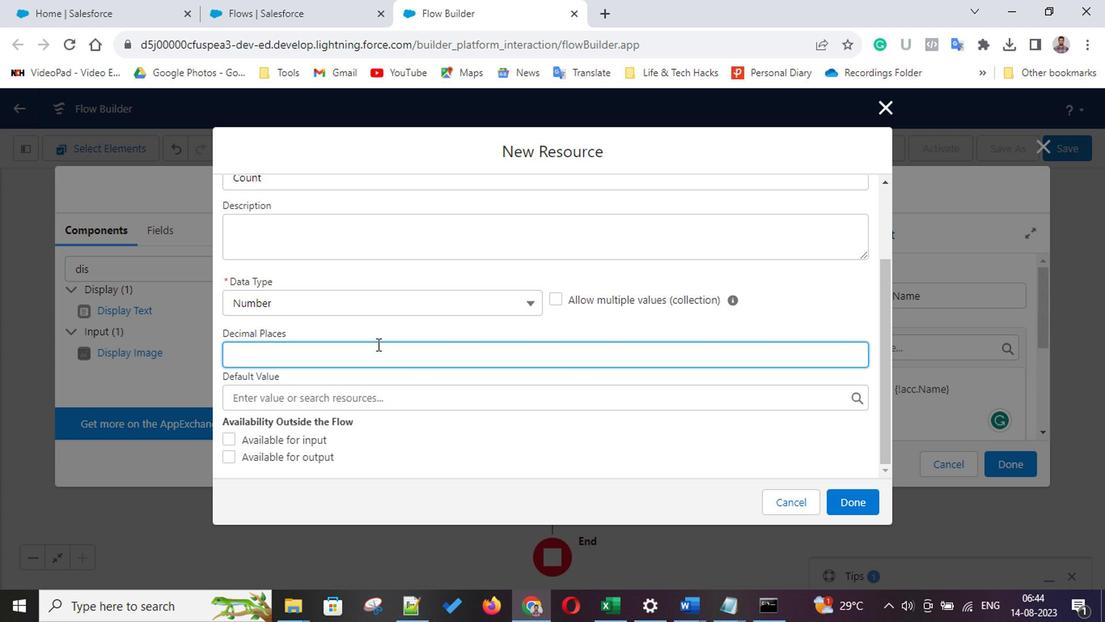 
Action: Mouse moved to (309, 354)
Screenshot: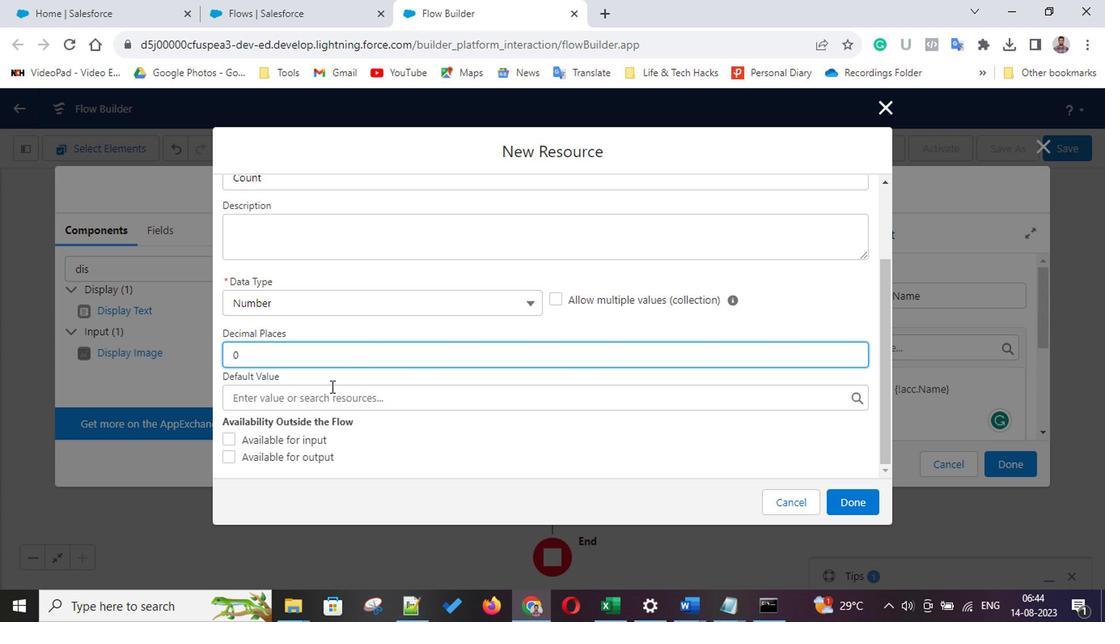 
Action: Mouse pressed left at (309, 354)
Screenshot: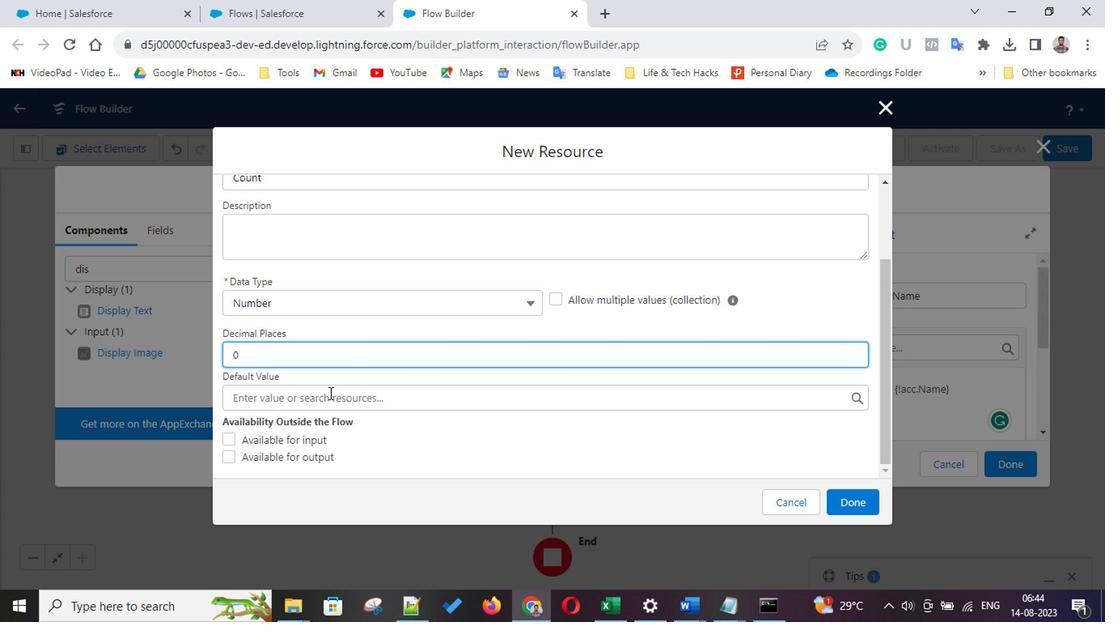 
Action: Key pressed 0
Screenshot: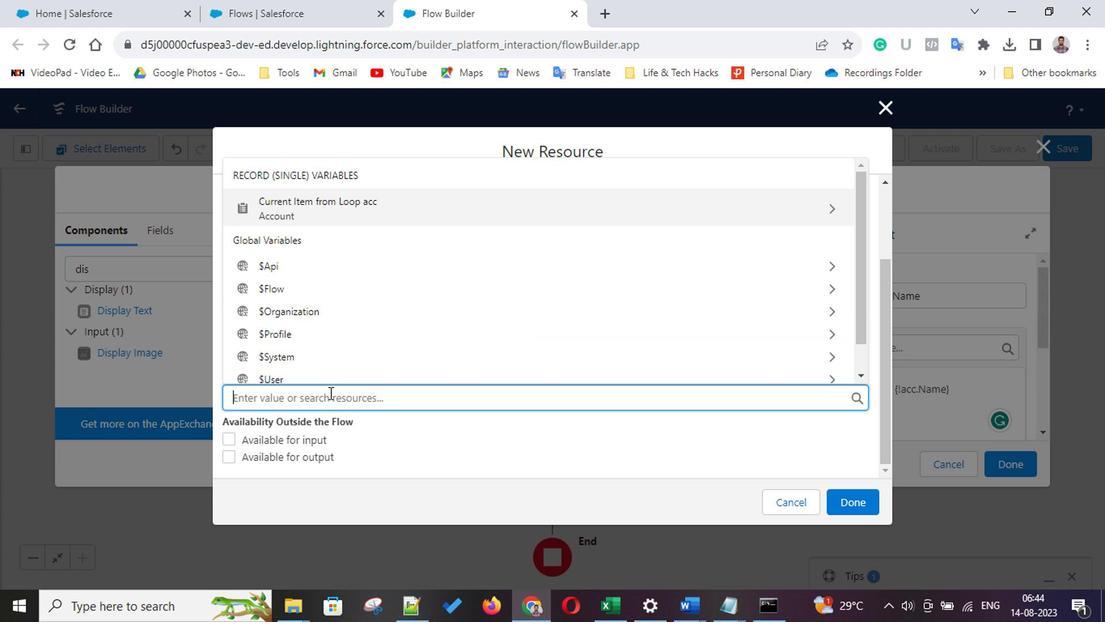 
Action: Mouse moved to (690, 426)
Screenshot: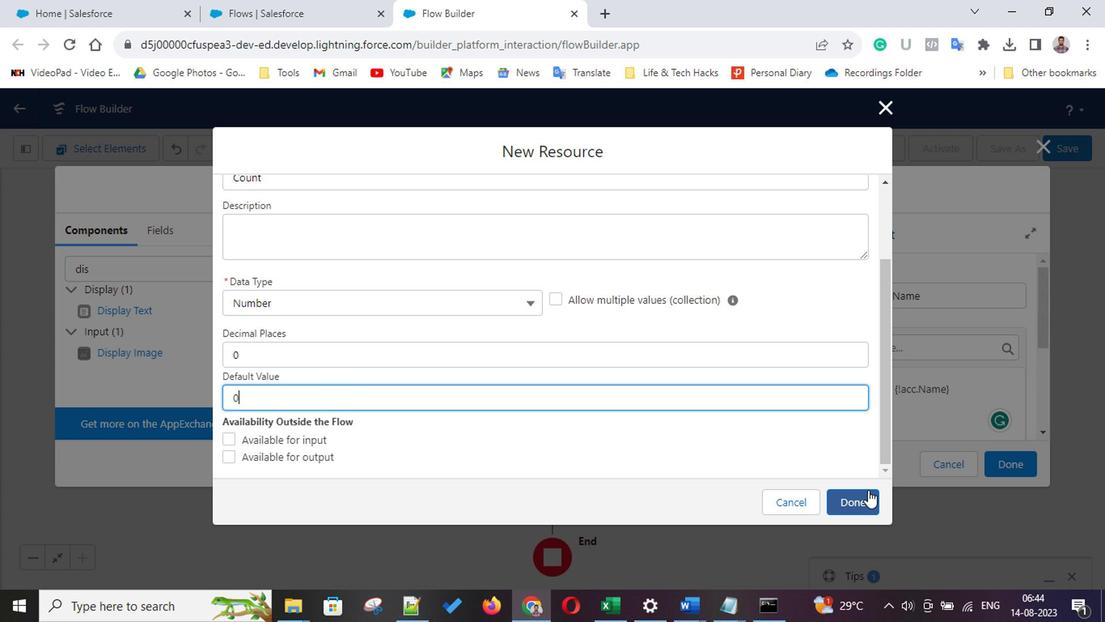 
Action: Mouse pressed left at (690, 426)
Screenshot: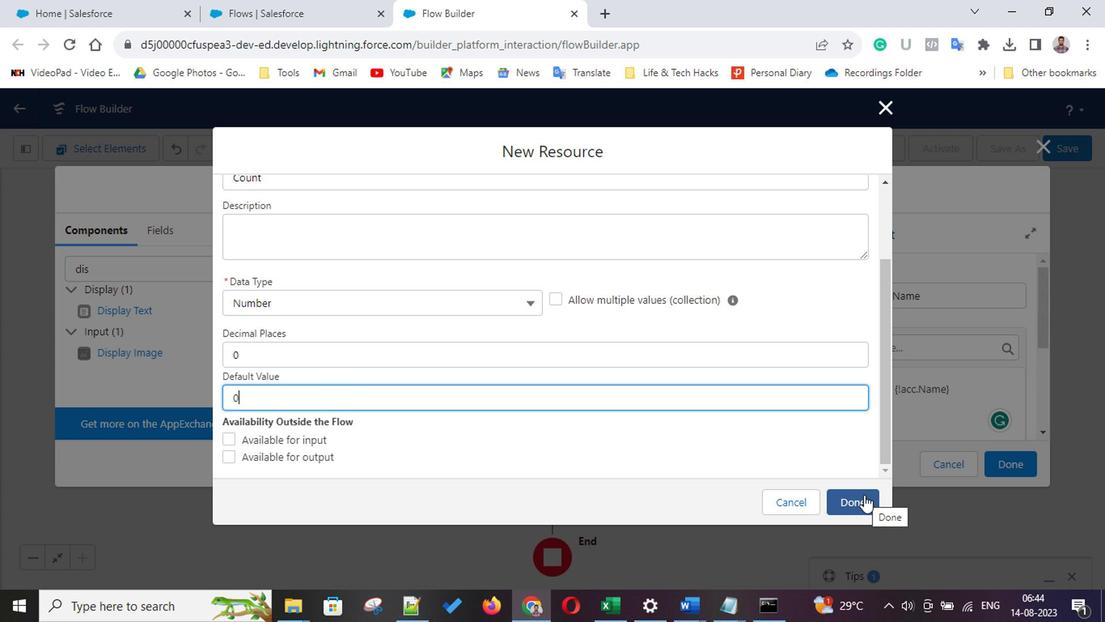 
Action: Mouse moved to (472, 332)
Screenshot: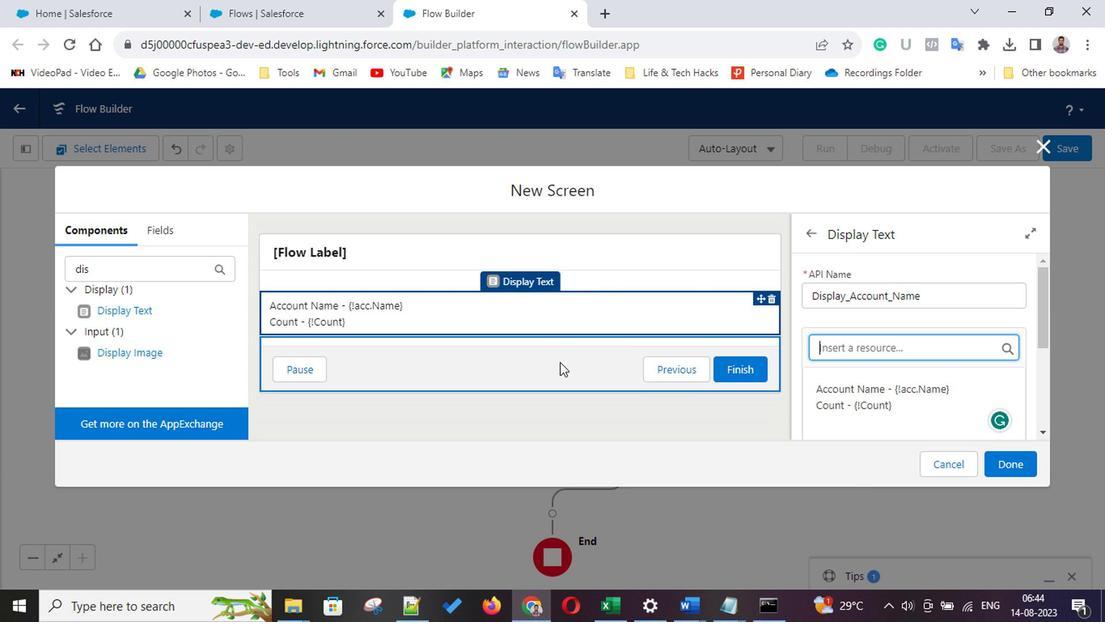 
Action: Mouse pressed left at (472, 332)
Screenshot: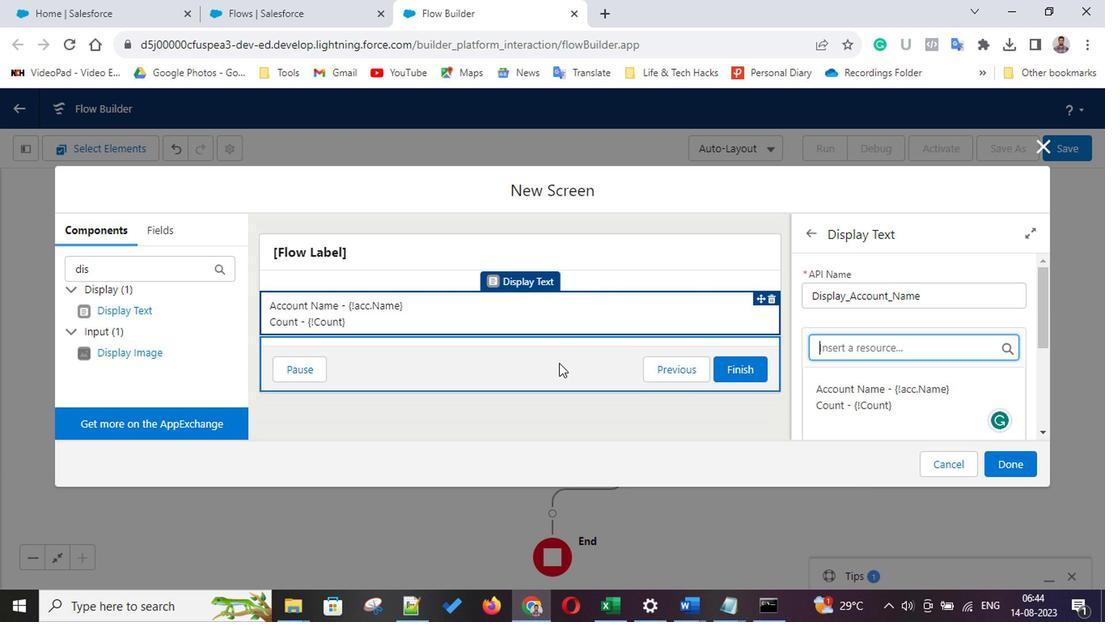 
Action: Mouse moved to (722, 282)
Screenshot: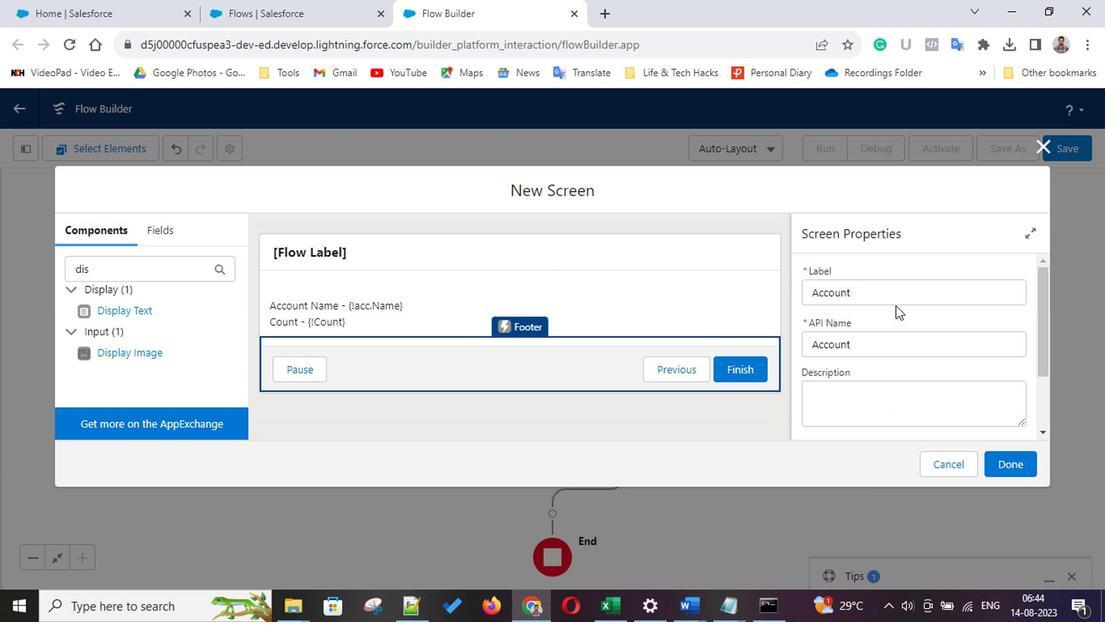 
Action: Mouse pressed left at (722, 282)
Screenshot: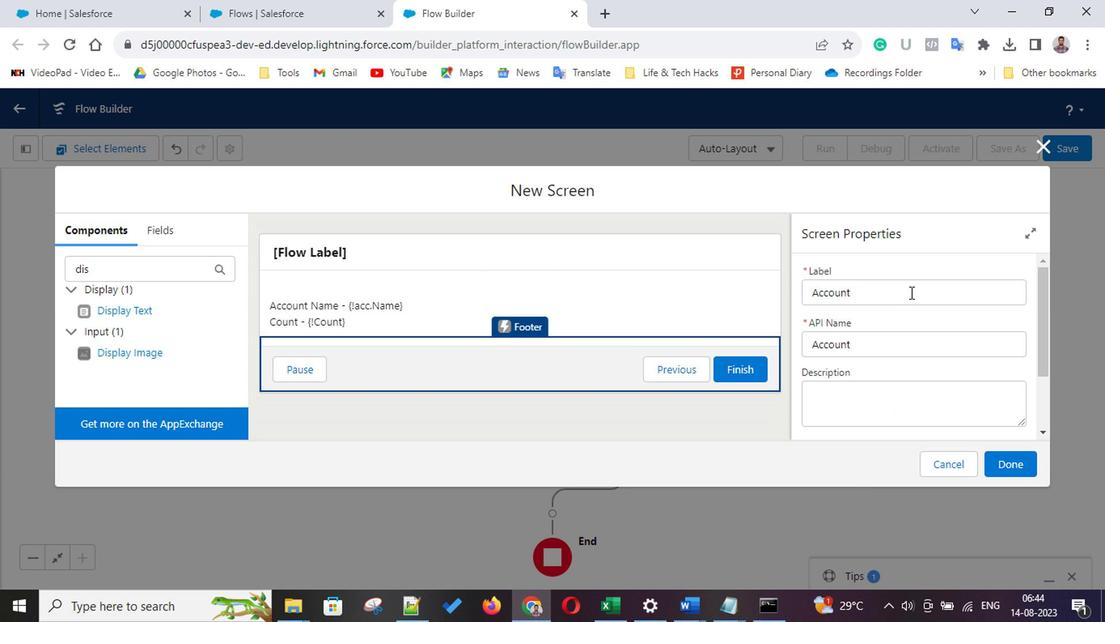 
Action: Key pressed ctrl+A<Key.shift>ctrl+Display<Key.space><Key.shift>Concept
Screenshot: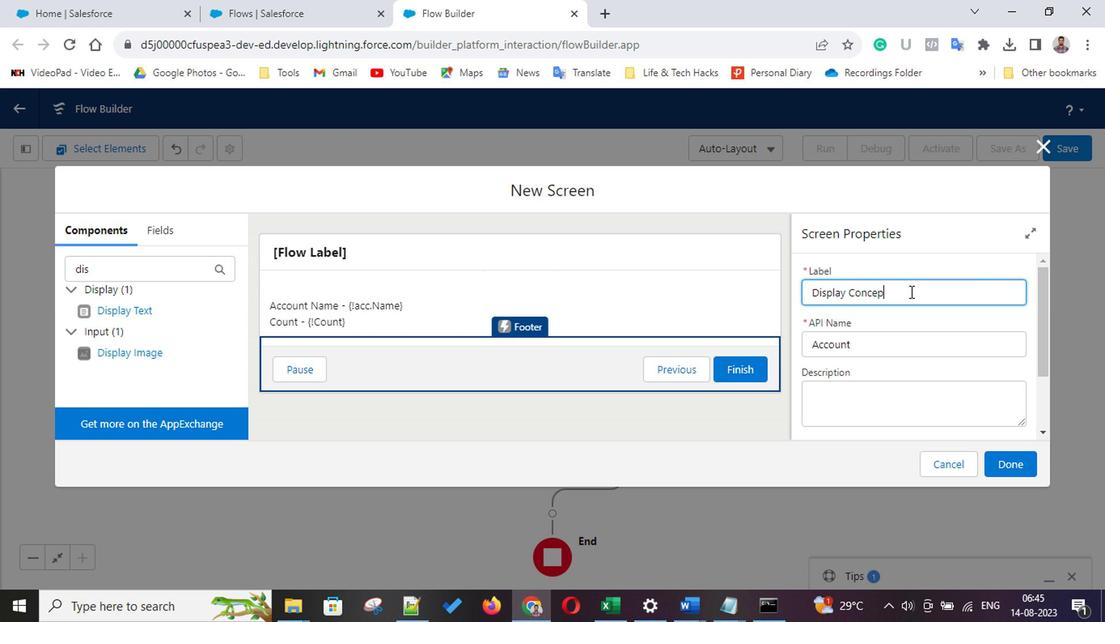 
Action: Mouse moved to (730, 320)
Screenshot: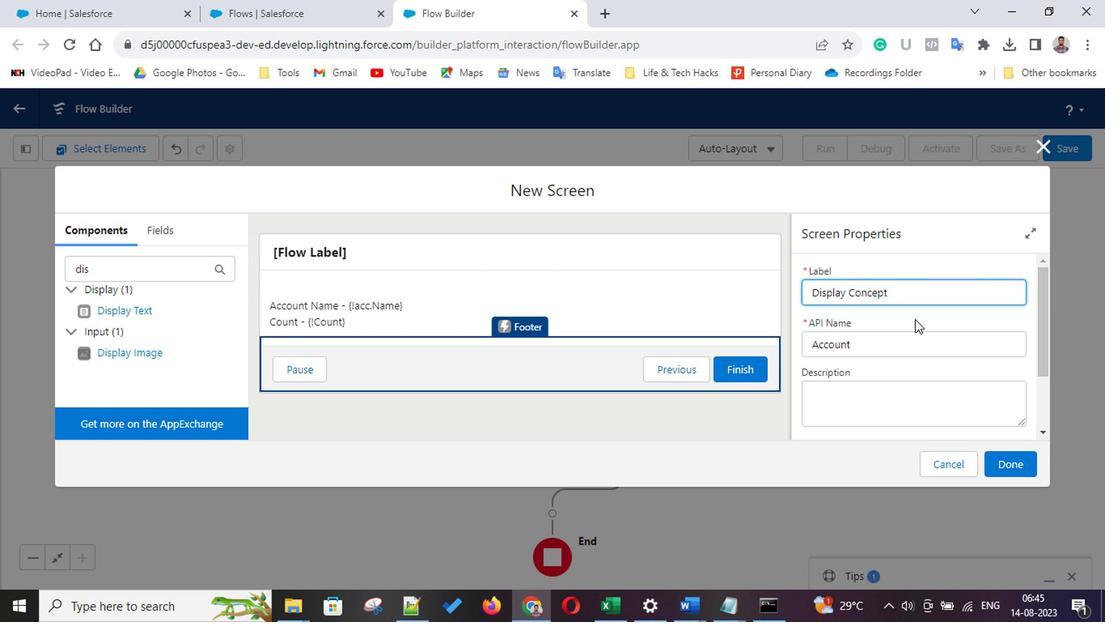 
Action: Mouse pressed left at (730, 320)
Screenshot: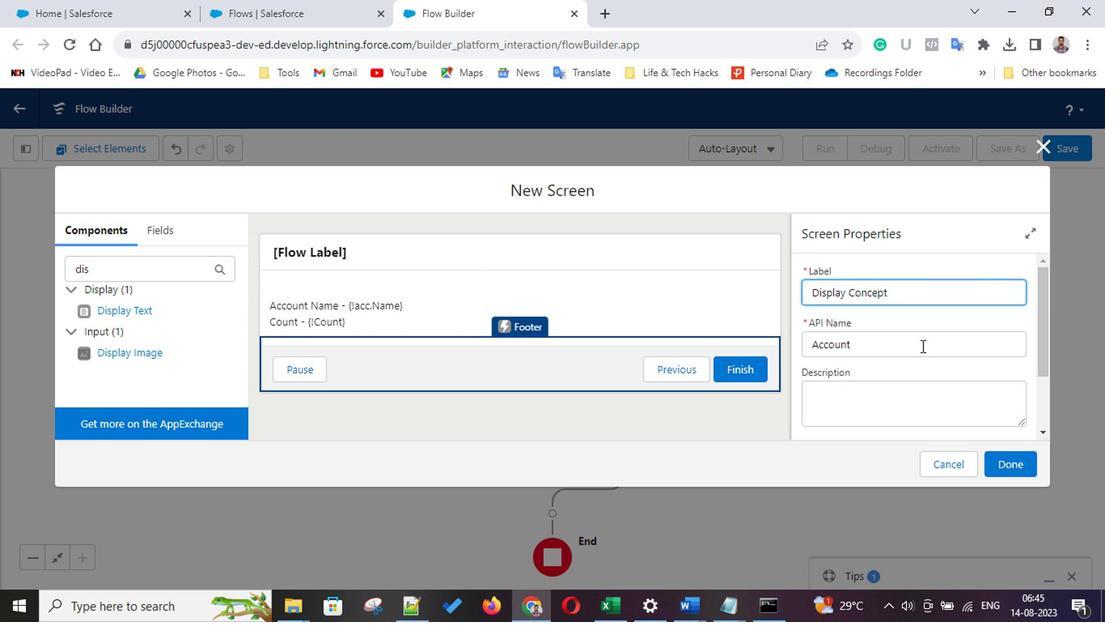 
Action: Key pressed ctrl+A<Key.shift>ctrl+Display<Key.shift>_<Key.shift>Concept
Screenshot: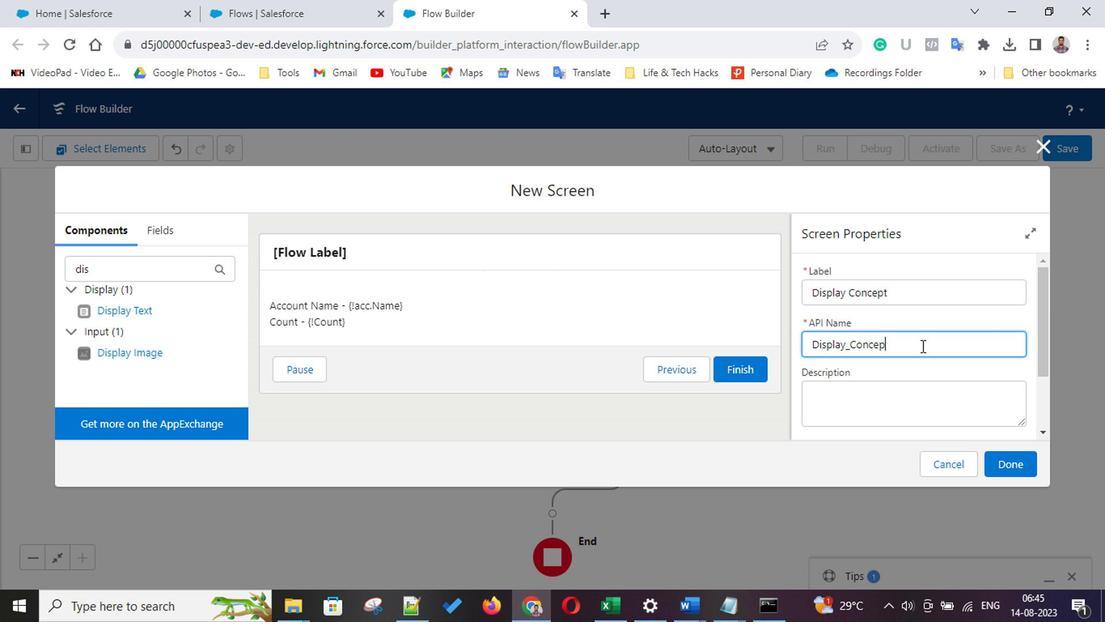 
Action: Mouse moved to (802, 401)
Screenshot: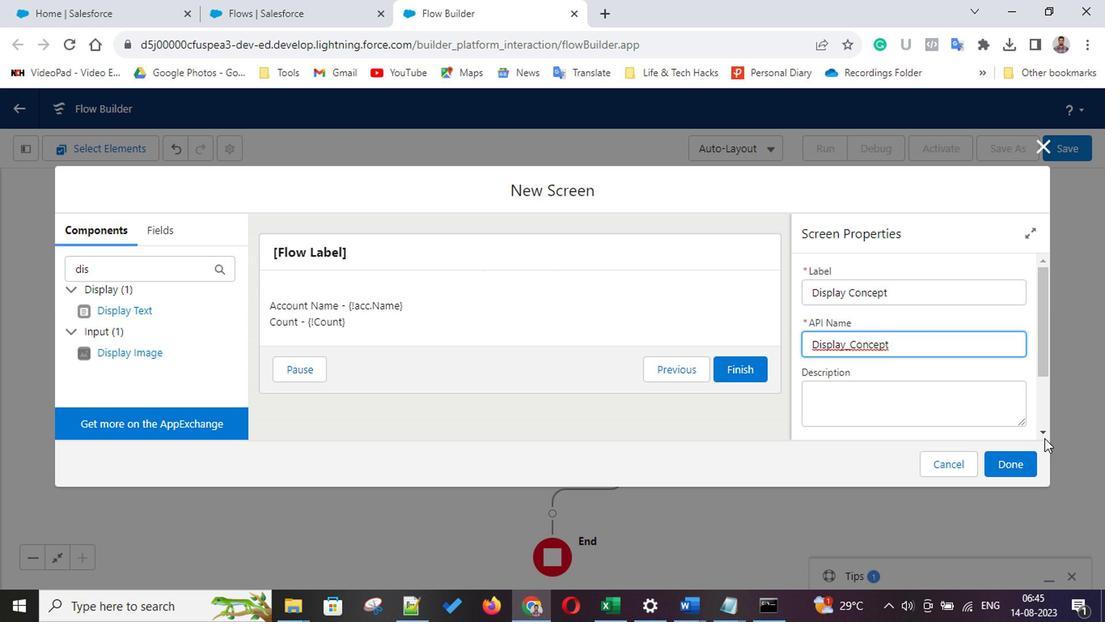
Action: Mouse pressed left at (802, 401)
Screenshot: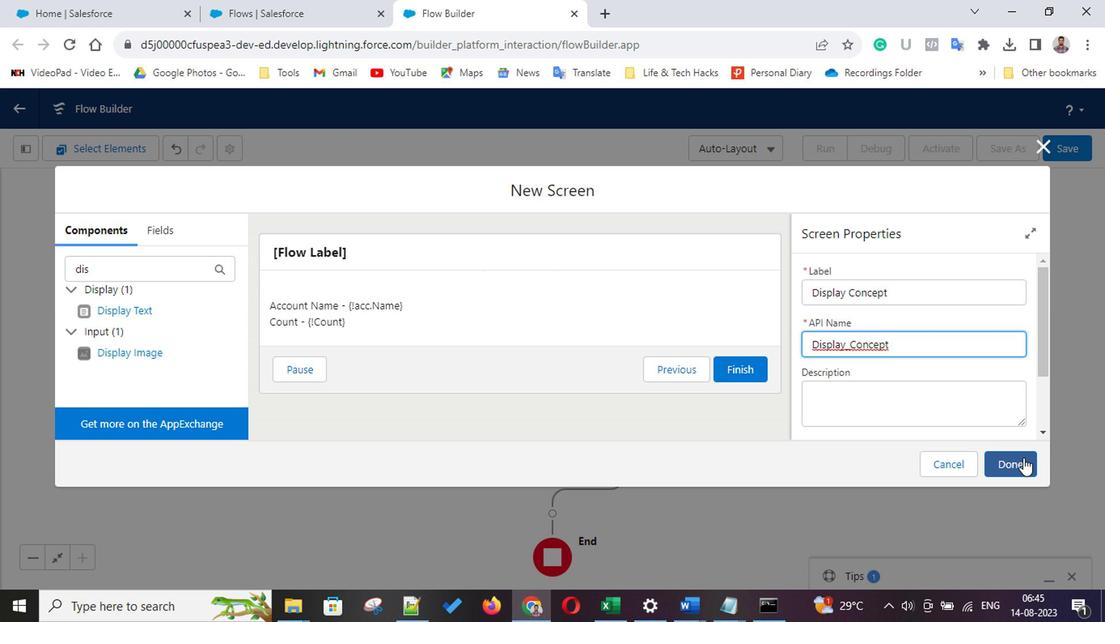 
Action: Mouse moved to (675, 324)
Screenshot: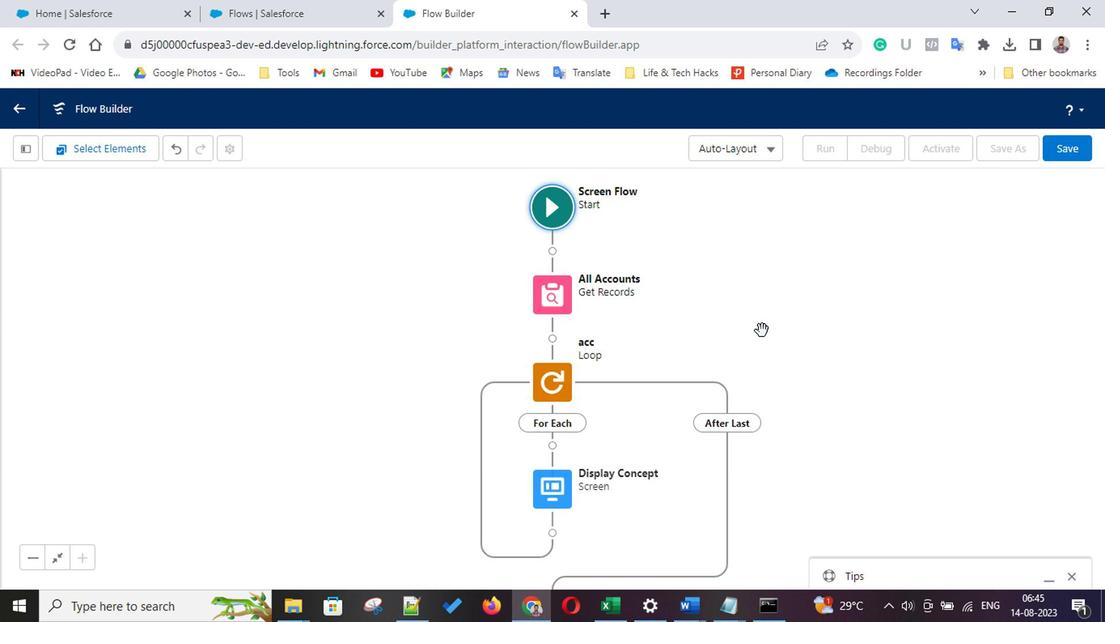 
Action: Mouse scrolled (675, 324) with delta (0, 0)
Screenshot: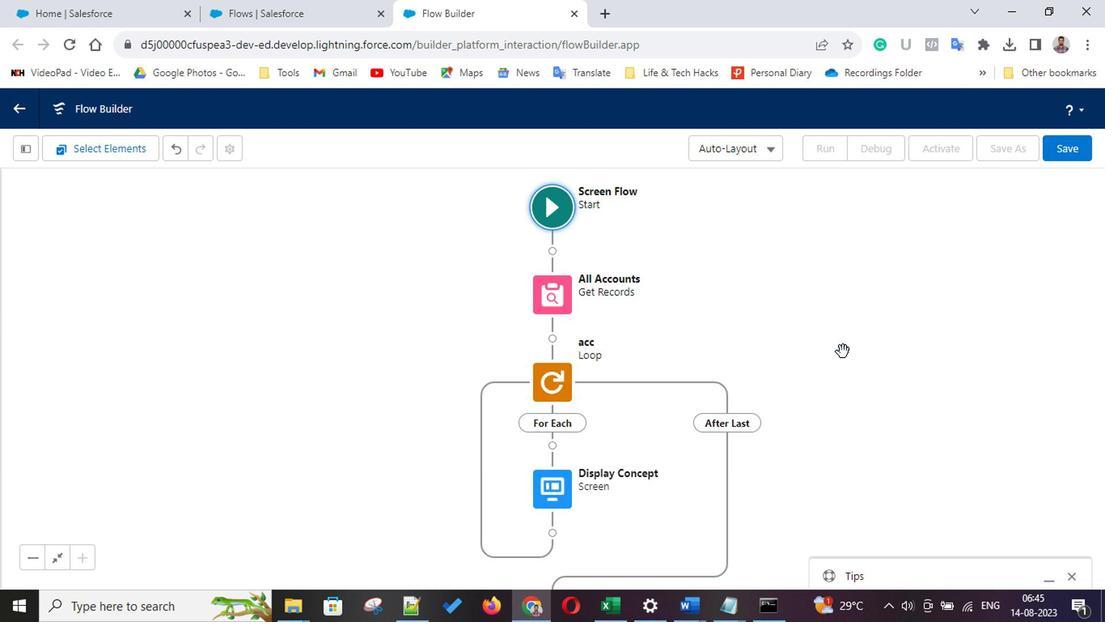 
Action: Mouse scrolled (675, 324) with delta (0, 0)
Screenshot: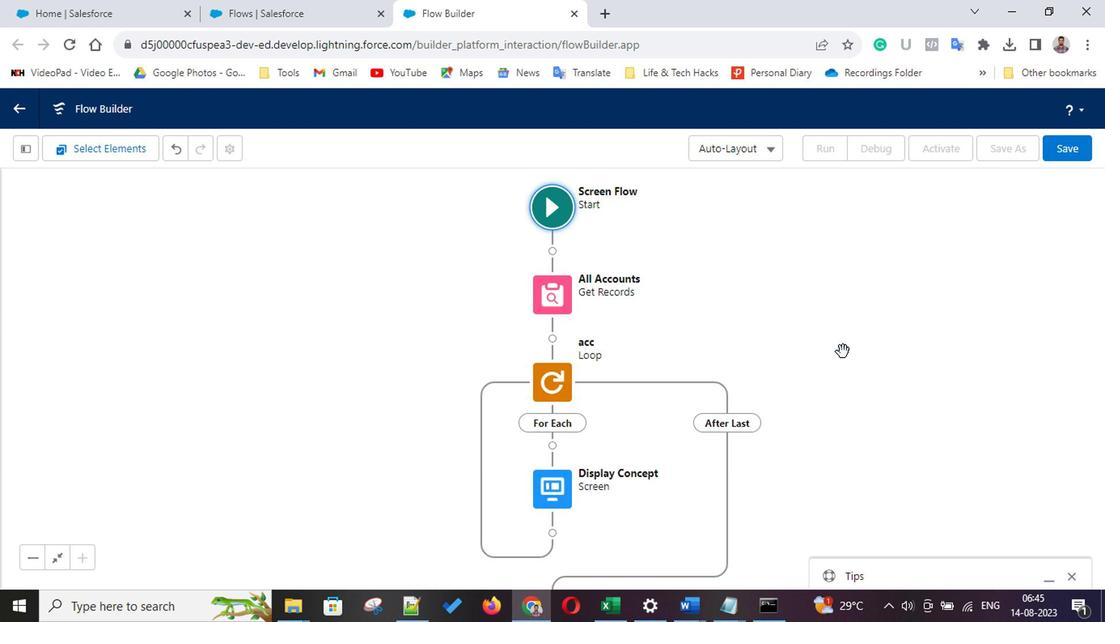 
Action: Mouse scrolled (675, 324) with delta (0, 0)
Screenshot: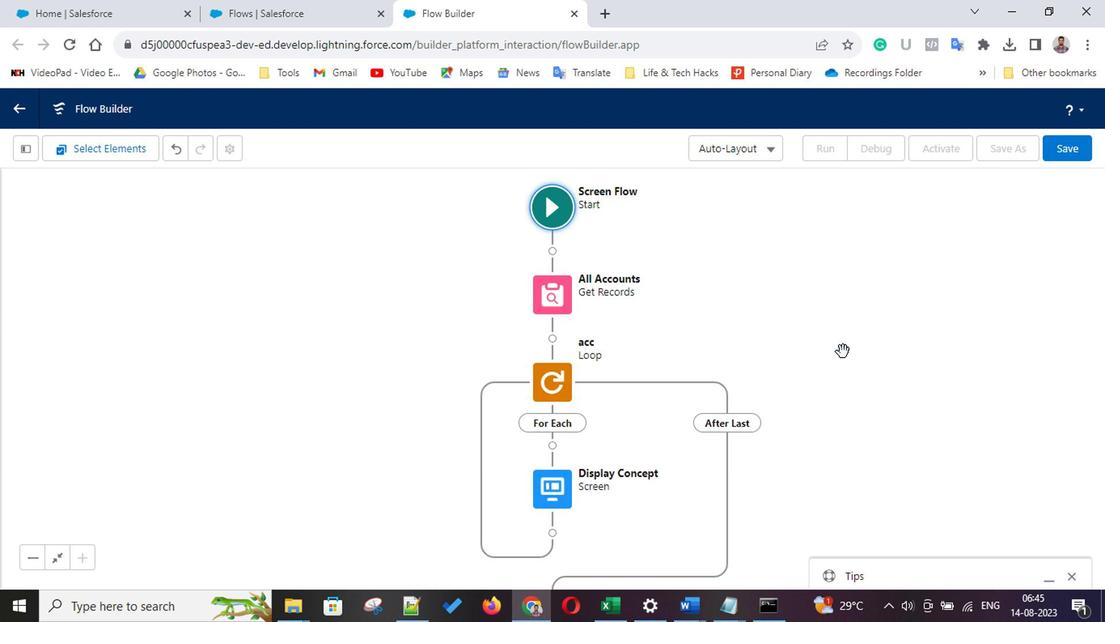 
Action: Mouse scrolled (675, 324) with delta (0, 0)
Screenshot: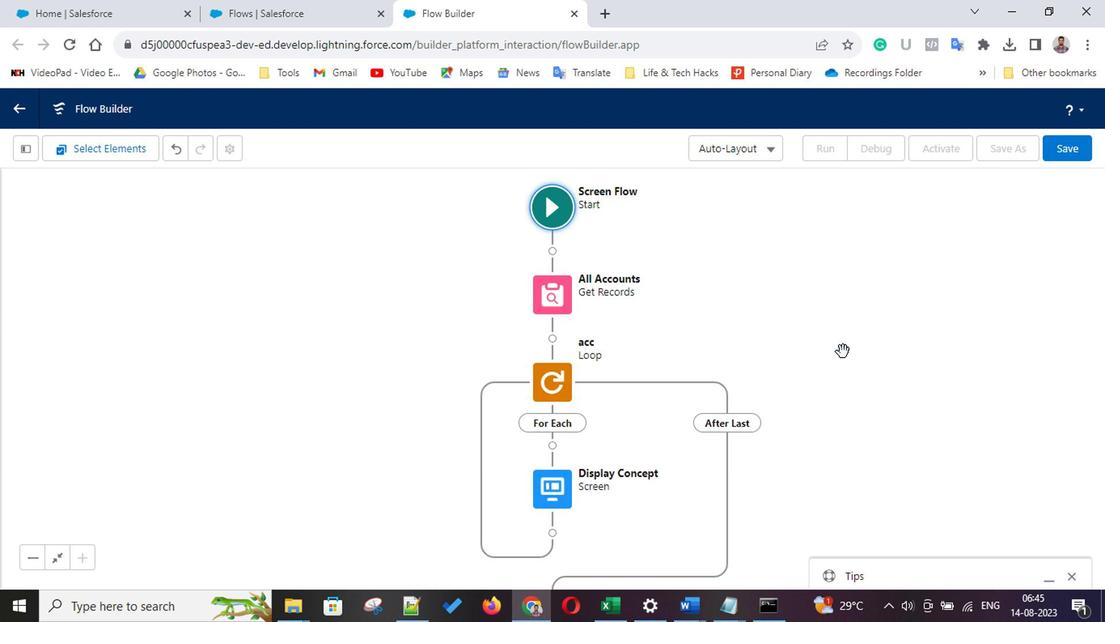 
Action: Mouse scrolled (675, 324) with delta (0, 0)
Screenshot: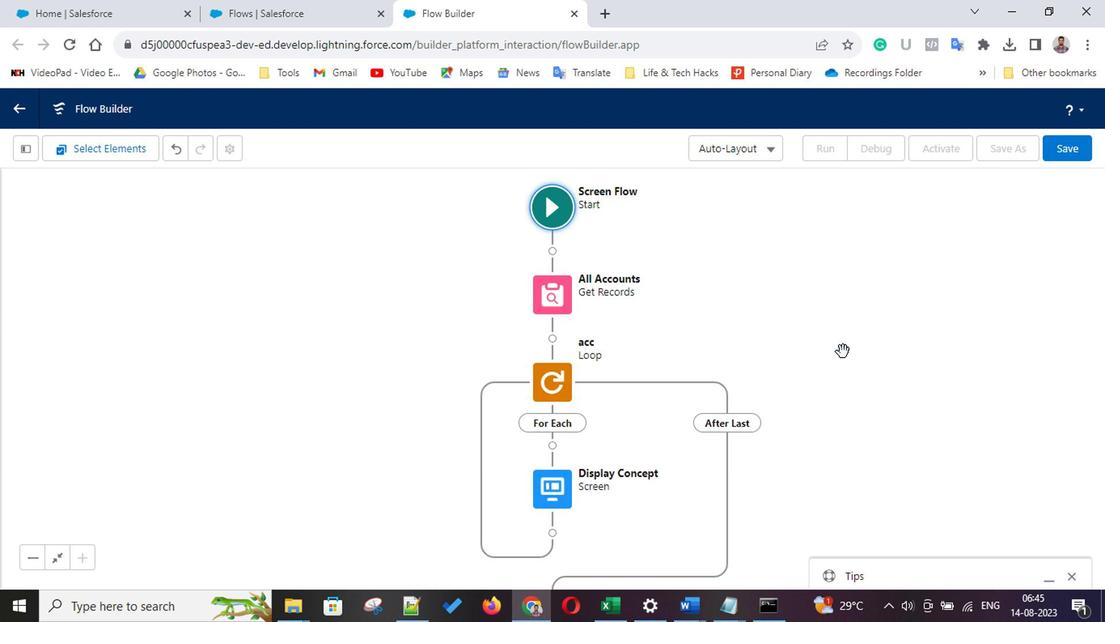 
Action: Mouse moved to (467, 395)
Screenshot: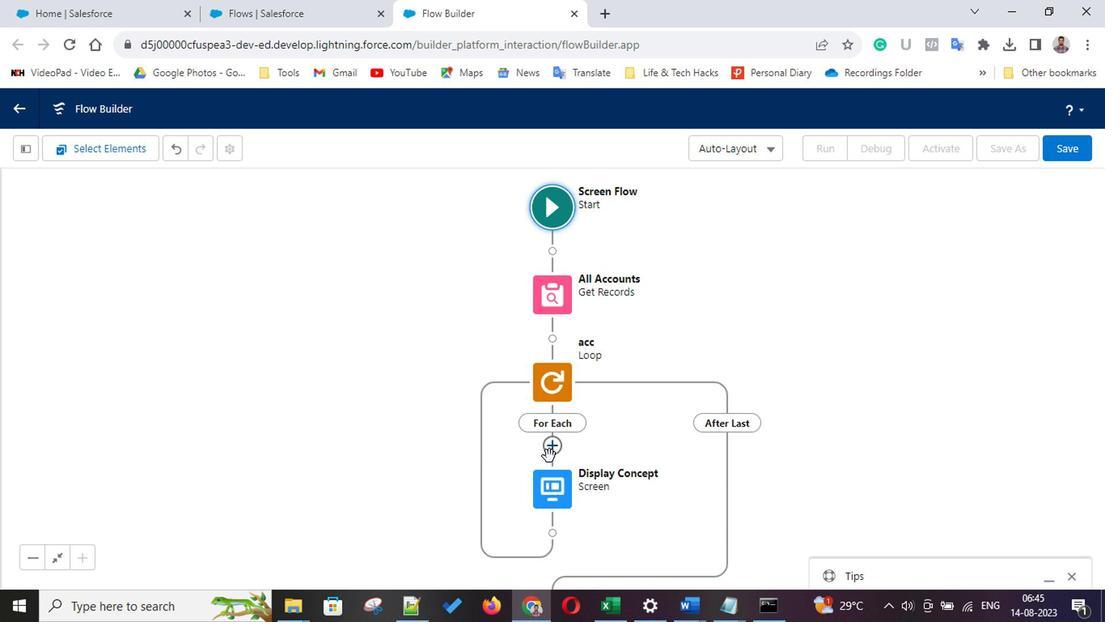
Action: Mouse pressed left at (467, 395)
Screenshot: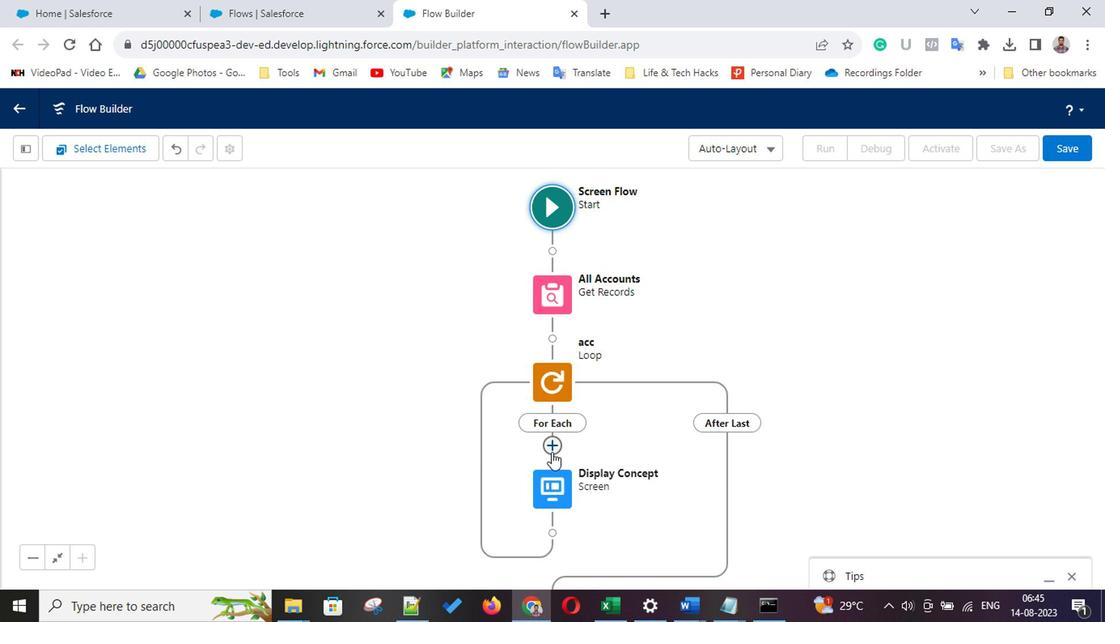 
Action: Mouse moved to (448, 437)
Screenshot: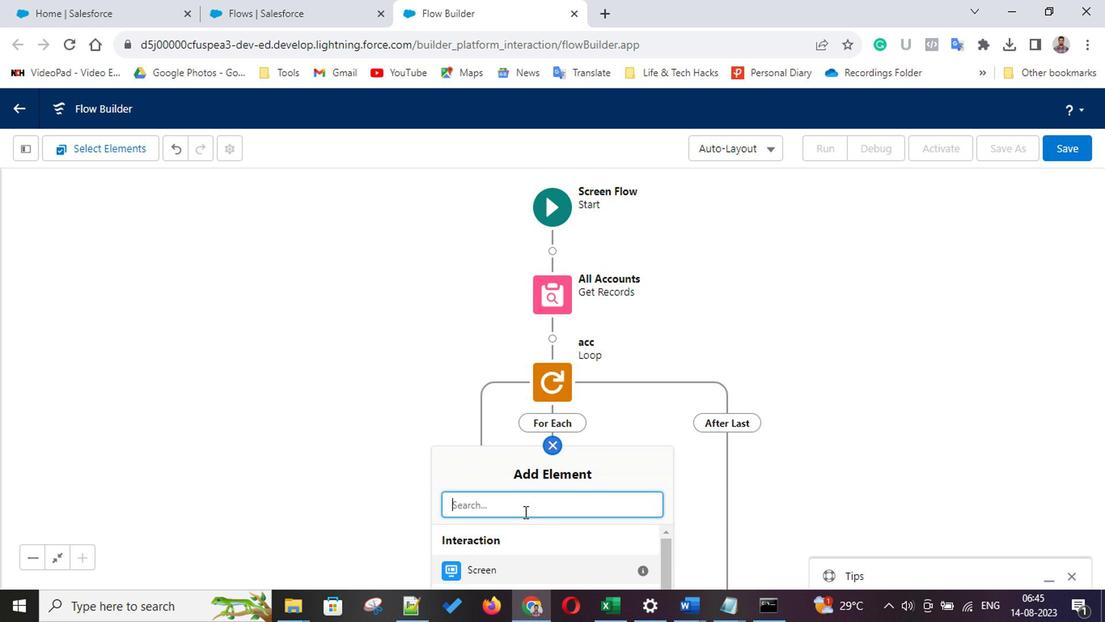 
Action: Key pressed ass
Screenshot: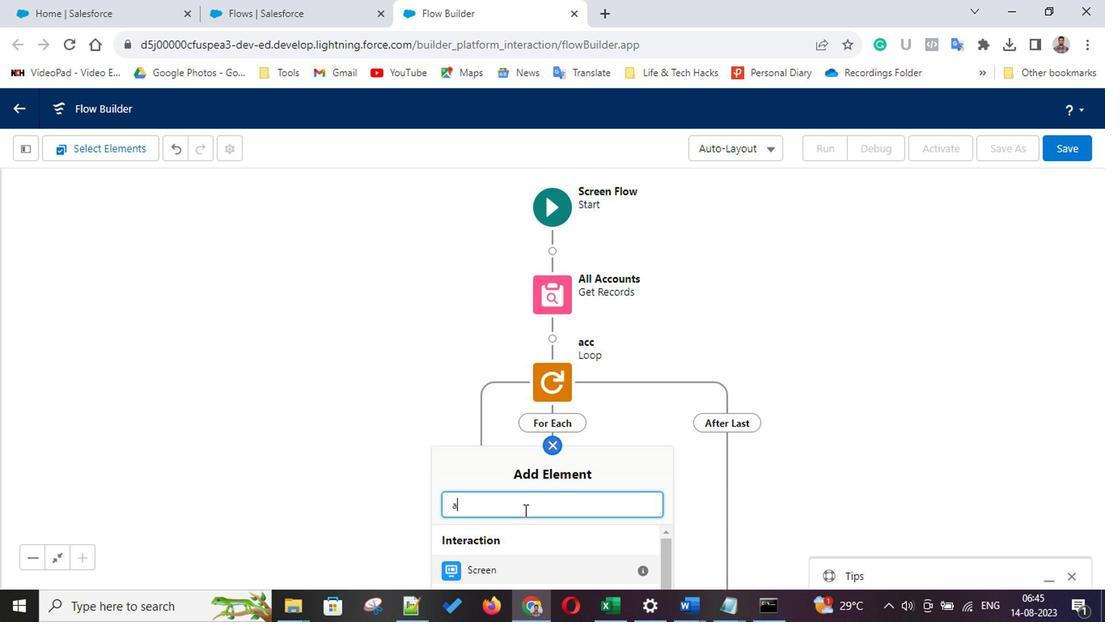 
Action: Mouse moved to (440, 458)
Screenshot: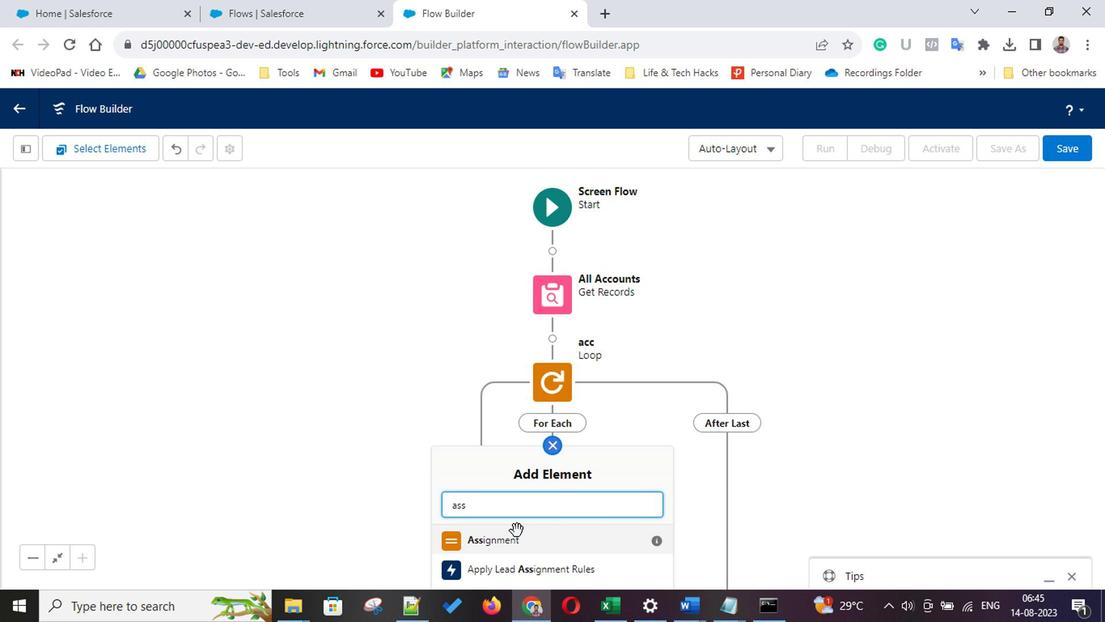
Action: Mouse pressed left at (440, 458)
Screenshot: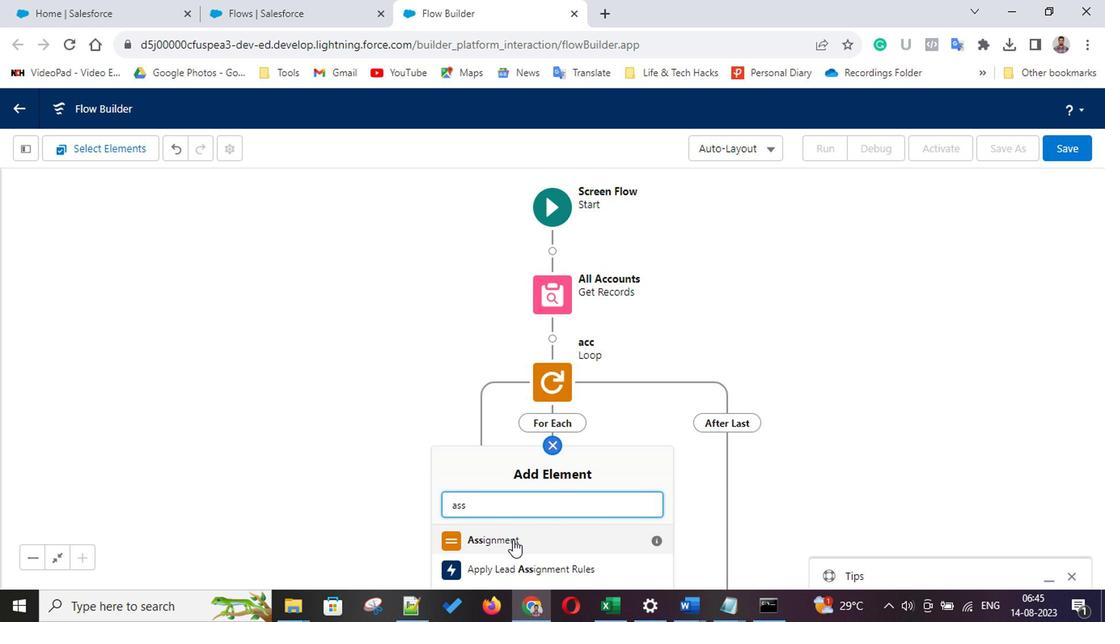 
Action: Mouse moved to (300, 241)
Screenshot: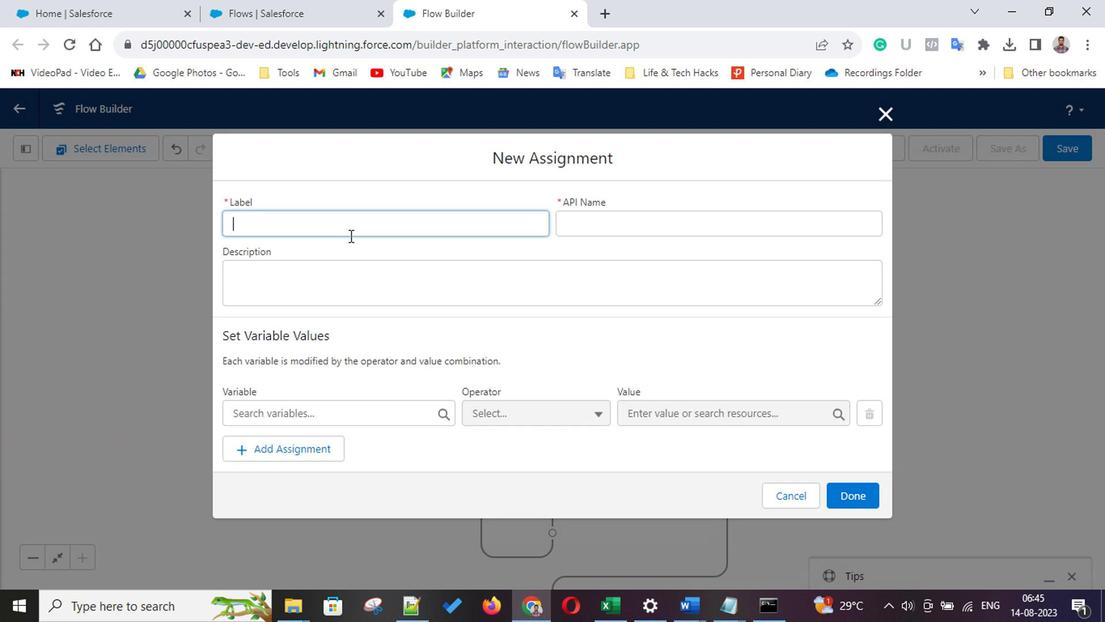 
Action: Key pressed <Key.shift>Increment<Key.space><Key.shift>Count
Screenshot: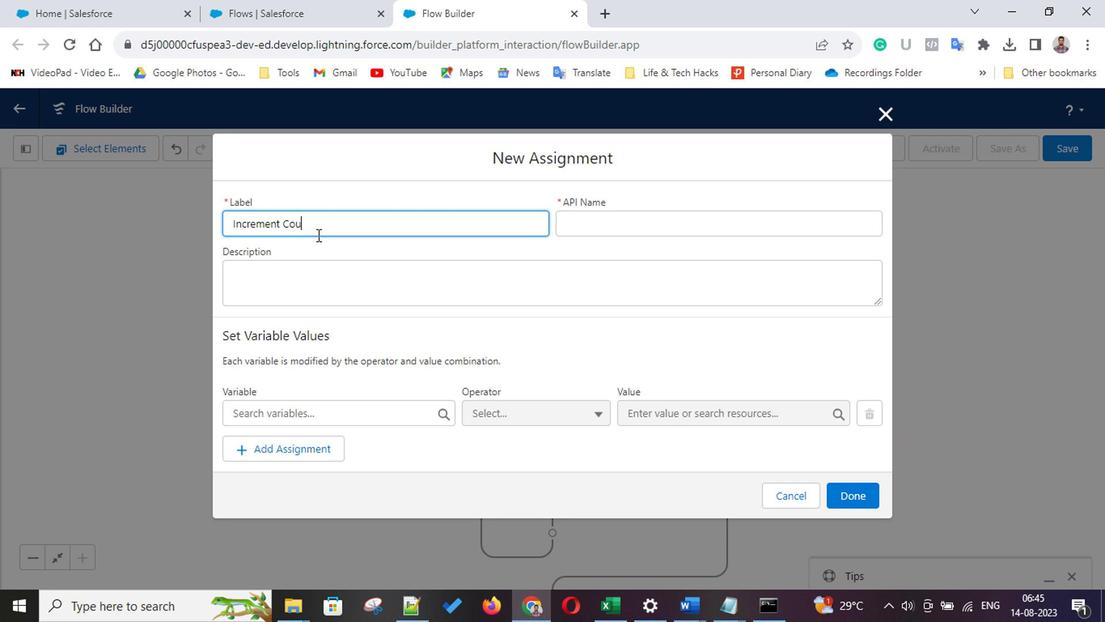 
Action: Mouse moved to (474, 241)
Screenshot: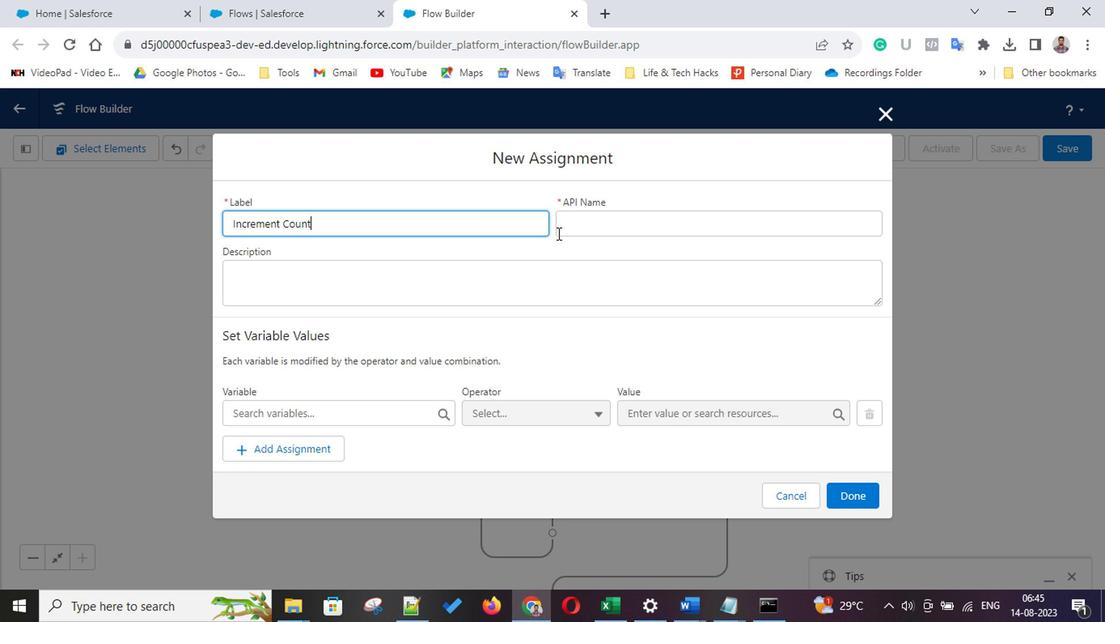 
Action: Mouse pressed left at (474, 241)
Screenshot: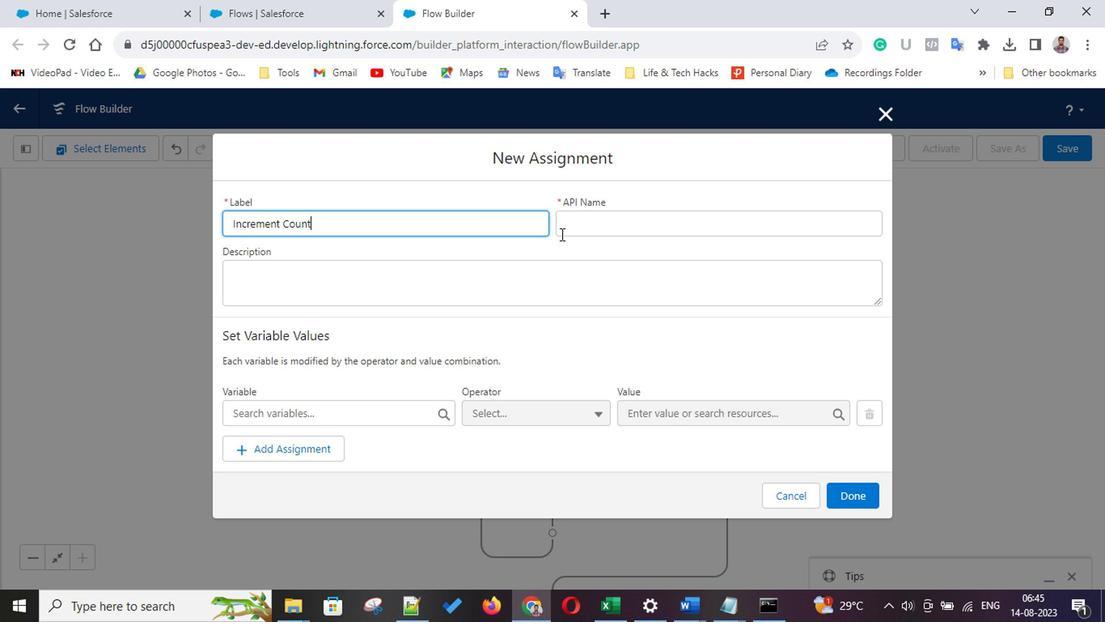 
Action: Mouse moved to (267, 365)
Screenshot: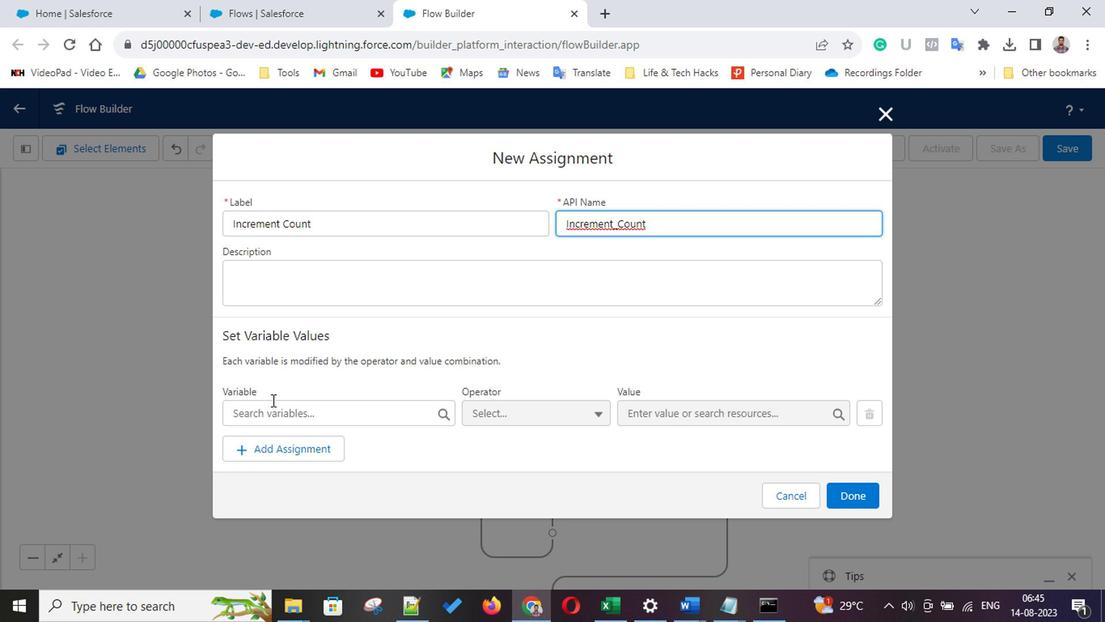 
Action: Mouse pressed left at (267, 365)
Screenshot: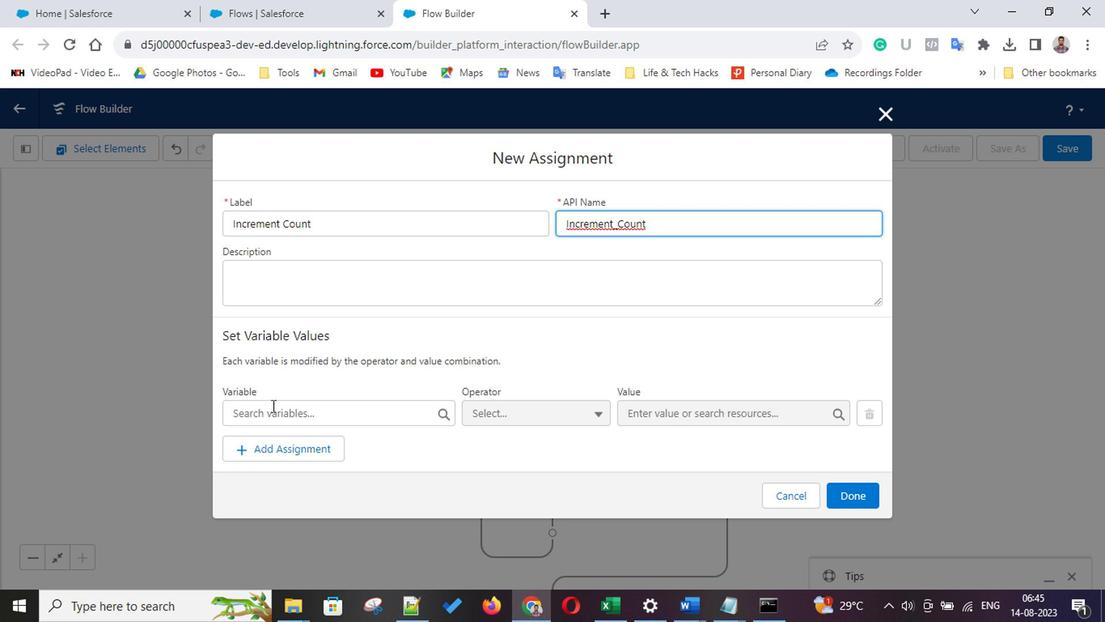 
Action: Key pressed count
Screenshot: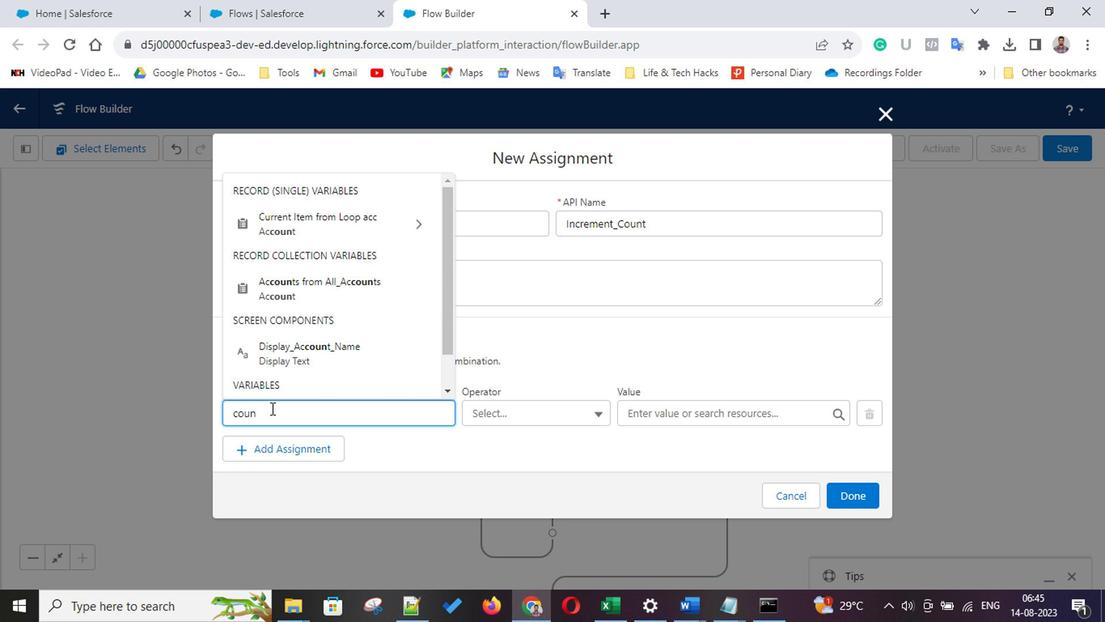 
Action: Mouse moved to (306, 364)
Screenshot: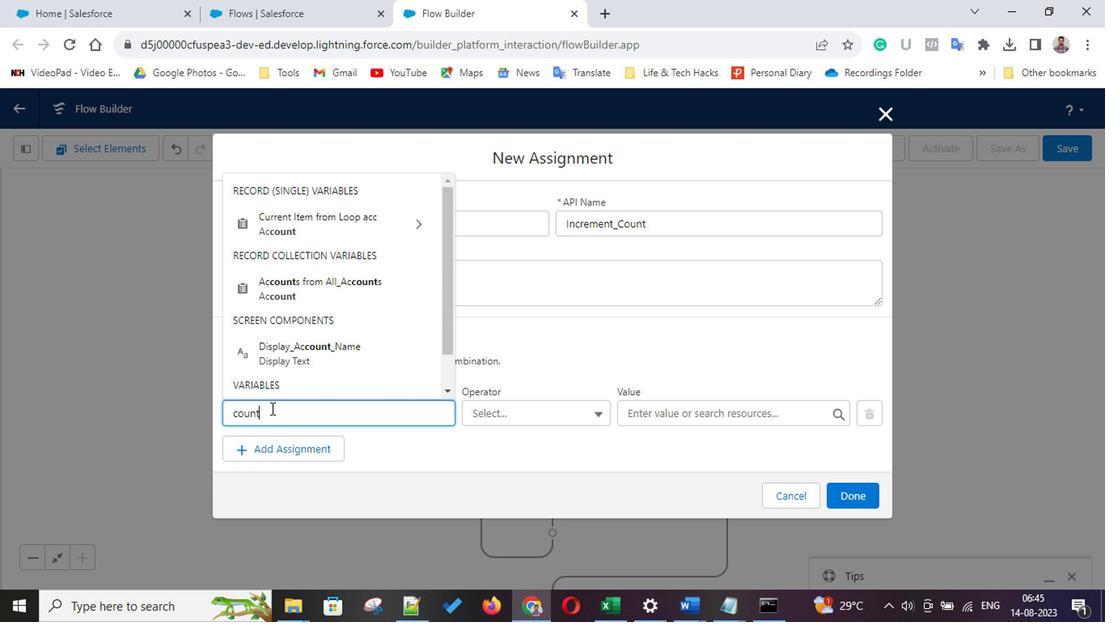 
Action: Mouse scrolled (306, 364) with delta (0, 0)
Screenshot: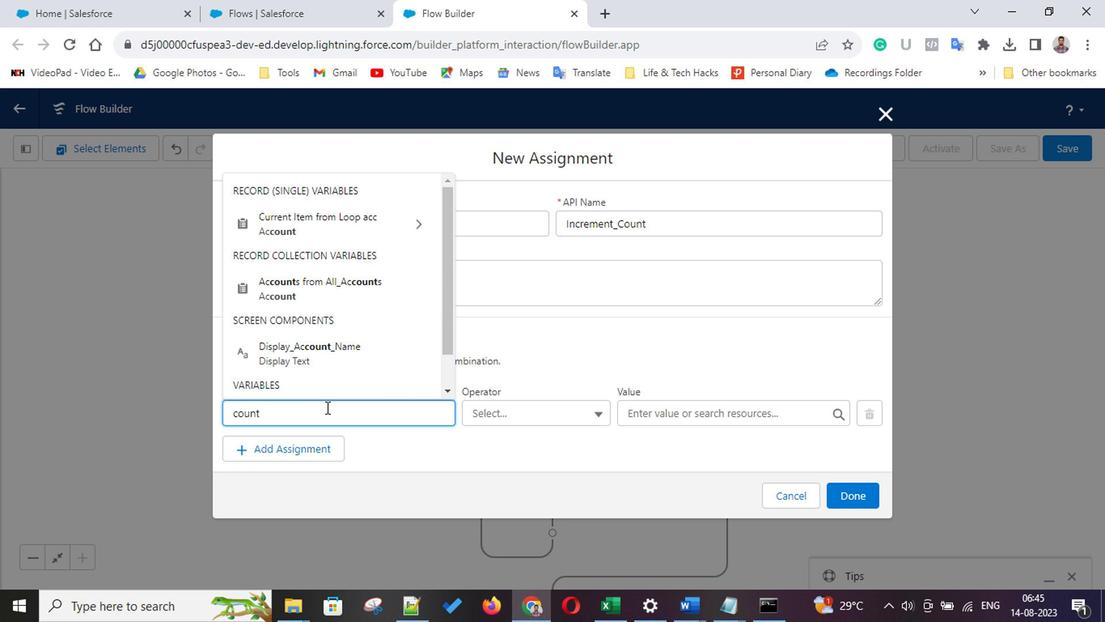 
Action: Mouse scrolled (306, 364) with delta (0, 0)
Screenshot: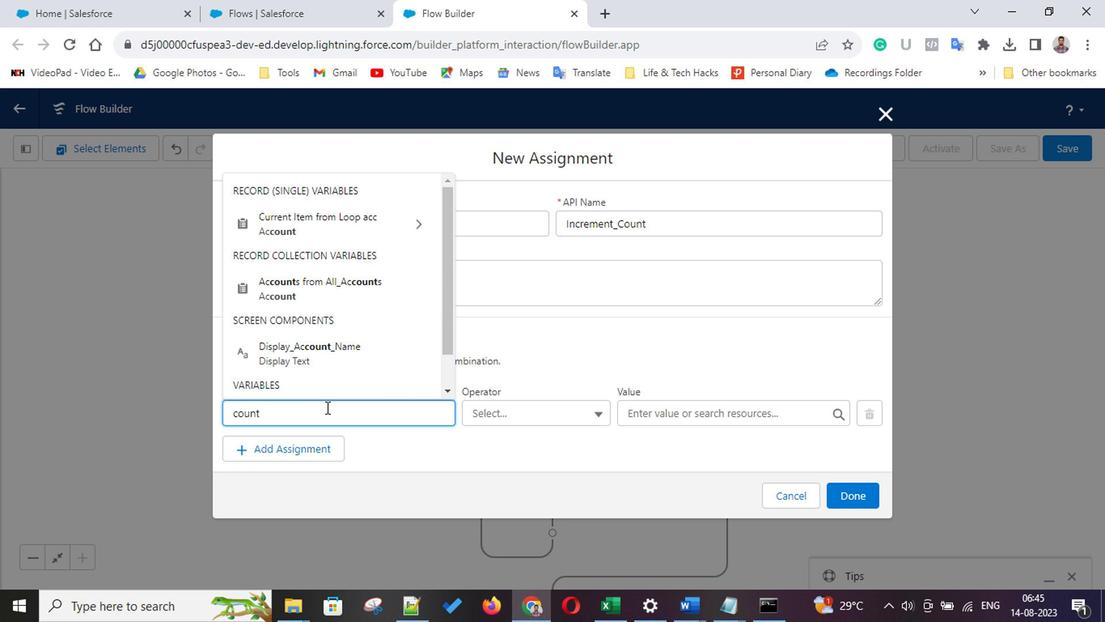 
Action: Mouse scrolled (306, 364) with delta (0, 0)
Screenshot: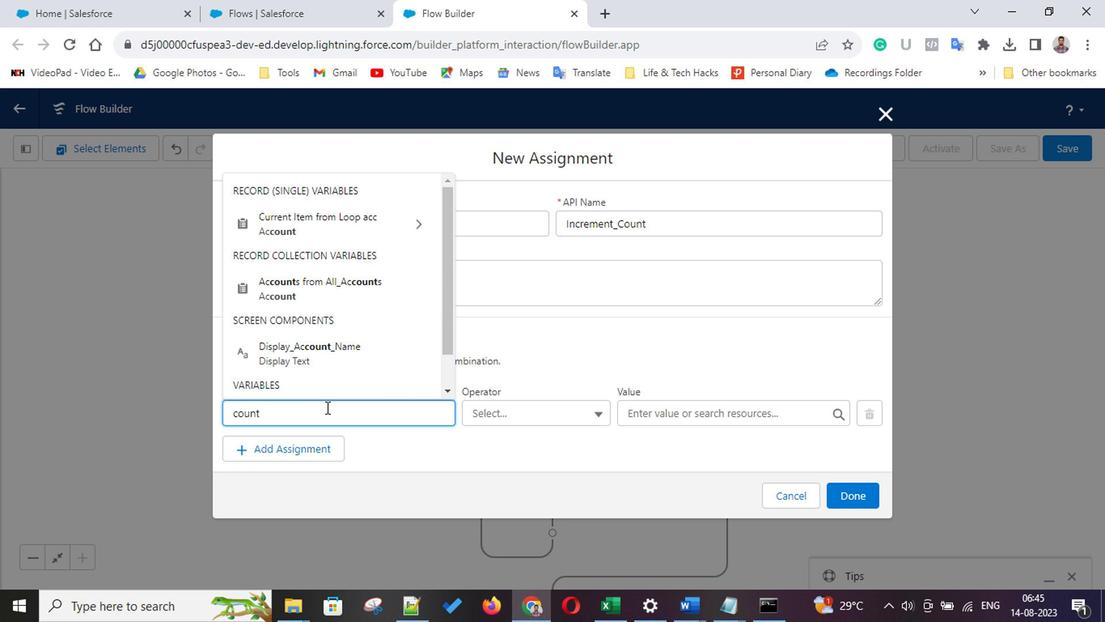 
Action: Mouse scrolled (306, 364) with delta (0, 0)
Screenshot: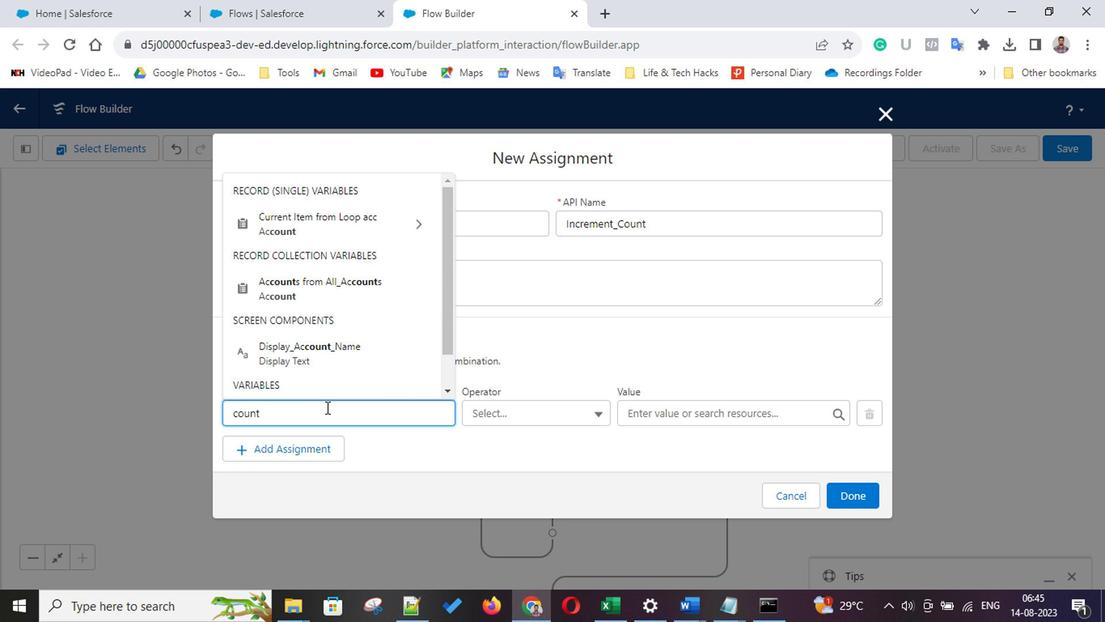 
Action: Mouse scrolled (306, 364) with delta (0, 0)
Screenshot: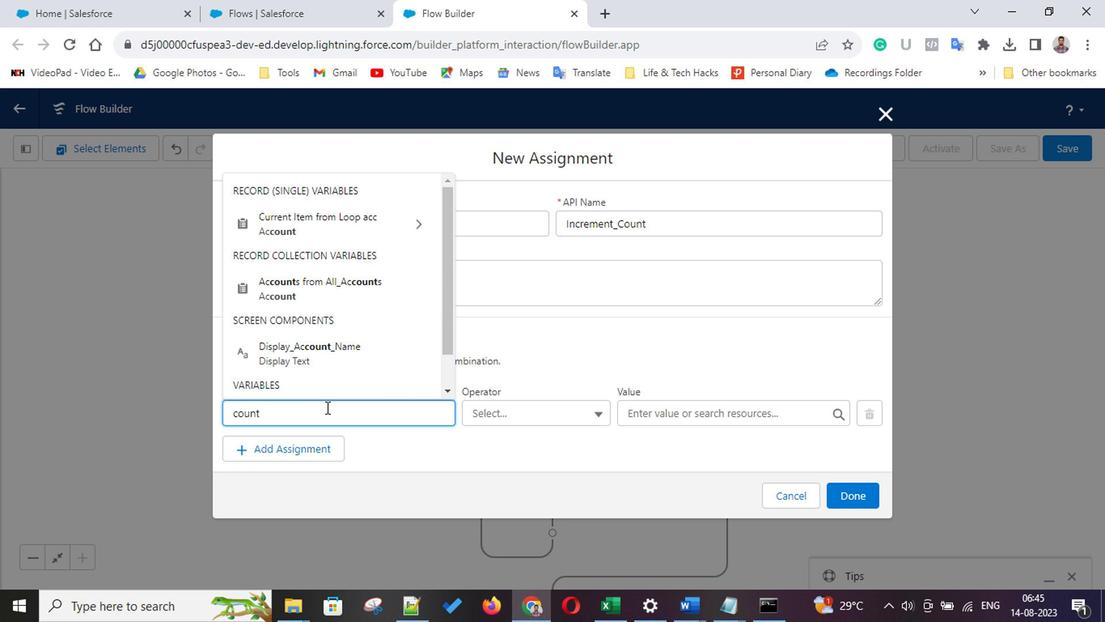 
Action: Mouse scrolled (306, 364) with delta (0, 0)
Screenshot: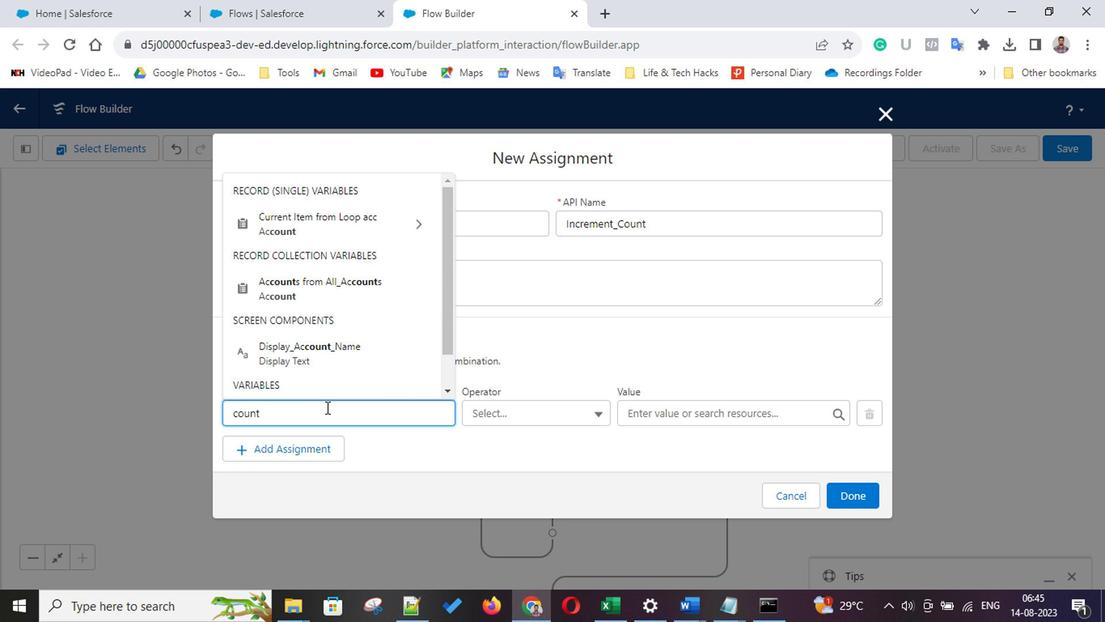 
Action: Mouse moved to (310, 304)
Screenshot: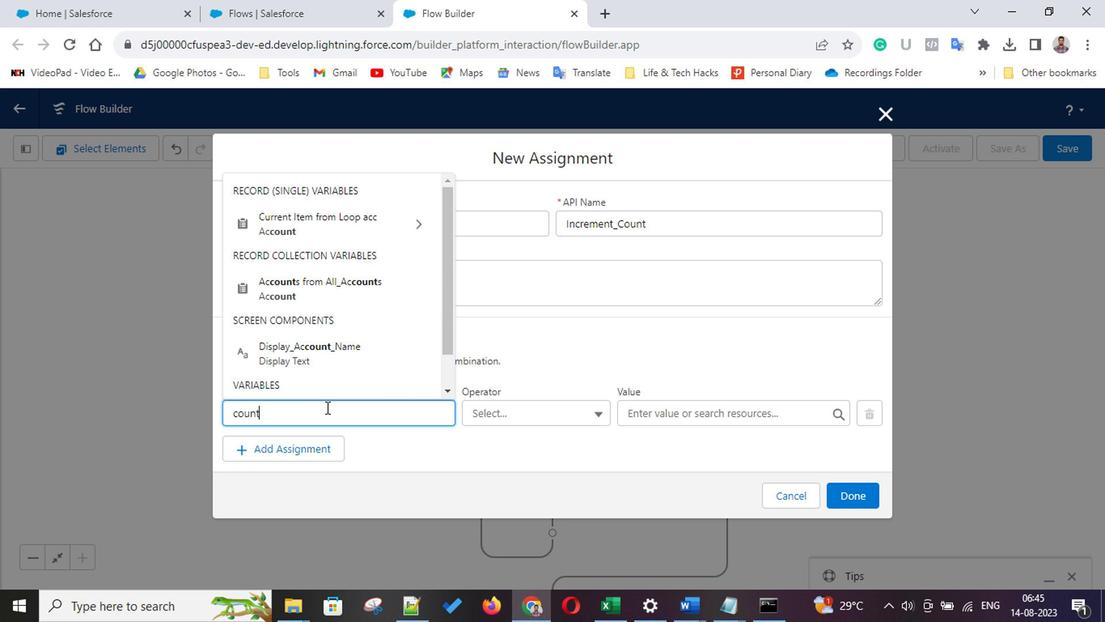
Action: Mouse scrolled (310, 304) with delta (0, 0)
Screenshot: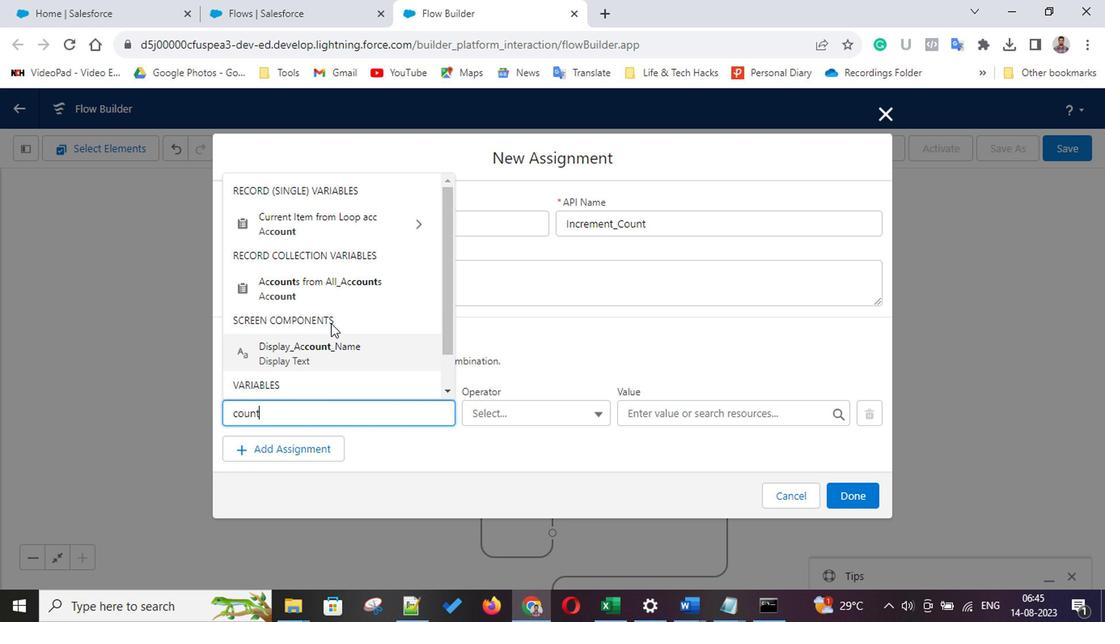 
Action: Mouse scrolled (310, 304) with delta (0, 0)
Screenshot: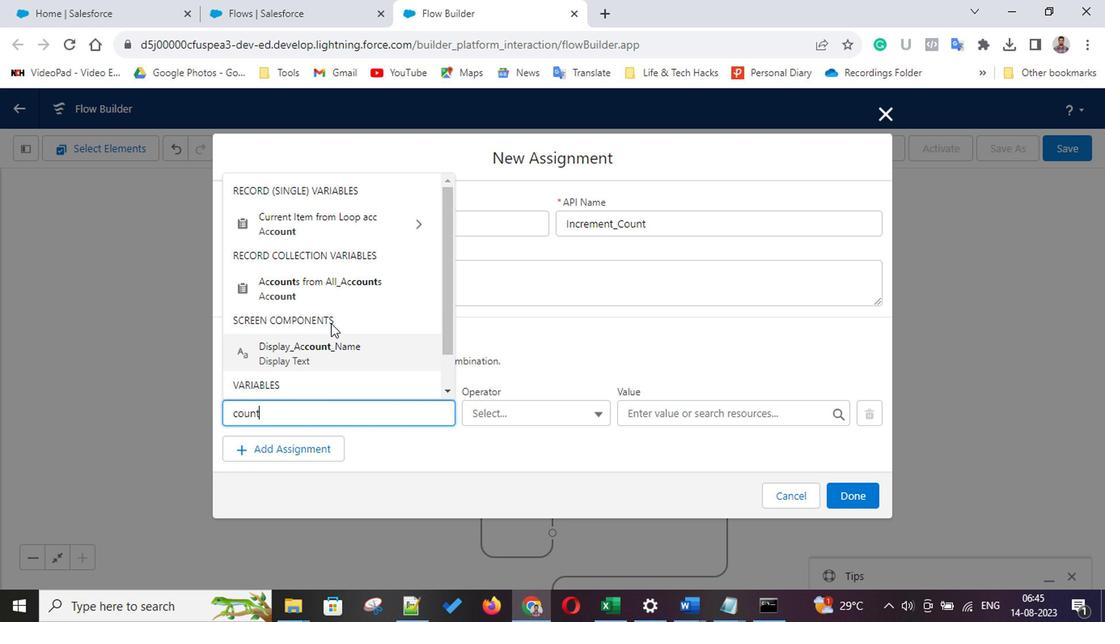 
Action: Mouse scrolled (310, 304) with delta (0, 0)
Screenshot: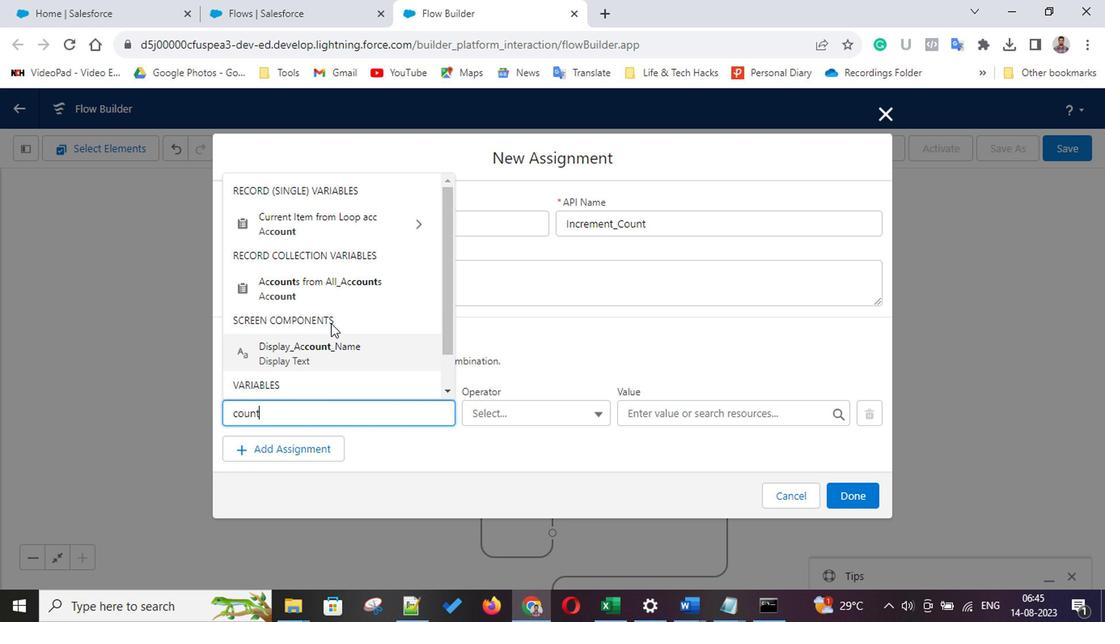 
Action: Mouse scrolled (310, 304) with delta (0, 0)
Screenshot: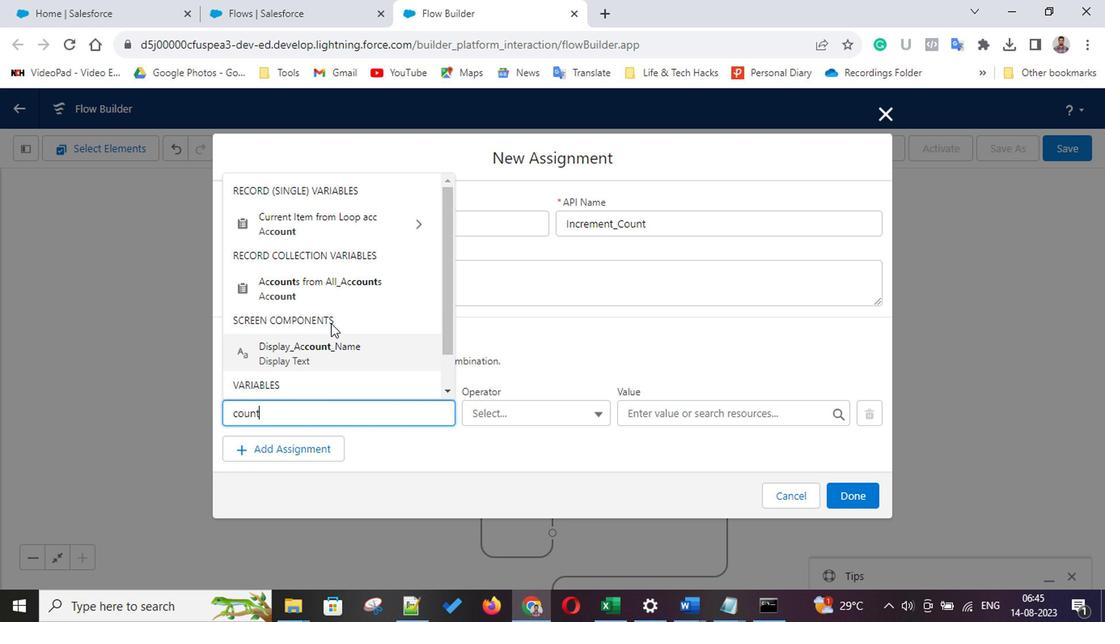 
Action: Mouse scrolled (310, 304) with delta (0, 0)
Screenshot: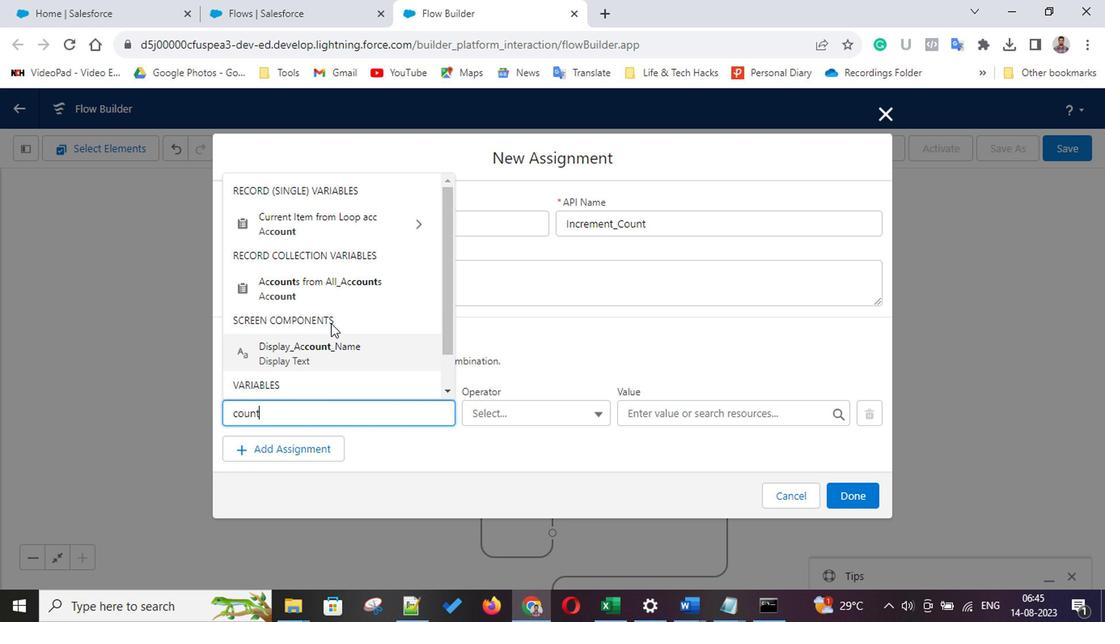 
Action: Mouse scrolled (310, 304) with delta (0, 0)
